 Task: Add an event with the title Second Performance Improvement Plan Progress Check, date ''2023/10/15'', time 9:15 AM to 11:15 AMand add a description: A project update meeting is a regular gathering where project stakeholders, team members, and relevant parties come together to discuss the progress, status, and key updates of a specific project. The meeting provides an opportunity to share information, address challenges, and ensure that the project stays on track towards its goals.Select event color  Grape . Add location for the event as: 987 Av. dos Aliados, Porto, Portugal, logged in from the account softage.9@softage.netand send the event invitation to softage.3@softage.net with CC to  softage.4@softage.net. Set a reminder for the event Weekly on Sunday
Action: Mouse moved to (47, 146)
Screenshot: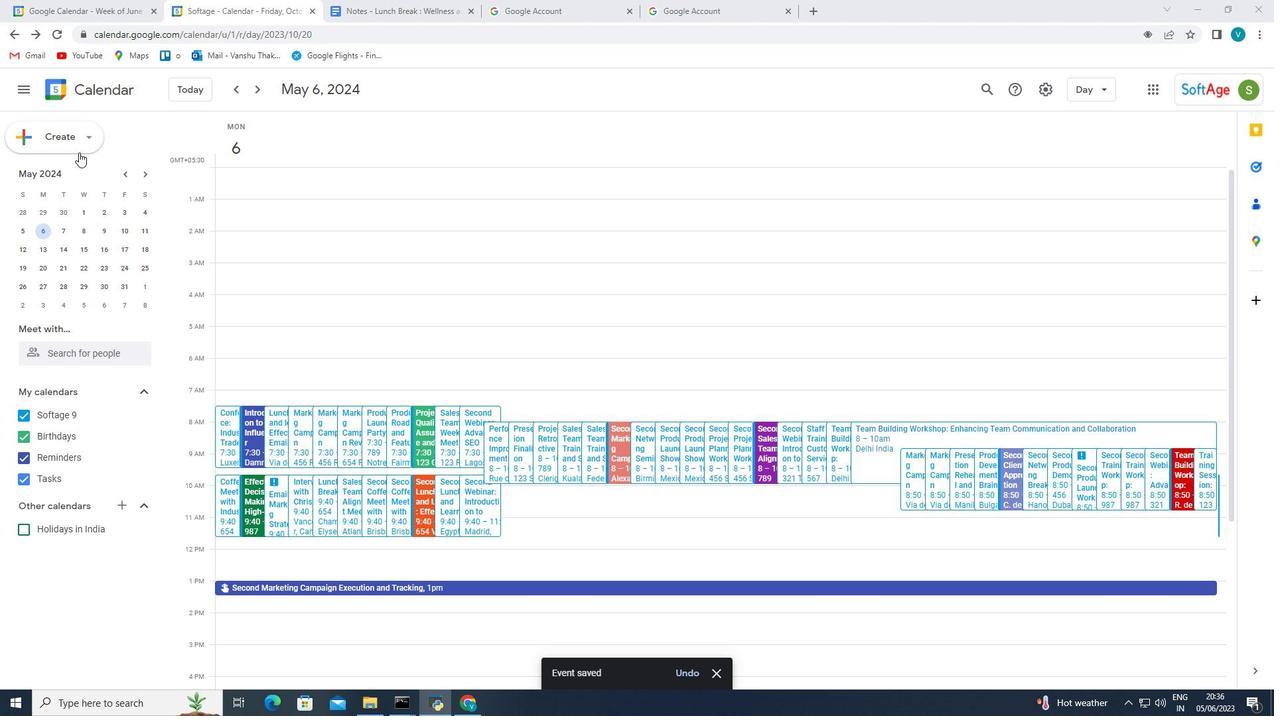 
Action: Mouse pressed left at (47, 146)
Screenshot: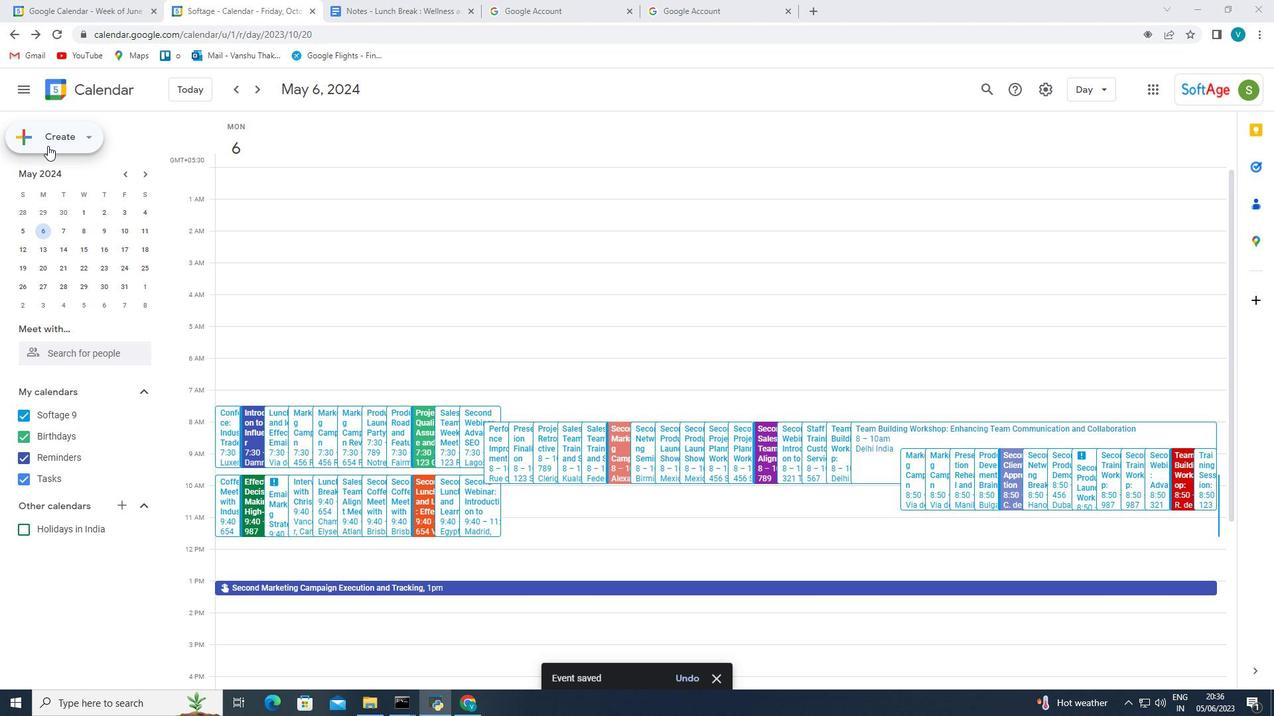 
Action: Mouse moved to (78, 173)
Screenshot: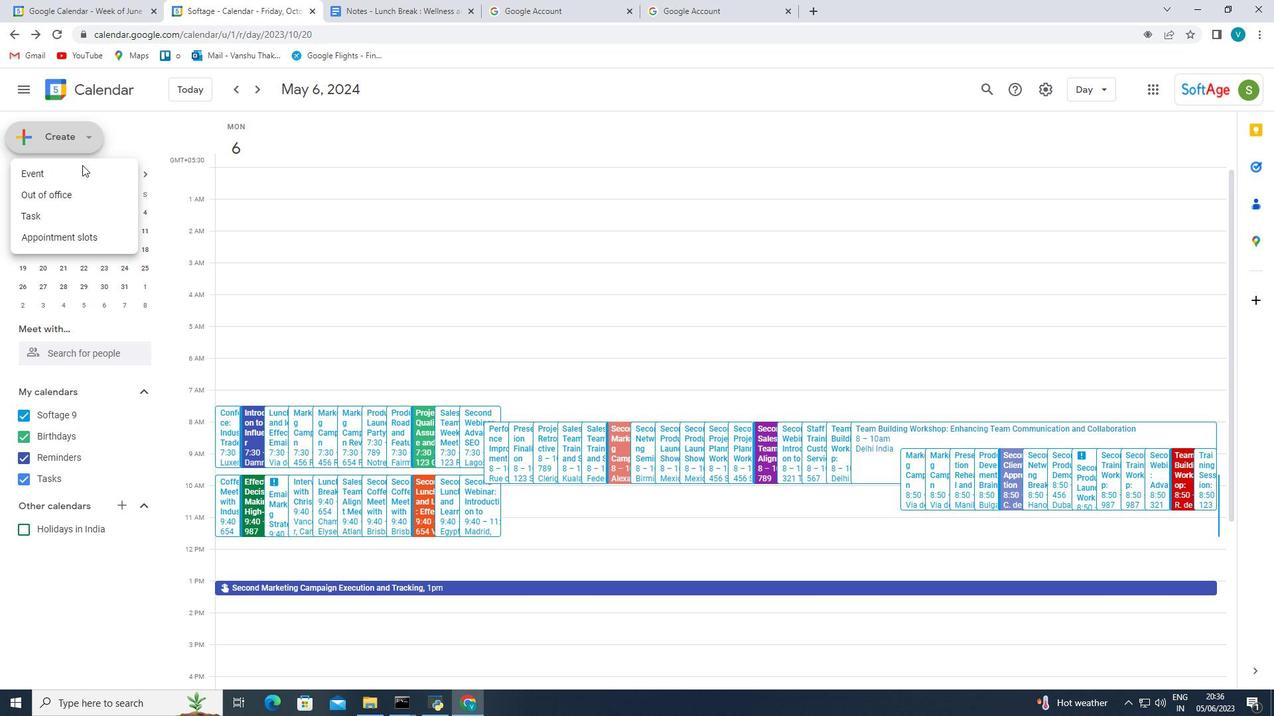 
Action: Mouse pressed left at (78, 173)
Screenshot: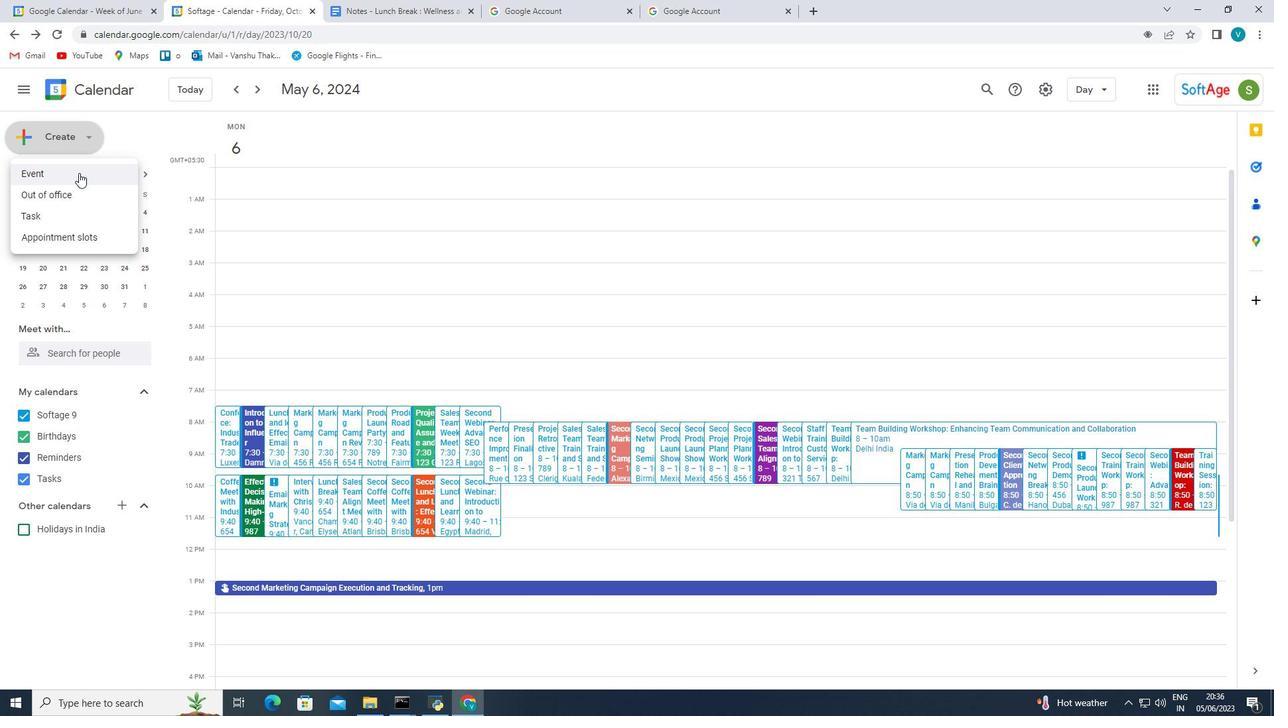 
Action: Mouse moved to (592, 364)
Screenshot: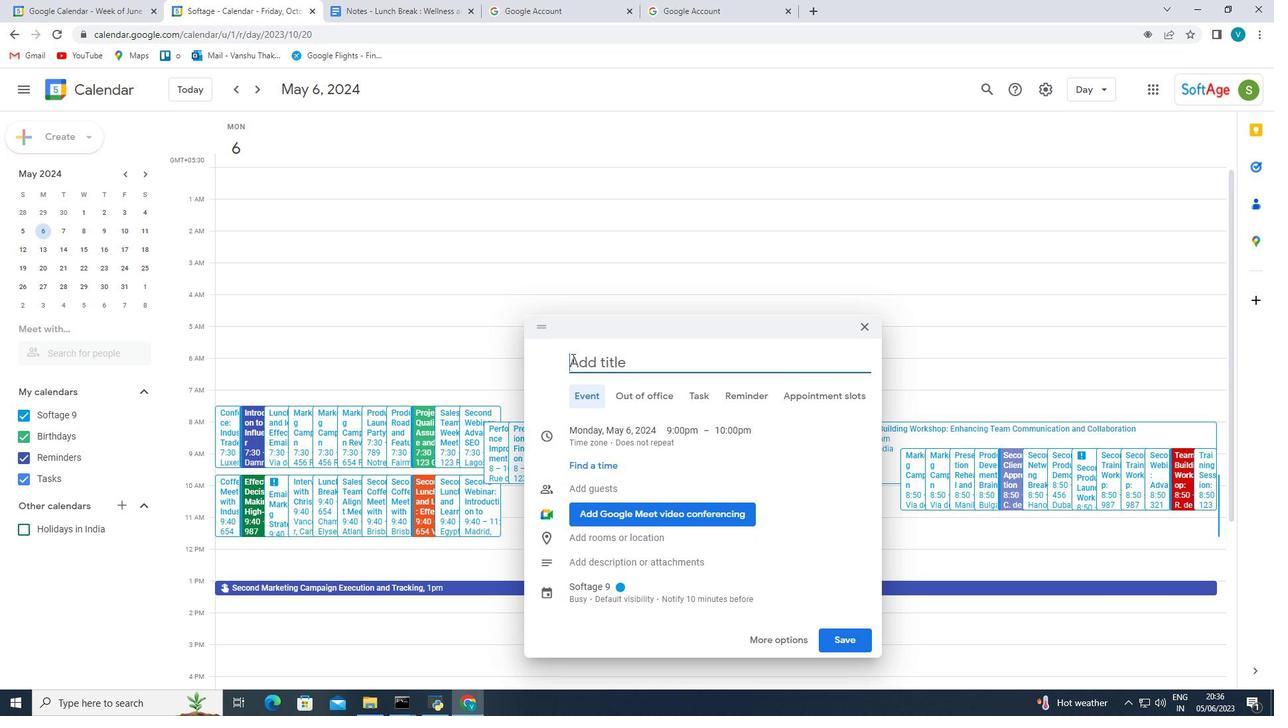 
Action: Mouse pressed left at (592, 364)
Screenshot: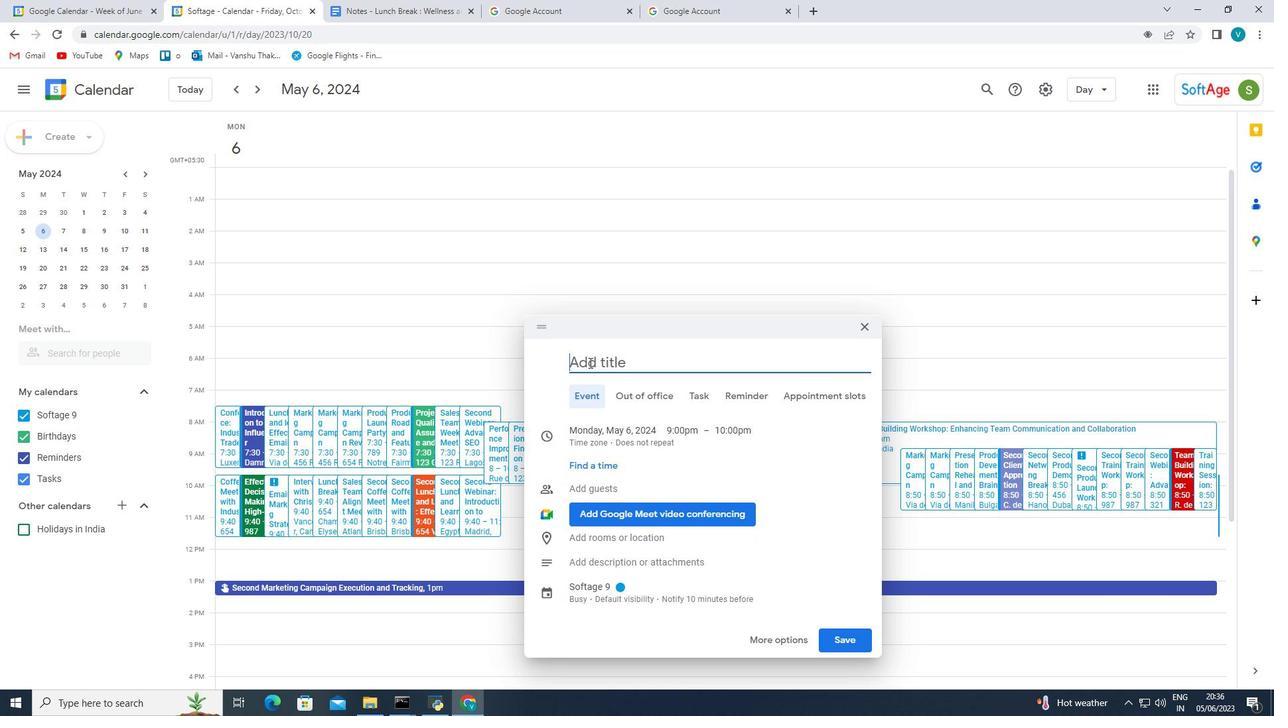 
Action: Key pressed <Key.shift_r>Second<Key.space>
Screenshot: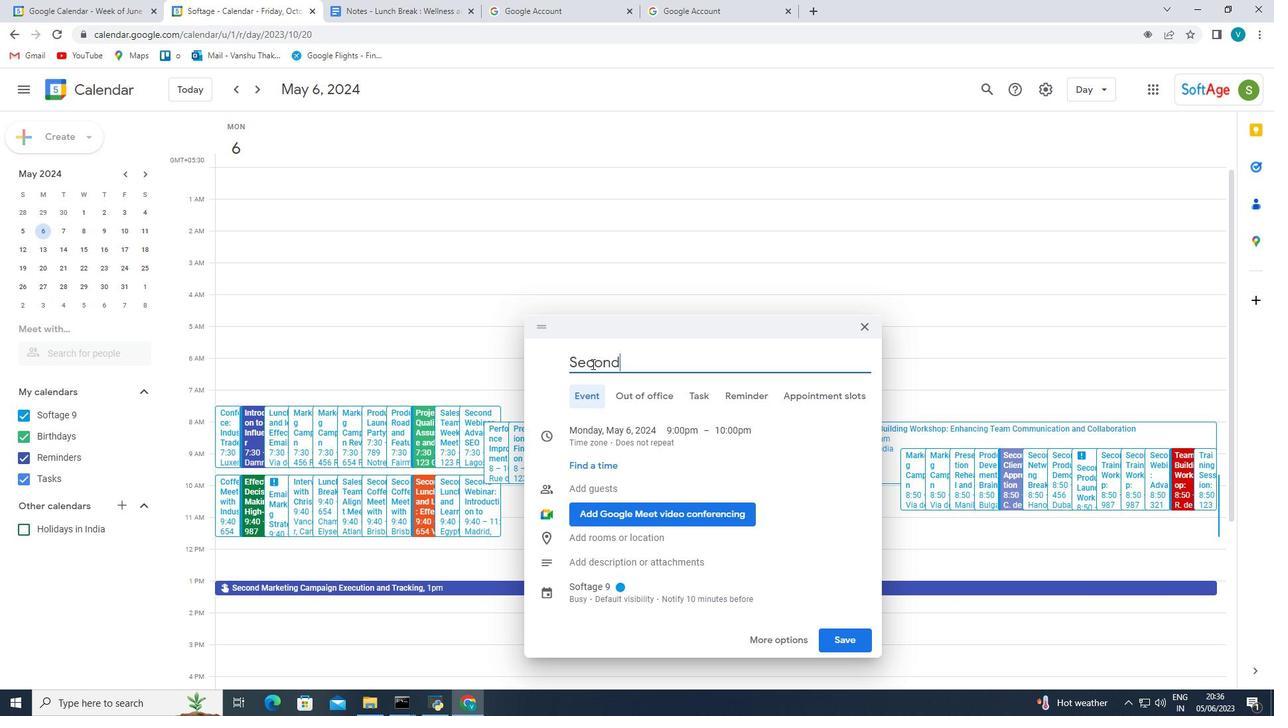 
Action: Mouse moved to (742, 425)
Screenshot: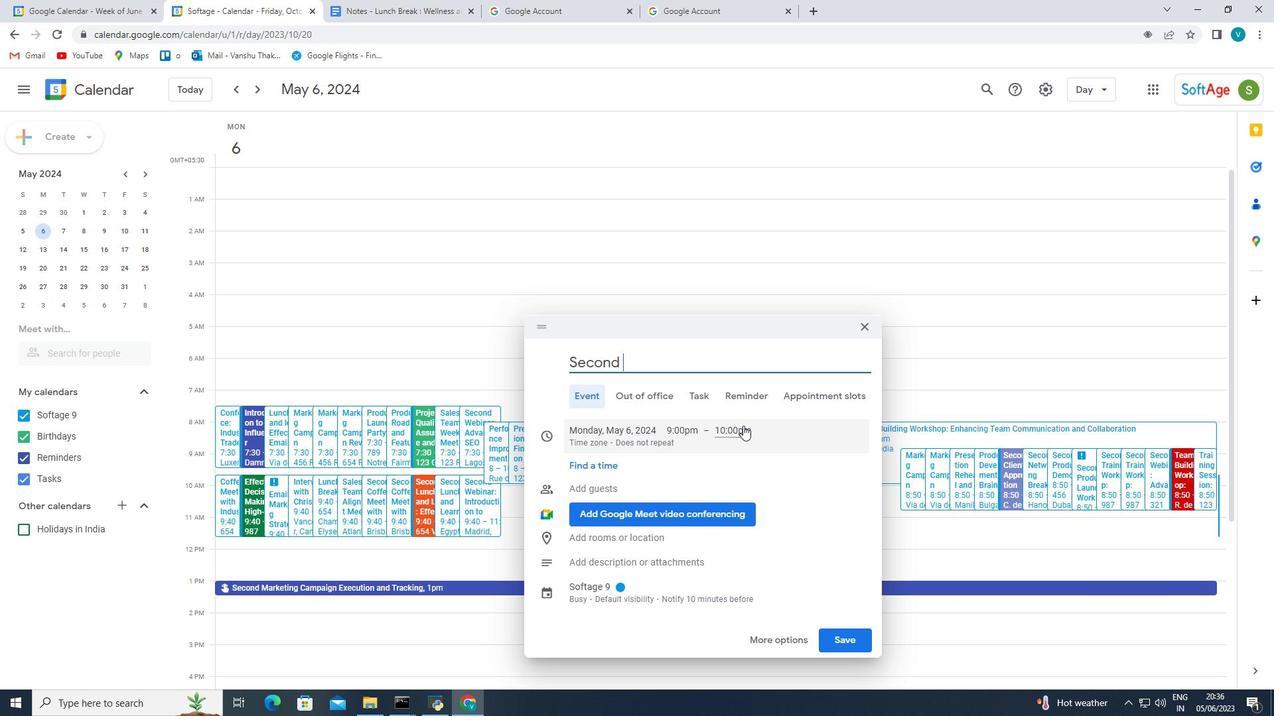 
Action: Key pressed <Key.shift_r><Key.shift_r><Key.shift_r>Perfomance<Key.space>
Screenshot: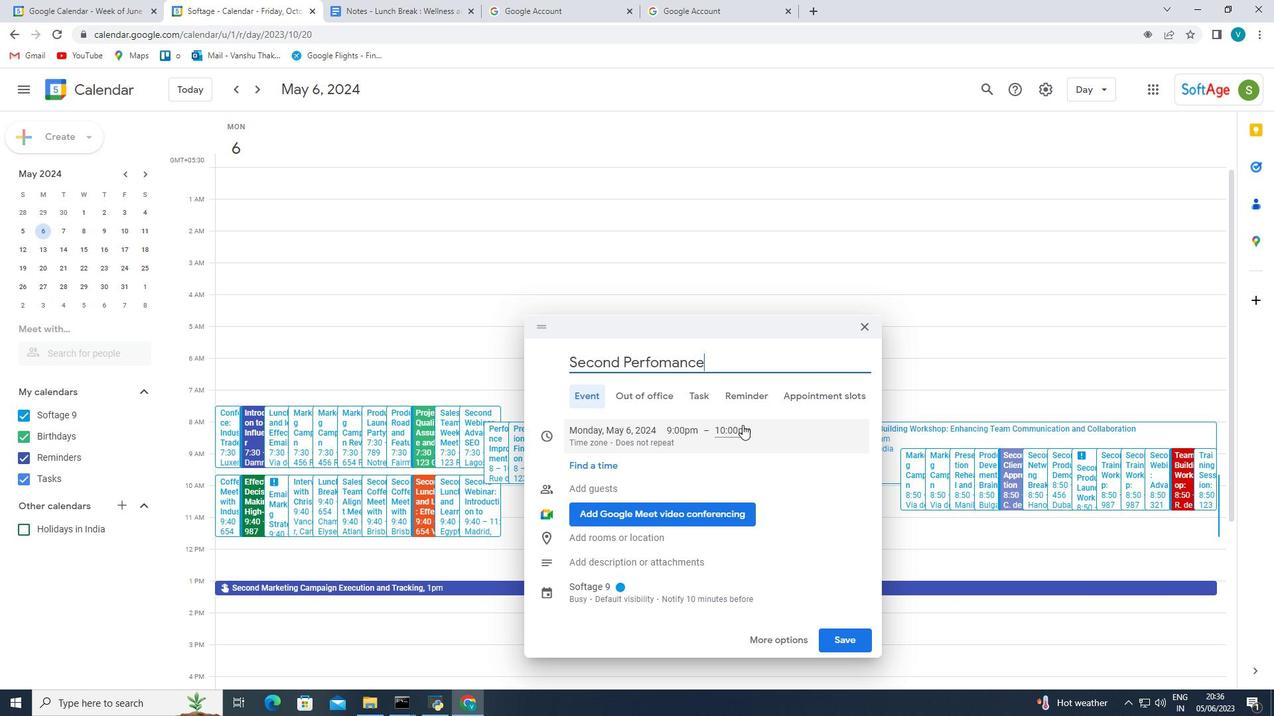 
Action: Mouse moved to (659, 362)
Screenshot: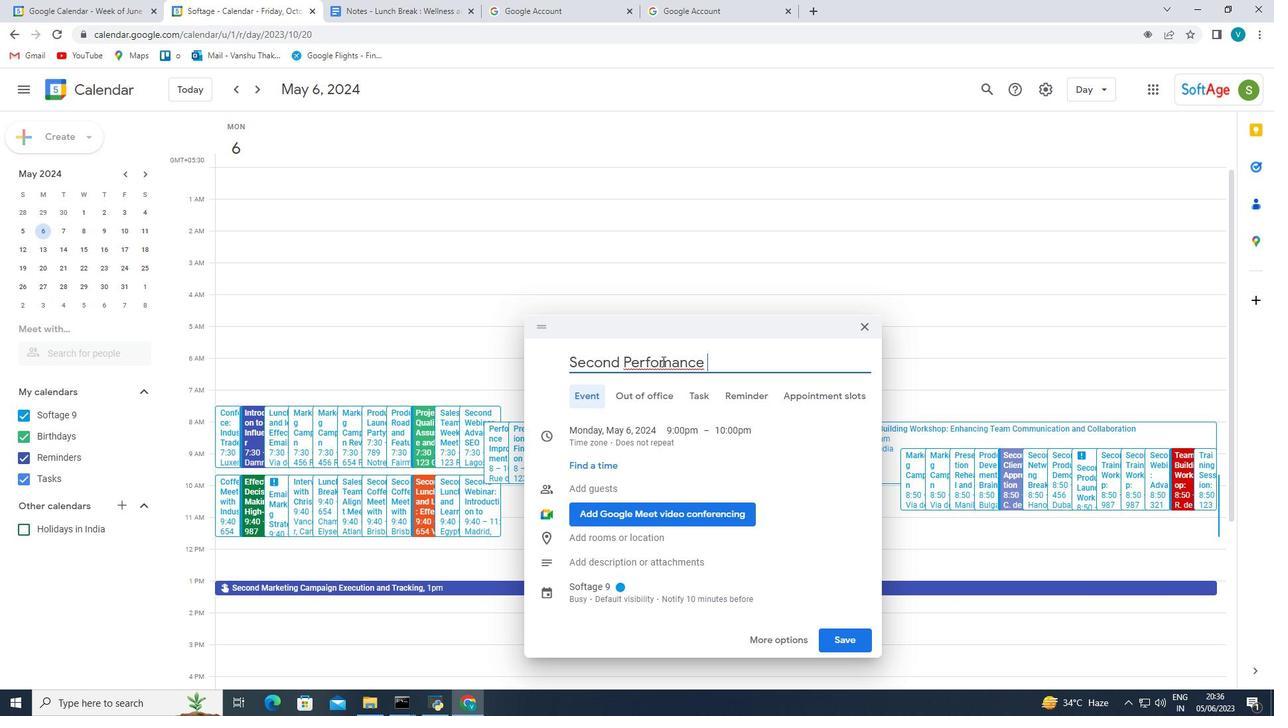 
Action: Mouse pressed left at (659, 362)
Screenshot: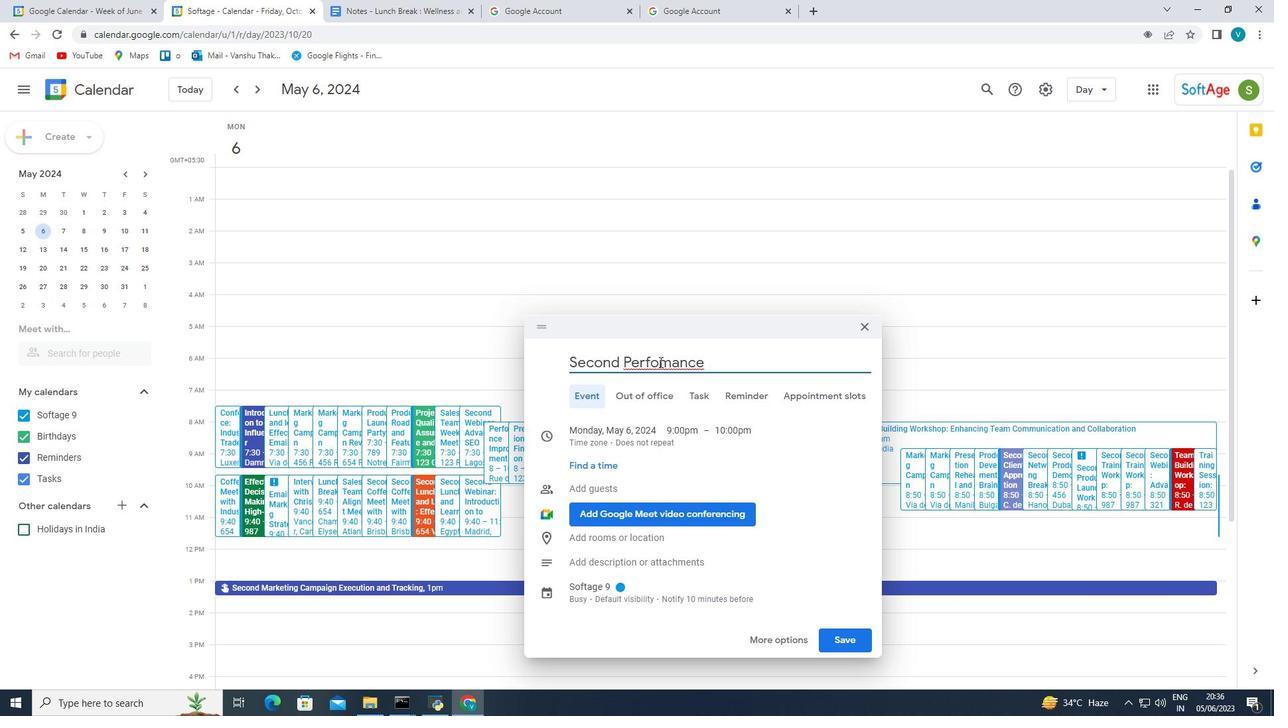 
Action: Mouse moved to (728, 400)
Screenshot: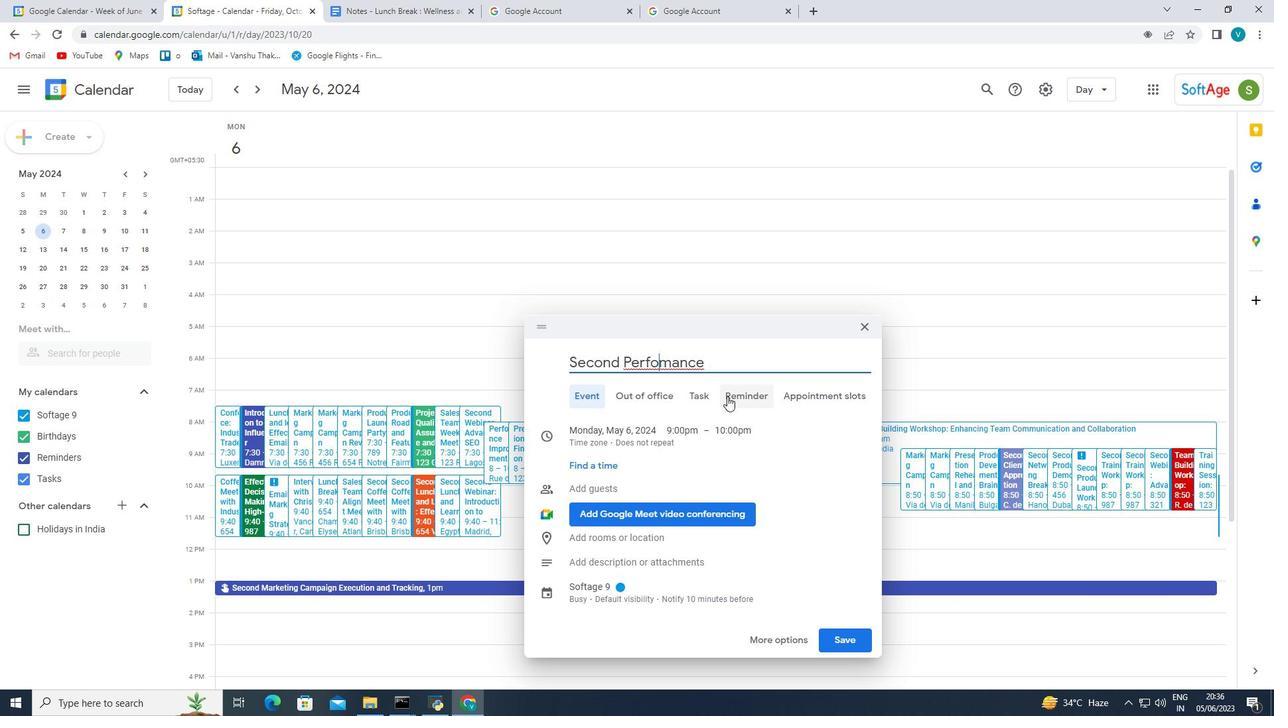 
Action: Key pressed r
Screenshot: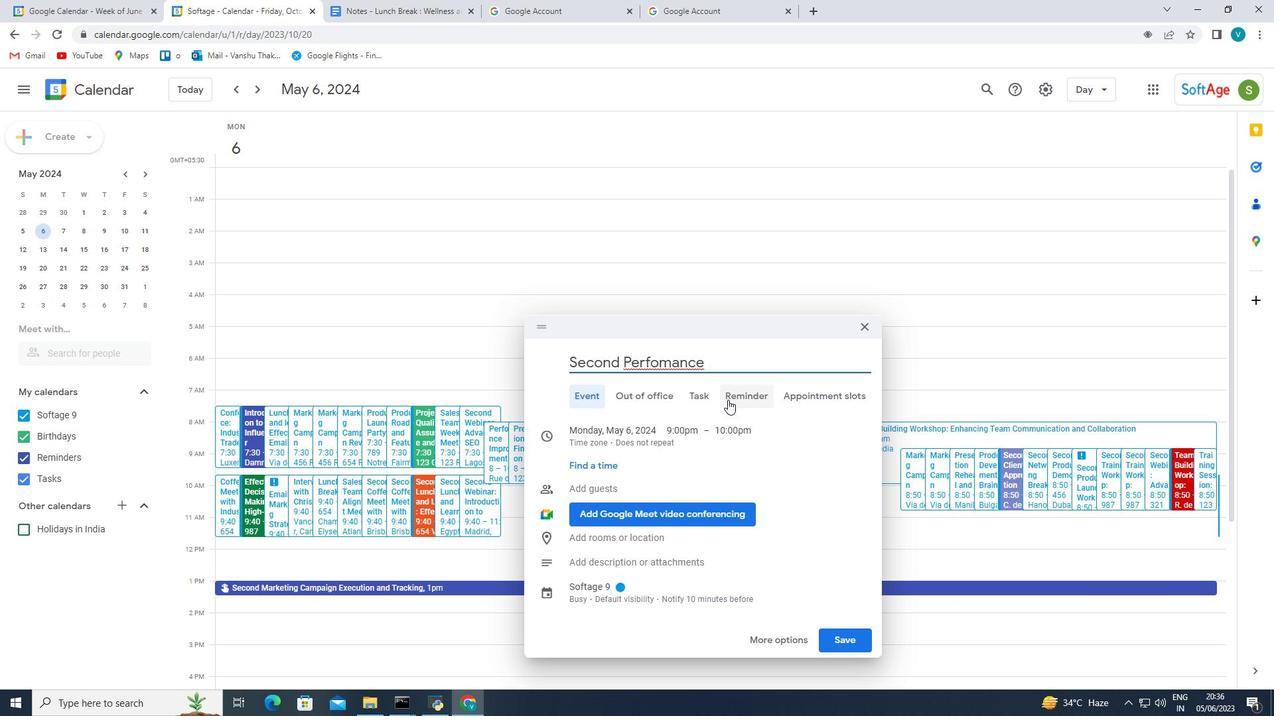 
Action: Mouse moved to (724, 368)
Screenshot: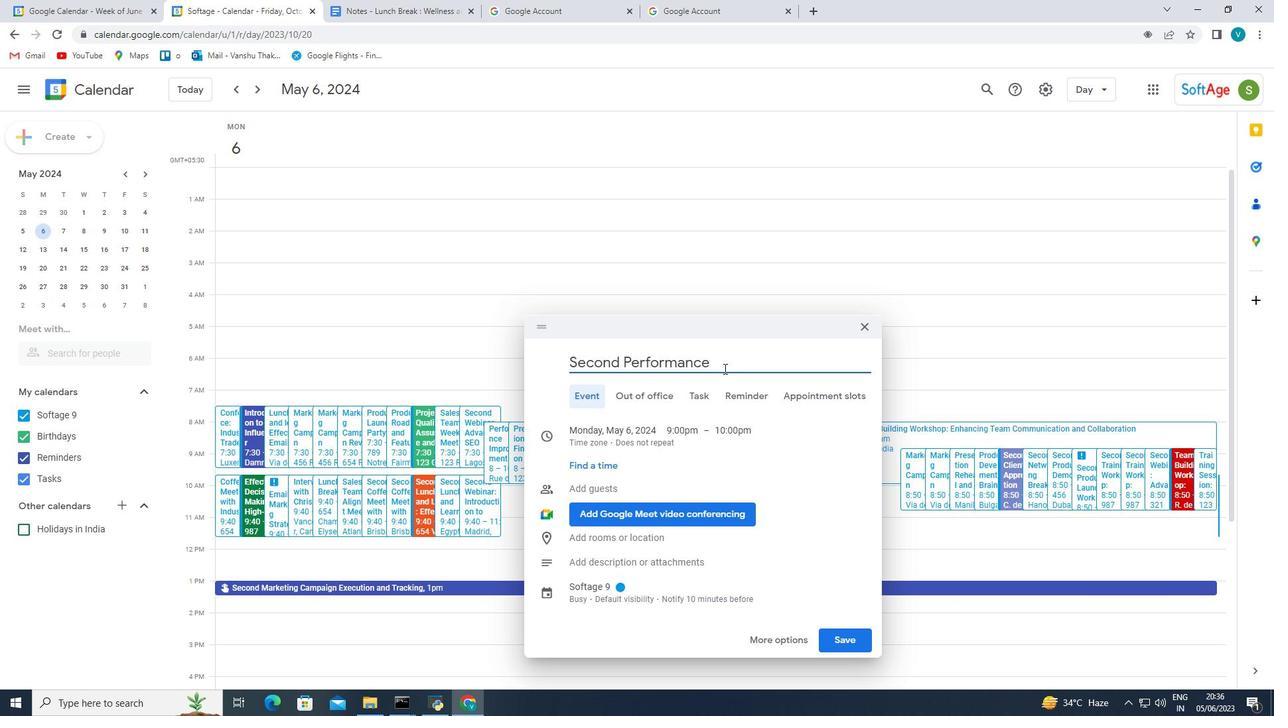 
Action: Mouse pressed left at (724, 368)
Screenshot: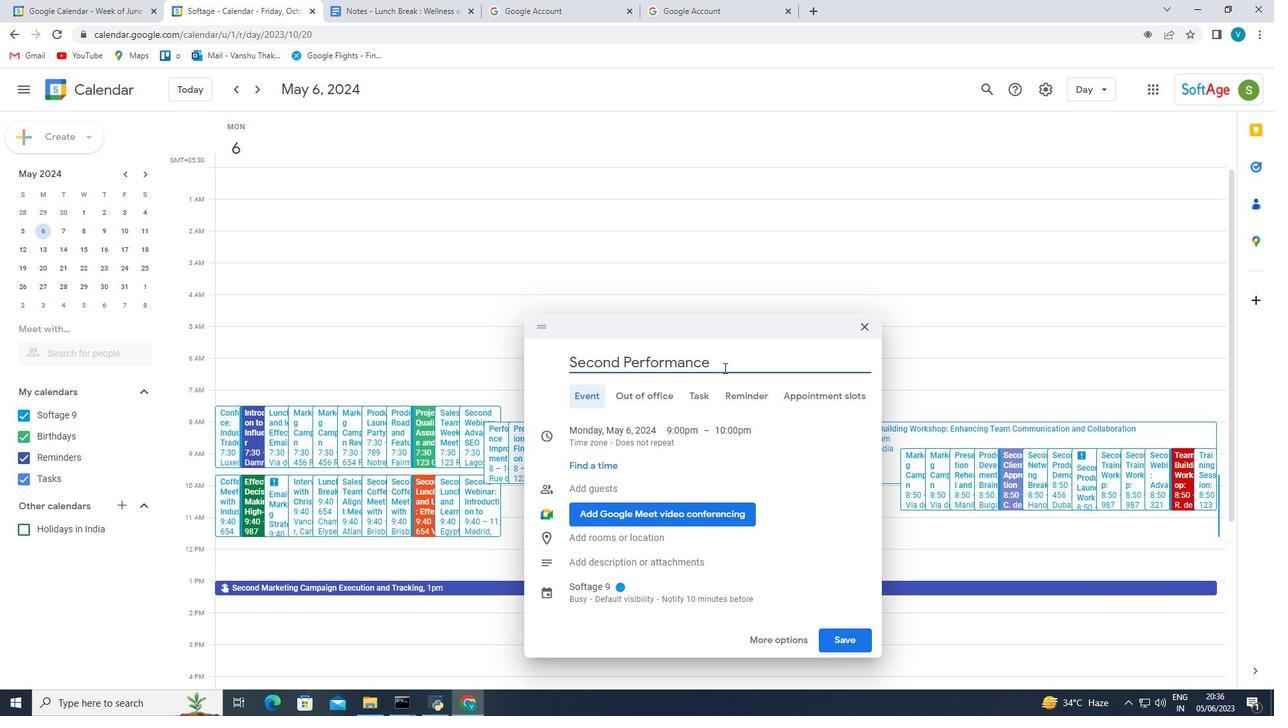 
Action: Key pressed <Key.shift_r><Key.shift_r>Improvement<Key.space><Key.shift_r>Plan<Key.space><Key.shift_r>Progress<Key.space><Key.shift_r>Check<Key.space>,
Screenshot: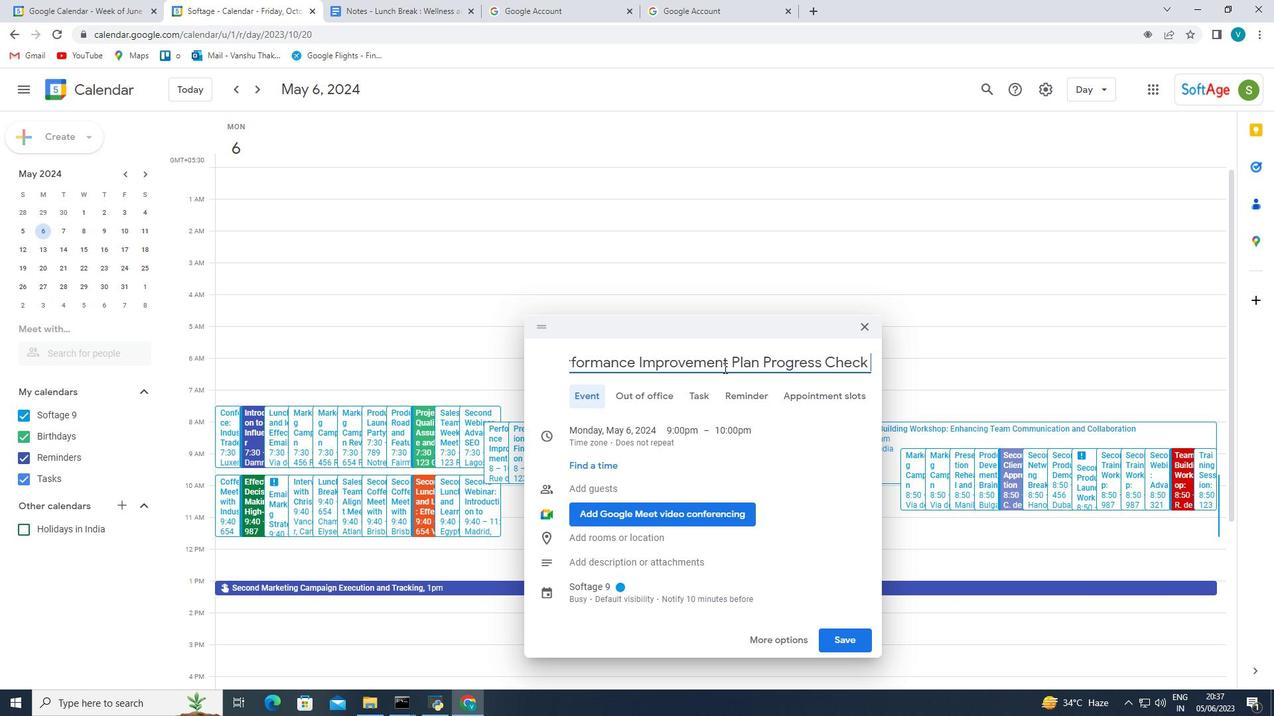 
Action: Mouse moved to (633, 428)
Screenshot: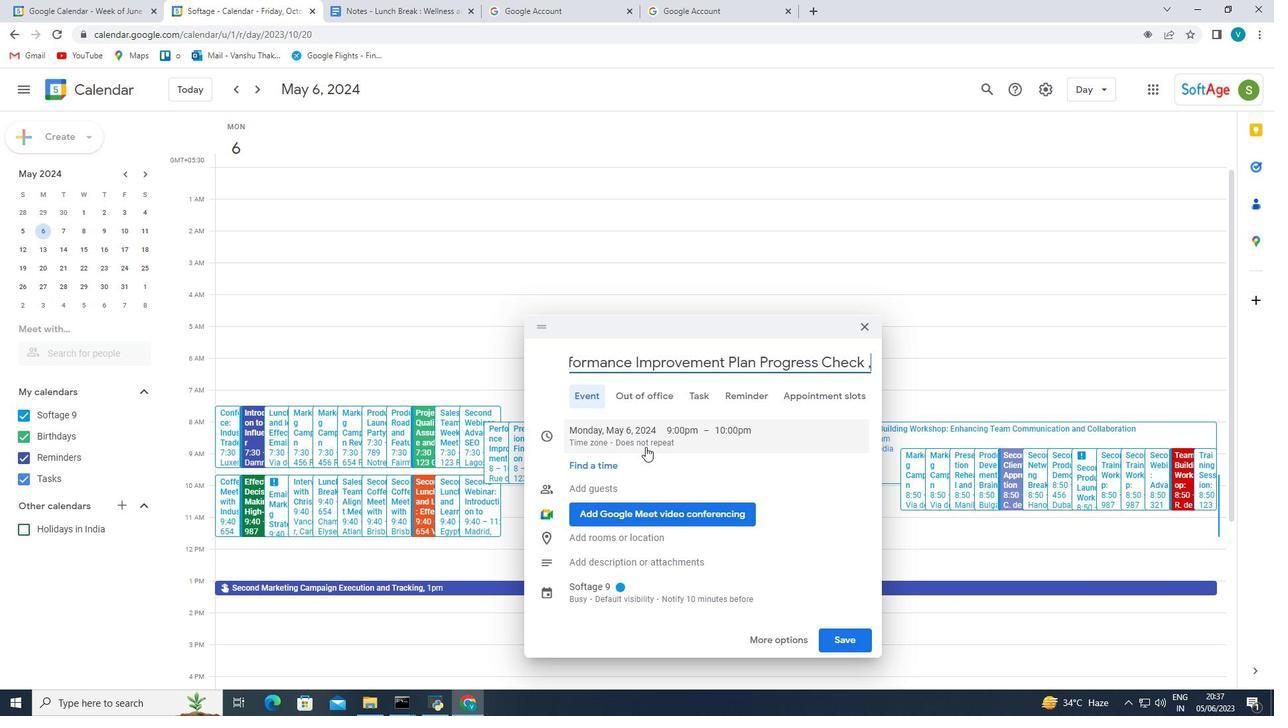 
Action: Mouse pressed left at (633, 428)
Screenshot: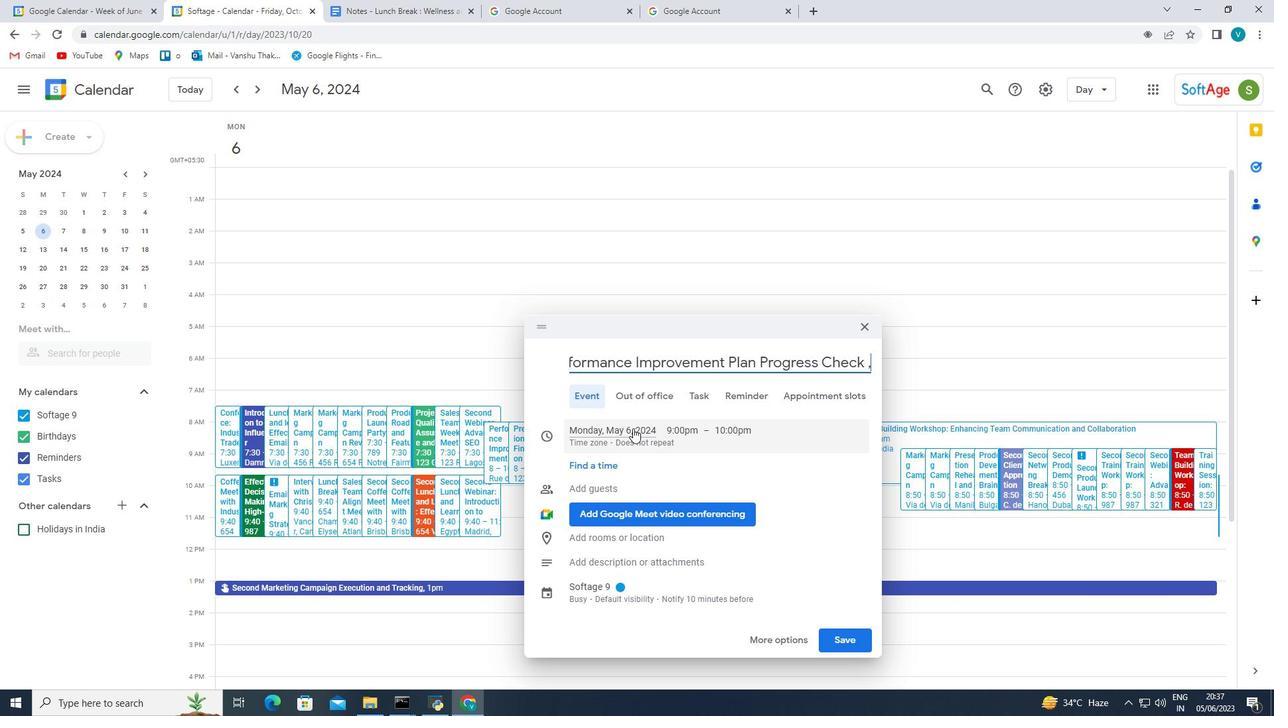 
Action: Mouse moved to (1274, 333)
Screenshot: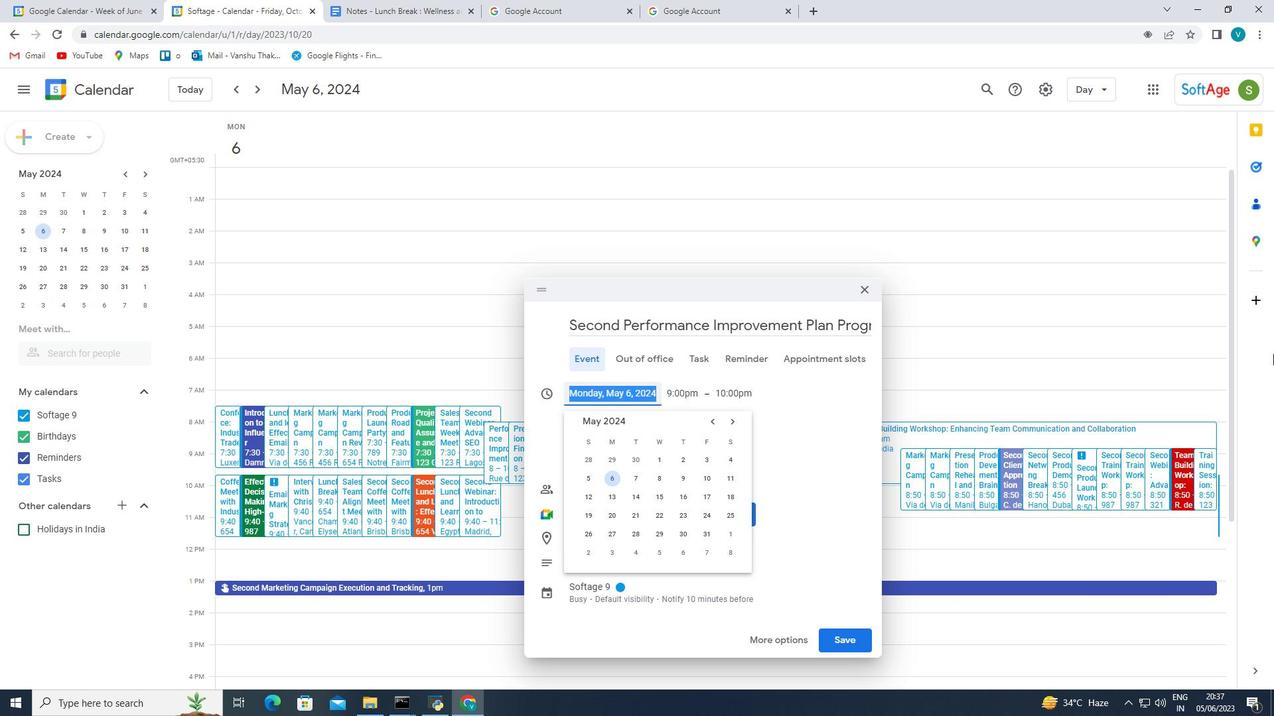 
Action: Key pressed 2023/10/15<Key.enter>
Screenshot: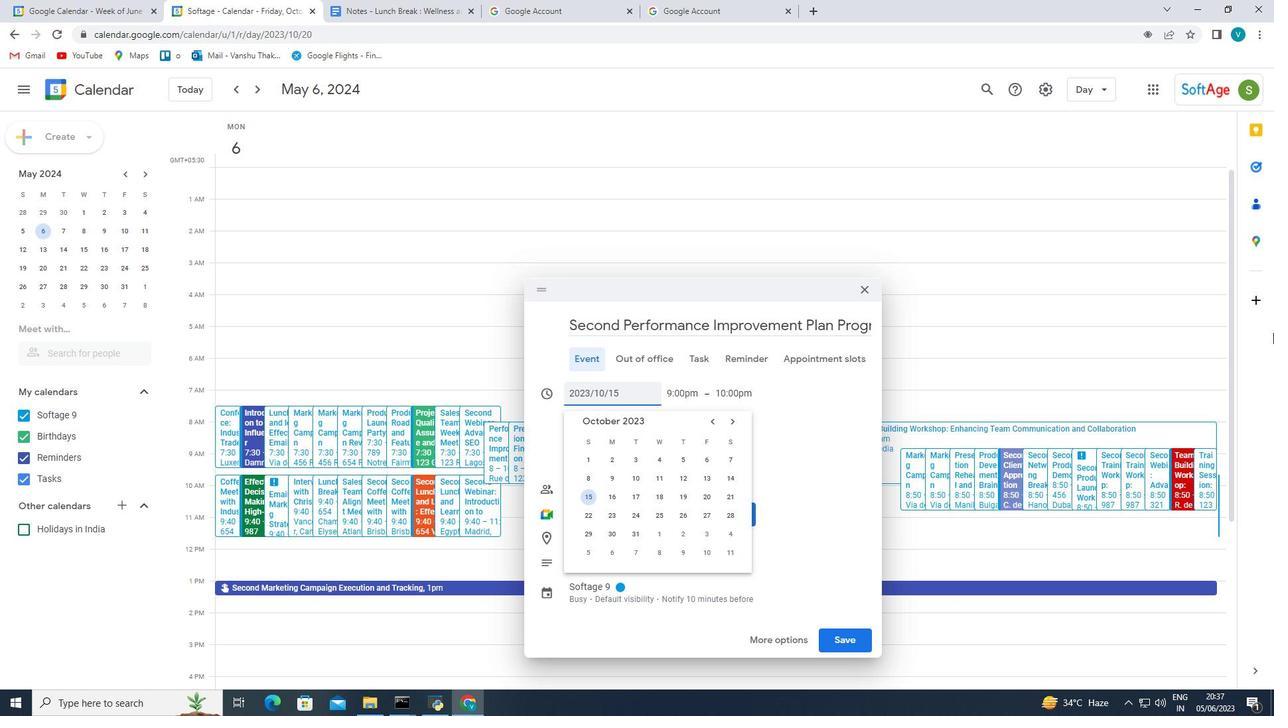 
Action: Mouse moved to (667, 369)
Screenshot: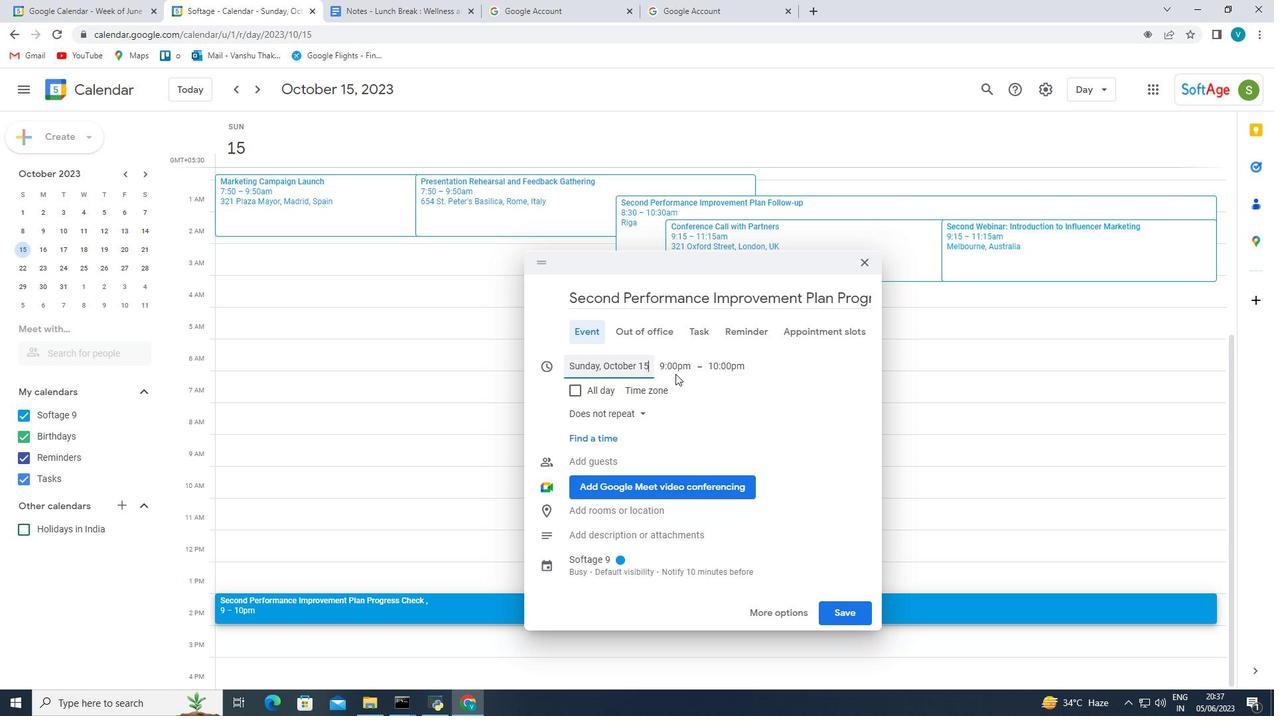 
Action: Mouse pressed left at (667, 369)
Screenshot: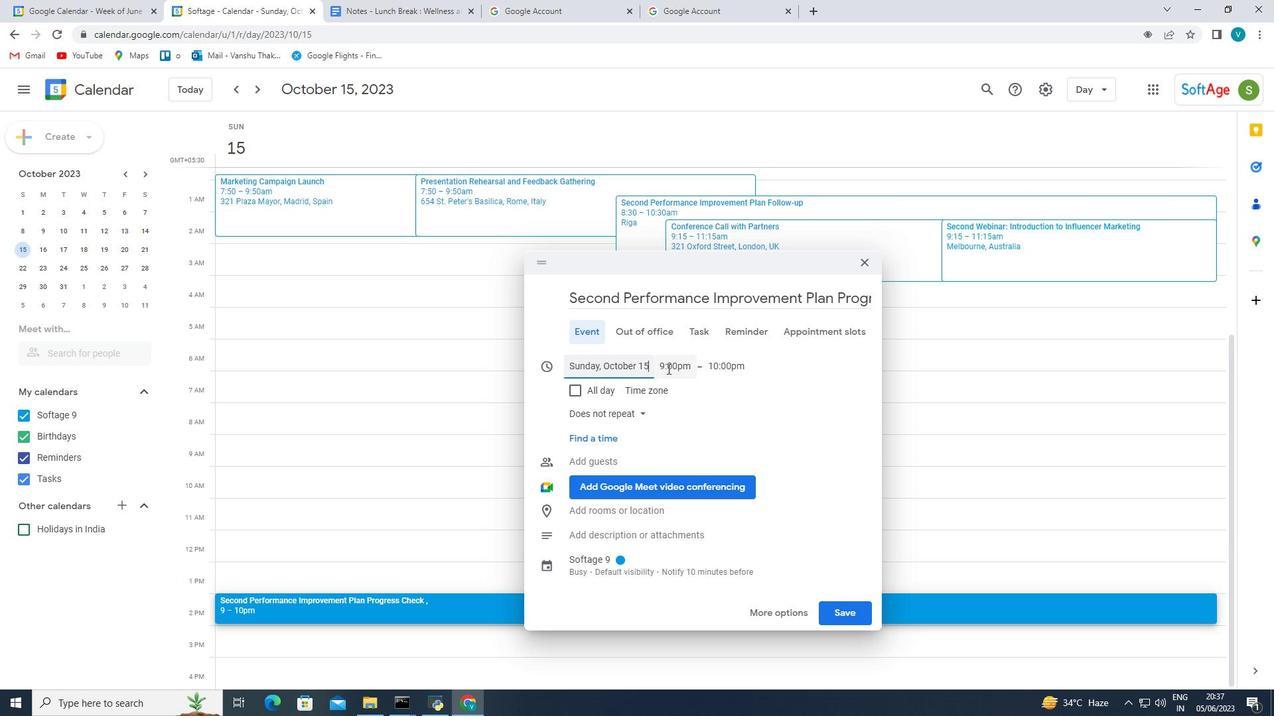 
Action: Mouse moved to (786, 401)
Screenshot: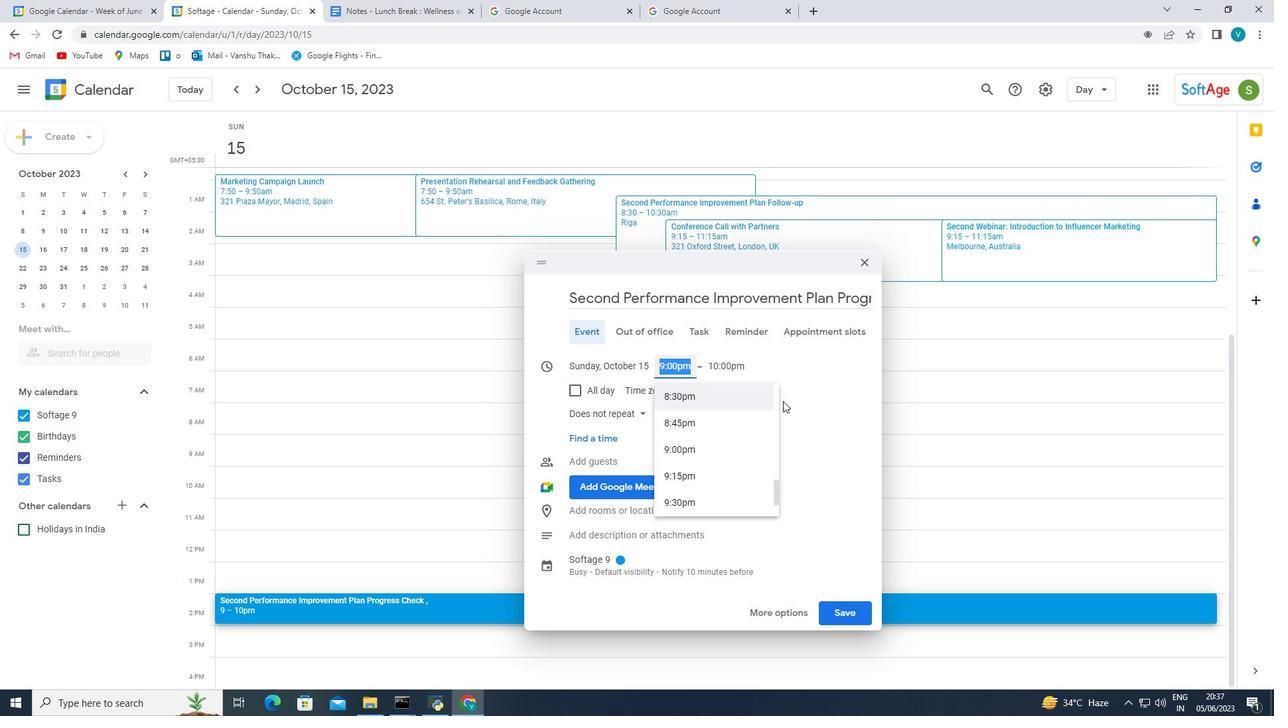 
Action: Key pressed 9<Key.shift_r>:15am<Key.enter>
Screenshot: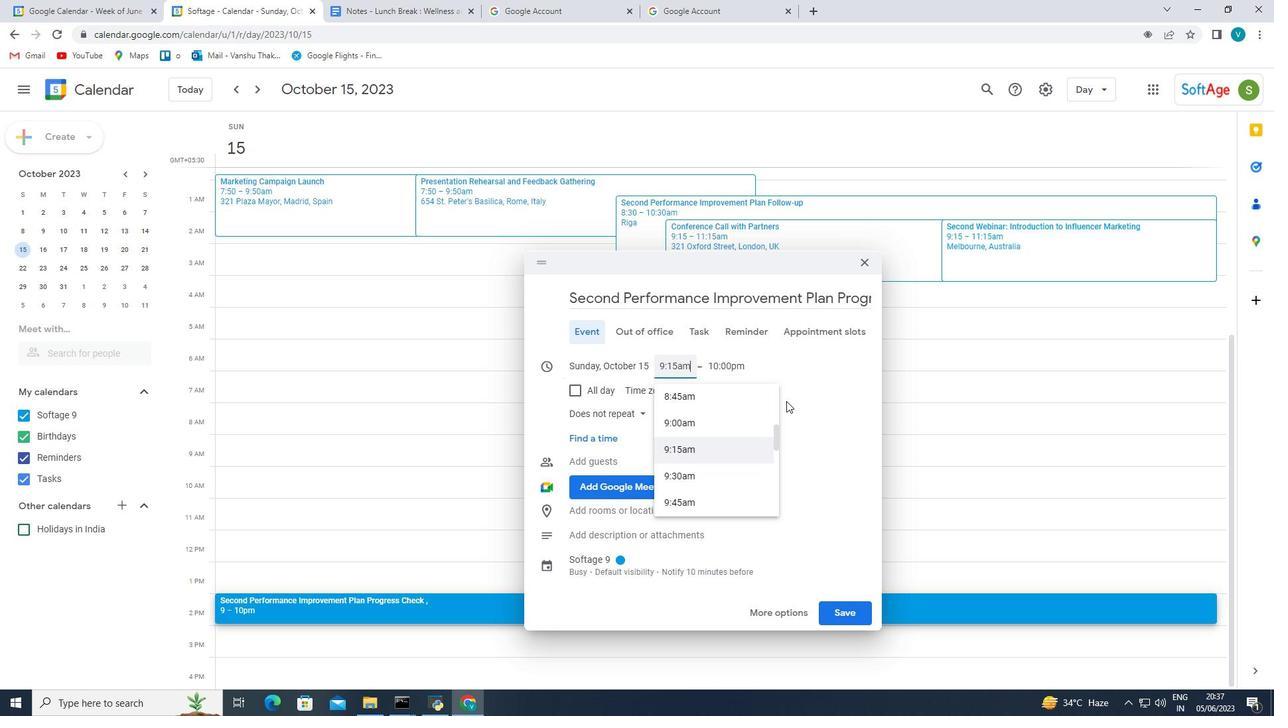 
Action: Mouse moved to (717, 316)
Screenshot: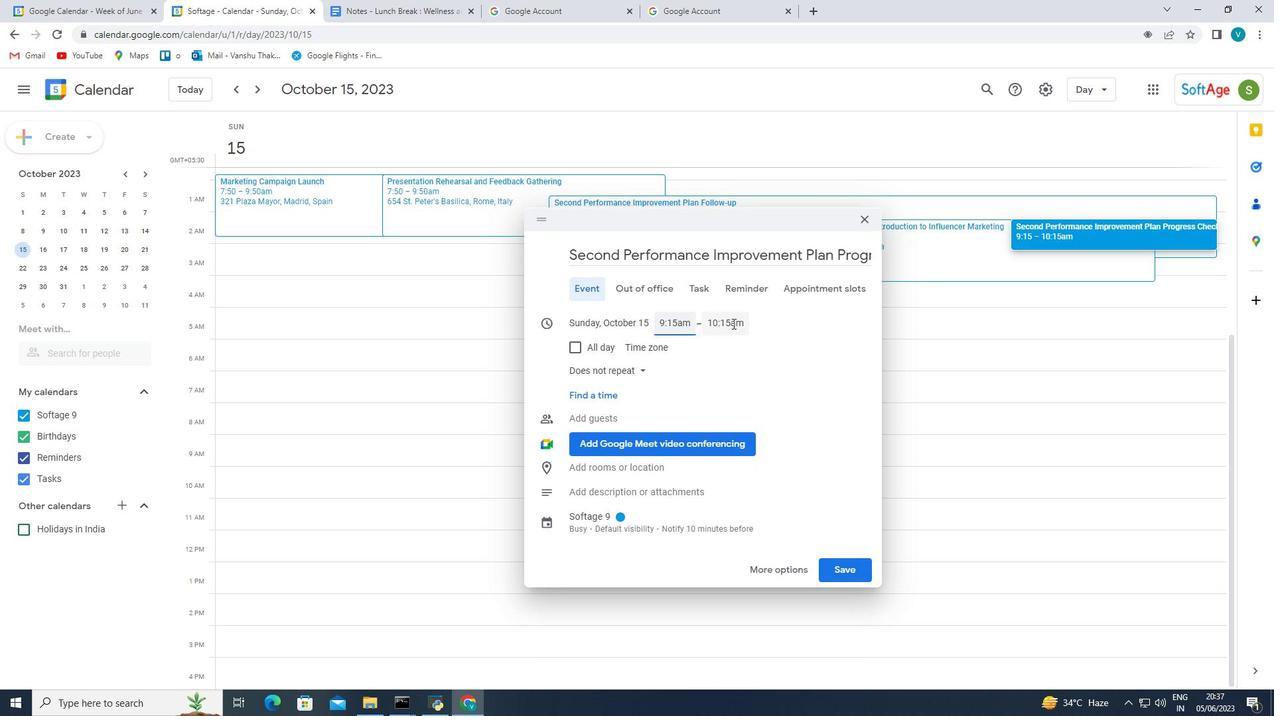 
Action: Mouse pressed left at (717, 316)
Screenshot: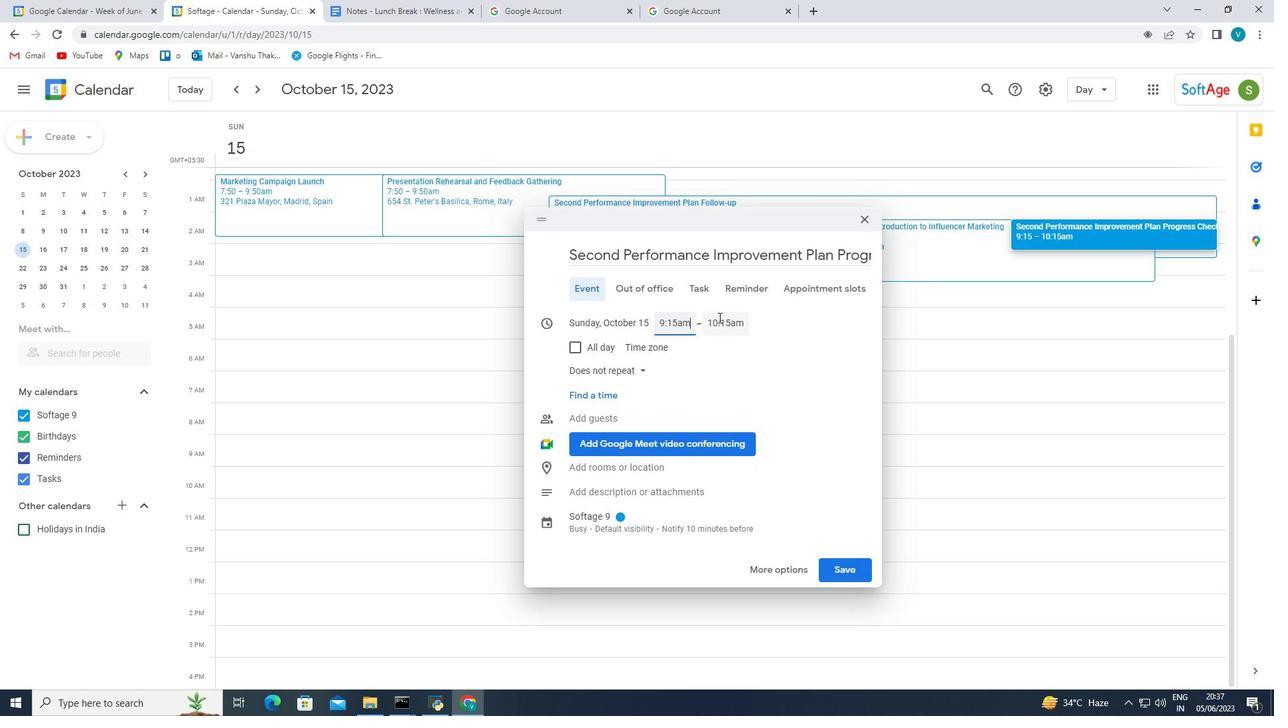 
Action: Mouse moved to (953, 459)
Screenshot: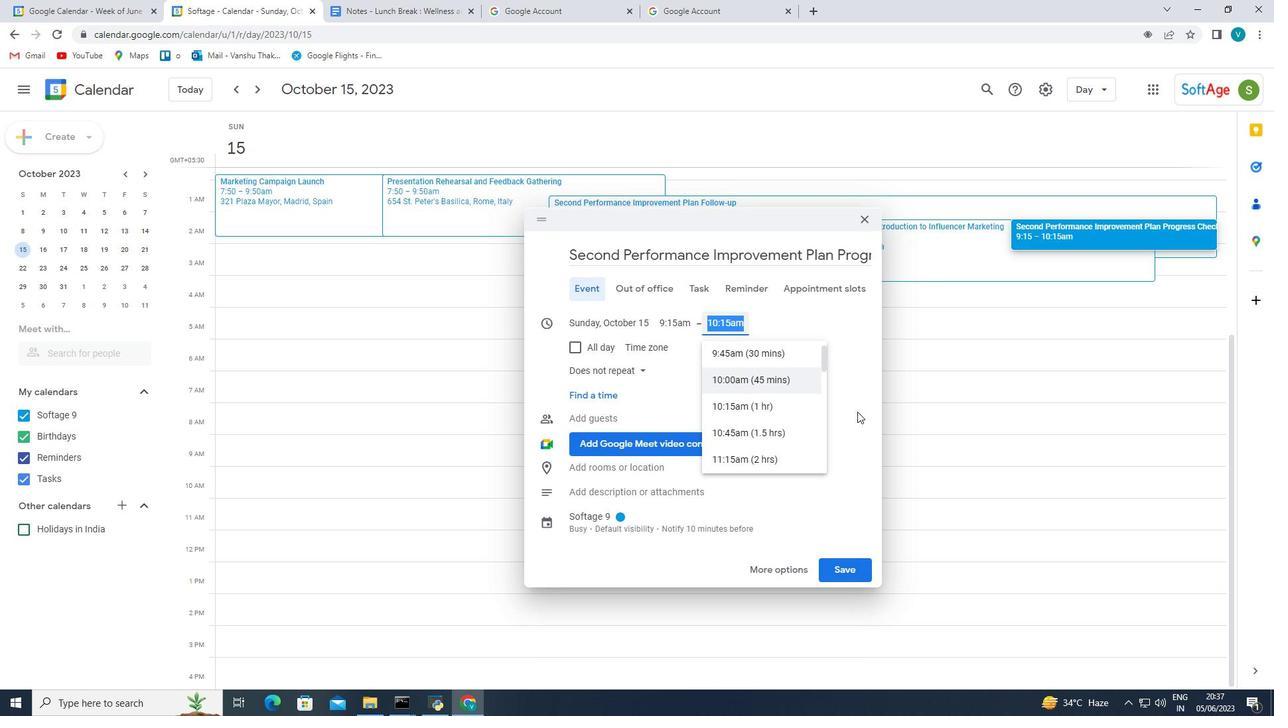 
Action: Key pressed 11<Key.shift_r><Key.shift_r>:15am<Key.enter>
Screenshot: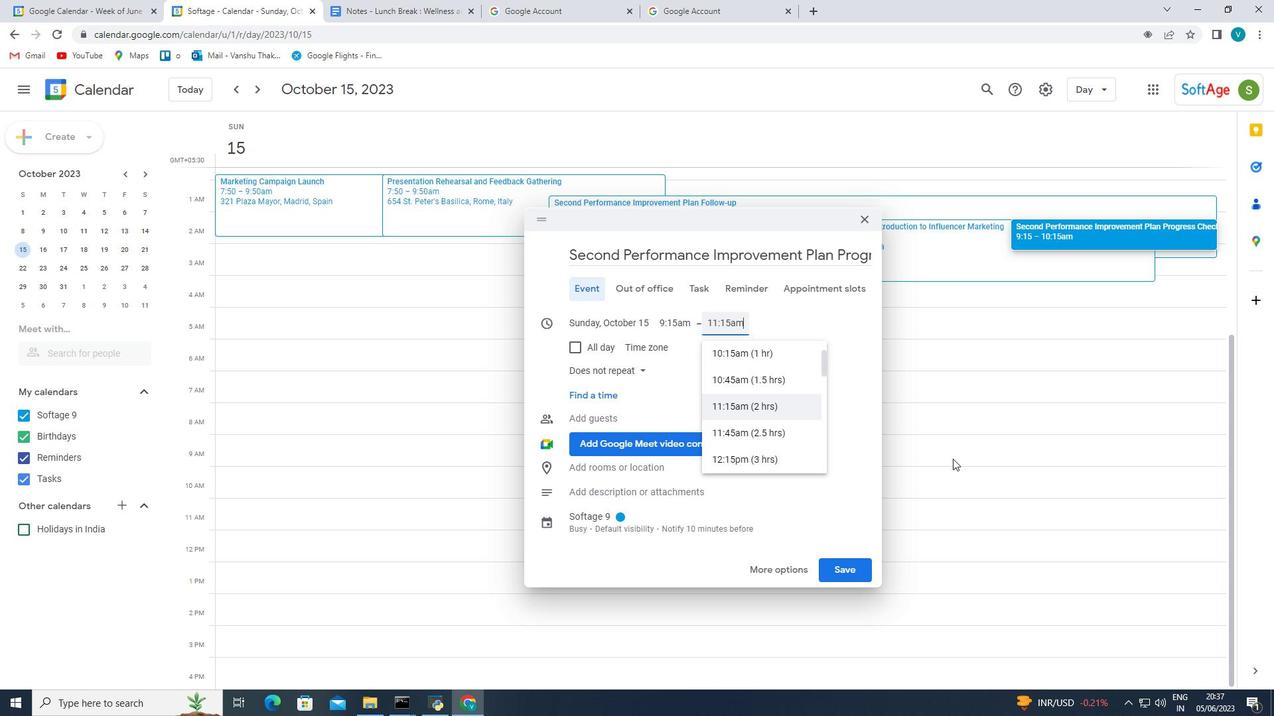 
Action: Mouse moved to (684, 397)
Screenshot: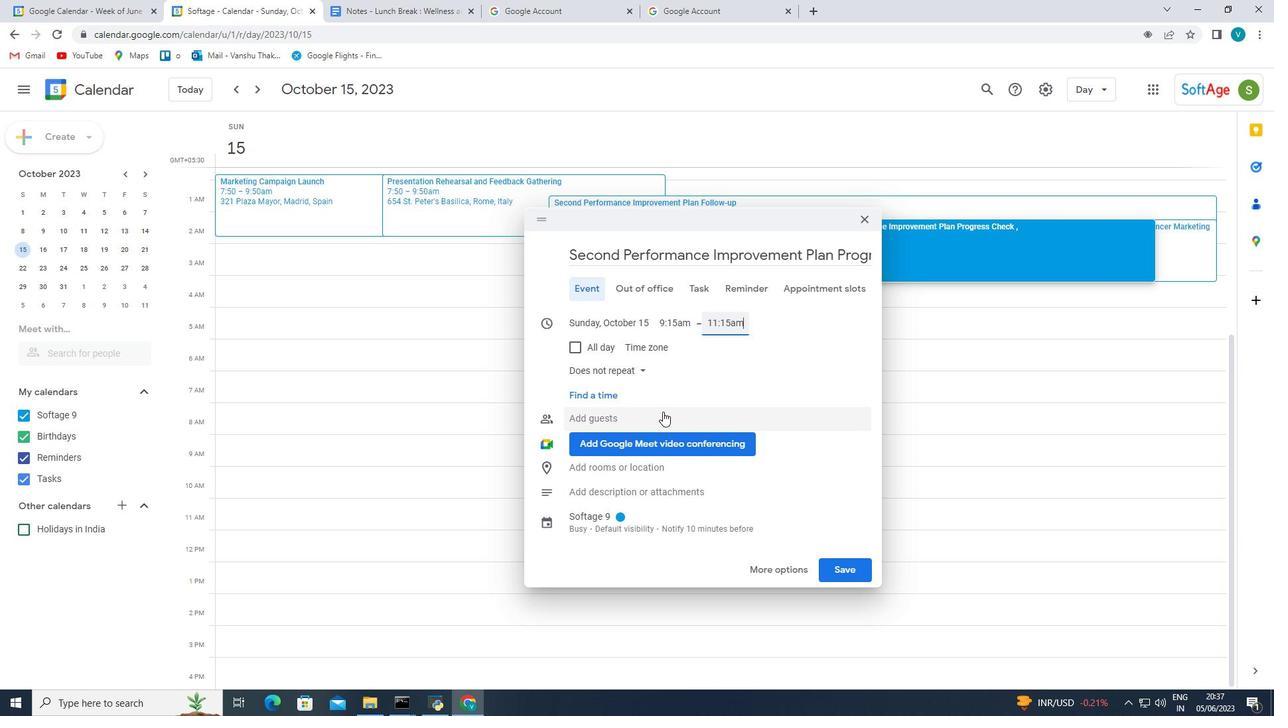 
Action: Mouse scrolled (684, 396) with delta (0, 0)
Screenshot: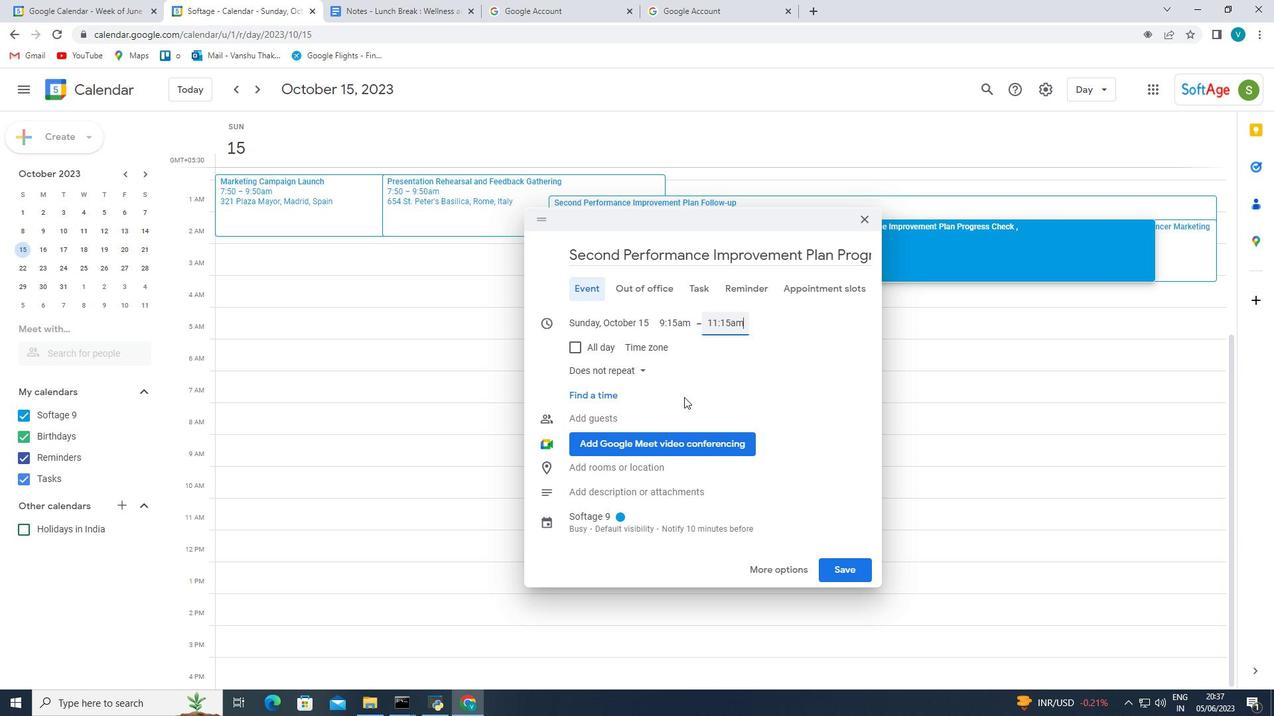 
Action: Mouse scrolled (684, 396) with delta (0, 0)
Screenshot: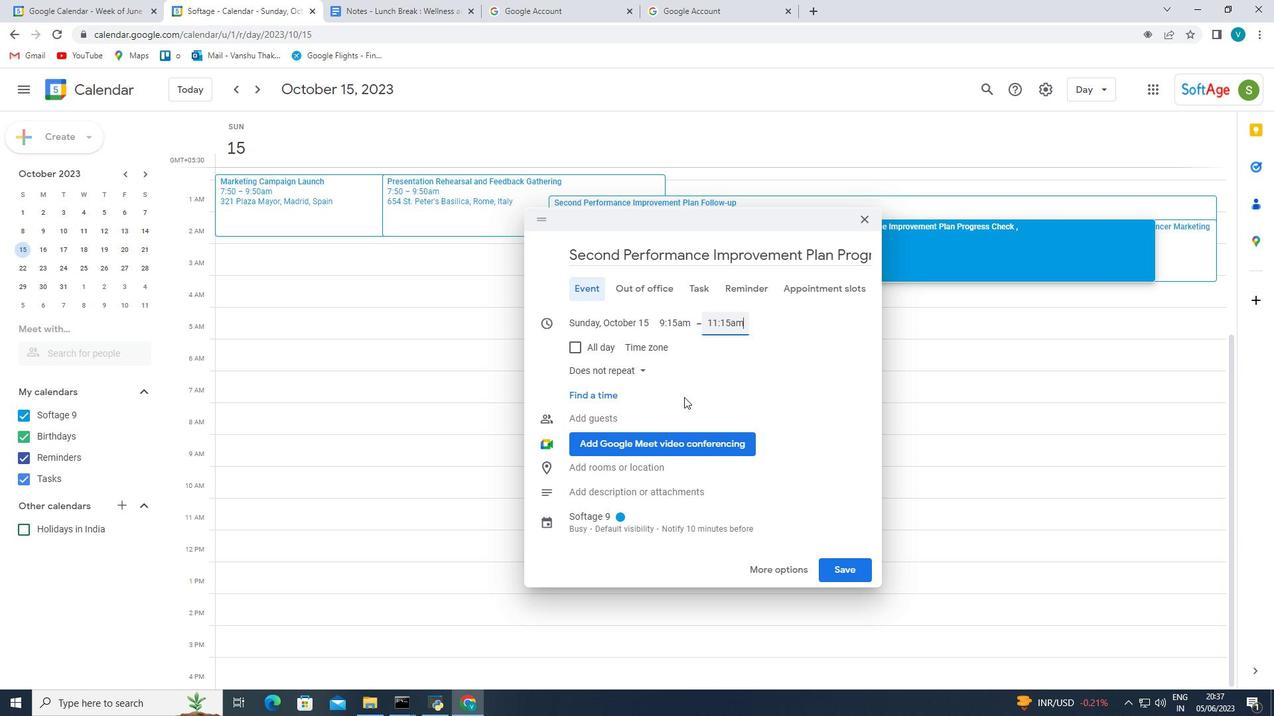 
Action: Mouse moved to (684, 398)
Screenshot: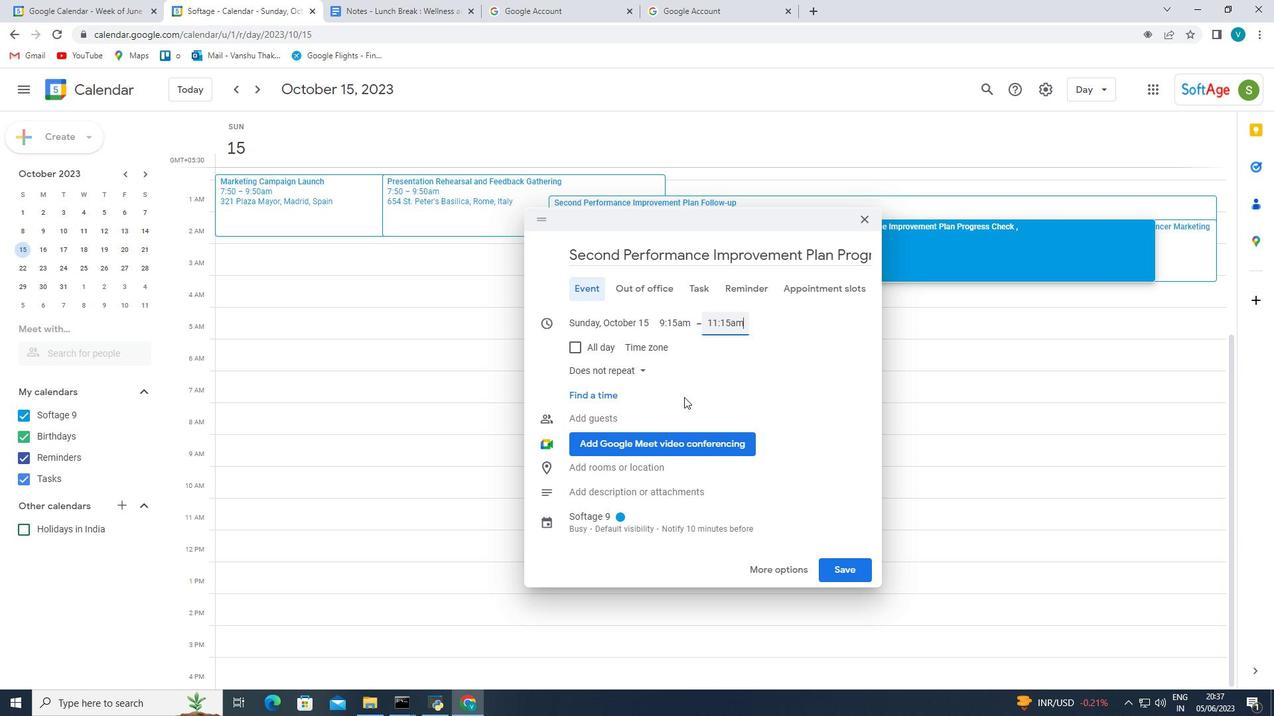 
Action: Mouse scrolled (684, 397) with delta (0, 0)
Screenshot: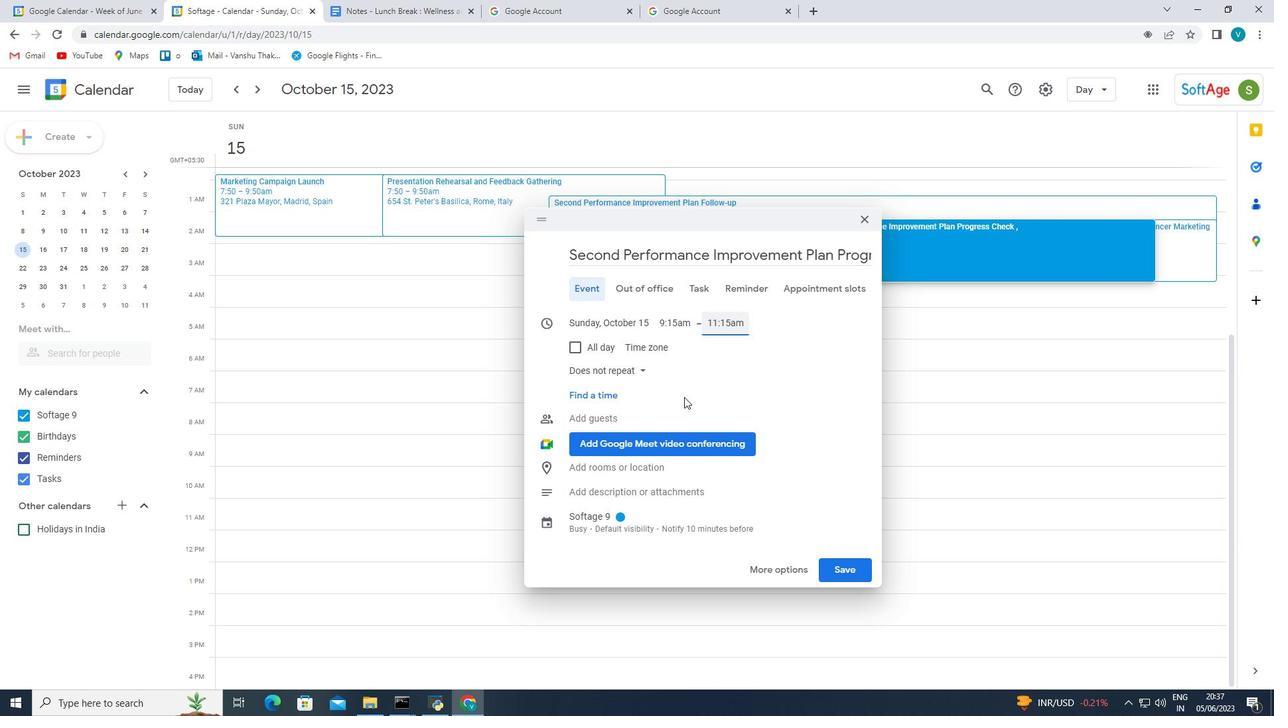 
Action: Mouse moved to (620, 392)
Screenshot: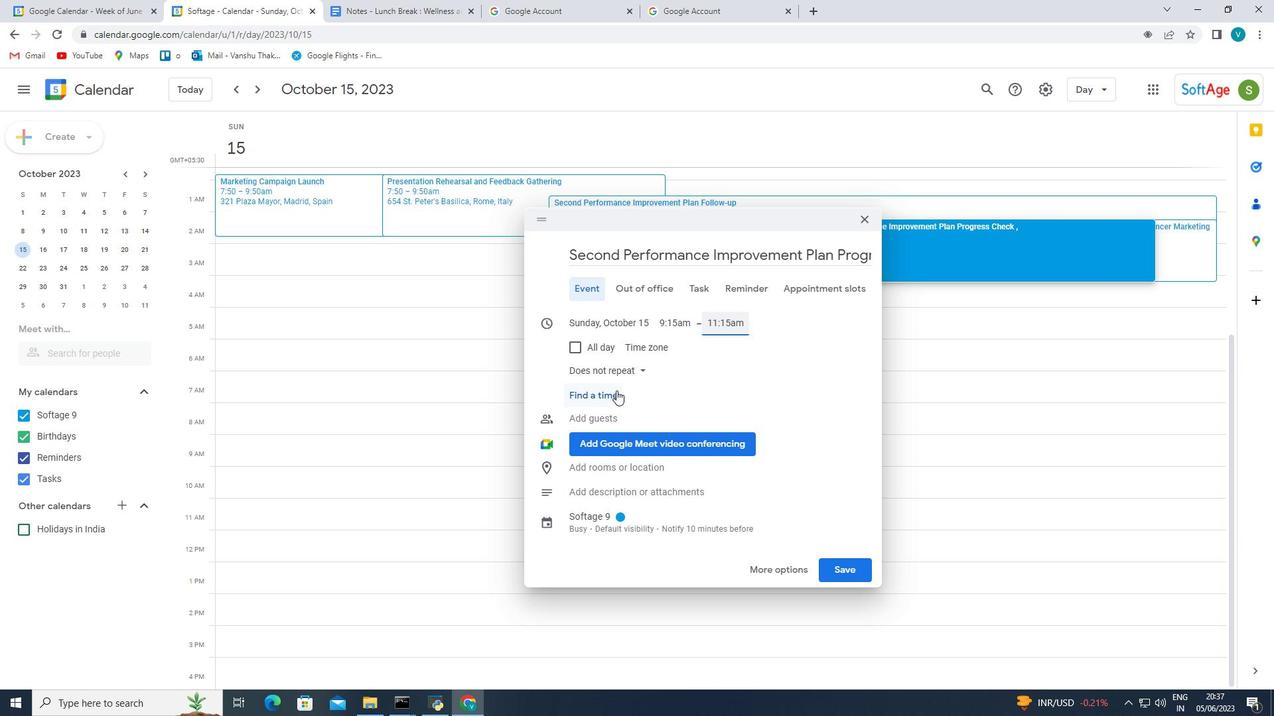 
Action: Mouse scrolled (620, 391) with delta (0, 0)
Screenshot: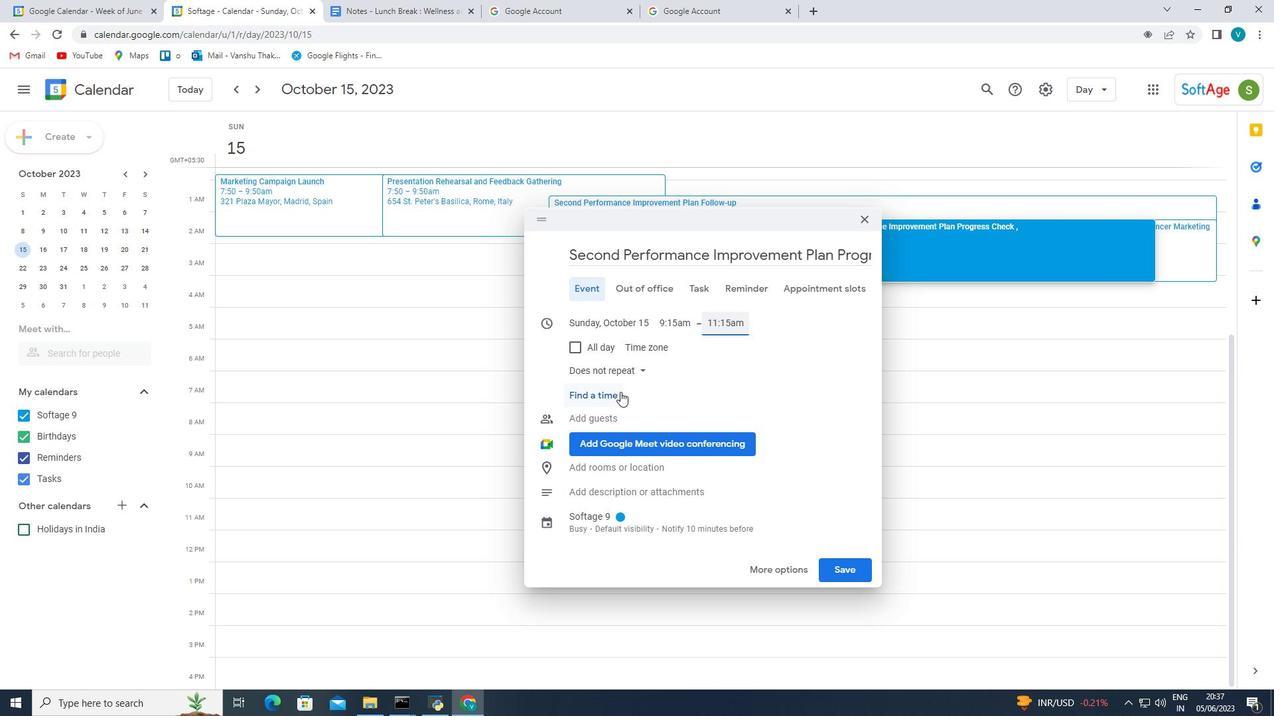 
Action: Mouse moved to (621, 392)
Screenshot: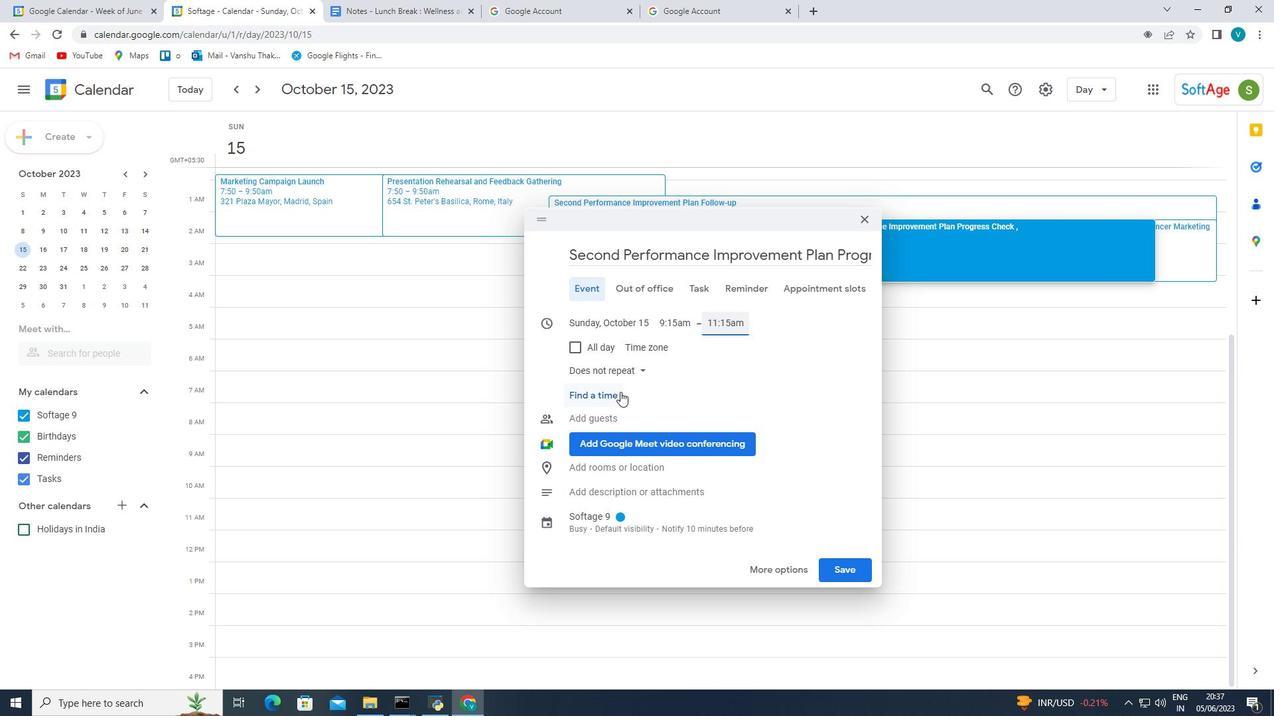 
Action: Mouse scrolled (621, 391) with delta (0, 0)
Screenshot: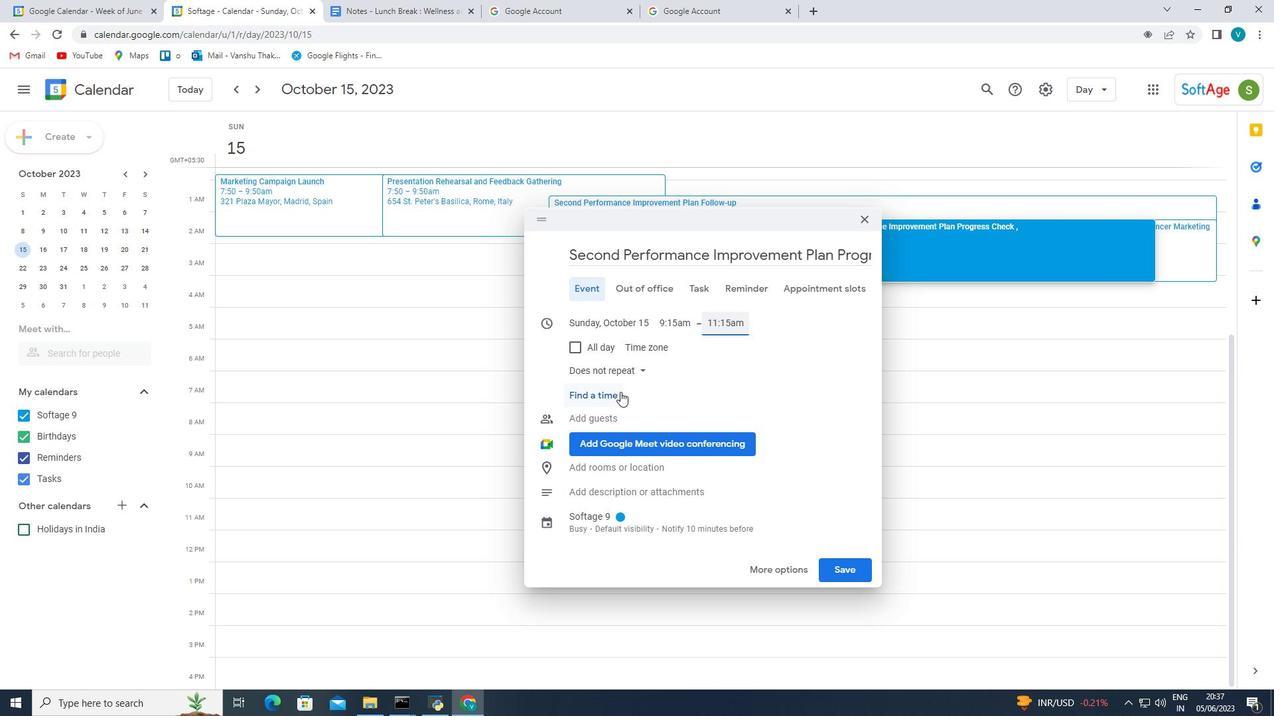 
Action: Mouse moved to (621, 392)
Screenshot: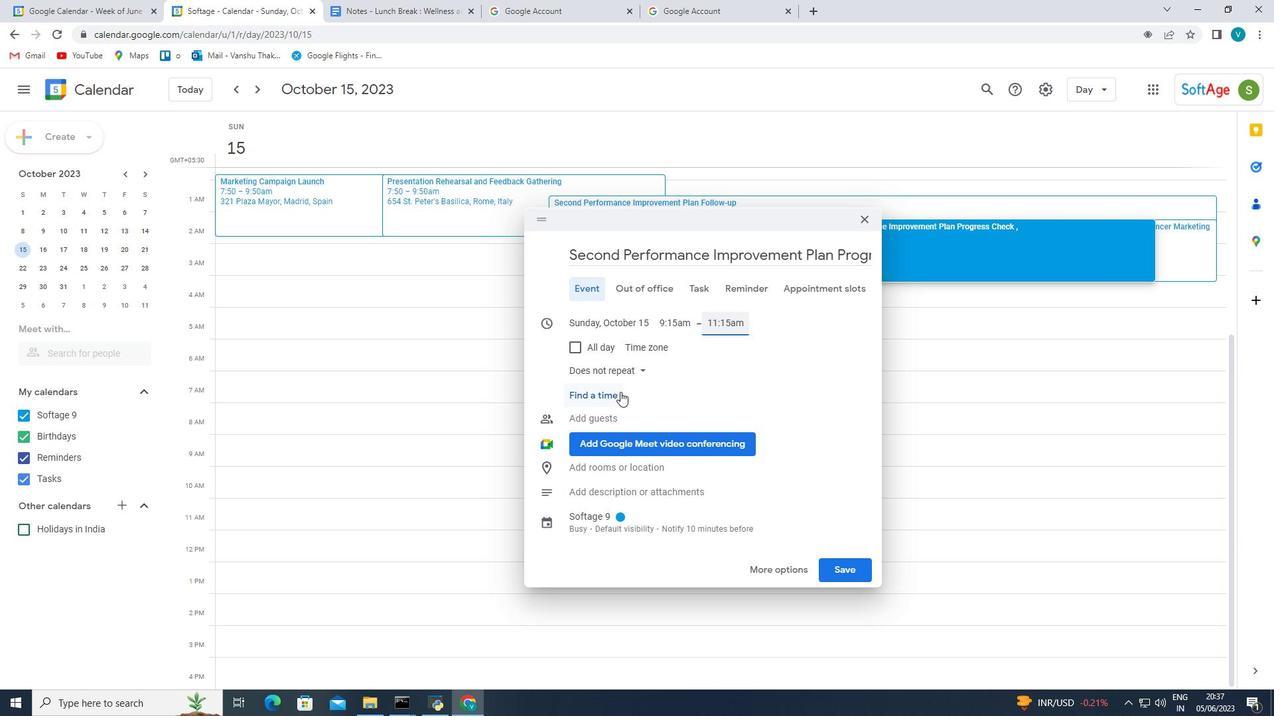 
Action: Mouse scrolled (621, 392) with delta (0, 0)
Screenshot: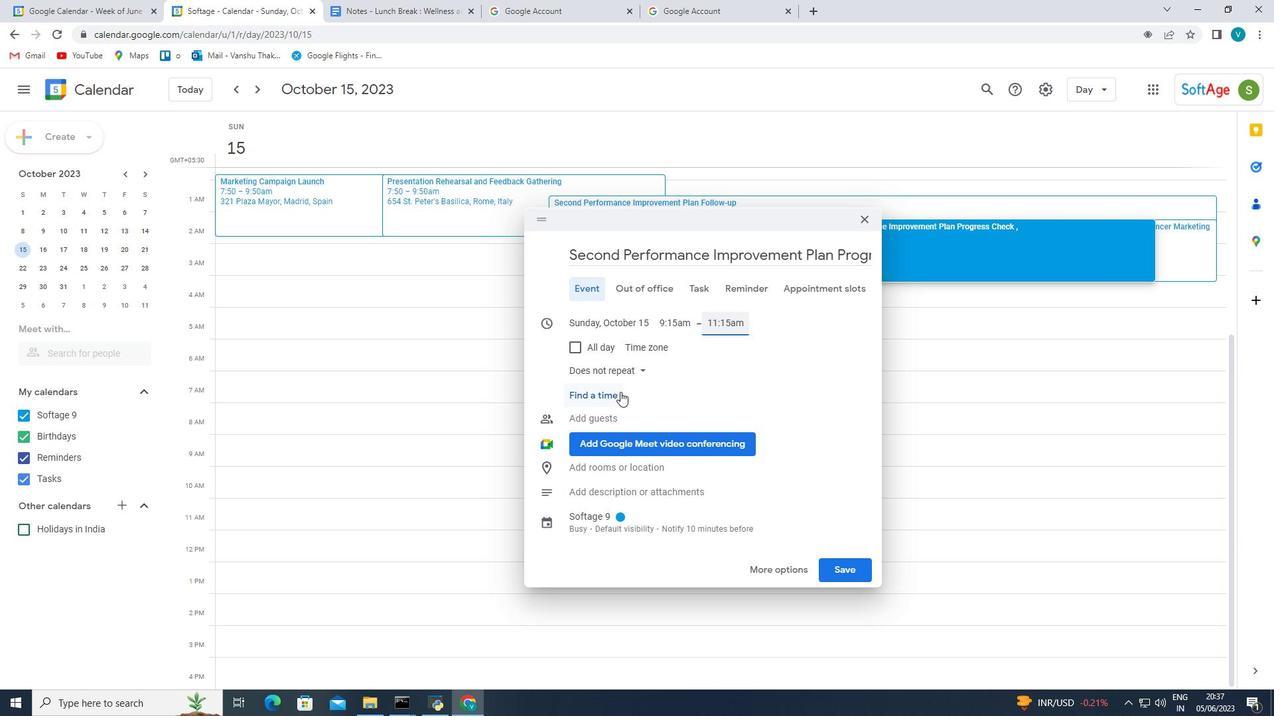 
Action: Mouse moved to (613, 487)
Screenshot: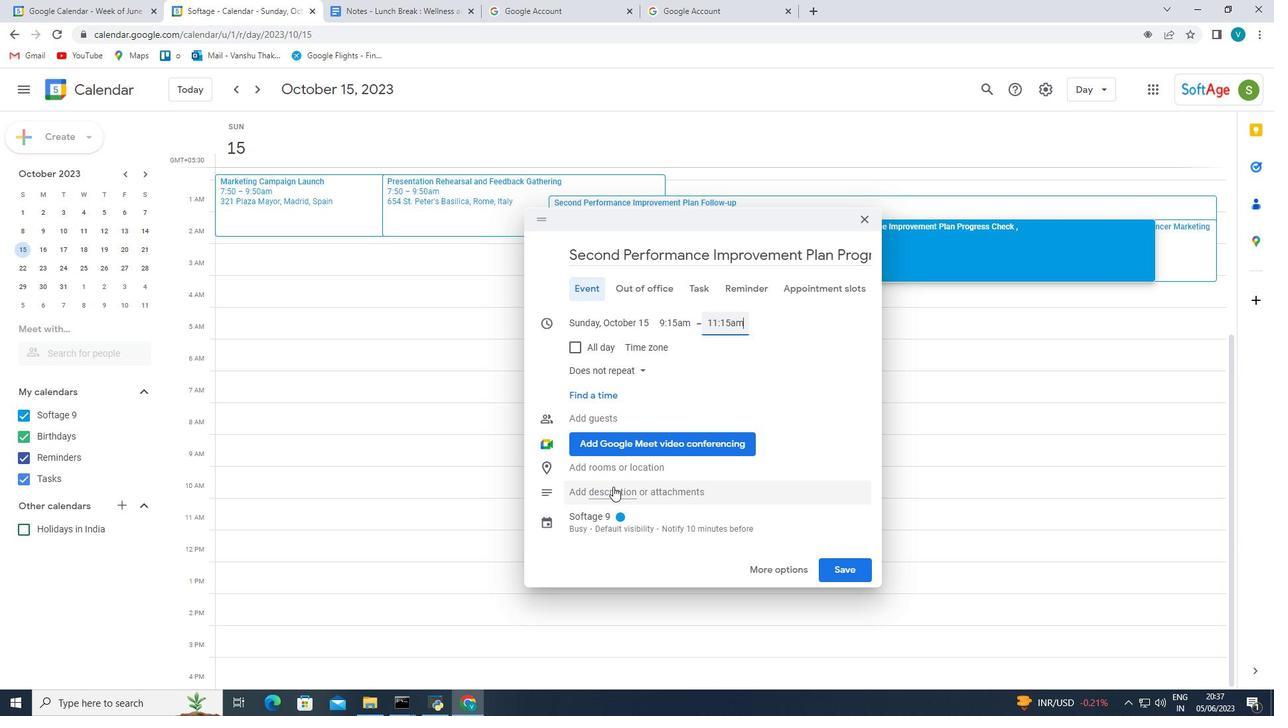 
Action: Mouse pressed left at (613, 487)
Screenshot: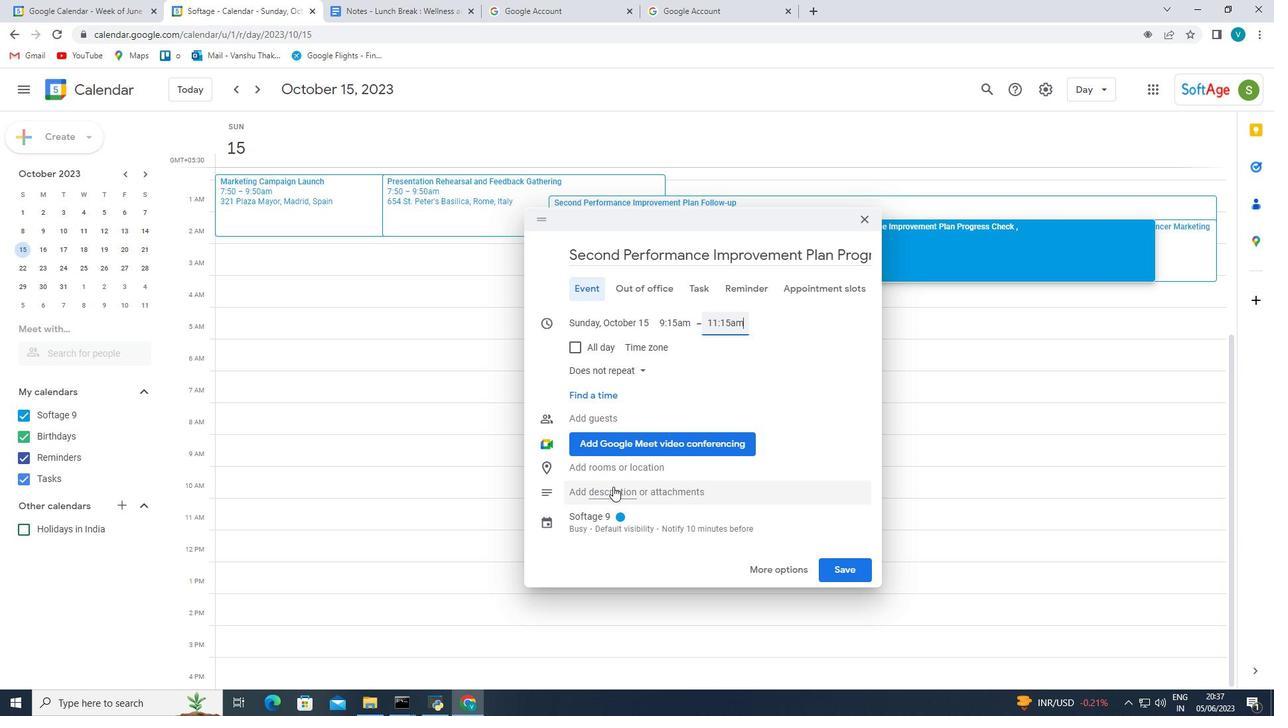 
Action: Mouse moved to (586, 504)
Screenshot: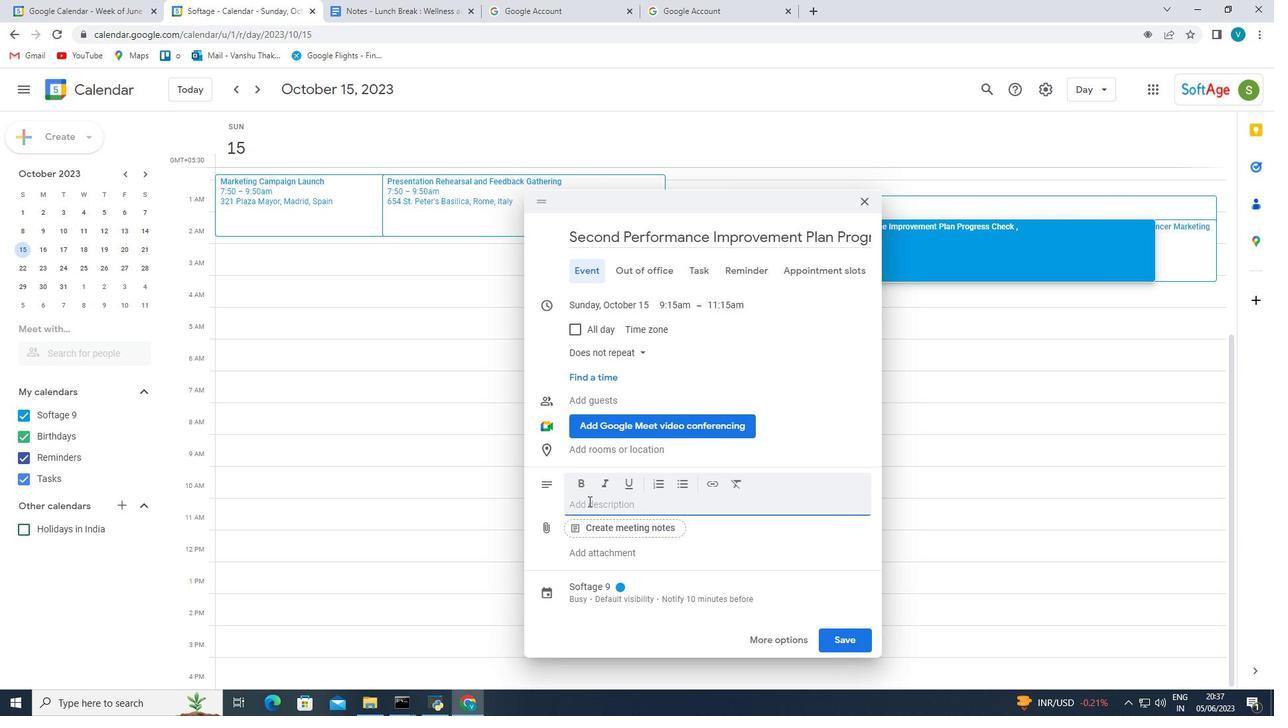 
Action: Mouse pressed left at (586, 504)
Screenshot: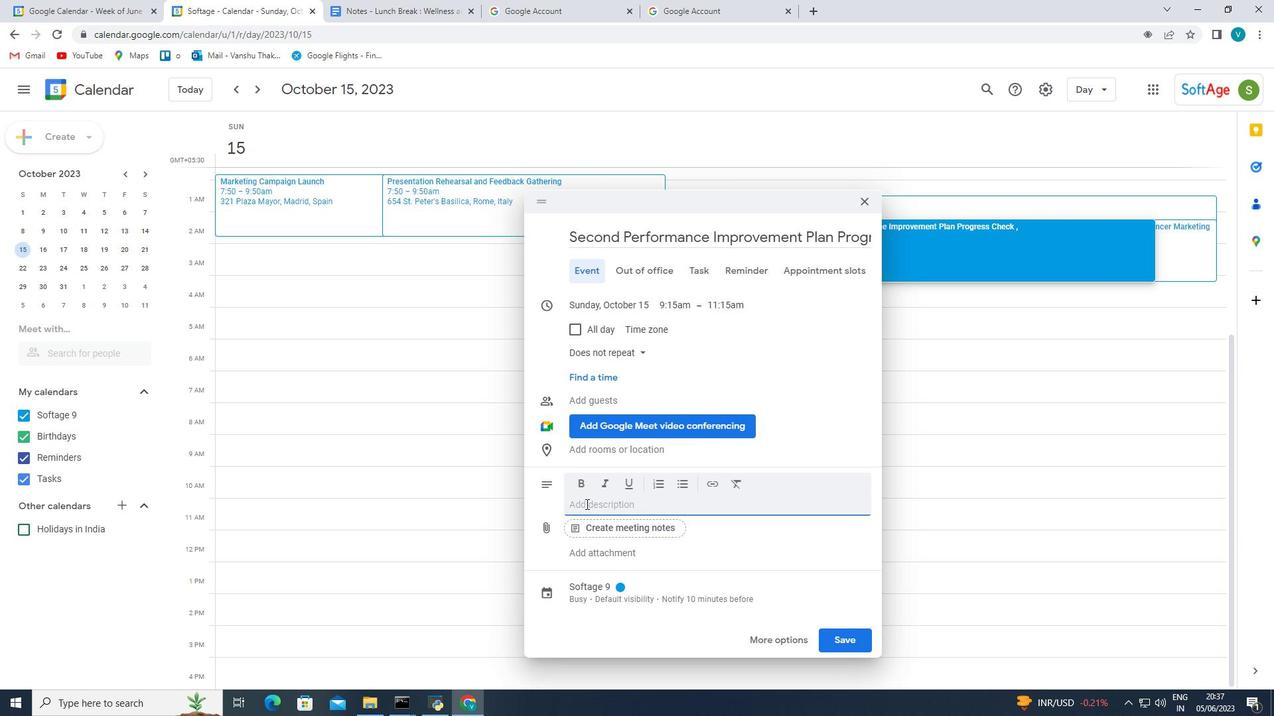 
Action: Mouse moved to (667, 463)
Screenshot: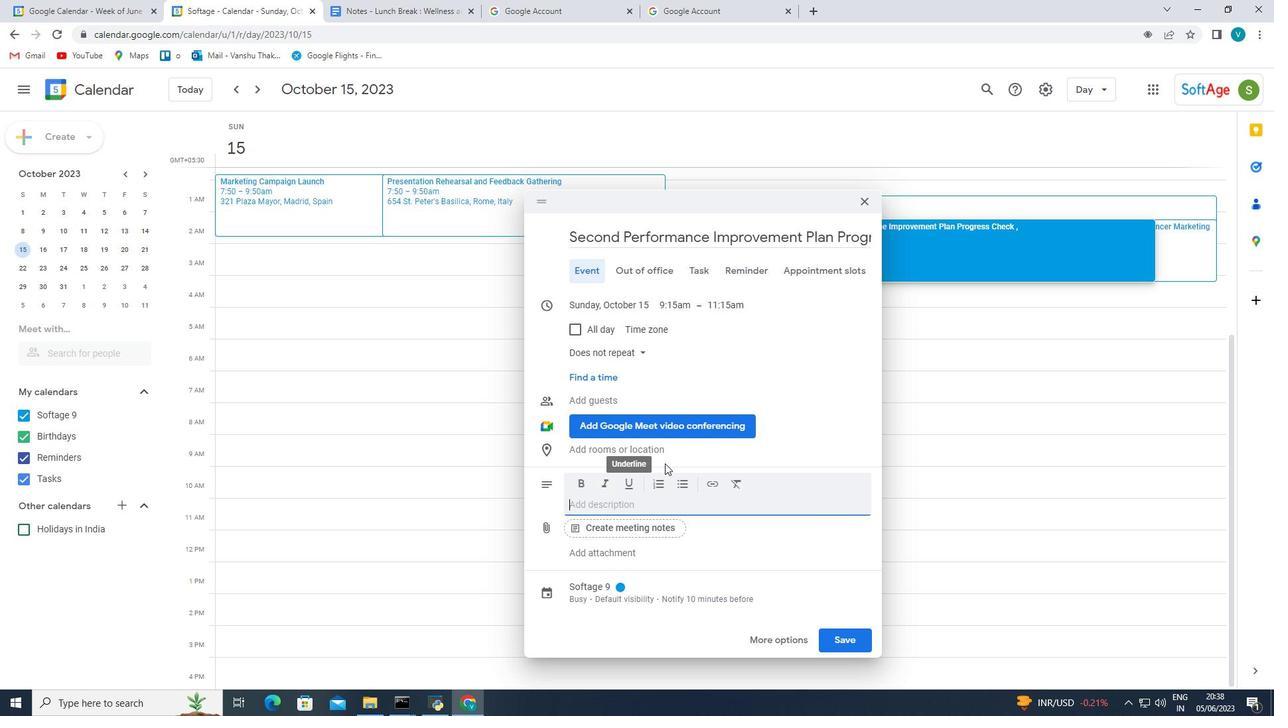 
Action: Key pressed <Key.shift_r><Key.shift_r><Key.shift_r>A<Key.space>project<Key.space>uo<Key.backspace>pdate<Key.space>meeting<Key.space>is<Key.space>a<Key.space>regular<Key.space>gathering<Key.space>whee<Key.backspace>re<Key.space>project<Key.space>stakeholders,<Key.space>team<Key.space>memberd<Key.backspace>s<Key.space>,and<Key.space>relevant<Key.space>parties<Key.space>come<Key.space>together<Key.space>to<Key.space>discuss<Key.space>the<Key.space>progress<Key.space>,status<Key.space><Key.space>and<Key.space>key<Key.space>updates<Key.space>of<Key.space>a<Key.space>specific<Key.space>project<Key.space>.<Key.shift_r><Key.shift_r><Key.shift_r><Key.shift_r><Key.shift_r>The<Key.space>meeting<Key.space>provide<Key.space><Key.backspace>s<Key.space>an<Key.space>opportunity<Key.alt_l><Key.space>
Screenshot: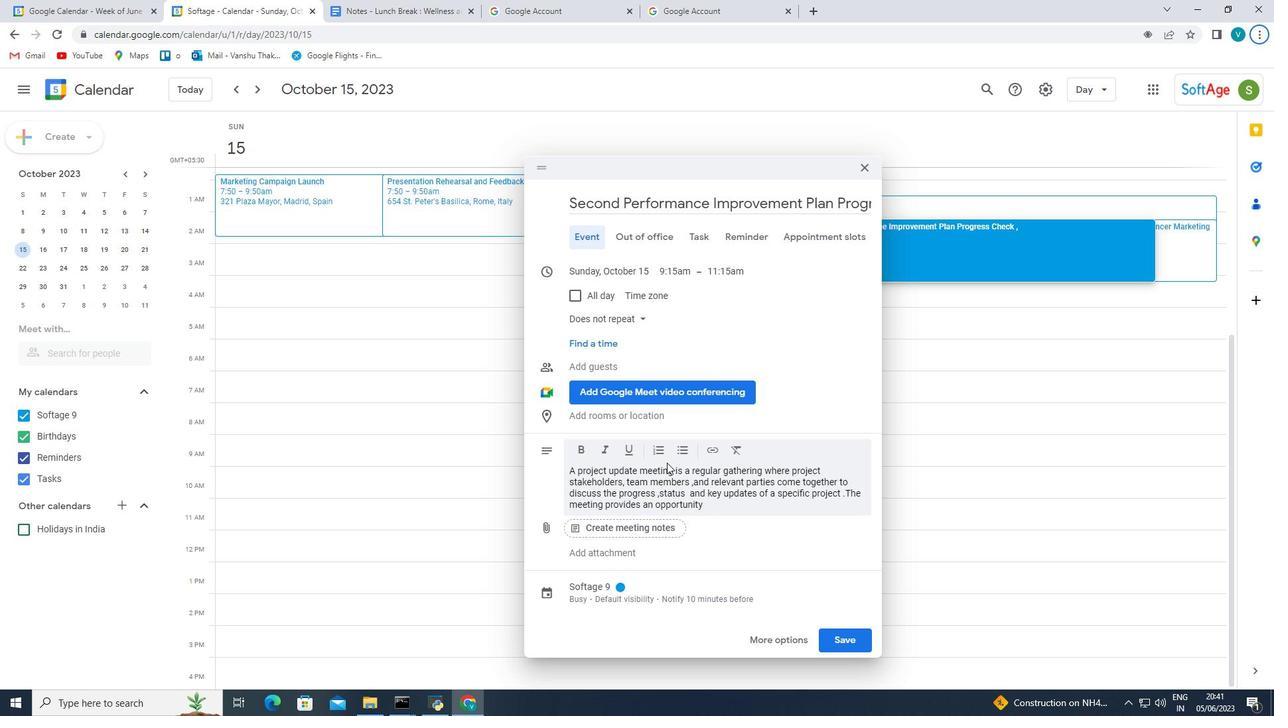 
Action: Mouse moved to (706, 504)
Screenshot: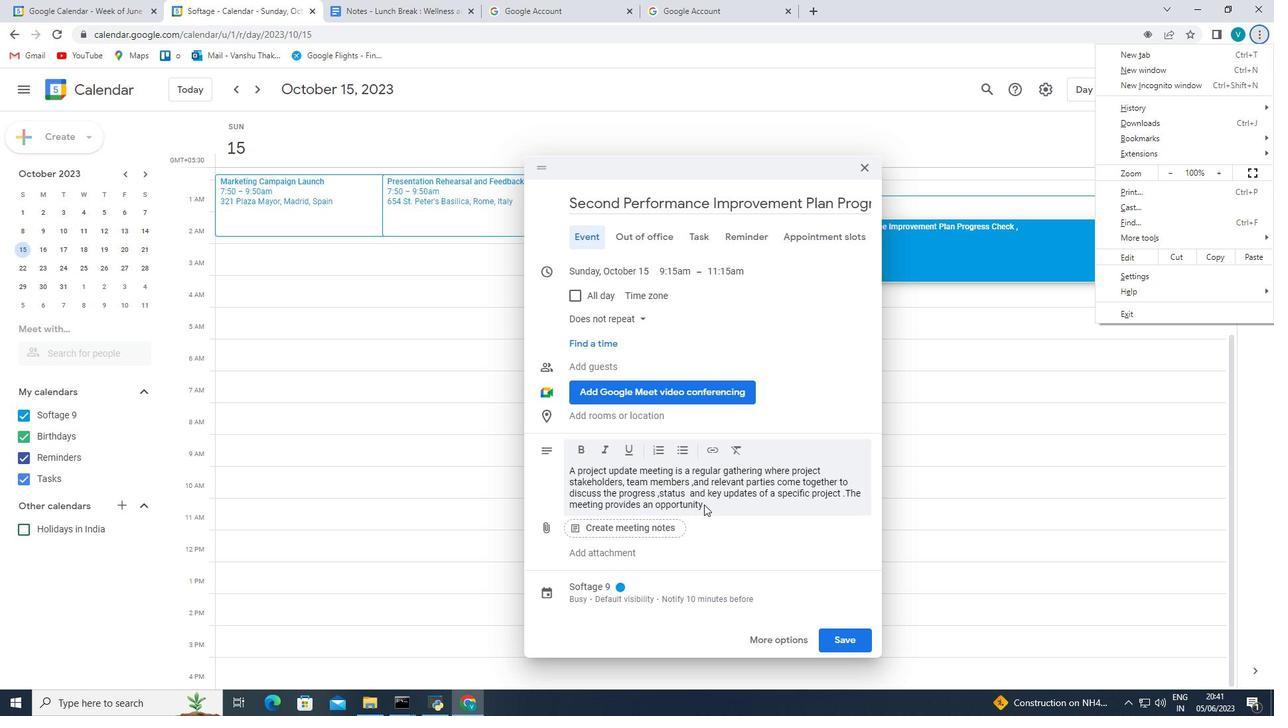 
Action: Mouse pressed left at (706, 504)
Screenshot: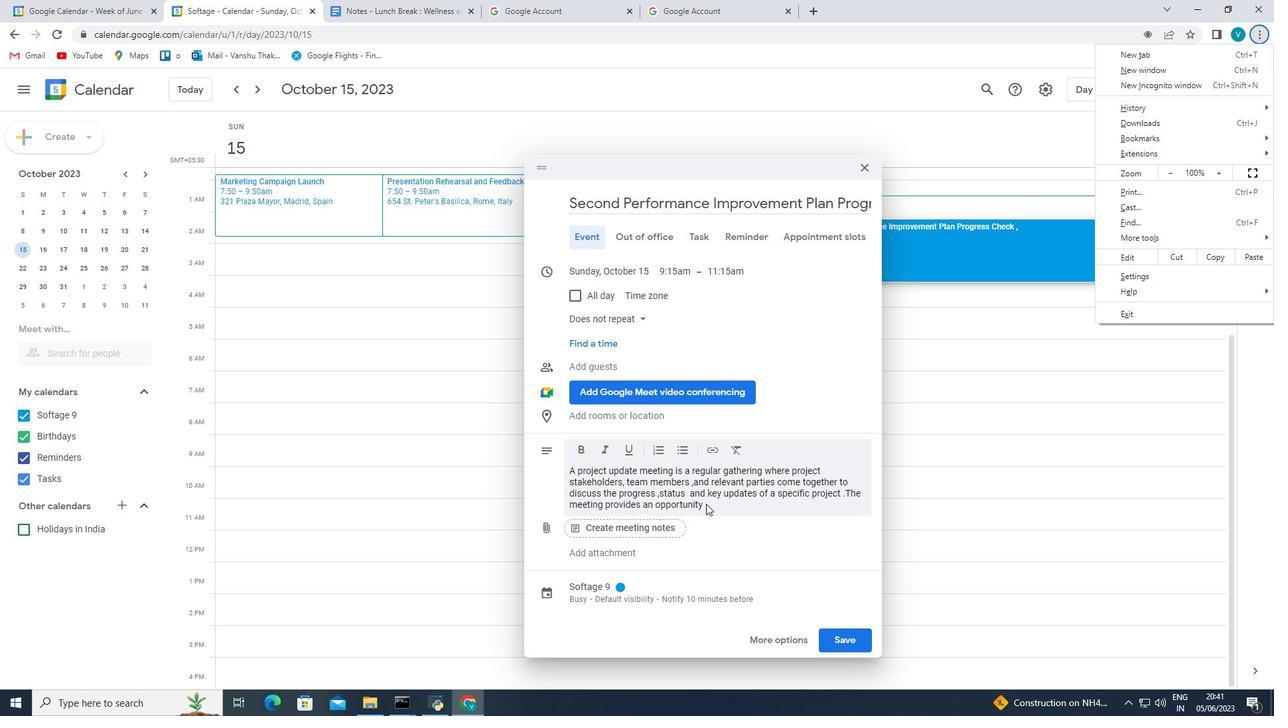 
Action: Mouse moved to (842, 538)
Screenshot: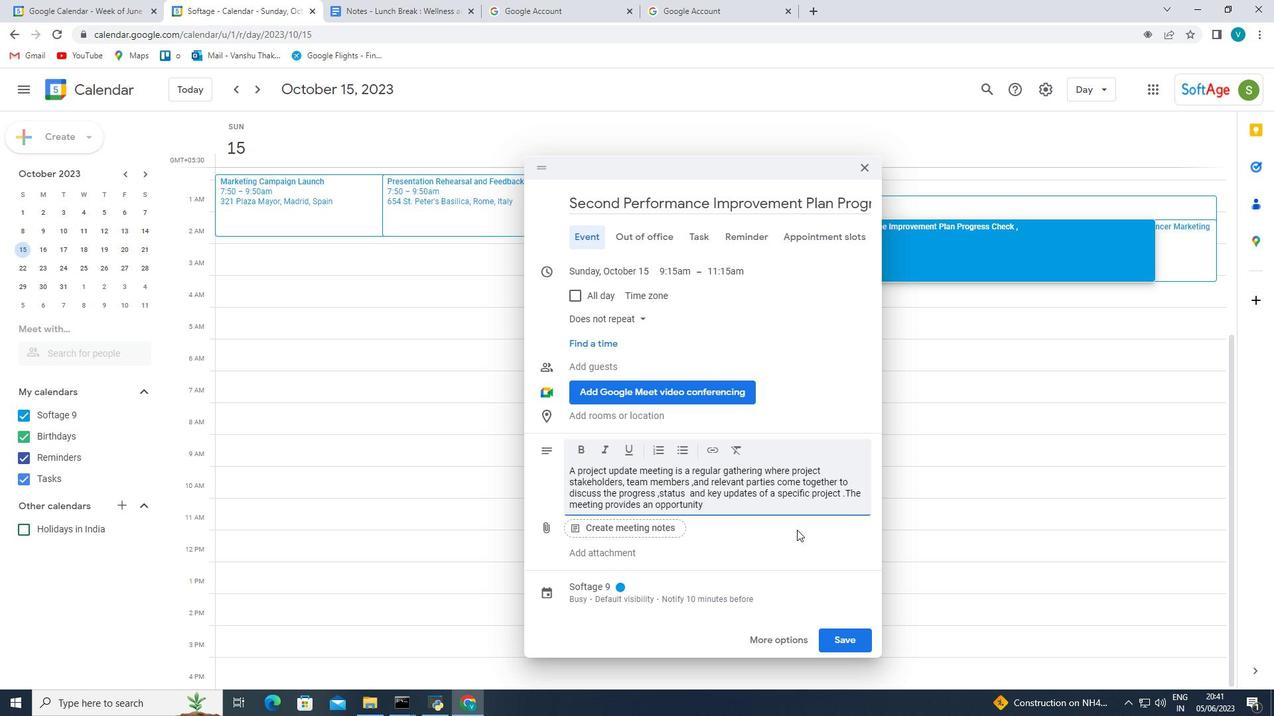 
Action: Key pressed <Key.space>to<Key.space>sj=<Key.backspace><Key.backspace>hare<Key.space>information<Key.space>.
Screenshot: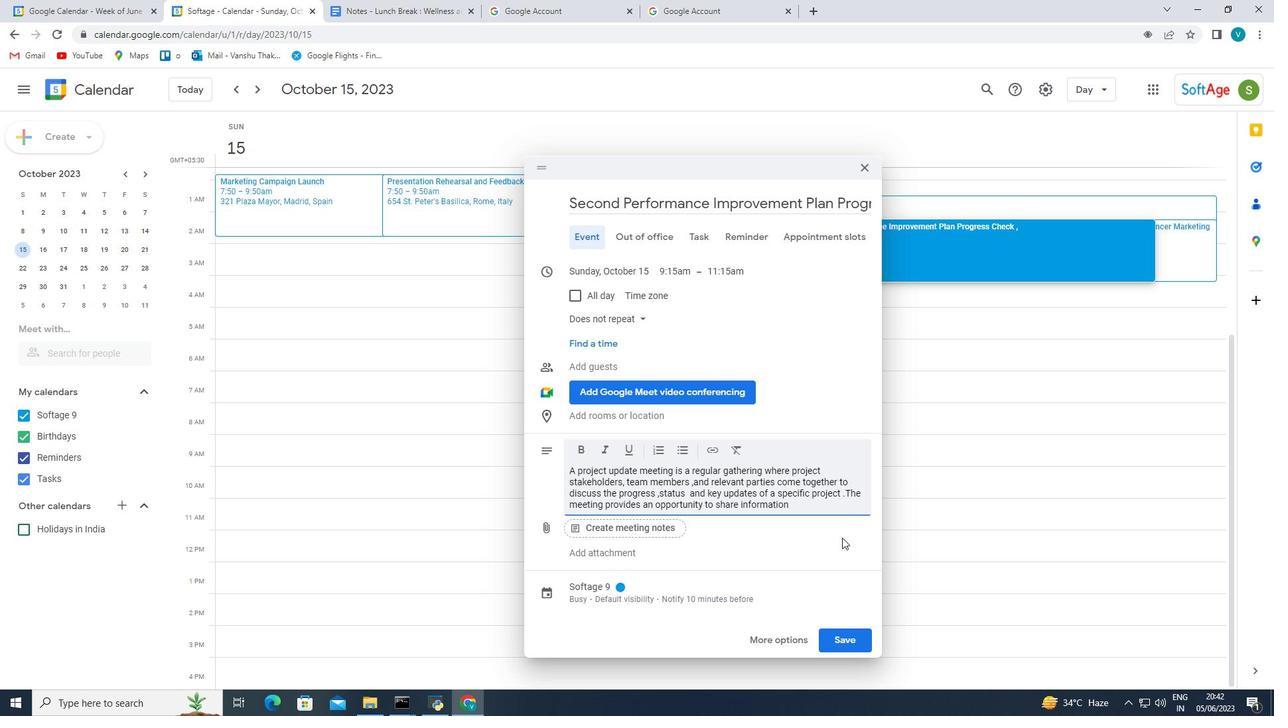
Action: Mouse moved to (804, 448)
Screenshot: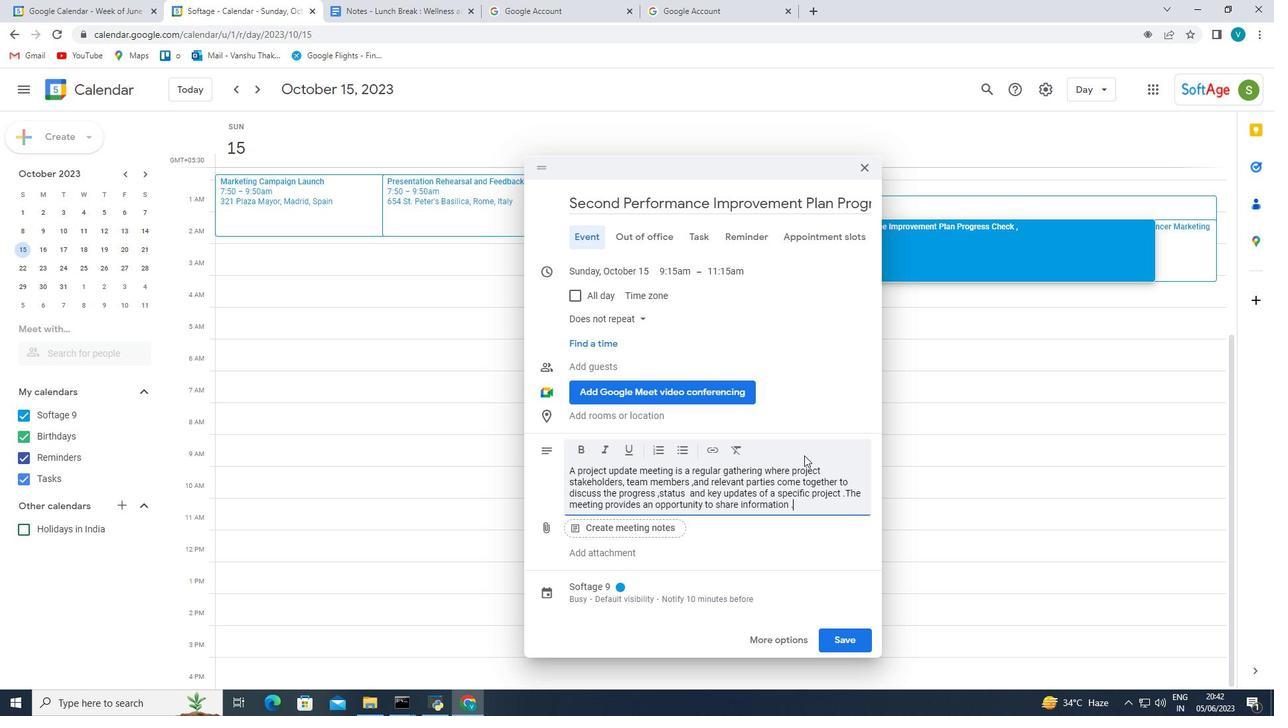 
Action: Key pressed <Key.backspace>,address<Key.space>challenges<Key.space>,and<Key.space>ensure<Key.space>that<Key.space>the<Key.space>projet<Key.backspace>ct<Key.space>stays<Key.space>on<Key.space>track<Key.space>towards<Key.space>its<Key.space>goals<Key.space>.
Screenshot: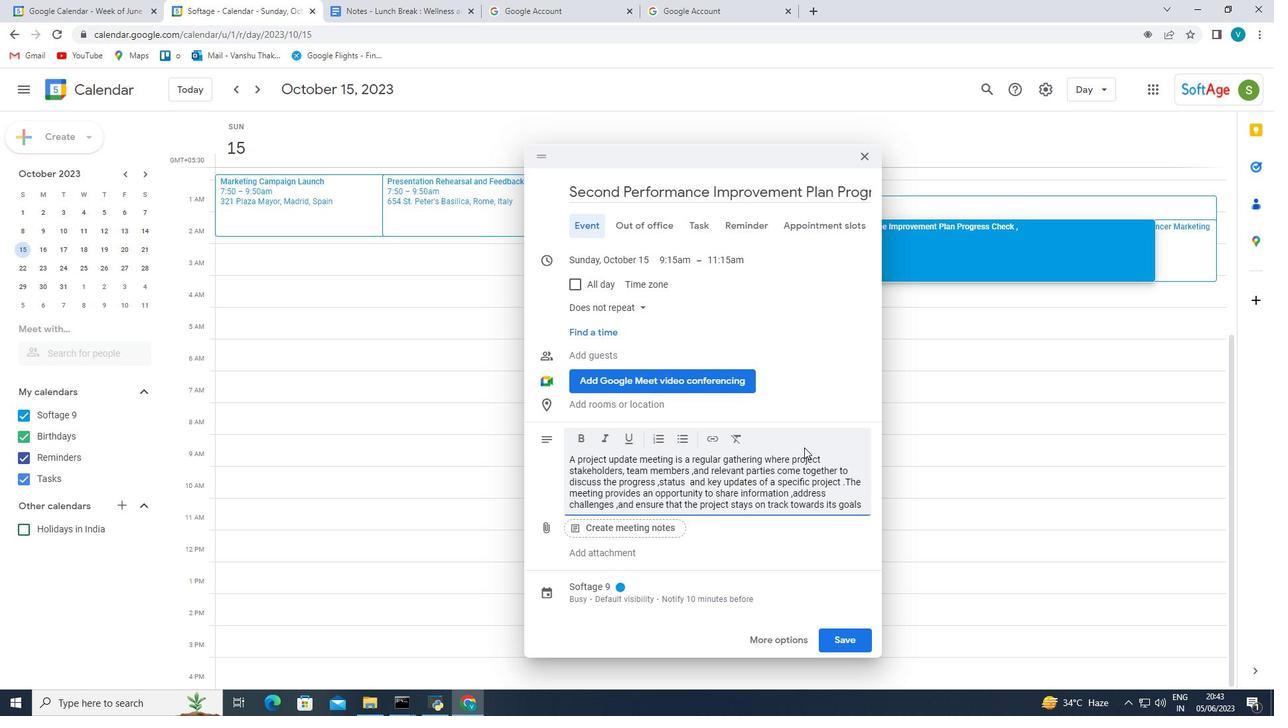 
Action: Mouse moved to (683, 453)
Screenshot: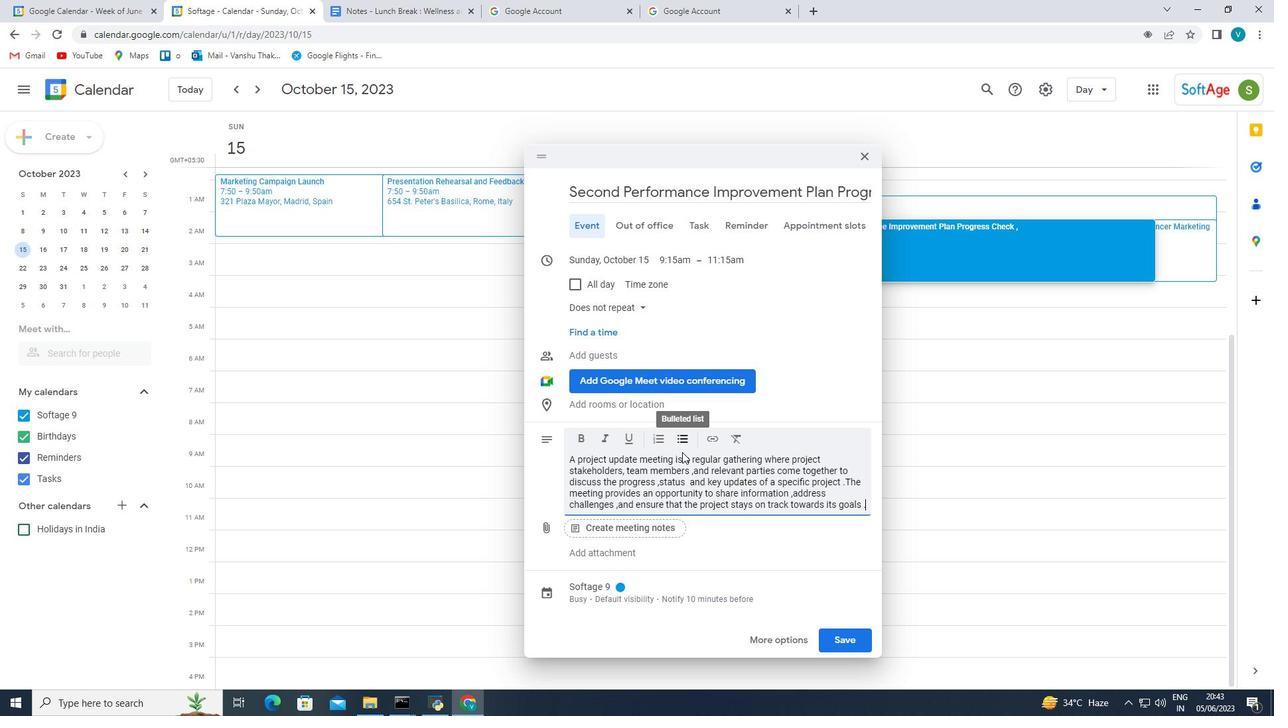
Action: Mouse scrolled (683, 452) with delta (0, 0)
Screenshot: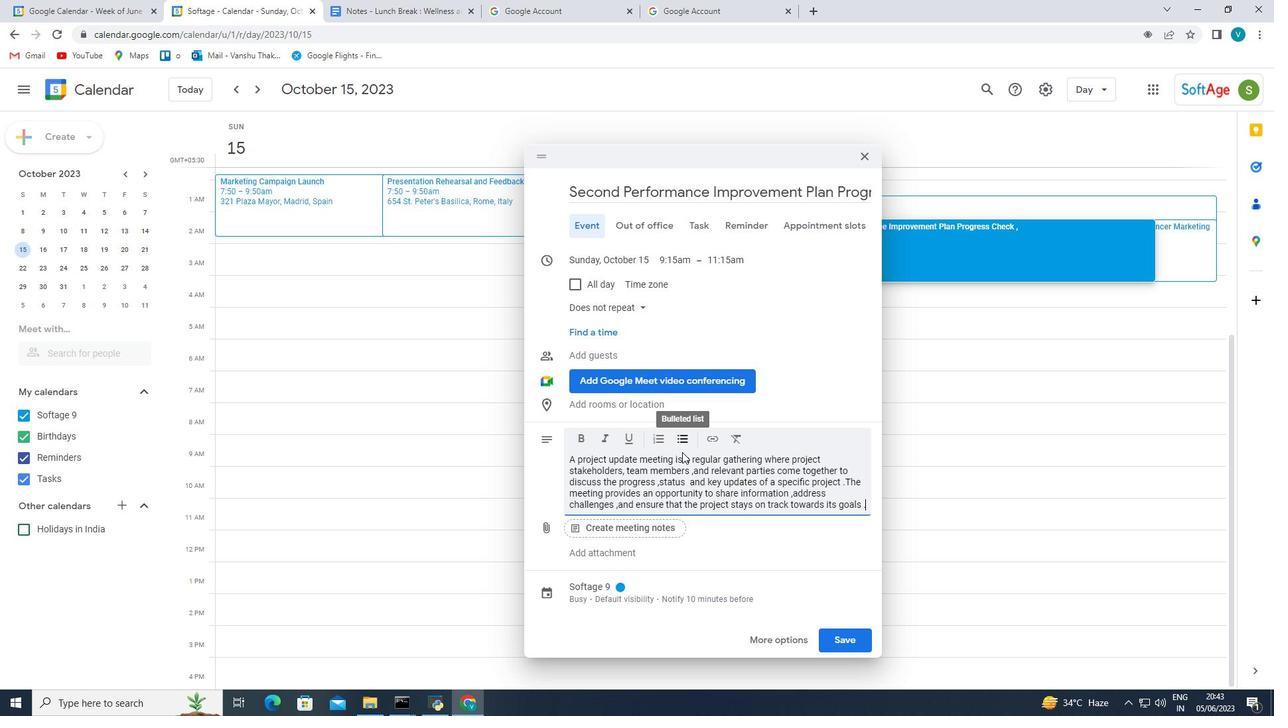 
Action: Mouse scrolled (683, 452) with delta (0, 0)
Screenshot: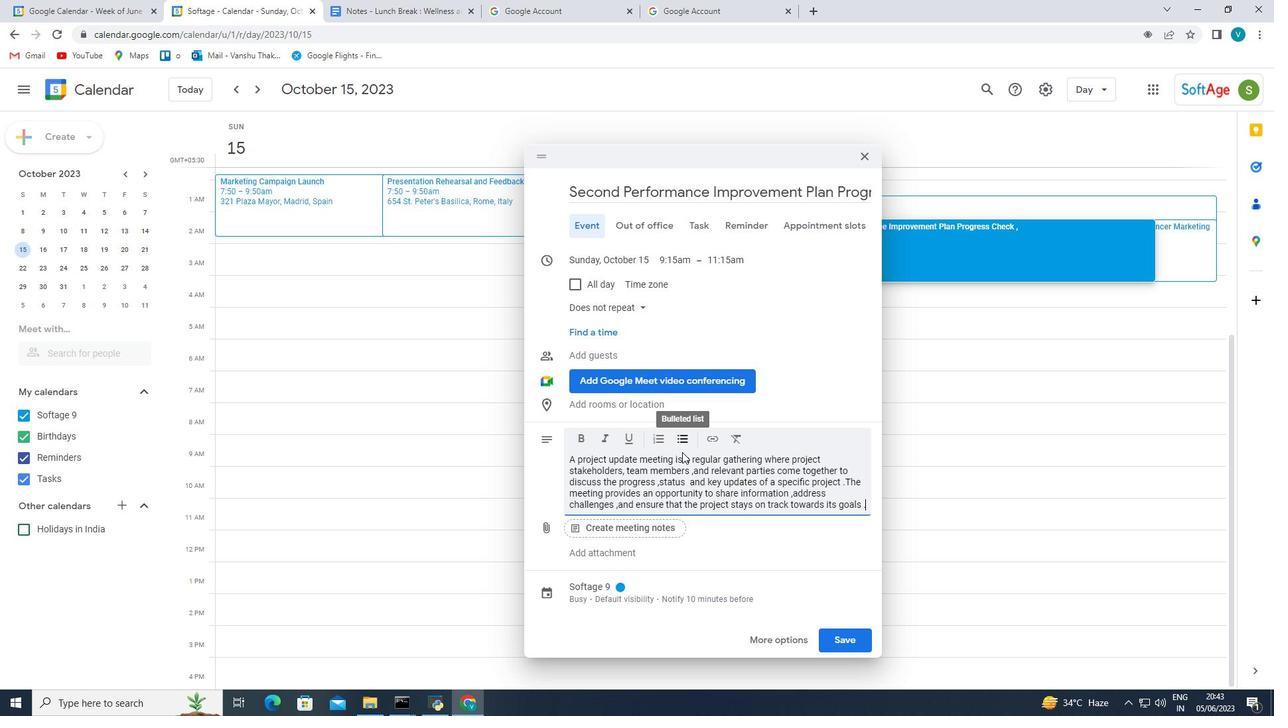 
Action: Mouse scrolled (683, 452) with delta (0, 0)
Screenshot: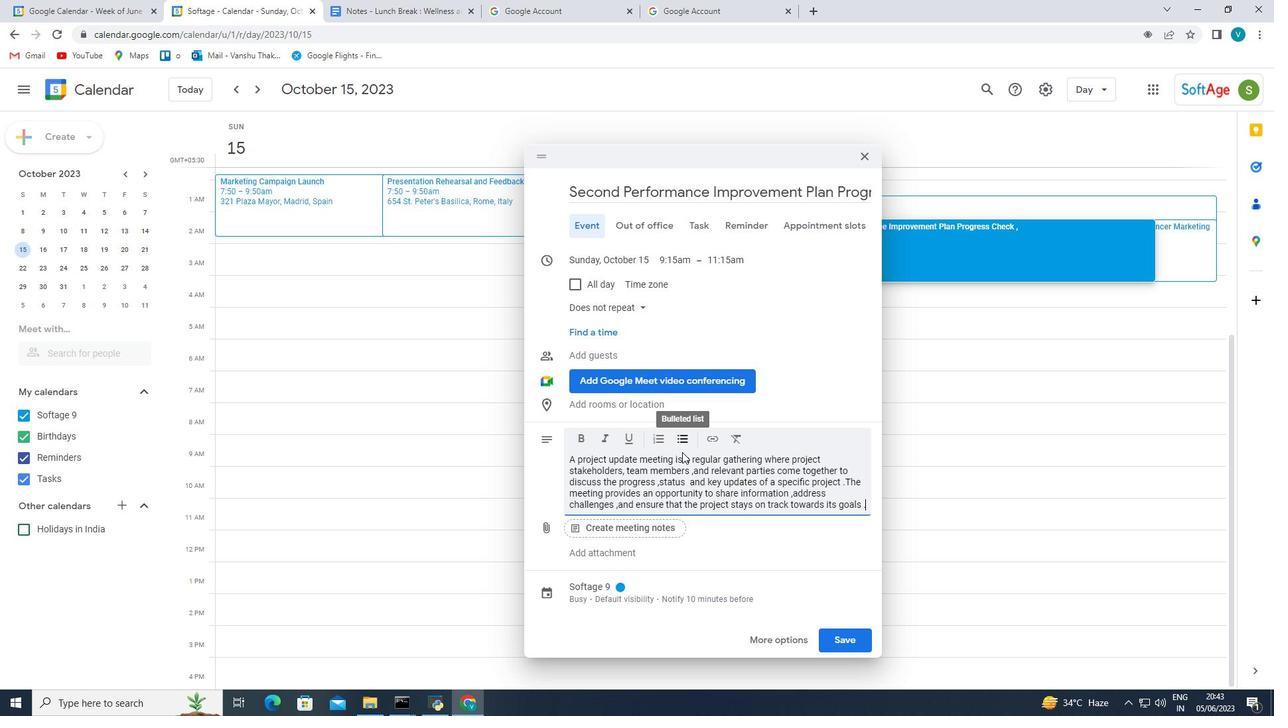 
Action: Mouse scrolled (683, 452) with delta (0, 0)
Screenshot: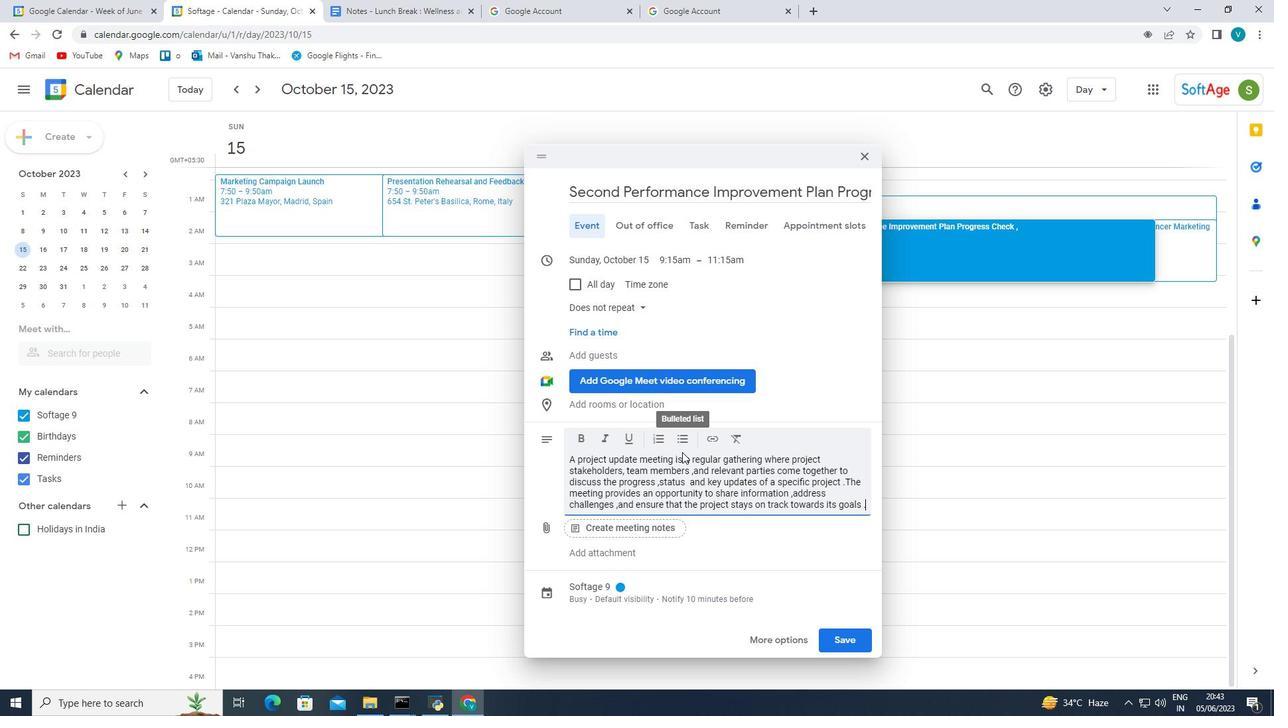 
Action: Mouse moved to (617, 586)
Screenshot: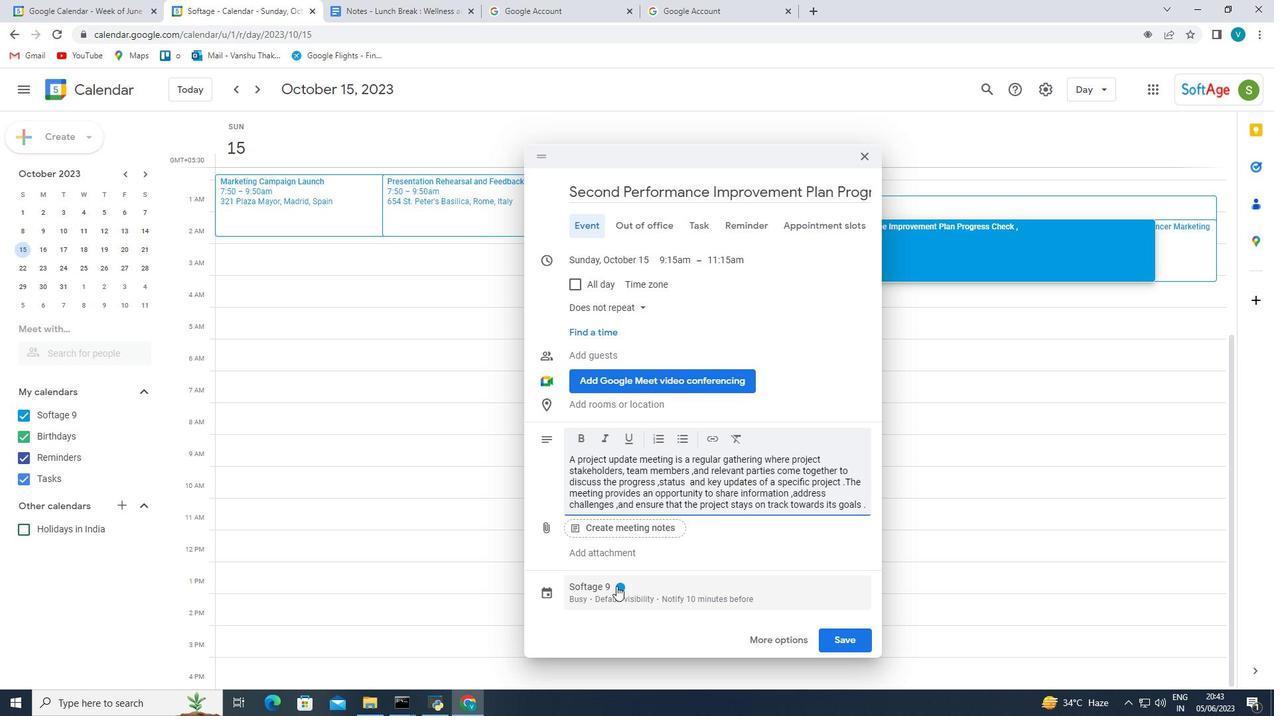
Action: Mouse pressed left at (617, 586)
Screenshot: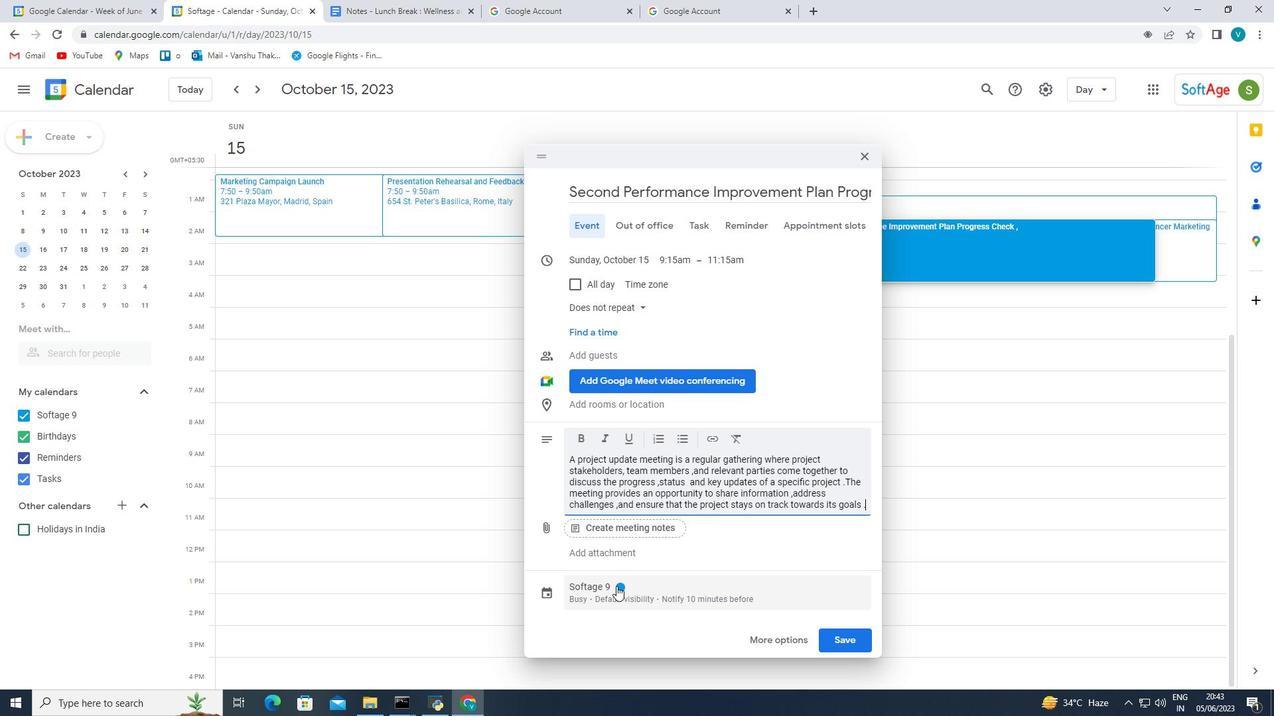 
Action: Mouse moved to (649, 497)
Screenshot: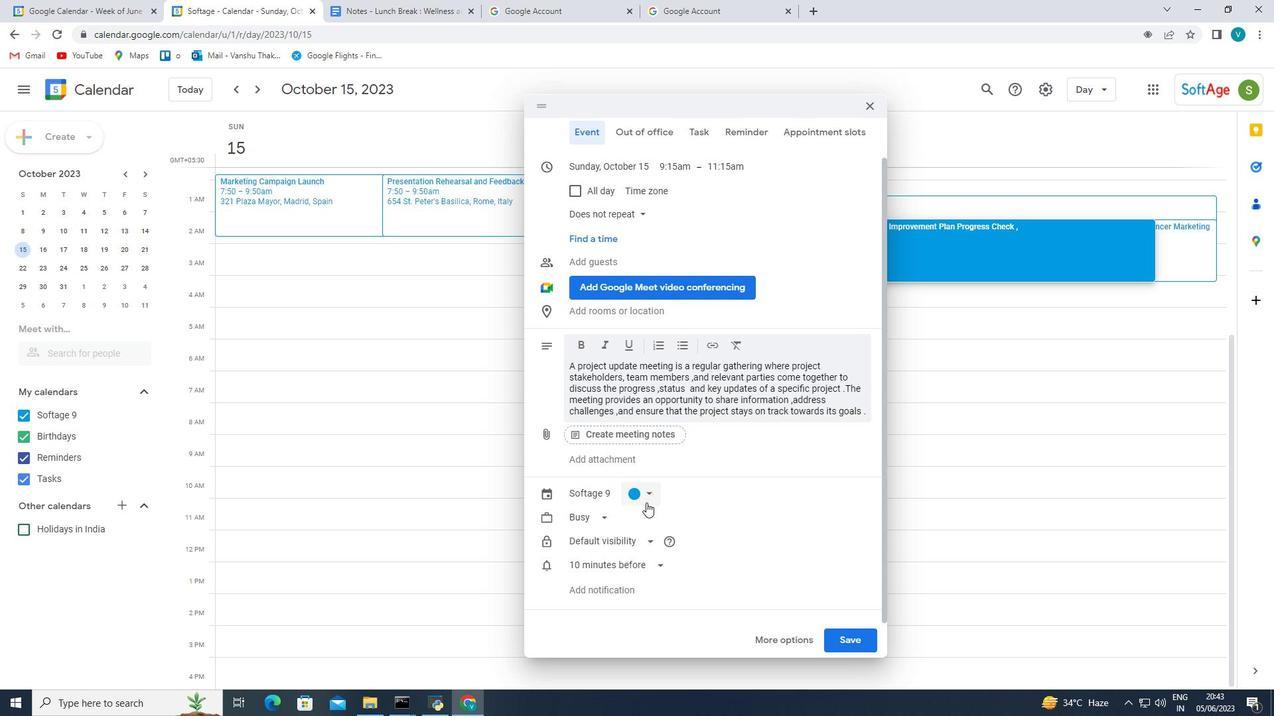 
Action: Mouse pressed left at (649, 497)
Screenshot: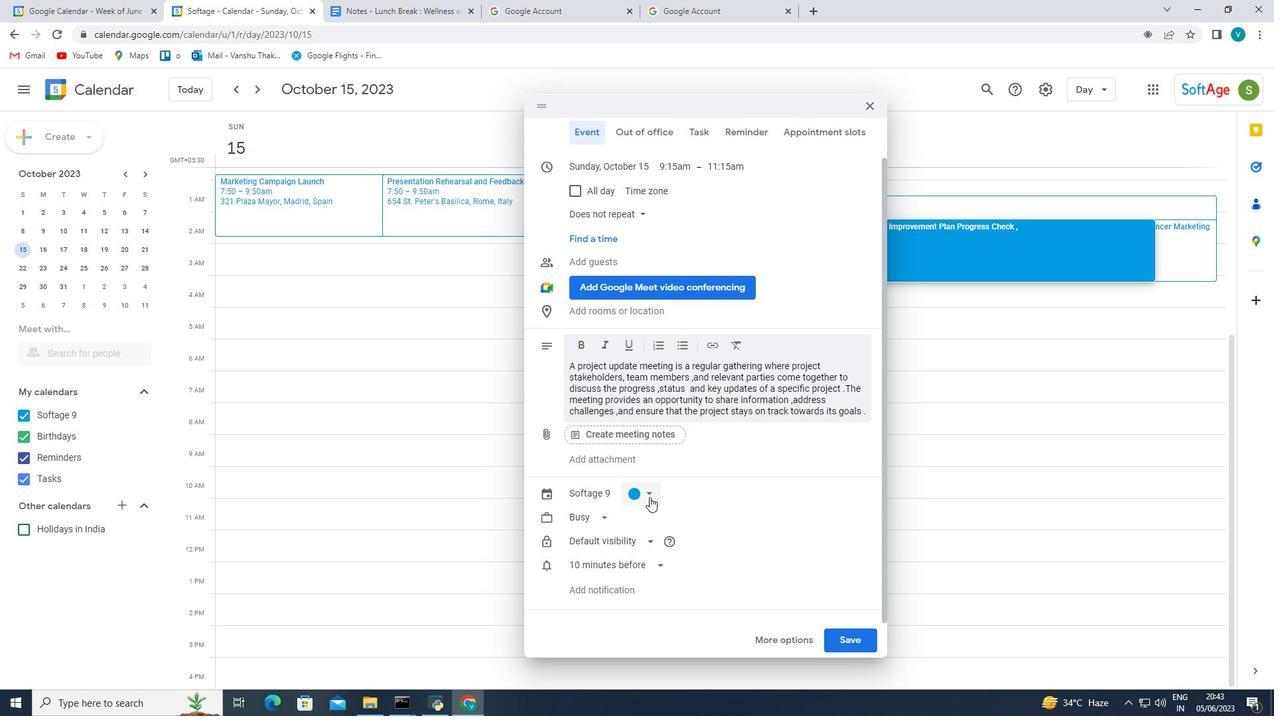 
Action: Mouse moved to (647, 559)
Screenshot: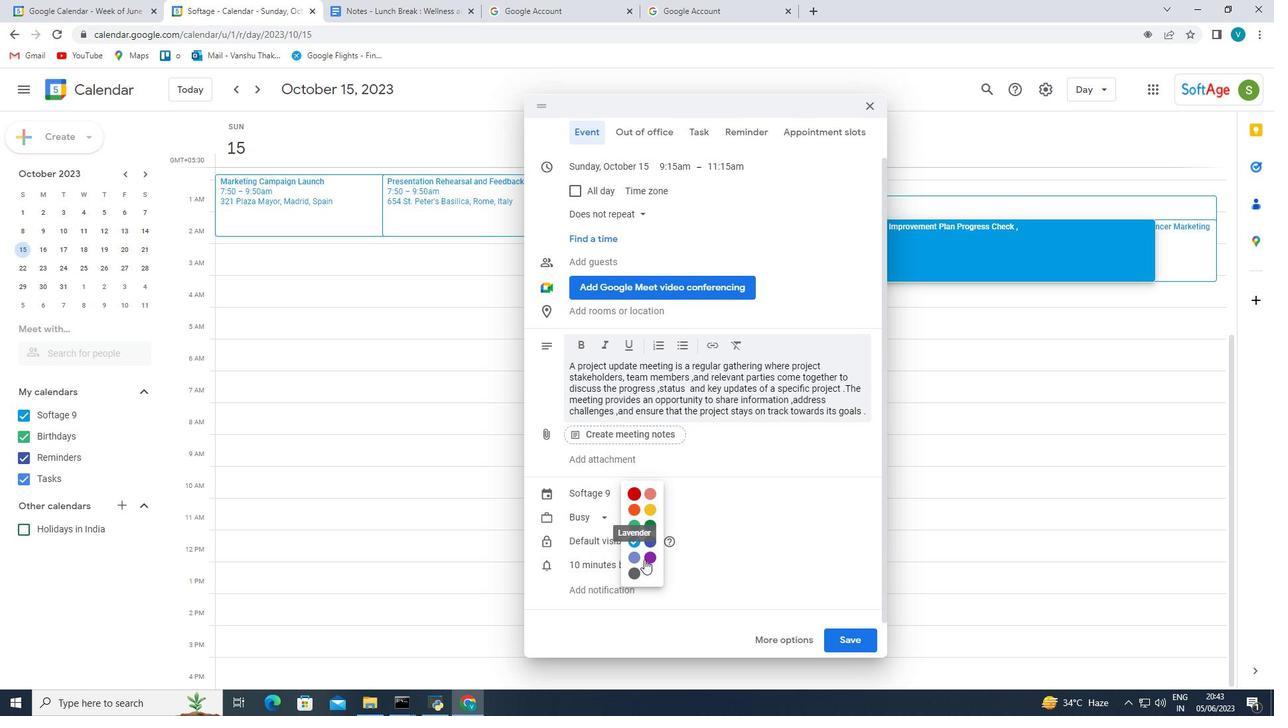 
Action: Mouse pressed left at (647, 559)
Screenshot: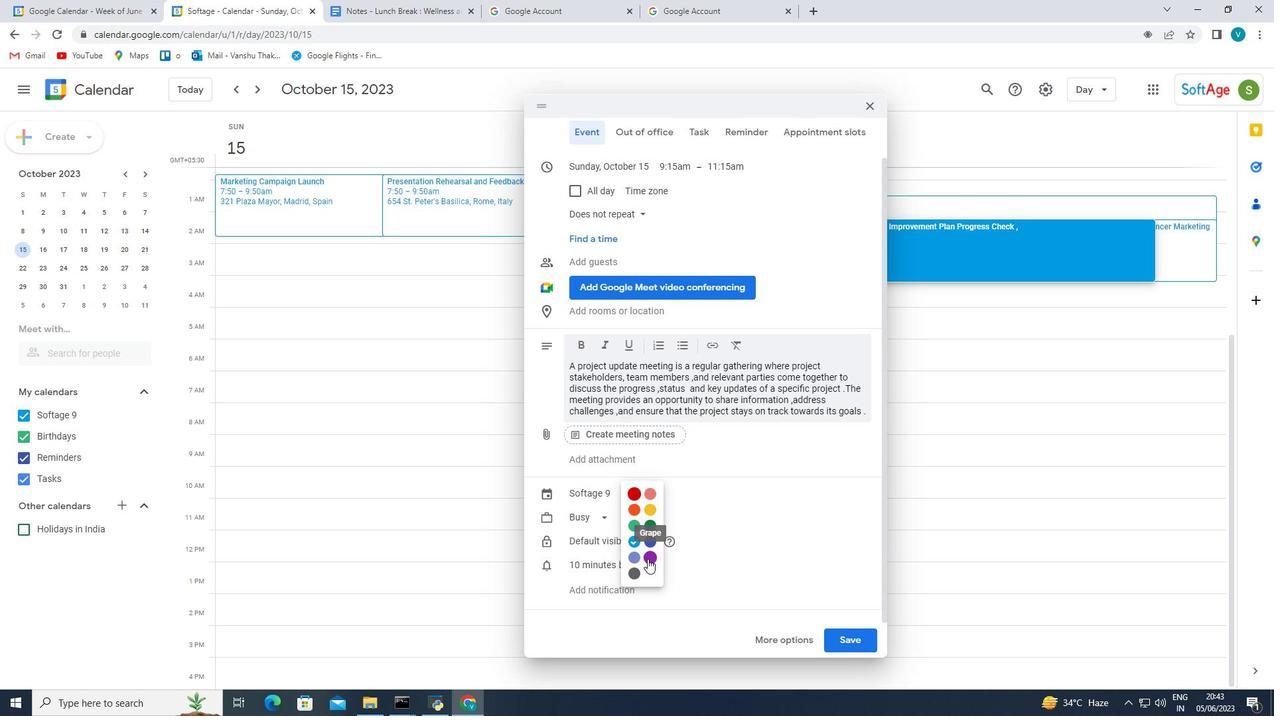
Action: Mouse moved to (648, 558)
Screenshot: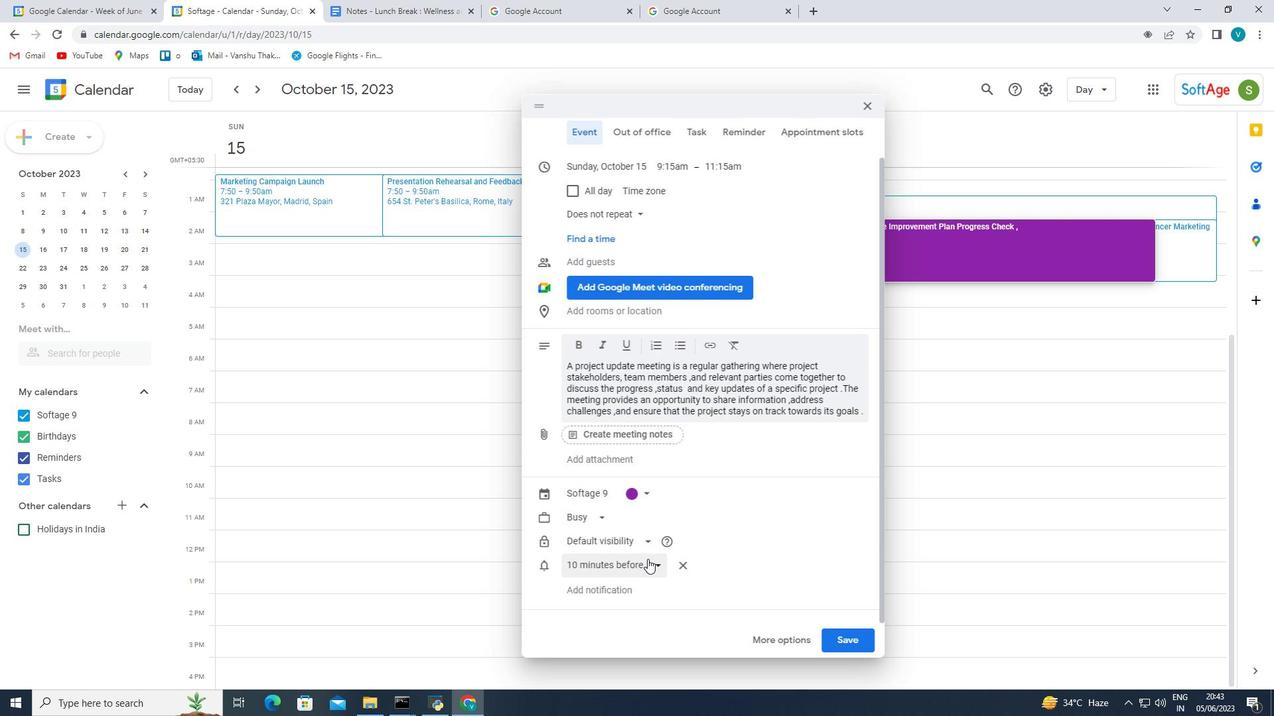 
Action: Mouse scrolled (648, 559) with delta (0, 0)
Screenshot: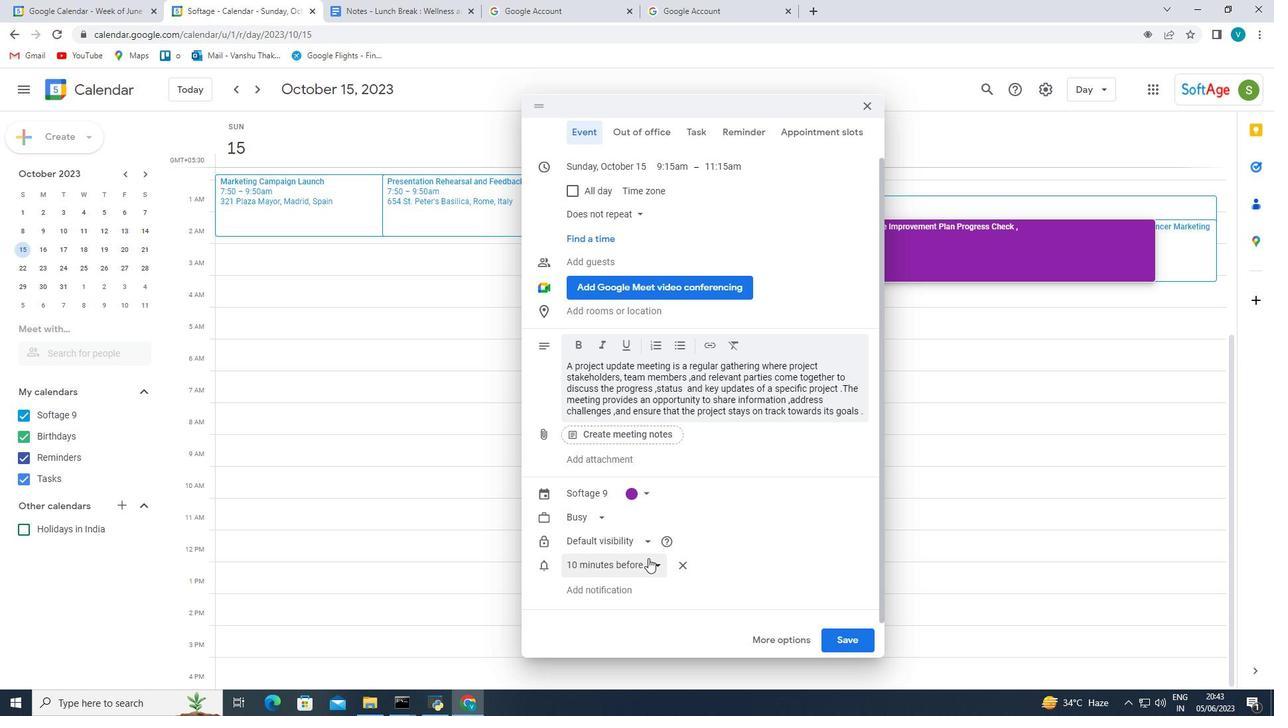 
Action: Mouse scrolled (648, 559) with delta (0, 0)
Screenshot: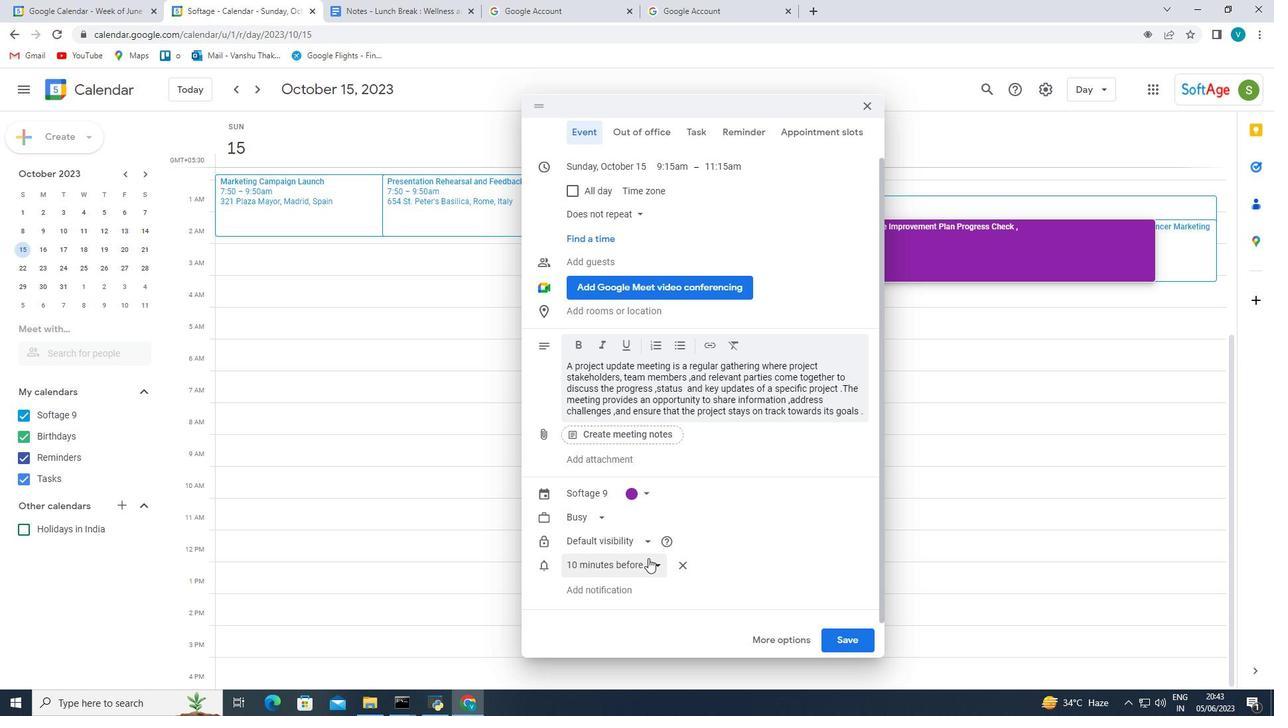 
Action: Mouse scrolled (648, 559) with delta (0, 0)
Screenshot: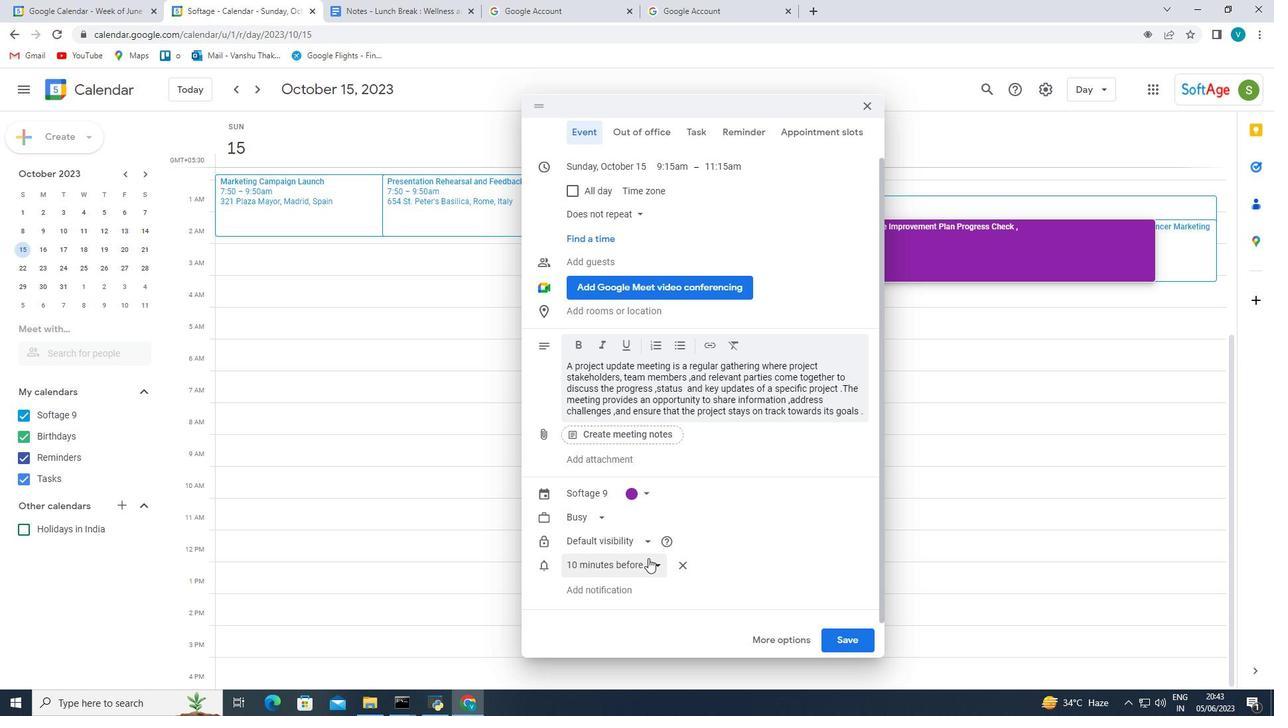
Action: Mouse scrolled (648, 559) with delta (0, 0)
Screenshot: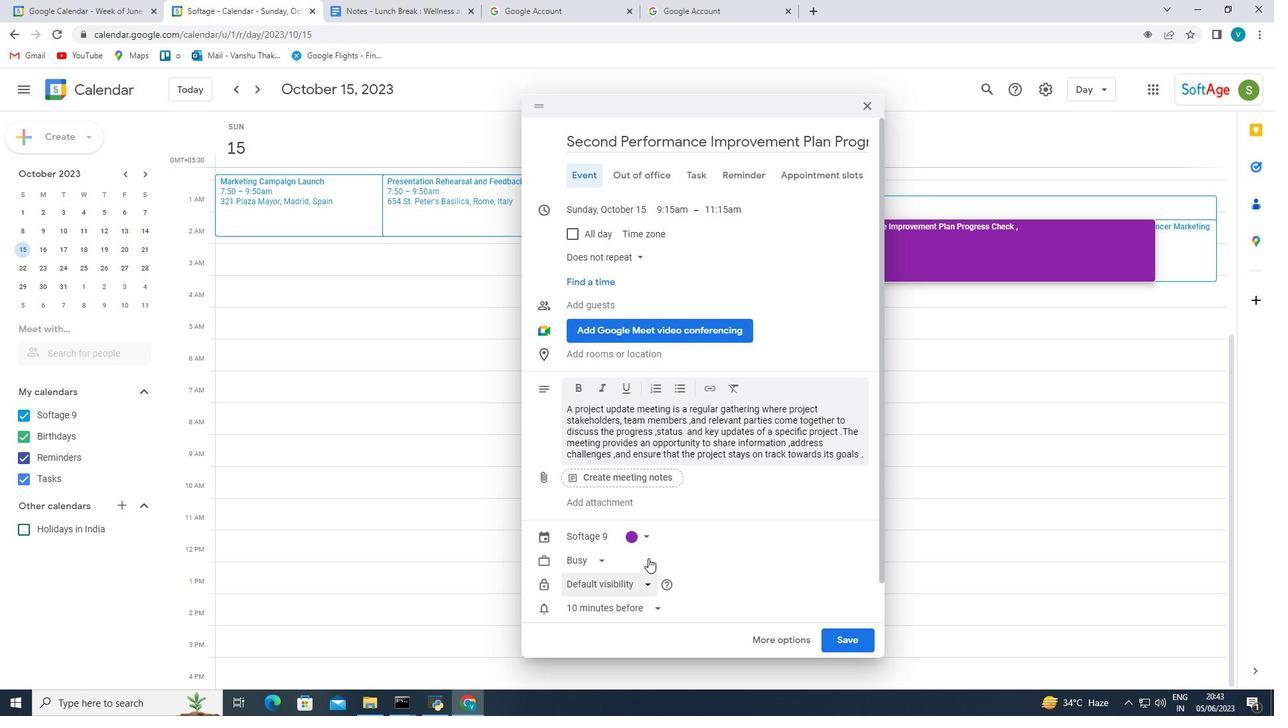 
Action: Mouse scrolled (648, 559) with delta (0, 0)
Screenshot: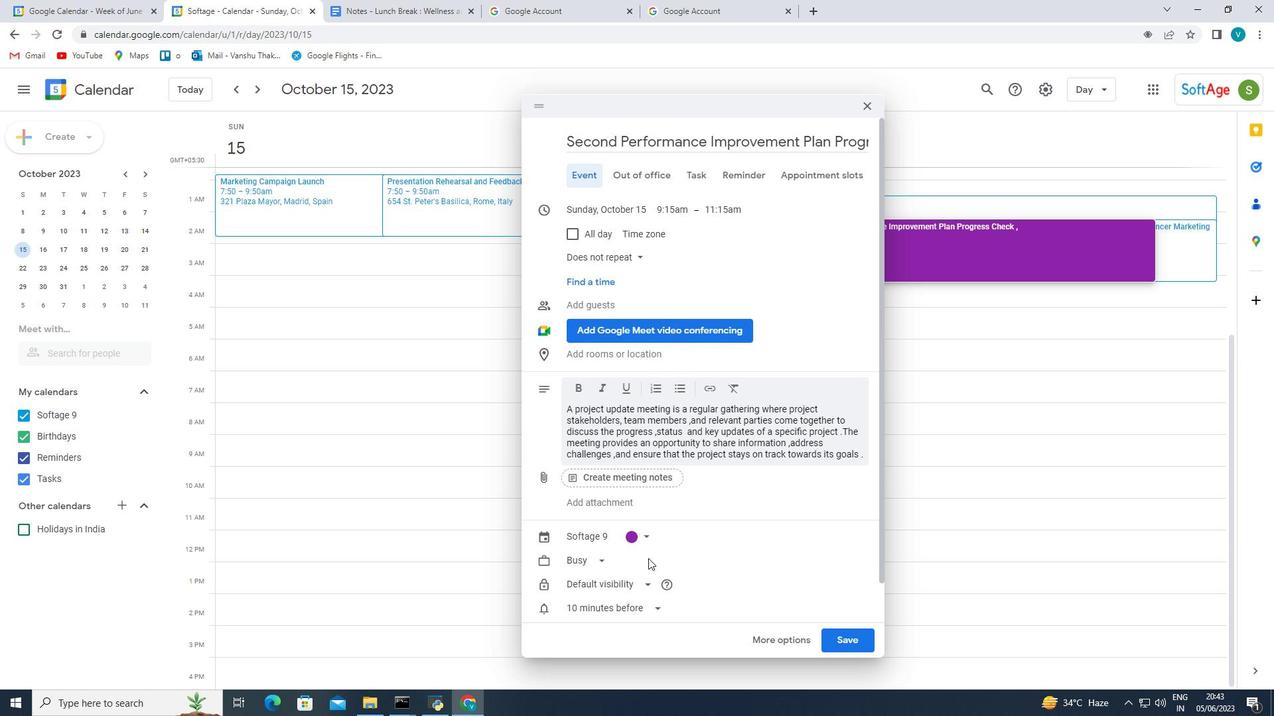 
Action: Mouse scrolled (648, 559) with delta (0, 0)
Screenshot: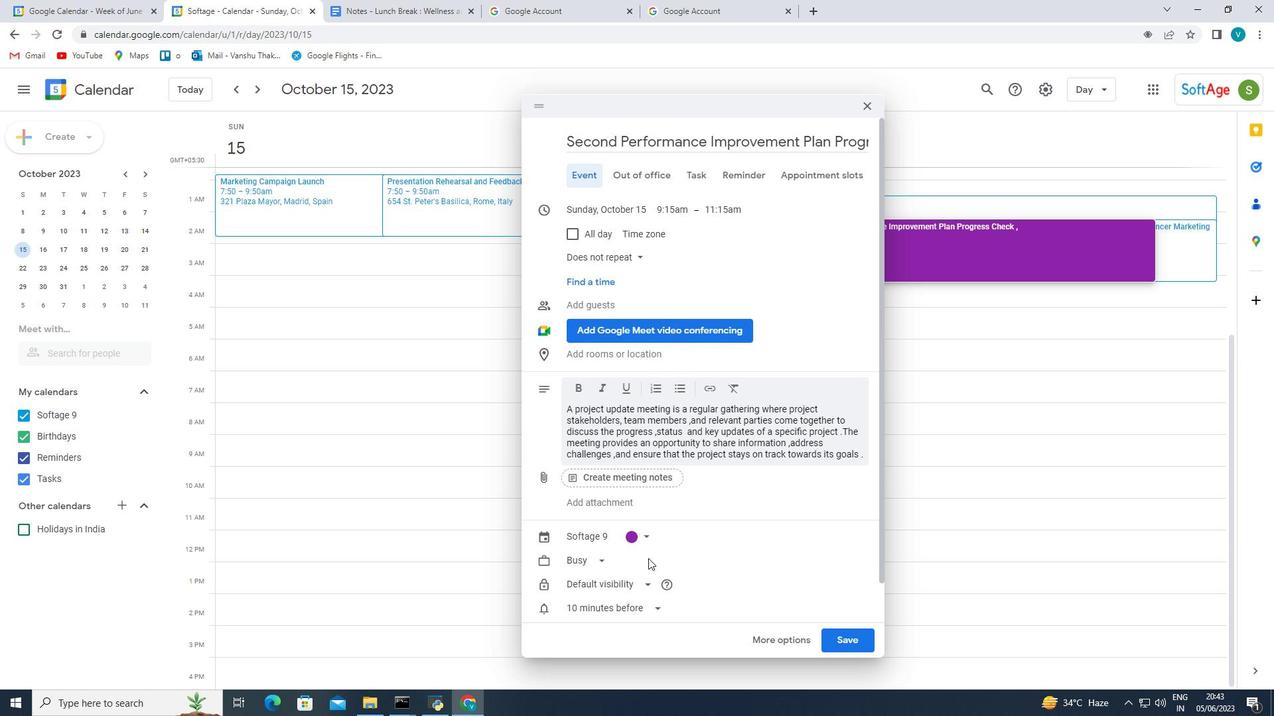 
Action: Mouse scrolled (648, 559) with delta (0, 0)
Screenshot: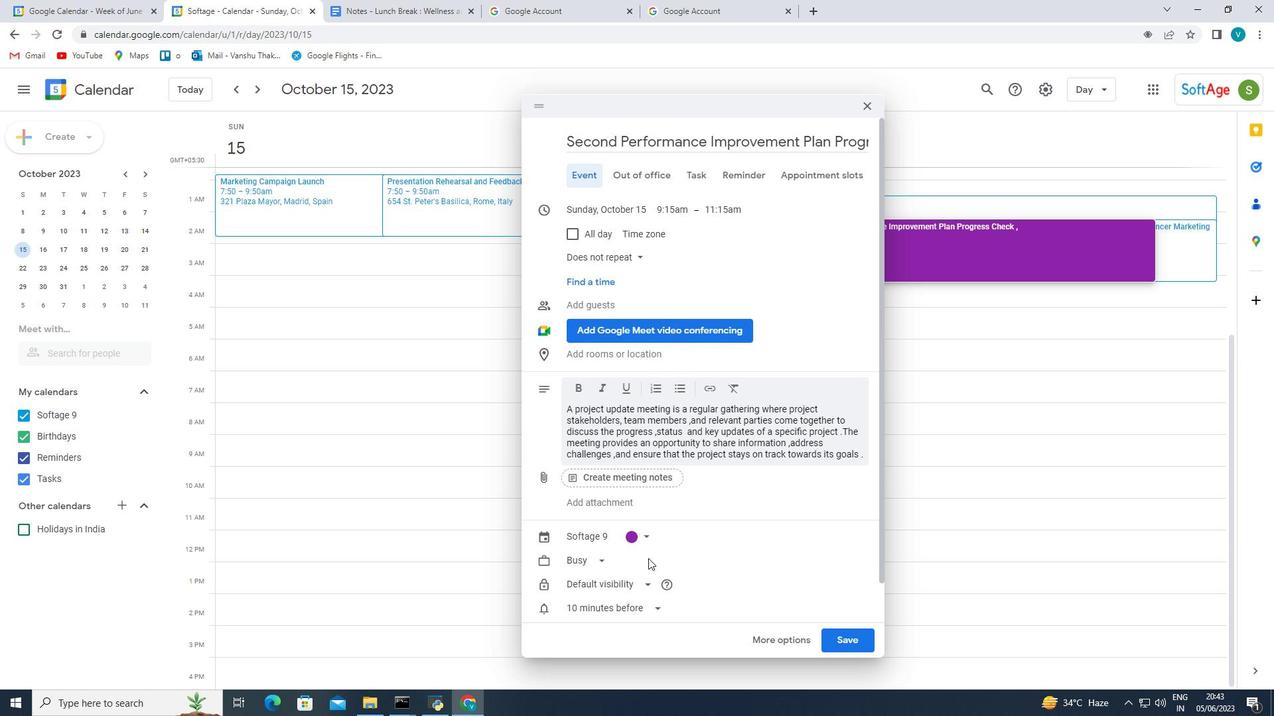 
Action: Mouse moved to (640, 578)
Screenshot: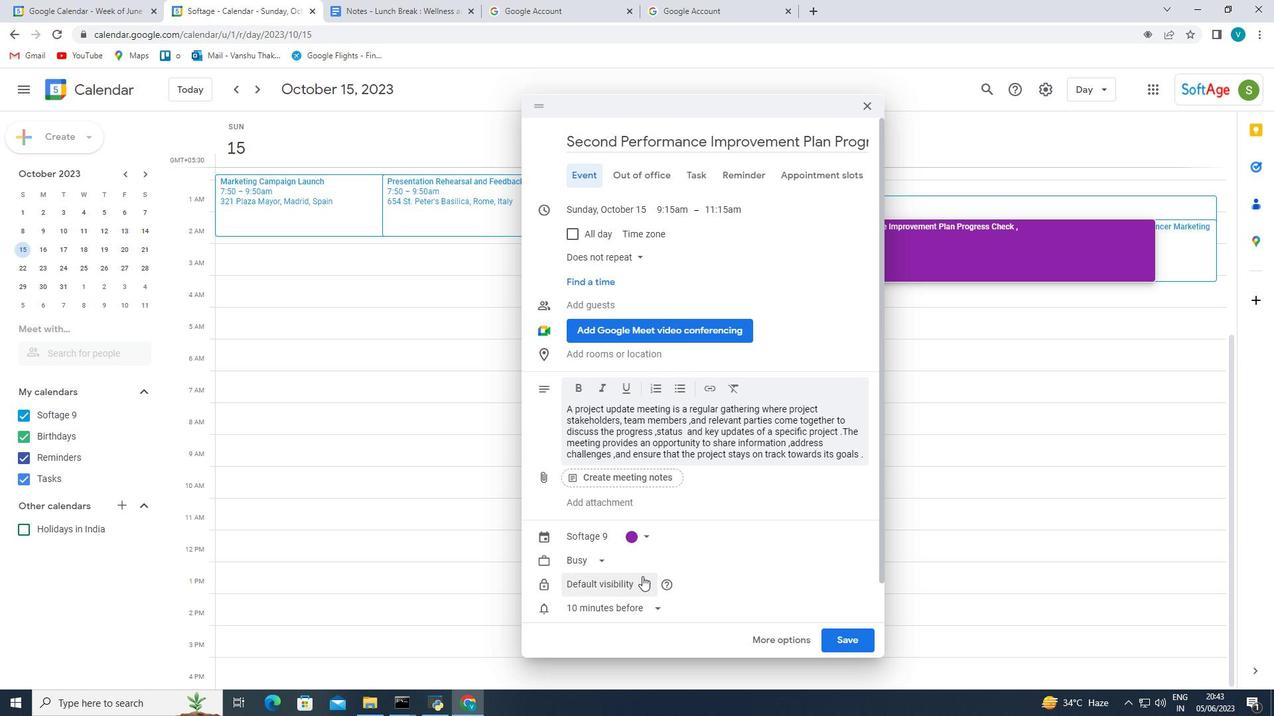
Action: Mouse scrolled (640, 578) with delta (0, 0)
Screenshot: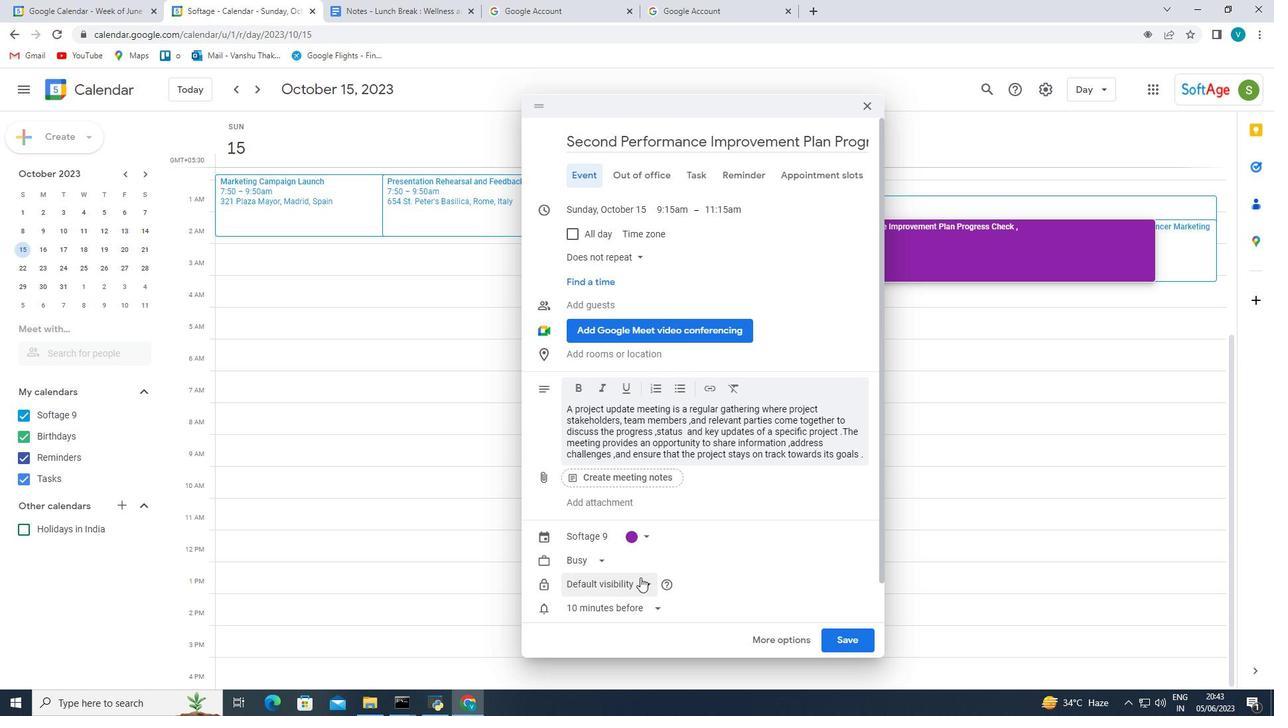 
Action: Mouse scrolled (640, 578) with delta (0, 0)
Screenshot: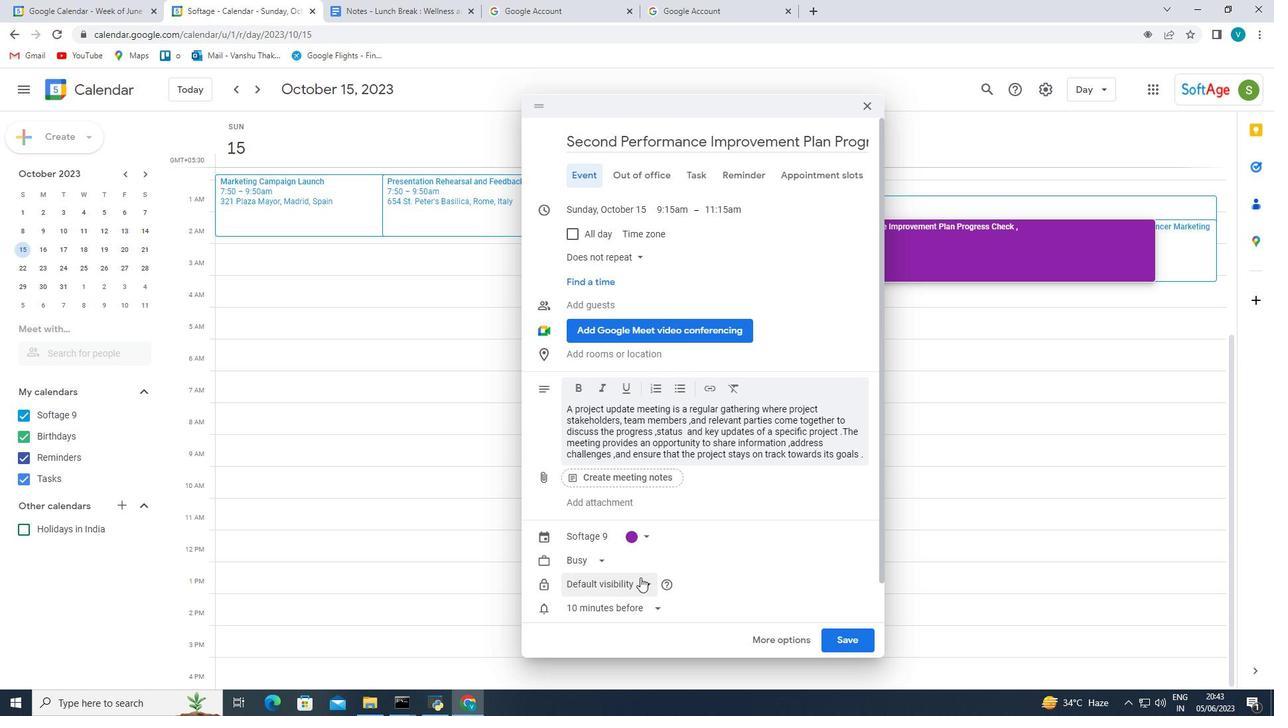 
Action: Mouse scrolled (640, 578) with delta (0, 0)
Screenshot: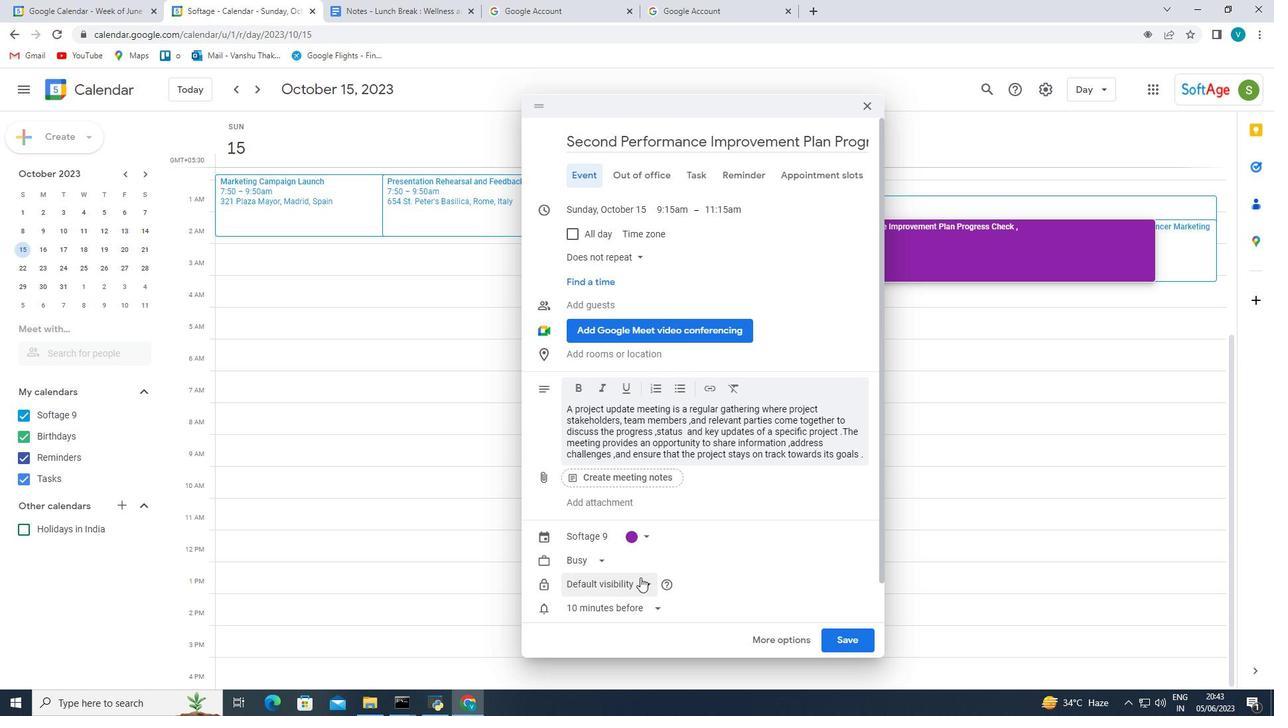 
Action: Mouse moved to (675, 430)
Screenshot: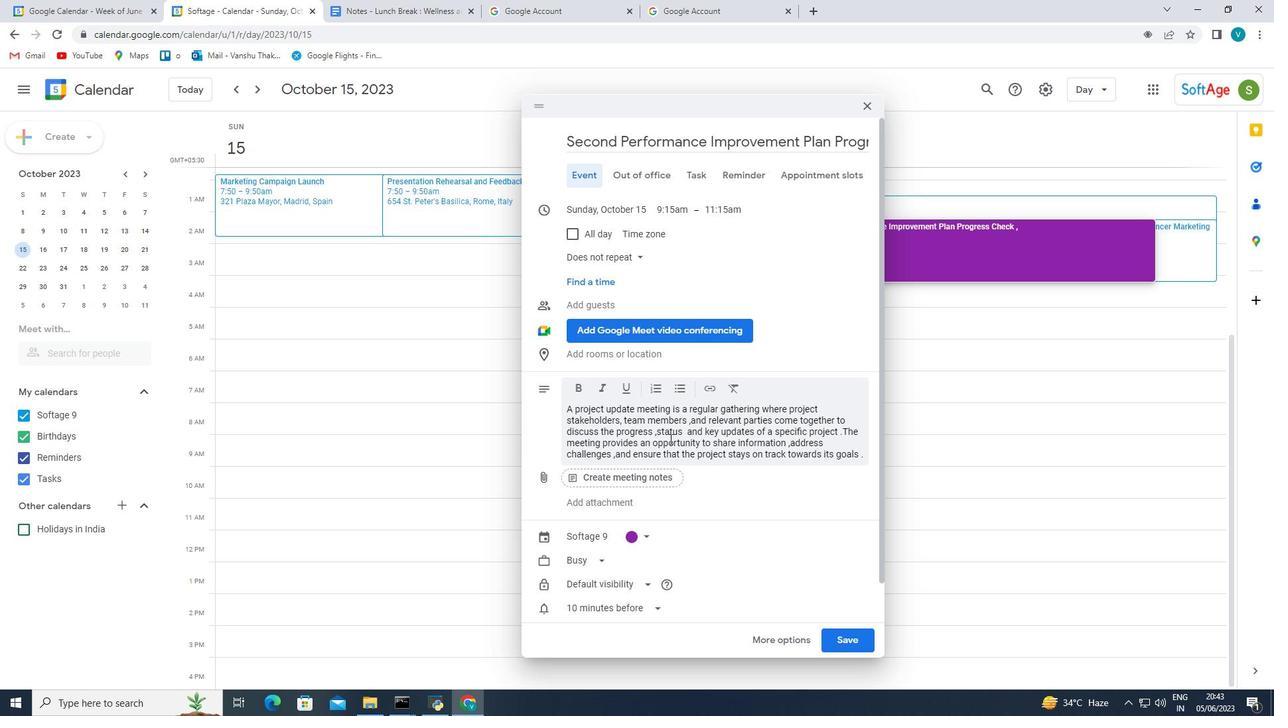 
Action: Mouse scrolled (673, 434) with delta (0, 0)
Screenshot: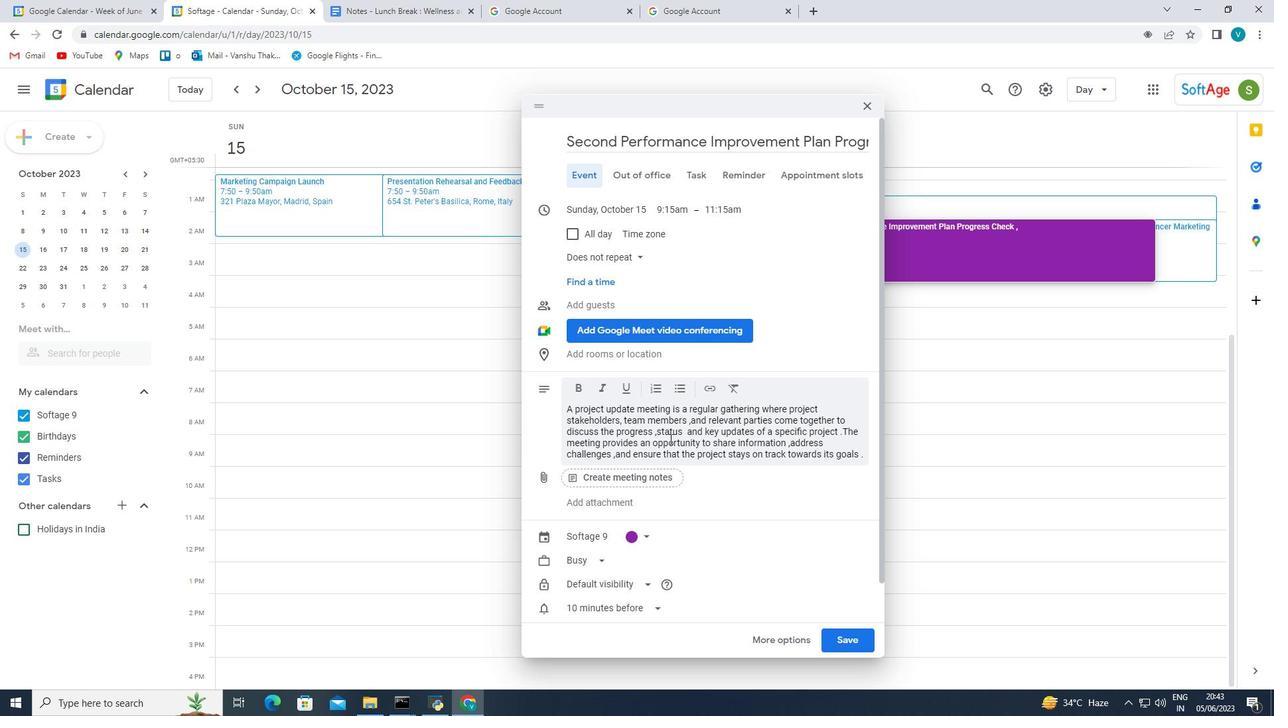 
Action: Mouse scrolled (675, 431) with delta (0, 0)
Screenshot: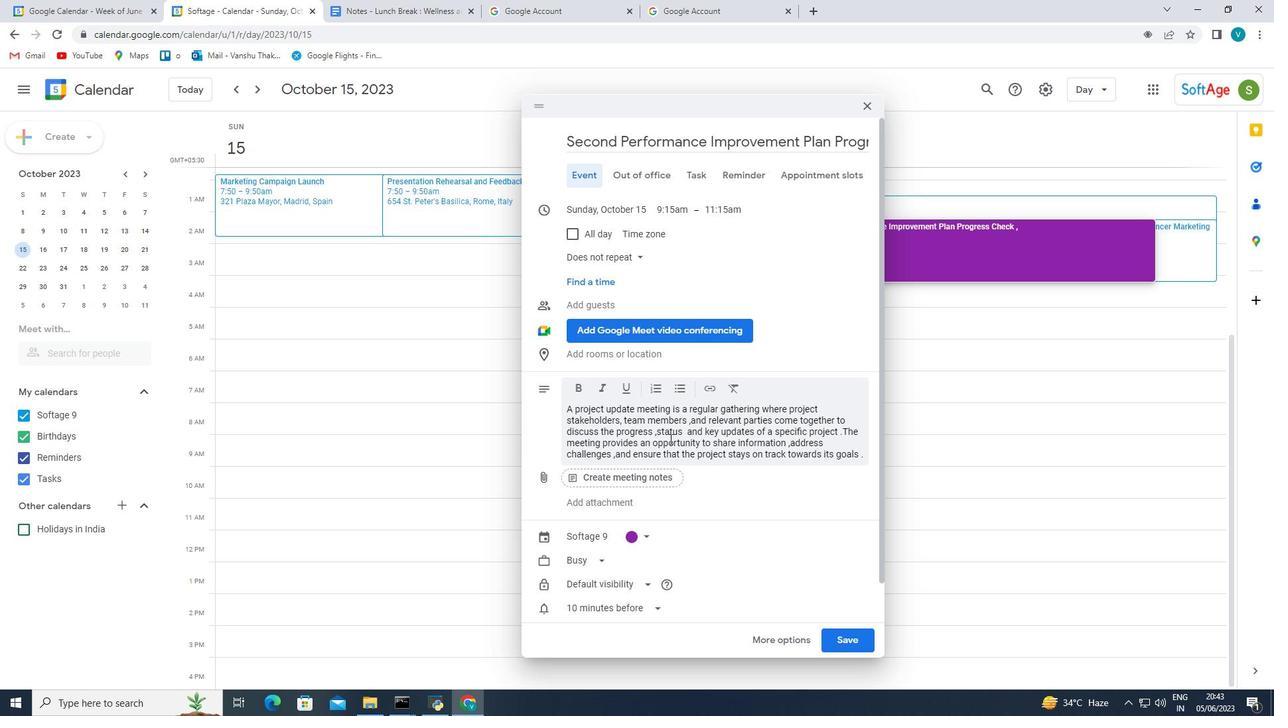 
Action: Mouse scrolled (675, 431) with delta (0, 0)
Screenshot: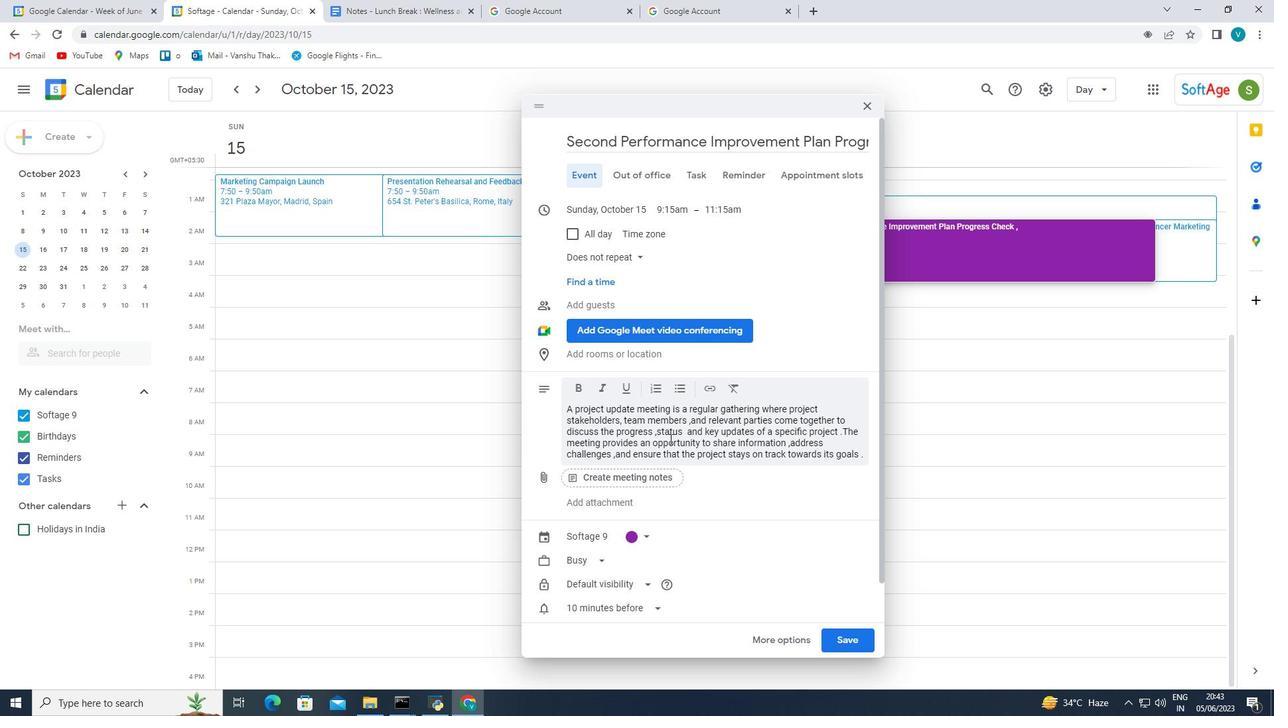 
Action: Mouse scrolled (675, 431) with delta (0, 0)
Screenshot: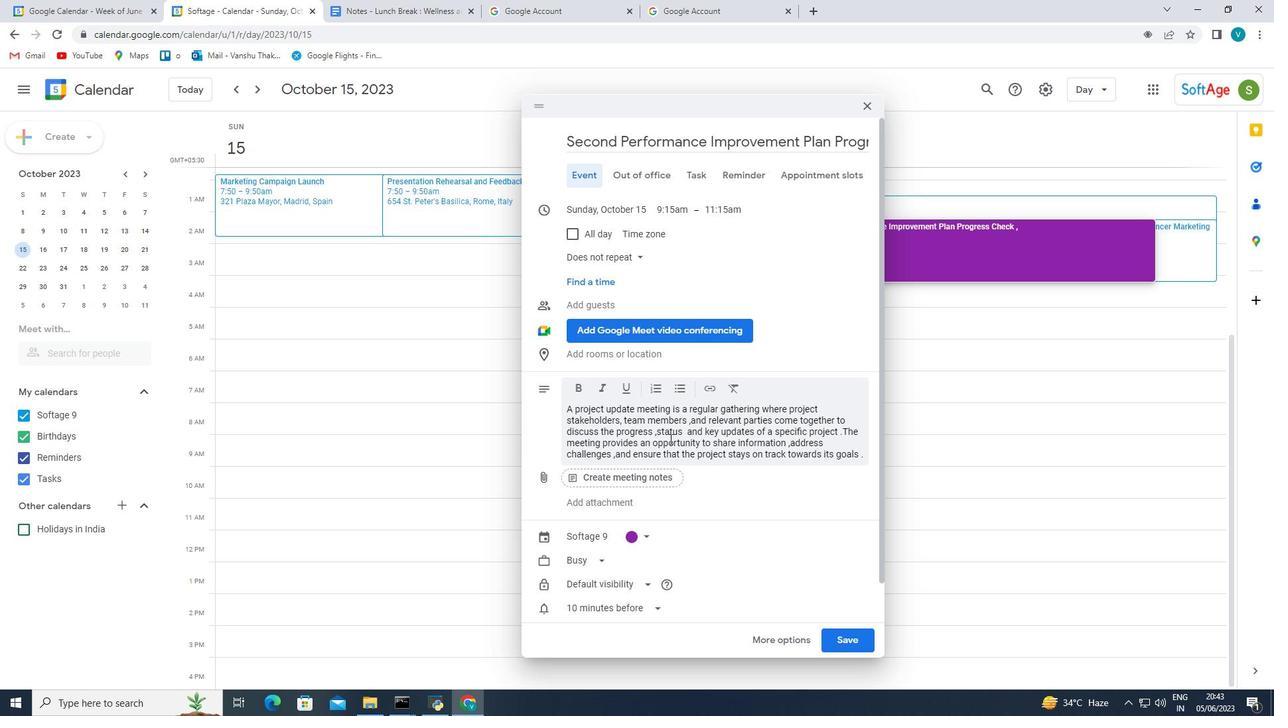 
Action: Mouse moved to (638, 357)
Screenshot: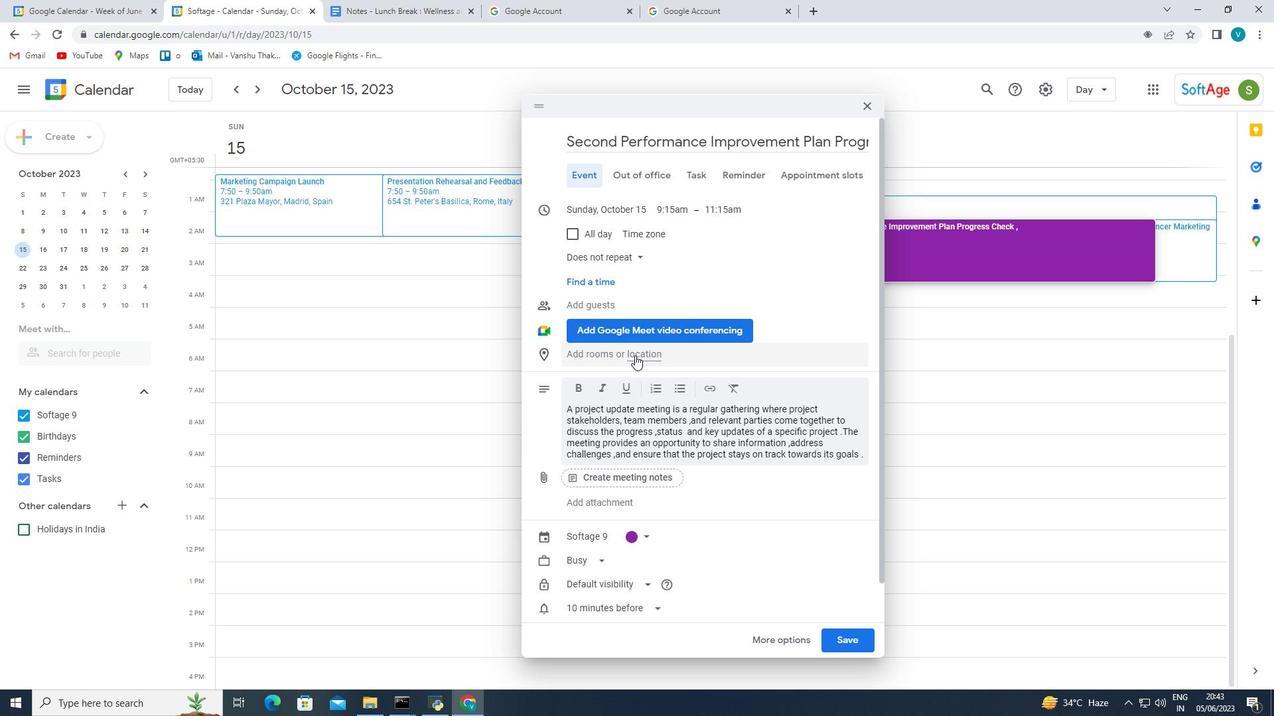 
Action: Mouse pressed left at (638, 357)
Screenshot: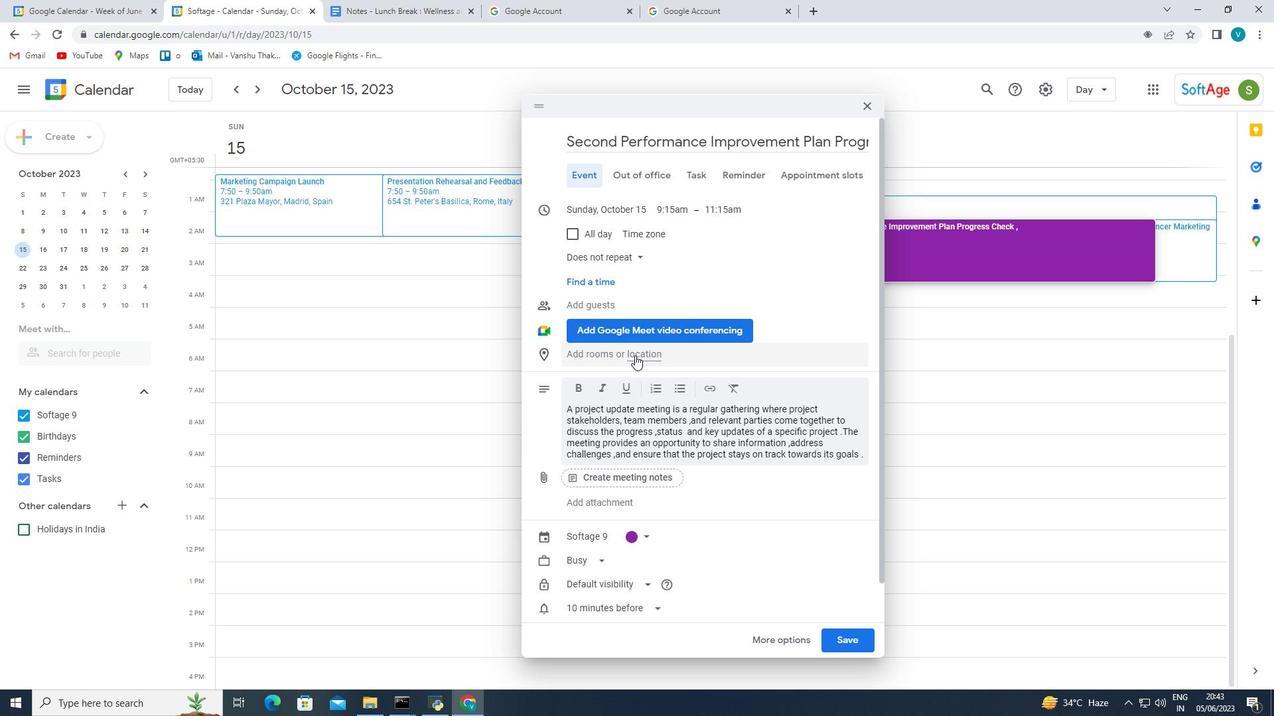 
Action: Mouse moved to (598, 384)
Screenshot: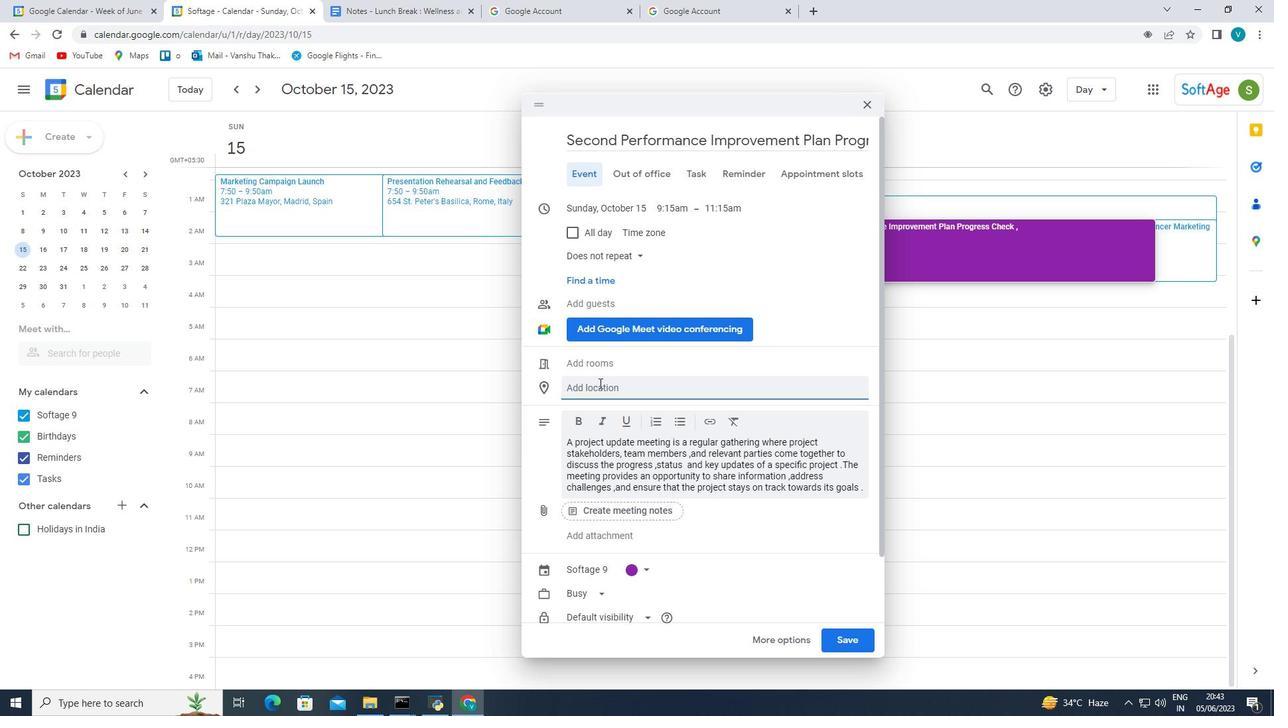 
Action: Mouse pressed left at (598, 384)
Screenshot: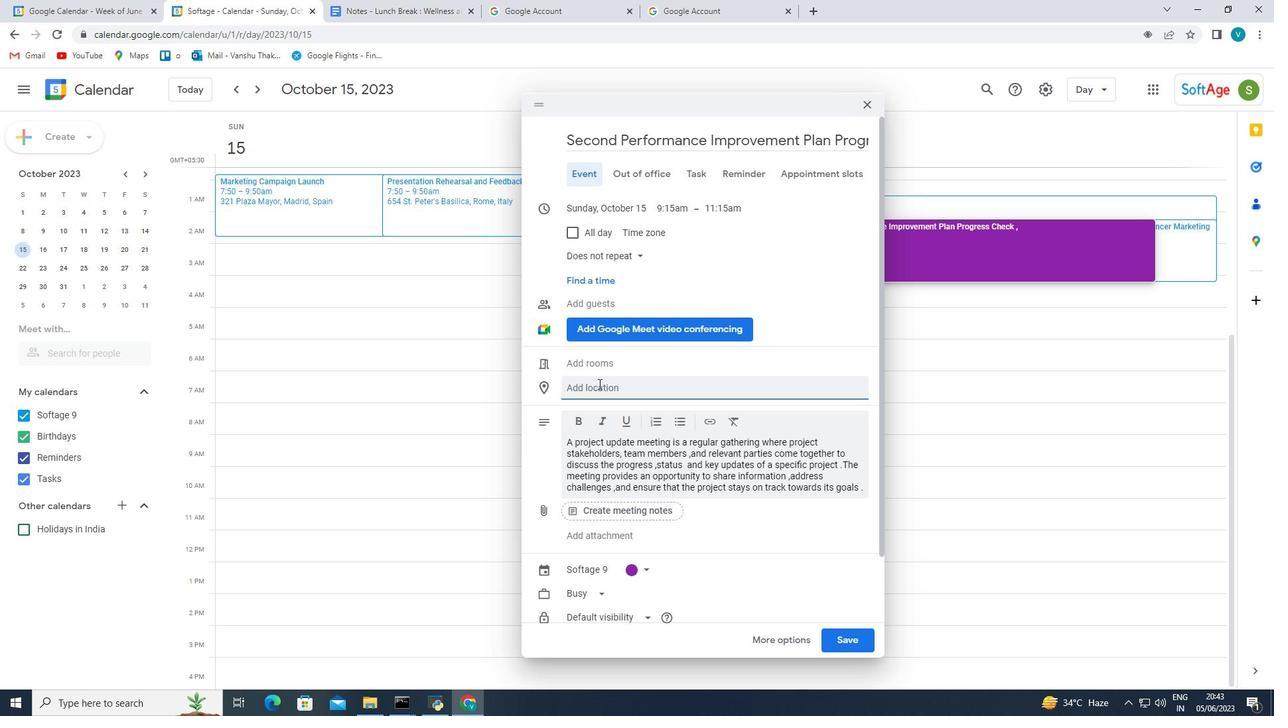 
Action: Mouse moved to (800, 427)
Screenshot: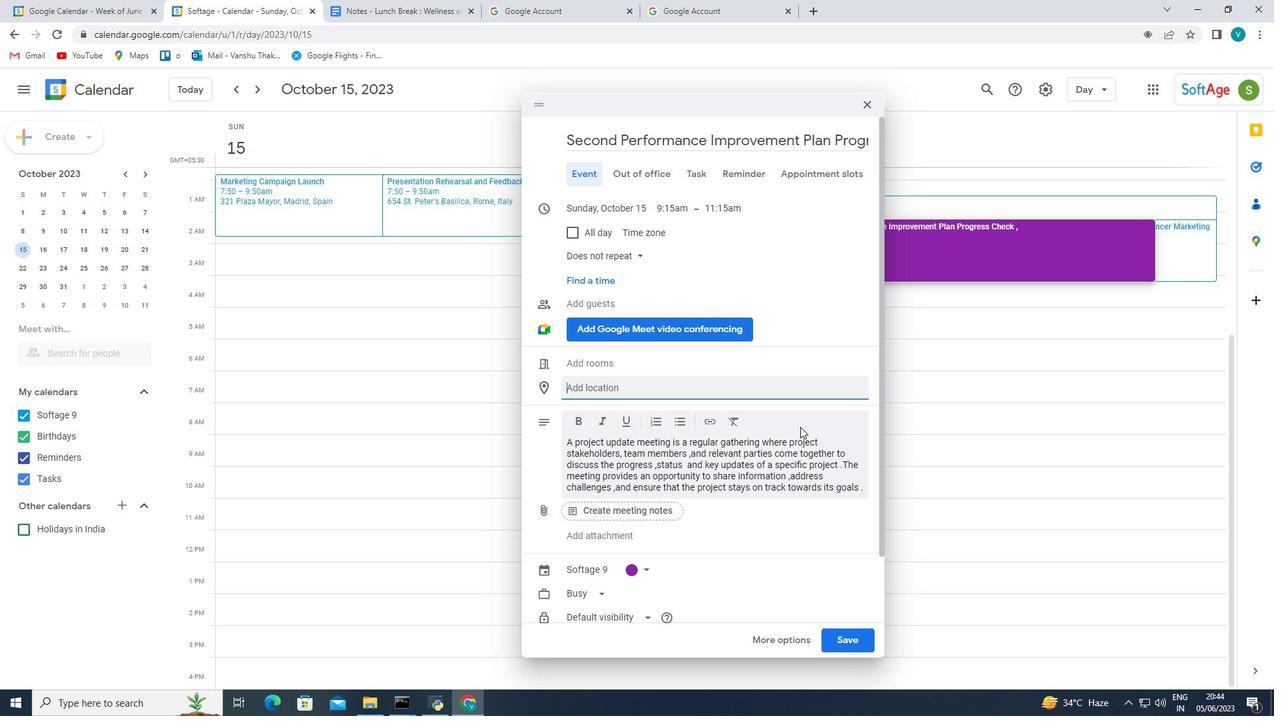 
Action: Key pressed 987<Key.space><Key.shift_r>Av.<Key.space>doc<Key.space><Key.shift_r><Key.shift_r><Key.shift_r><Key.shift_r>Aliads<Key.backspace>os<Key.space>,<Key.shift_r><Key.shift_r><Key.shift_r><Key.shift_r><Key.shift_r>Porto<Key.space>,<Key.shift_r>Pot<Key.backspace>rtugal<Key.space><Key.enter>
Screenshot: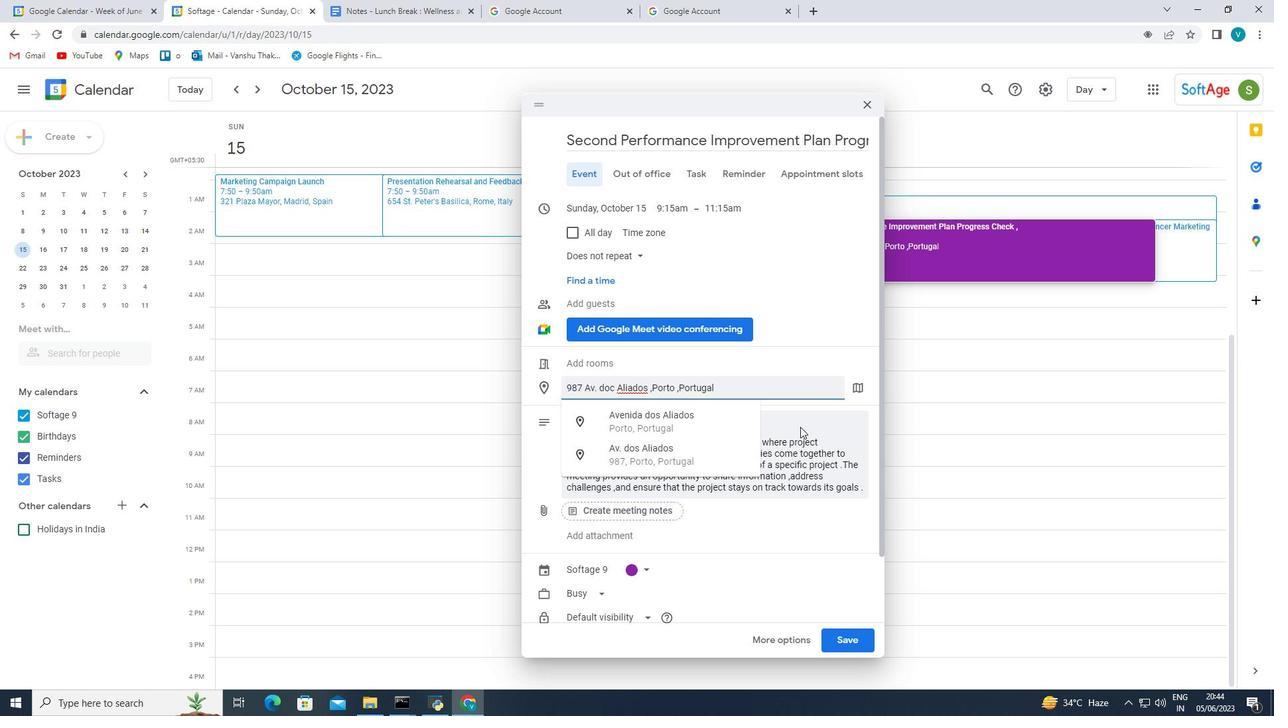 
Action: Mouse moved to (645, 392)
Screenshot: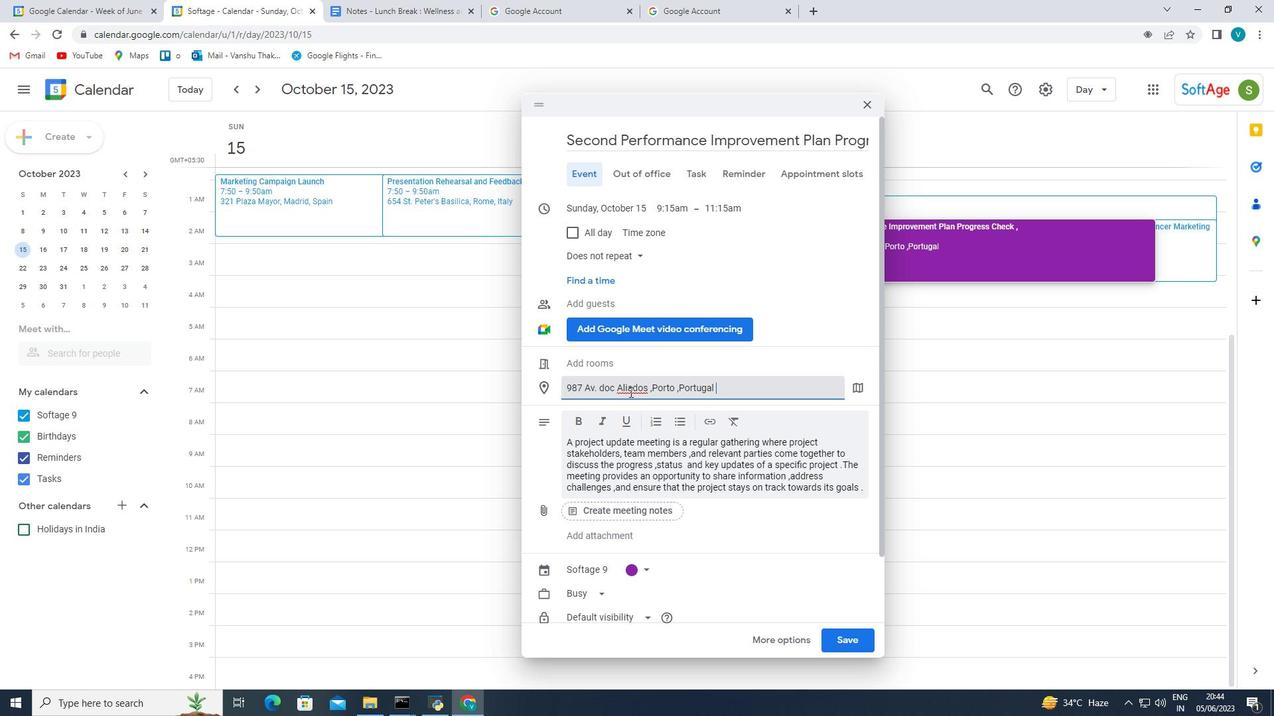 
Action: Mouse pressed right at (645, 392)
Screenshot: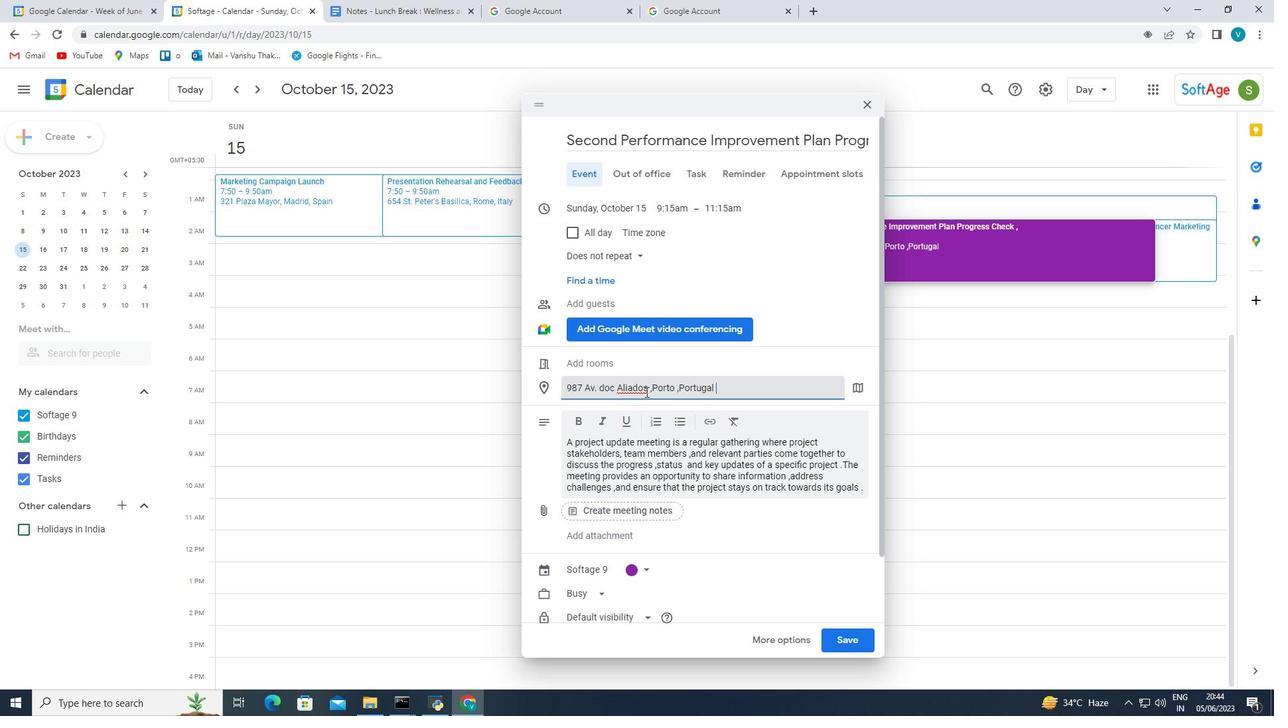 
Action: Mouse moved to (778, 360)
Screenshot: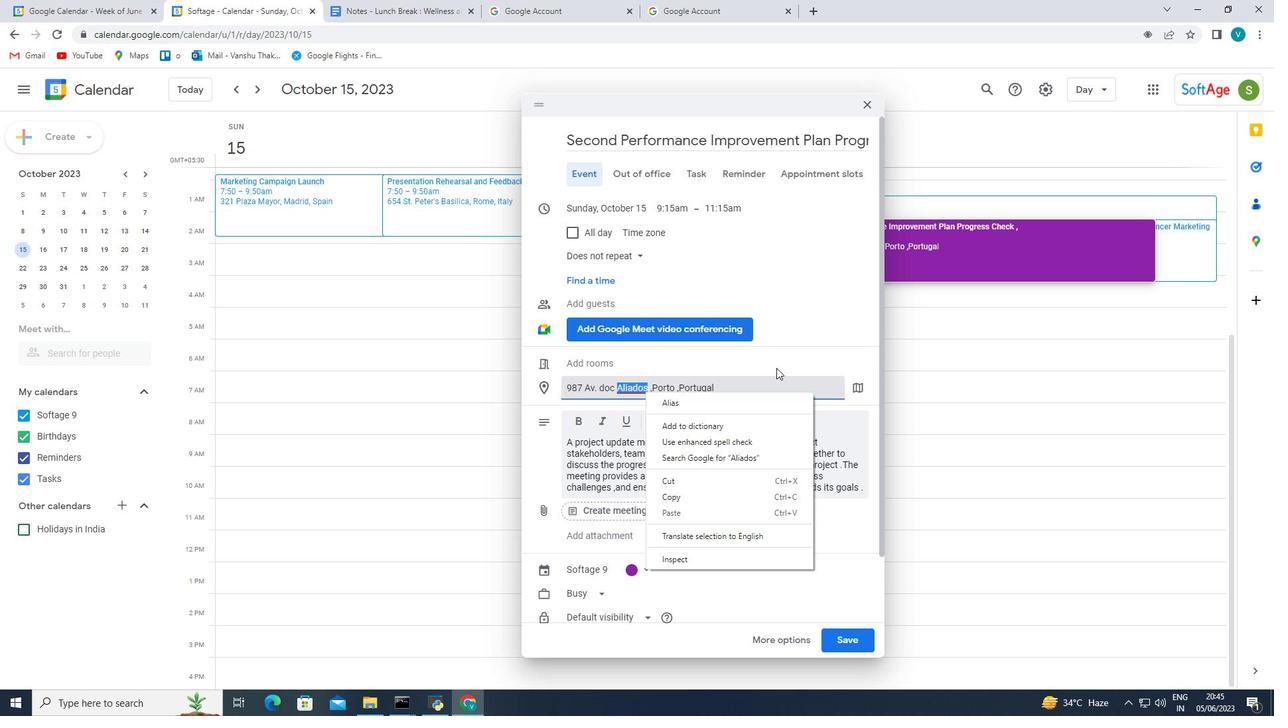 
Action: Mouse pressed left at (778, 360)
Screenshot: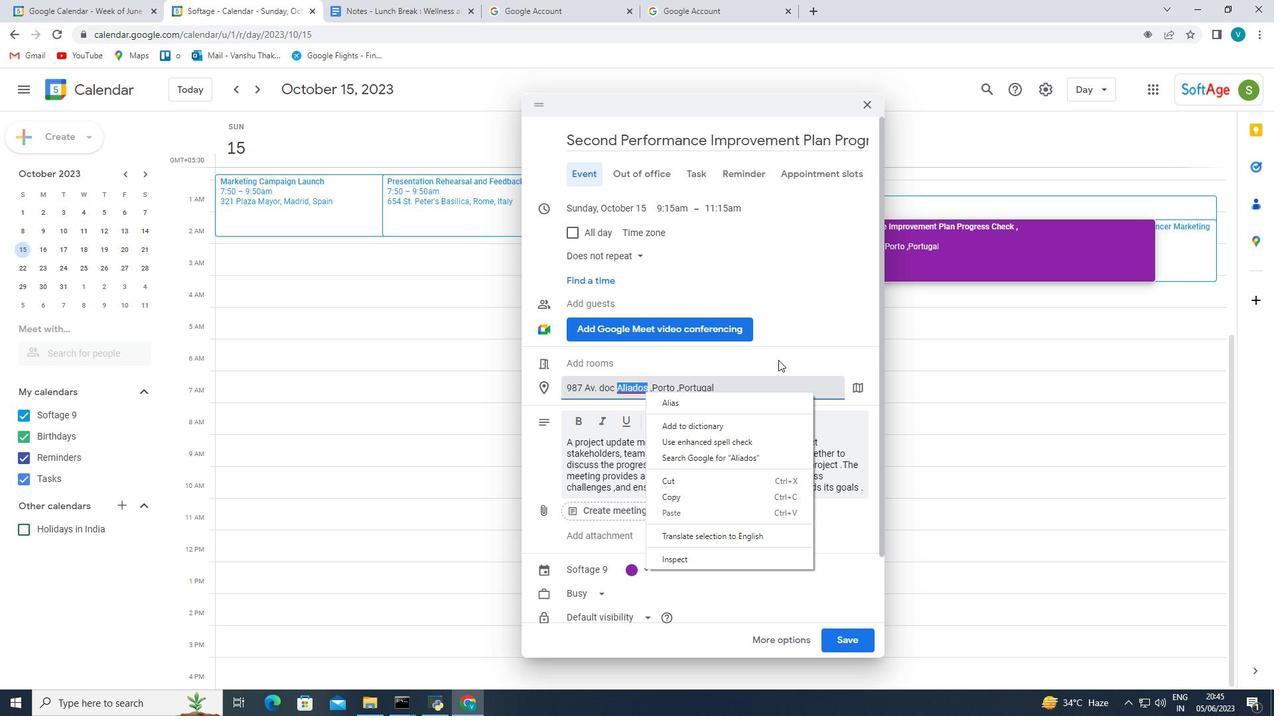 
Action: Mouse moved to (544, 110)
Screenshot: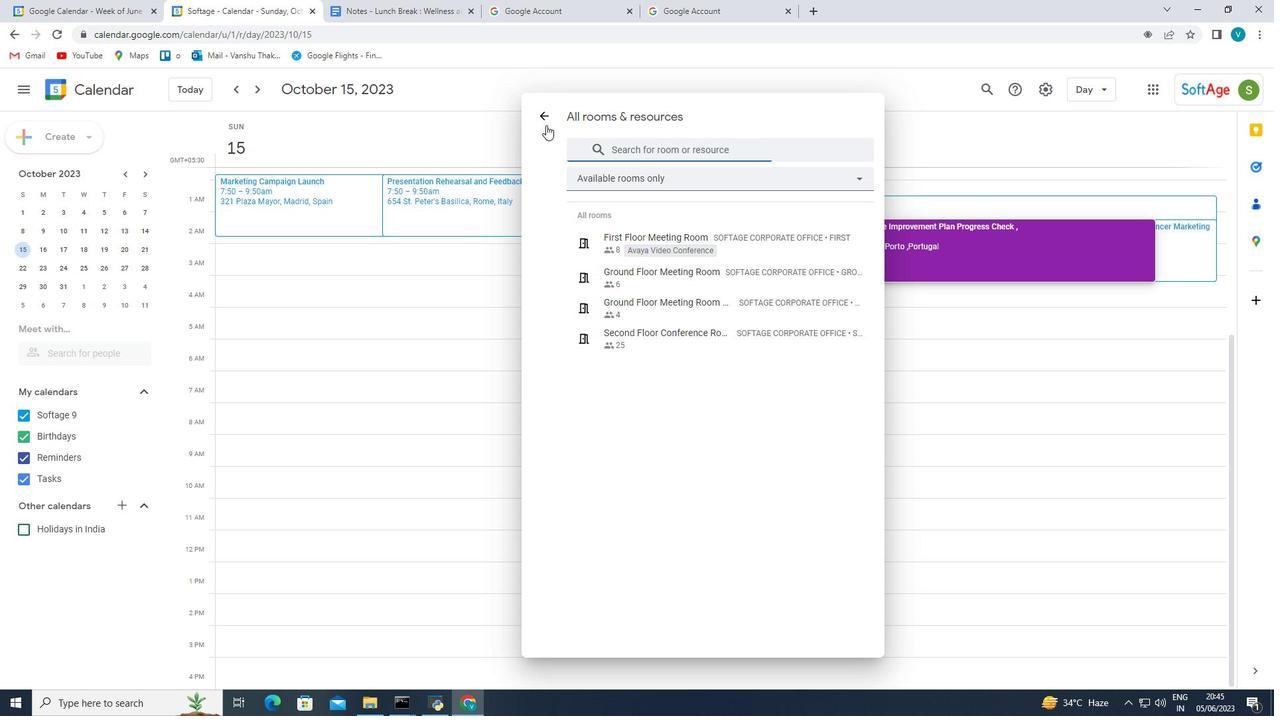 
Action: Mouse pressed left at (544, 110)
Screenshot: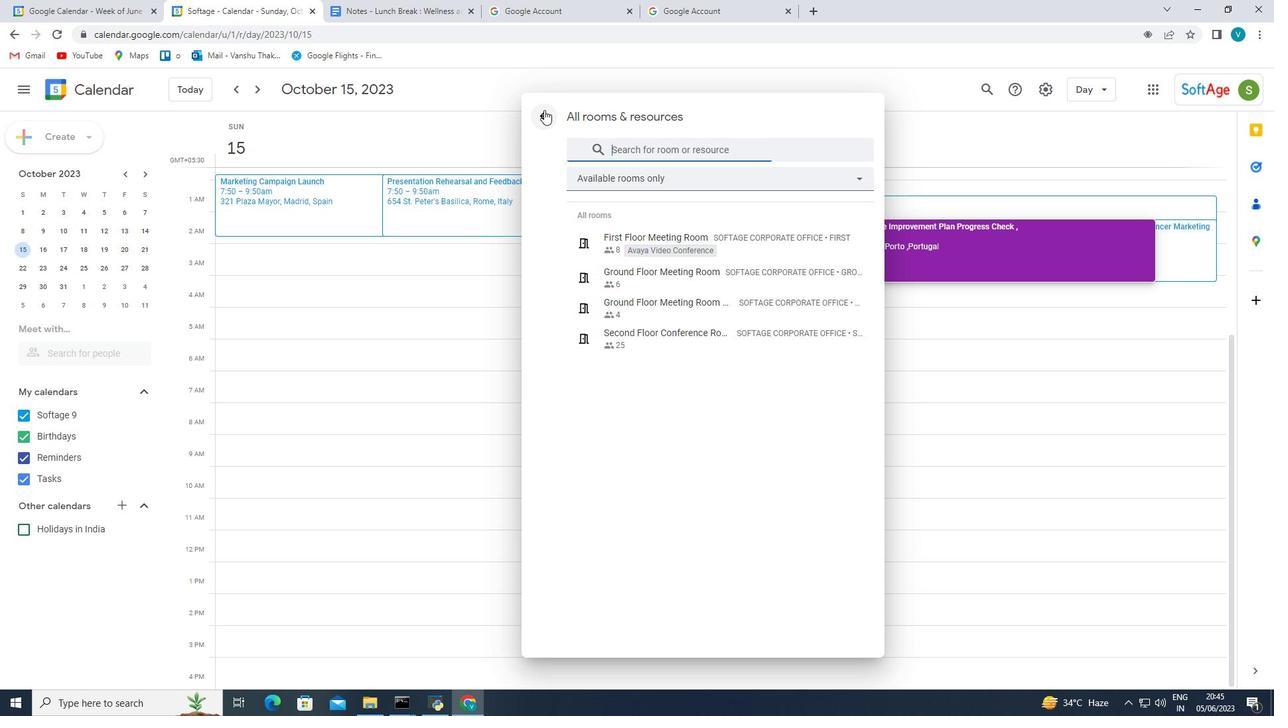 
Action: Mouse moved to (644, 401)
Screenshot: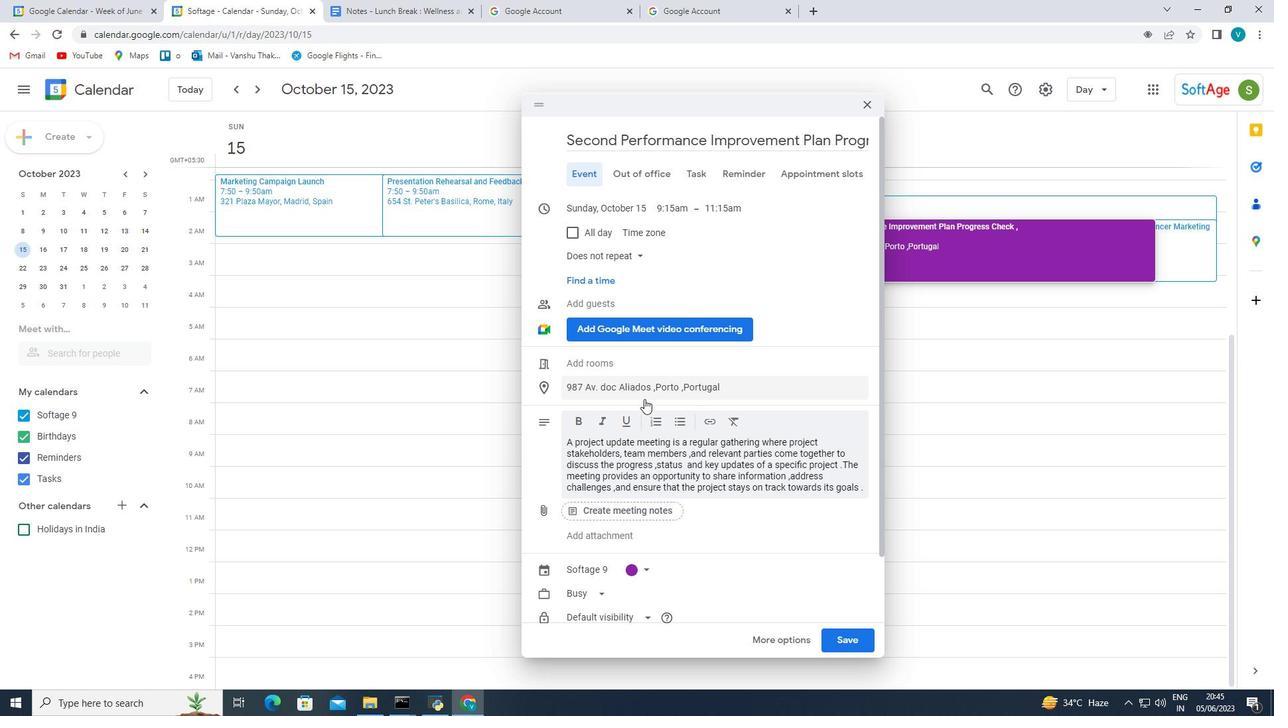 
Action: Mouse scrolled (644, 402) with delta (0, 0)
Screenshot: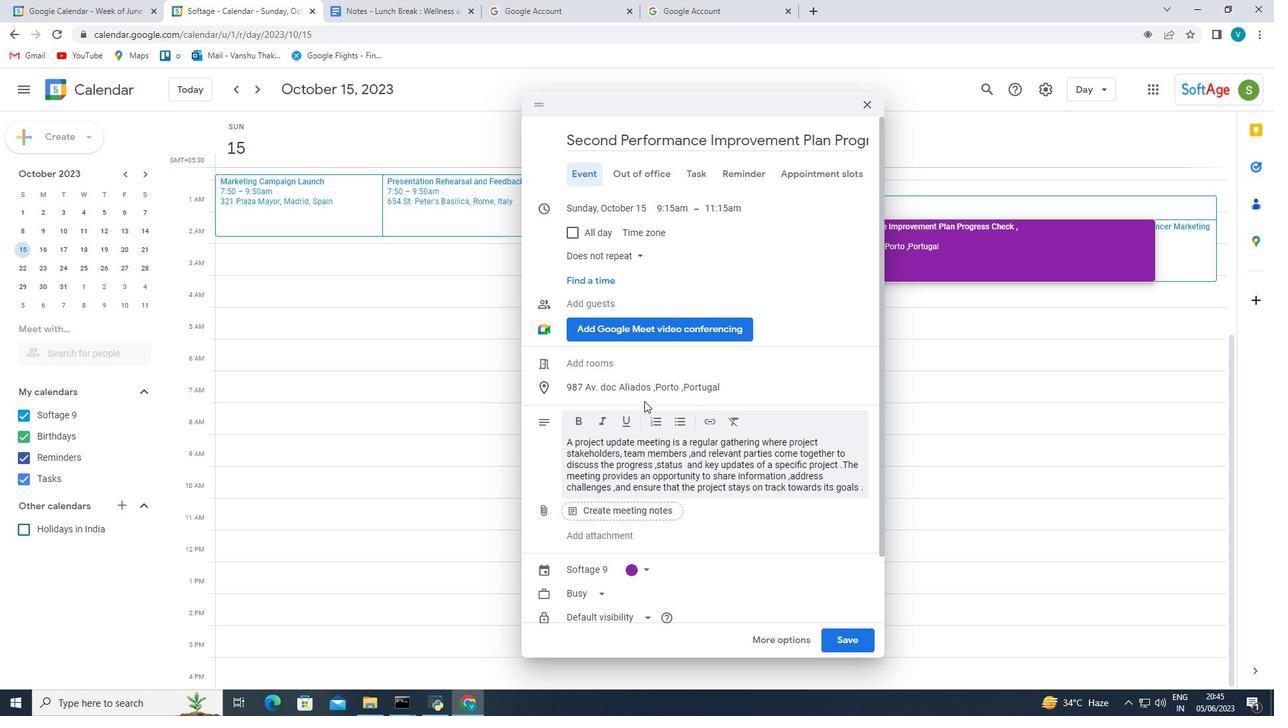 
Action: Mouse scrolled (644, 402) with delta (0, 0)
Screenshot: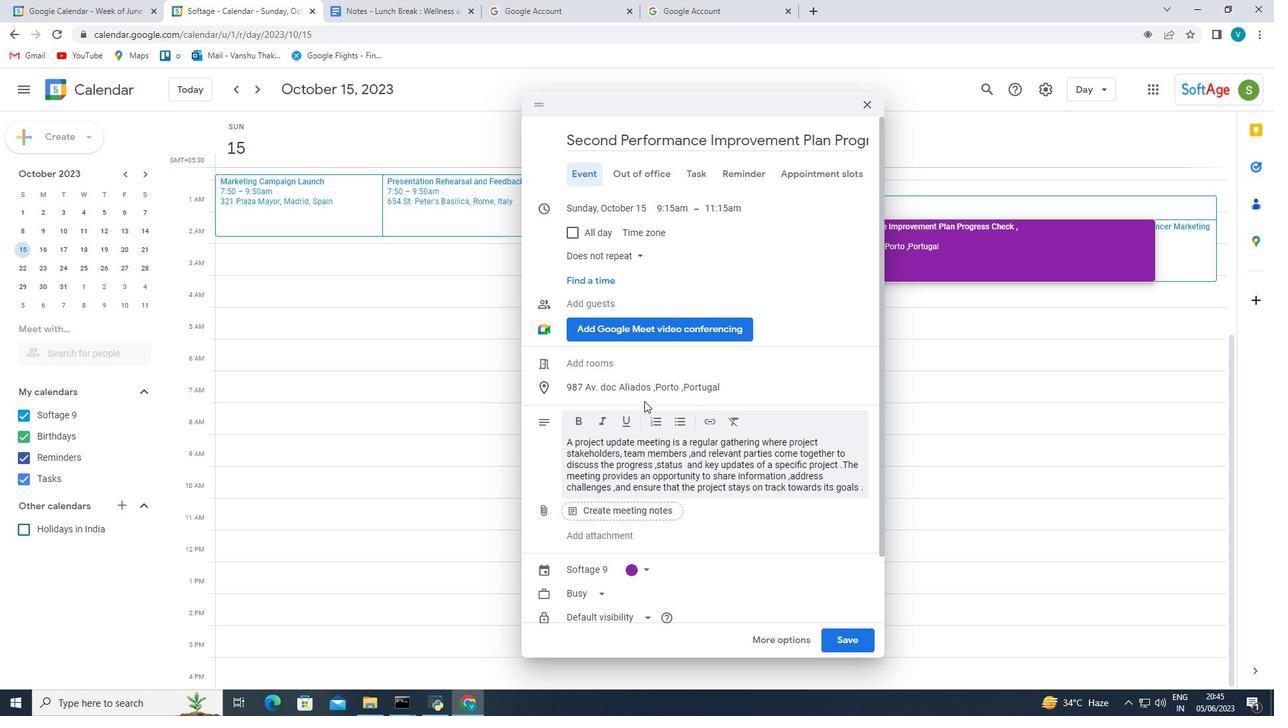 
Action: Mouse moved to (611, 296)
Screenshot: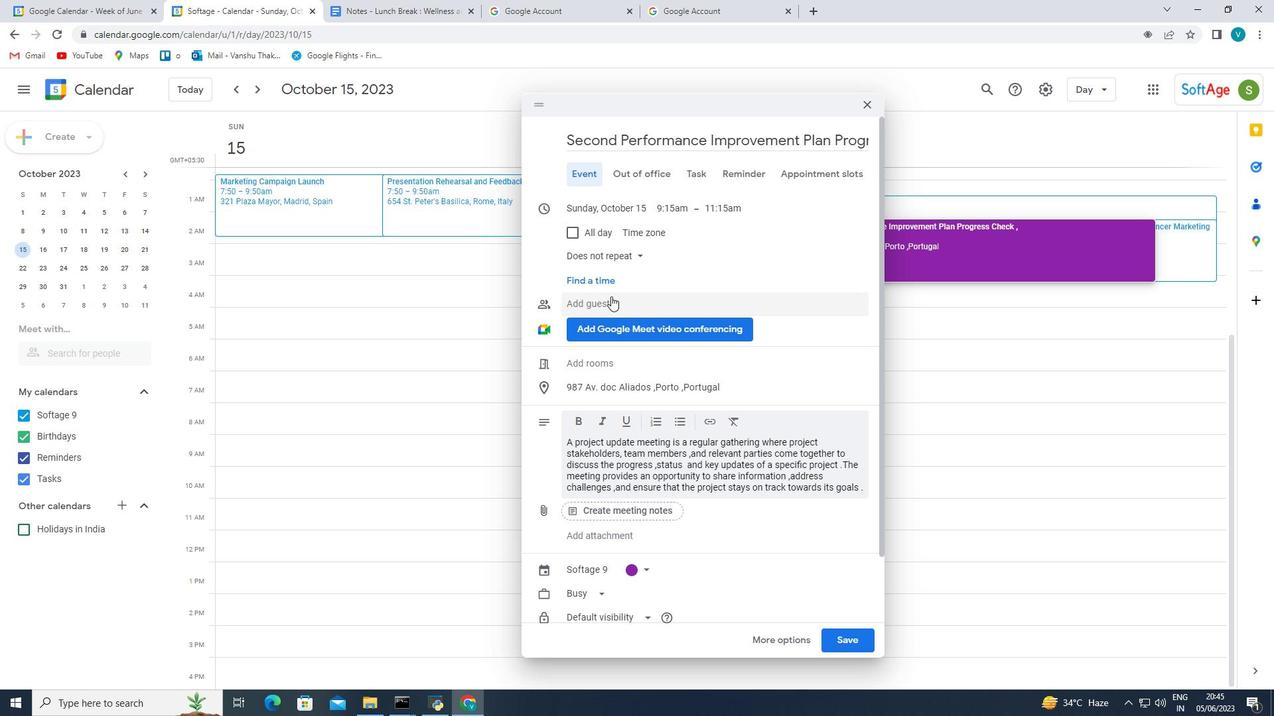 
Action: Mouse pressed left at (611, 296)
Screenshot: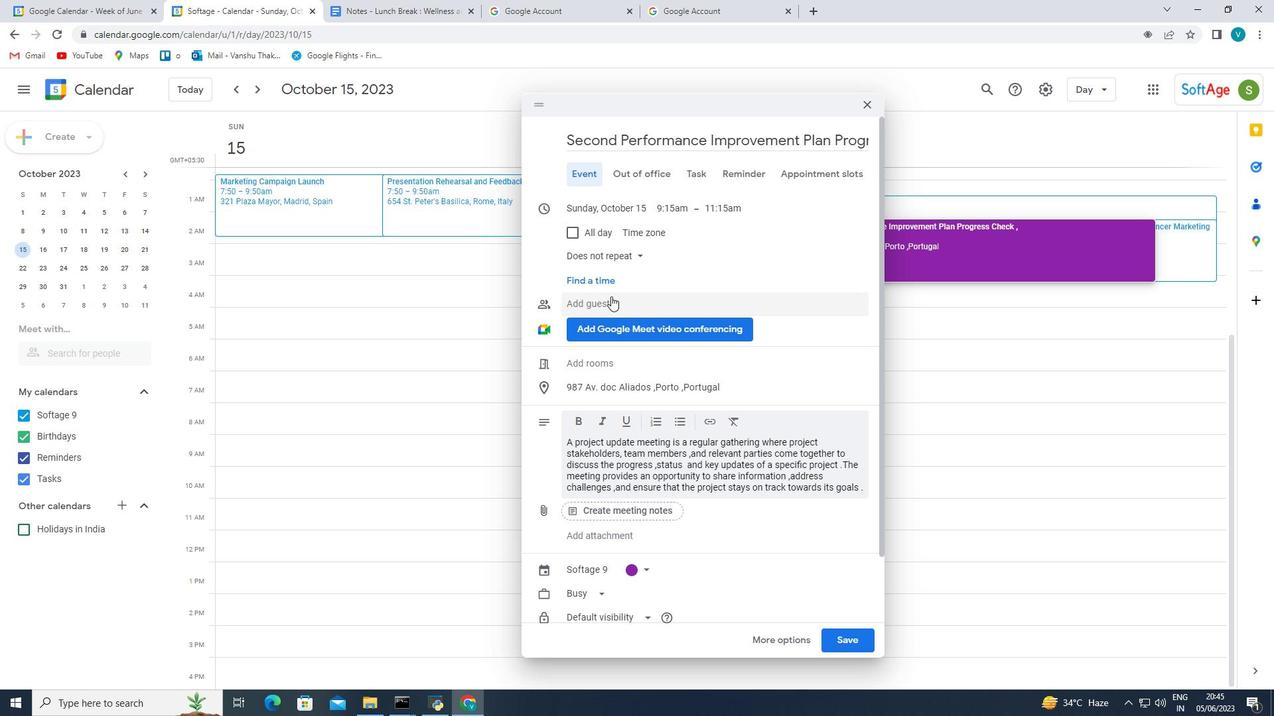 
Action: Mouse moved to (759, 316)
Screenshot: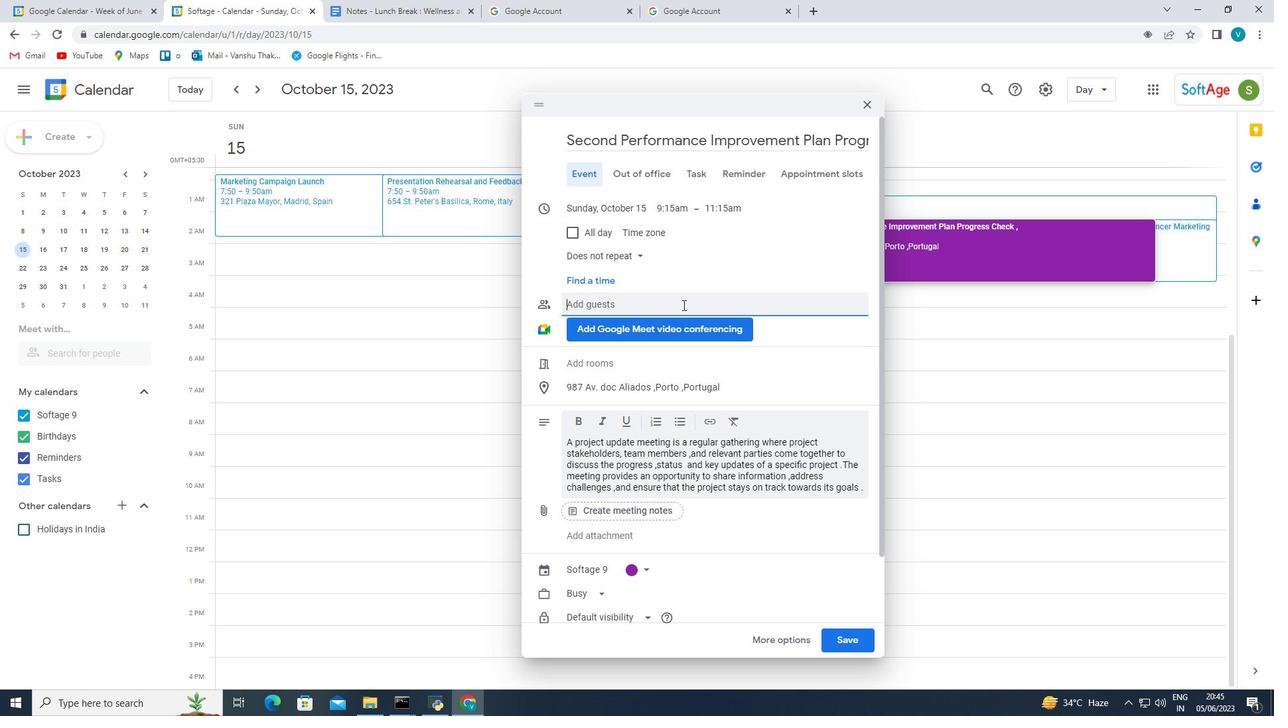 
Action: Key pressed softage.3
Screenshot: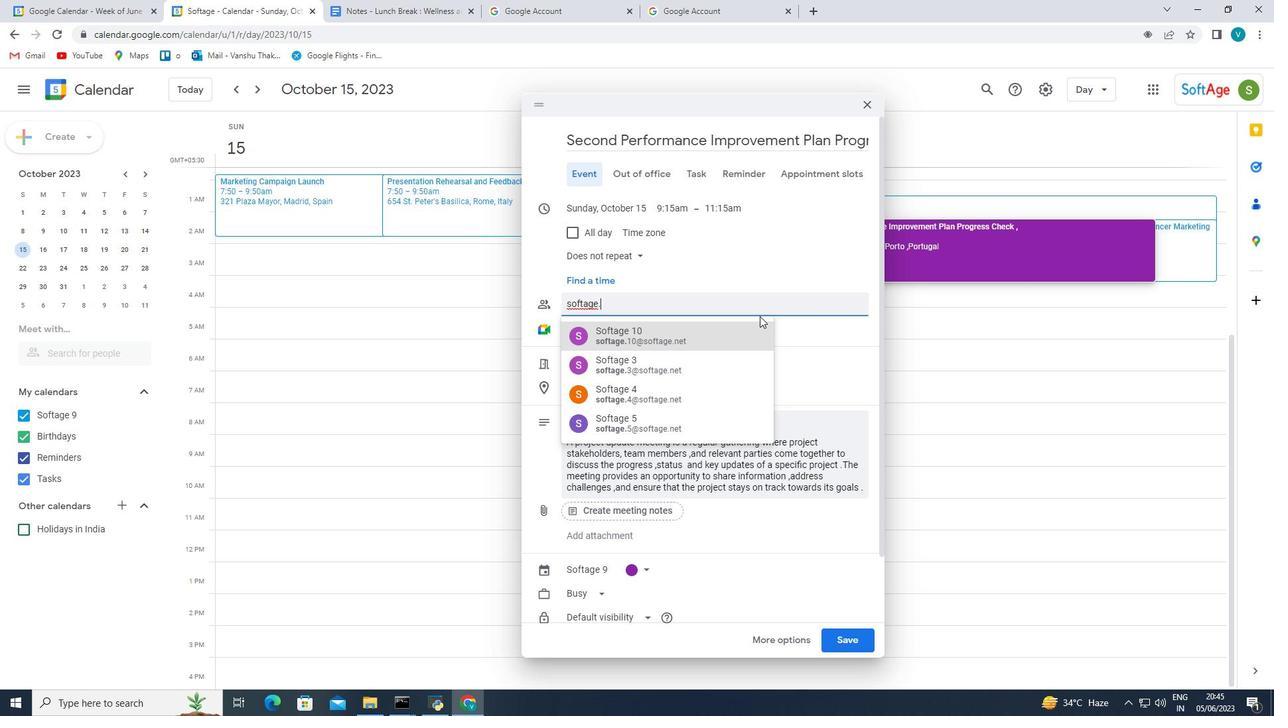 
Action: Mouse moved to (744, 347)
Screenshot: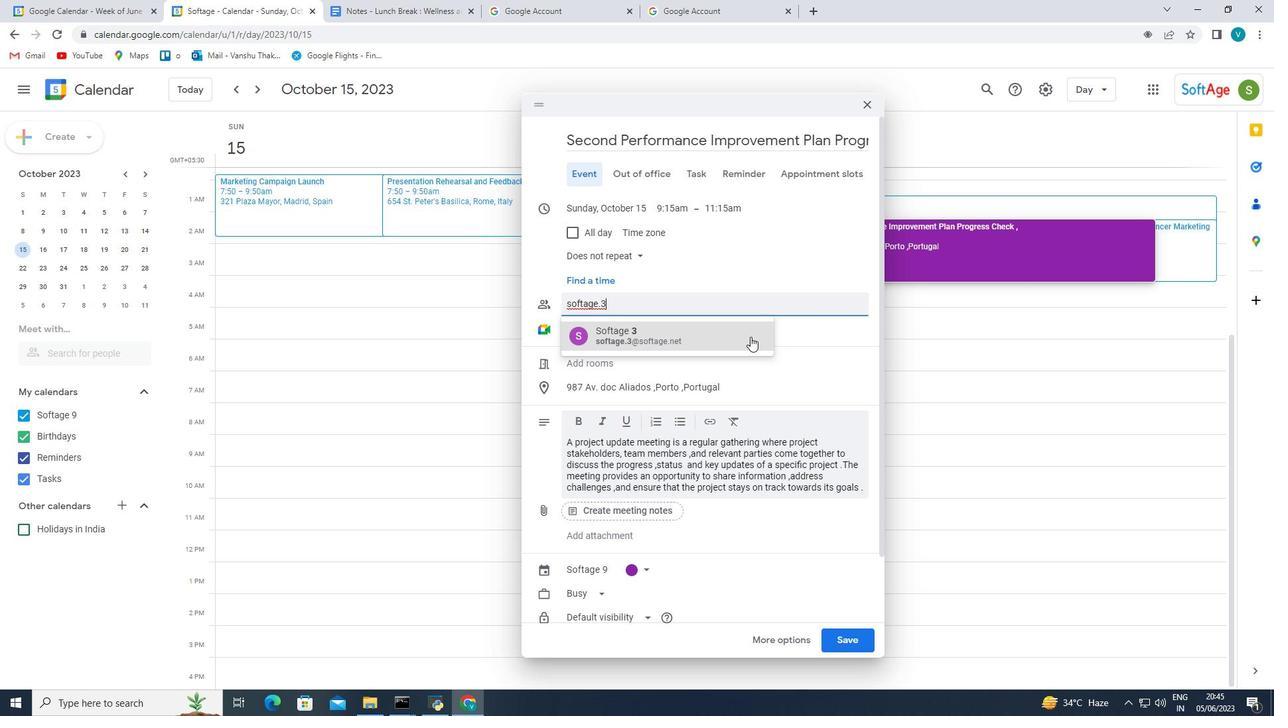 
Action: Mouse pressed left at (744, 347)
Screenshot: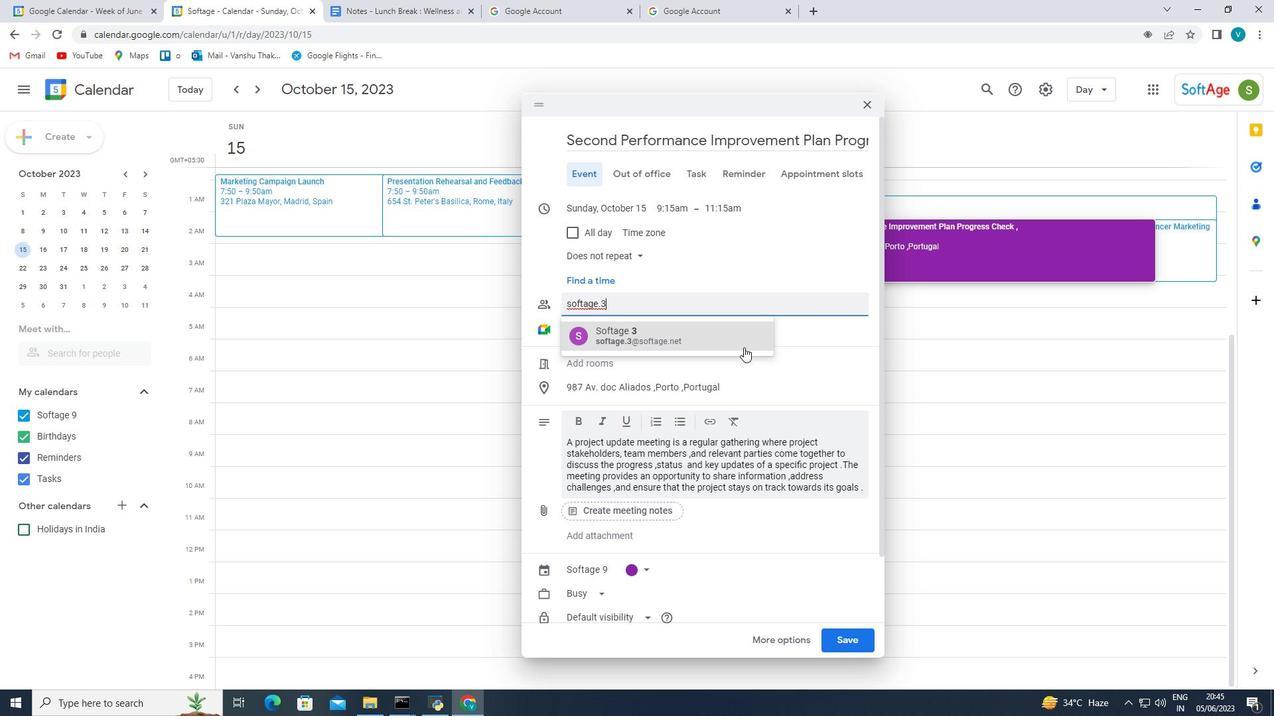 
Action: Mouse moved to (647, 324)
Screenshot: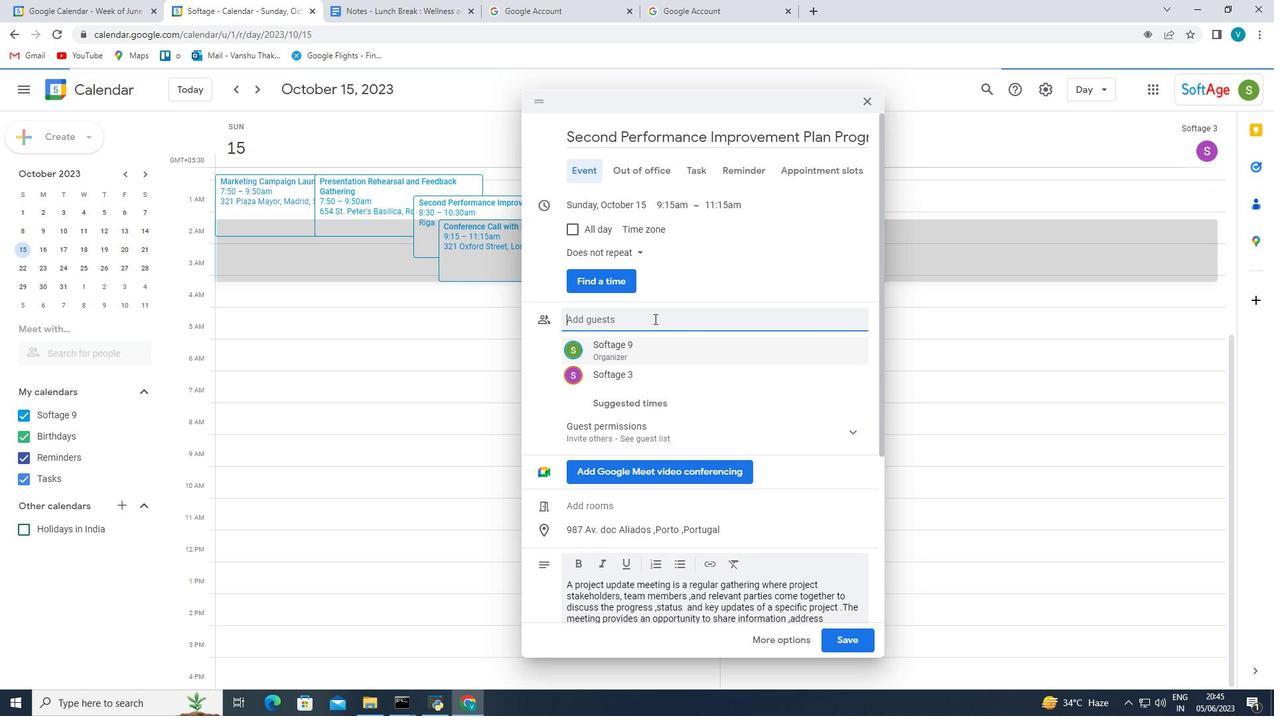 
Action: Mouse pressed left at (647, 324)
Screenshot: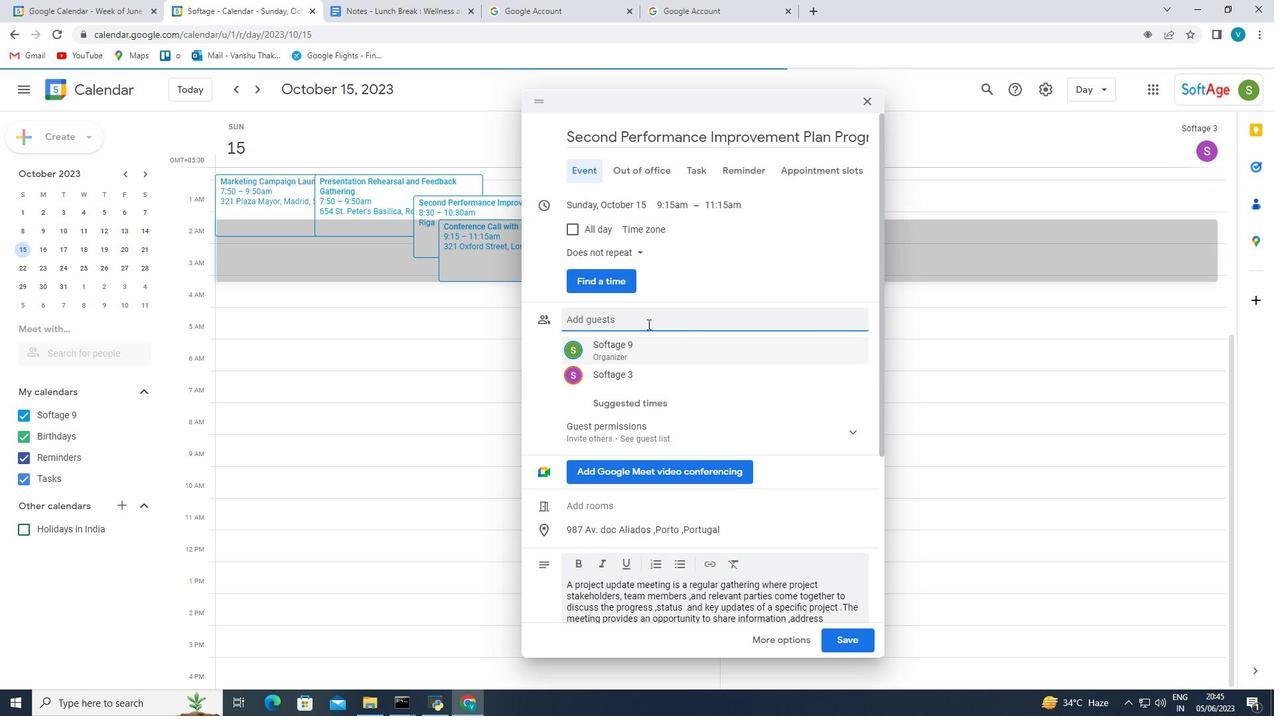 
Action: Key pressed softage.4
Screenshot: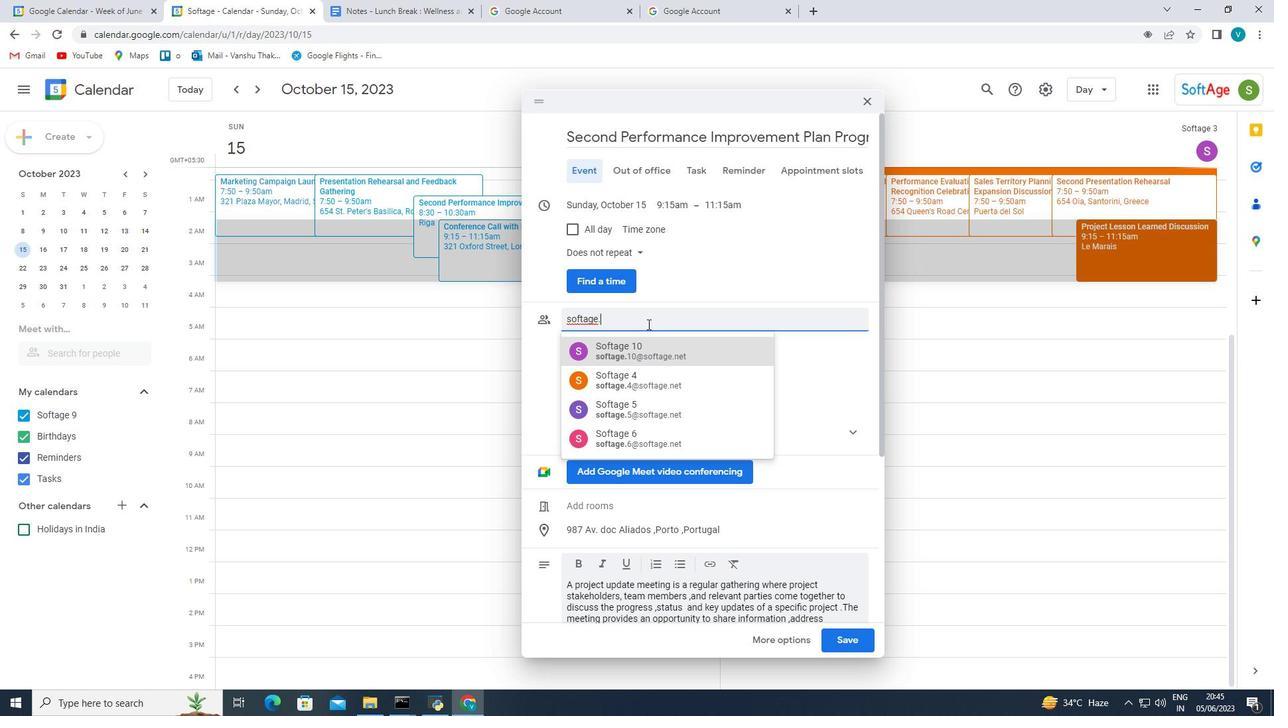 
Action: Mouse moved to (641, 351)
Screenshot: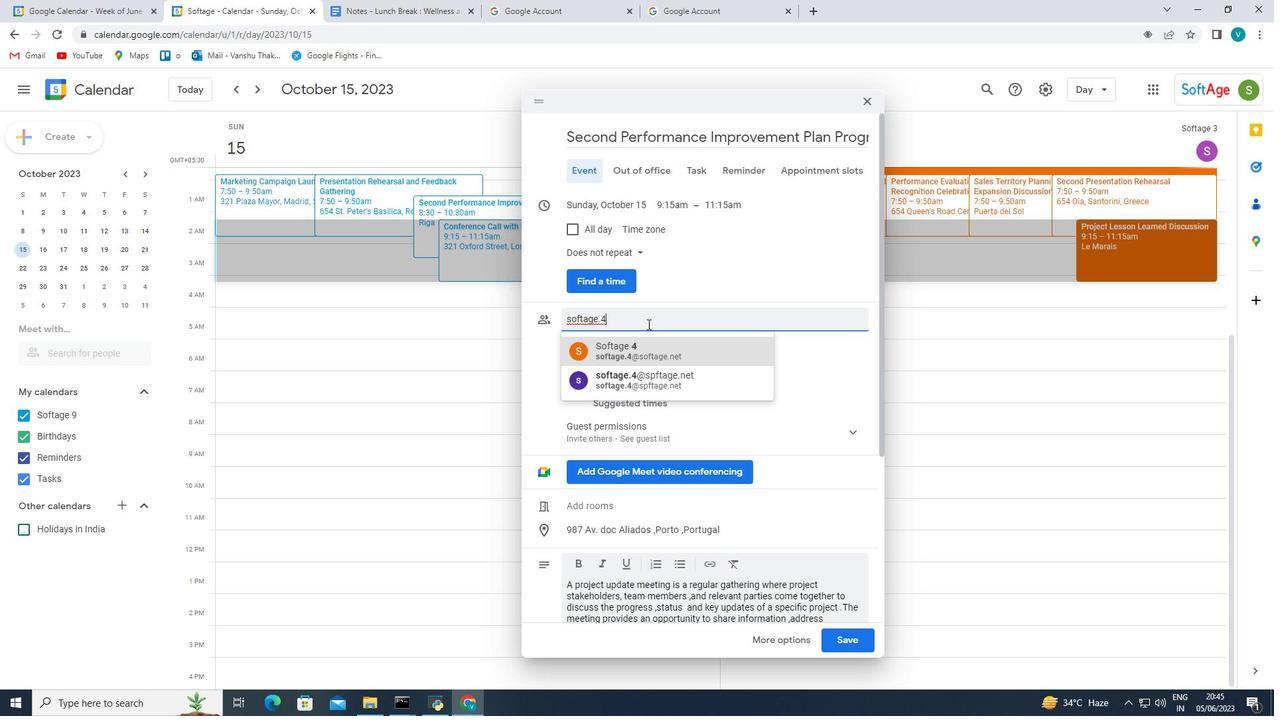 
Action: Mouse pressed left at (641, 351)
Screenshot: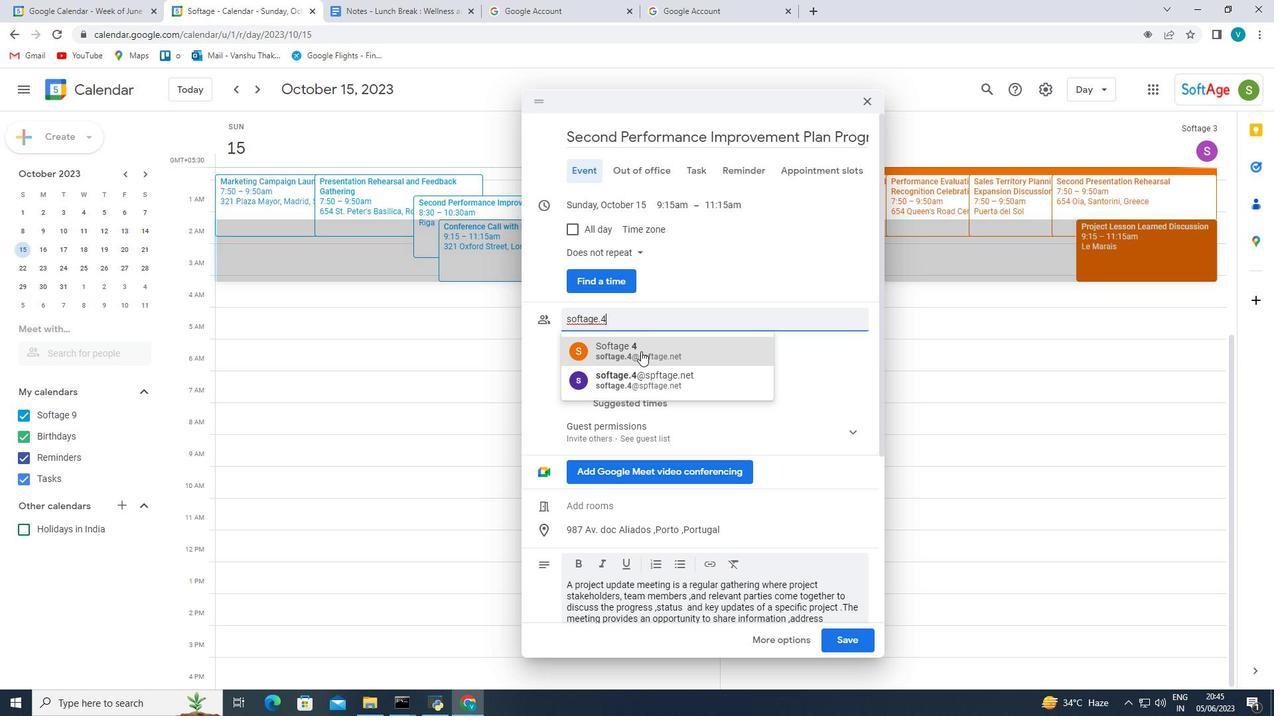 
Action: Mouse moved to (685, 335)
Screenshot: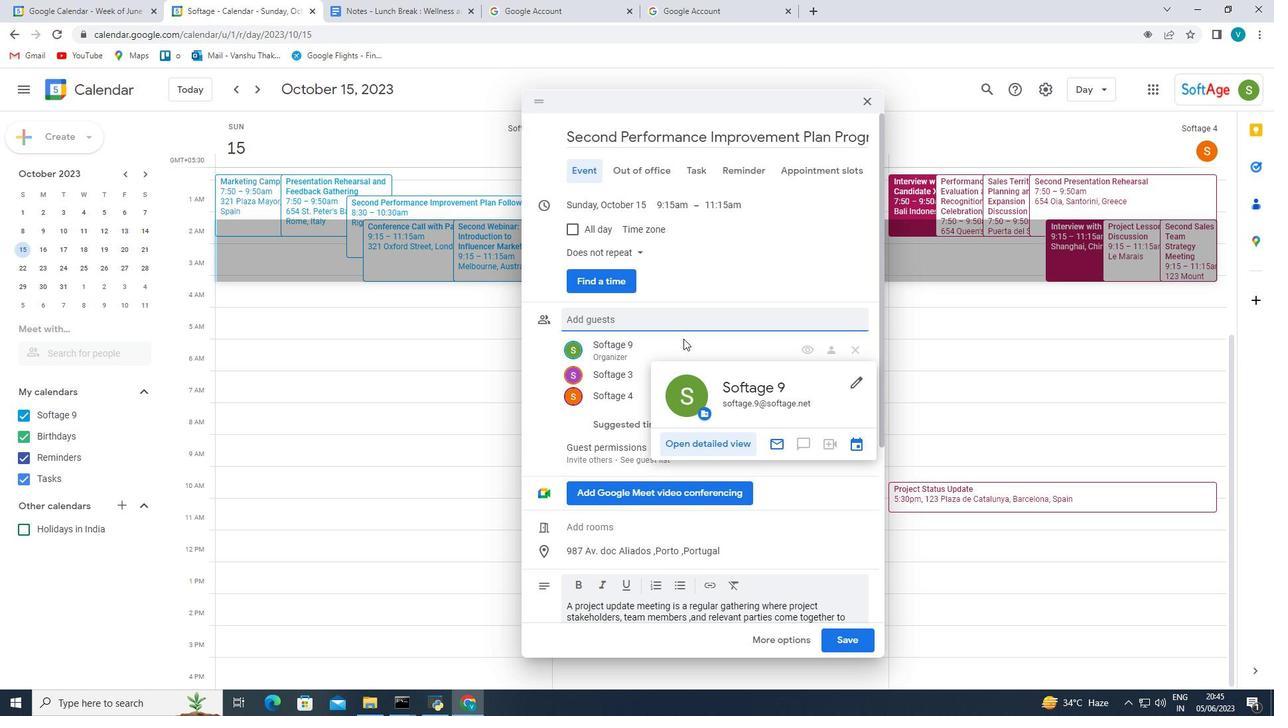 
Action: Mouse scrolled (685, 335) with delta (0, 0)
Screenshot: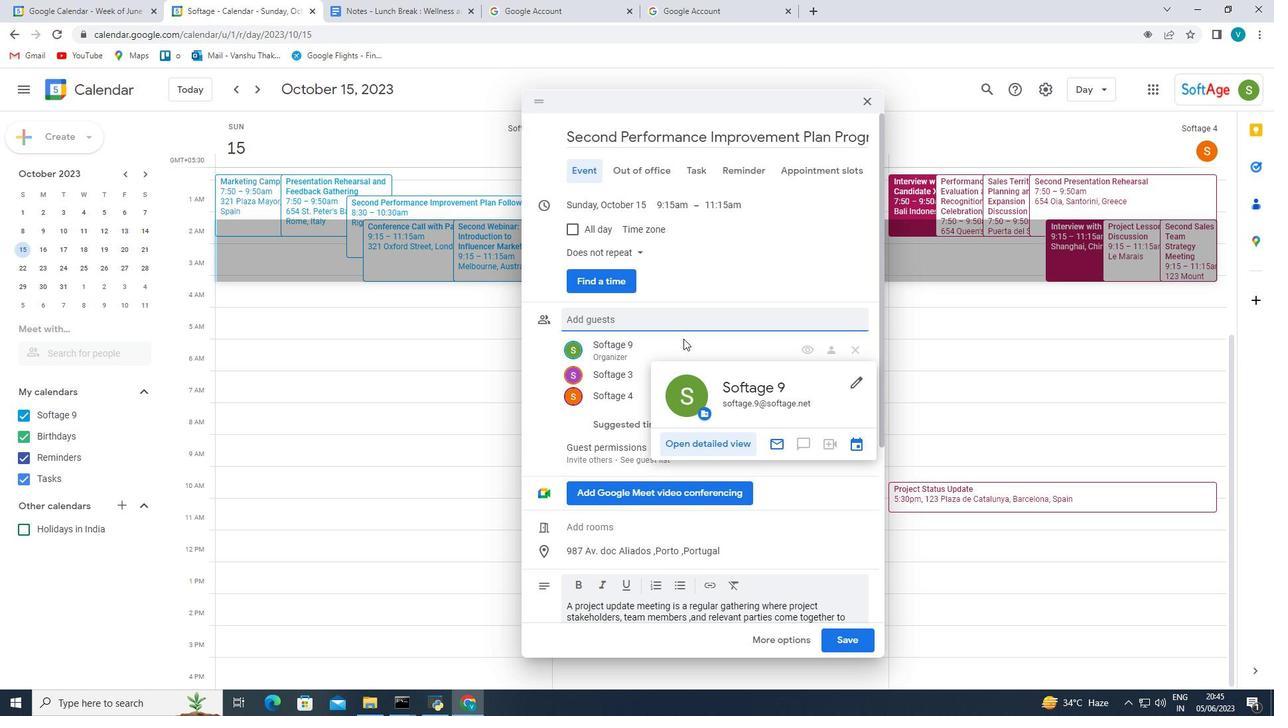 
Action: Mouse moved to (686, 331)
Screenshot: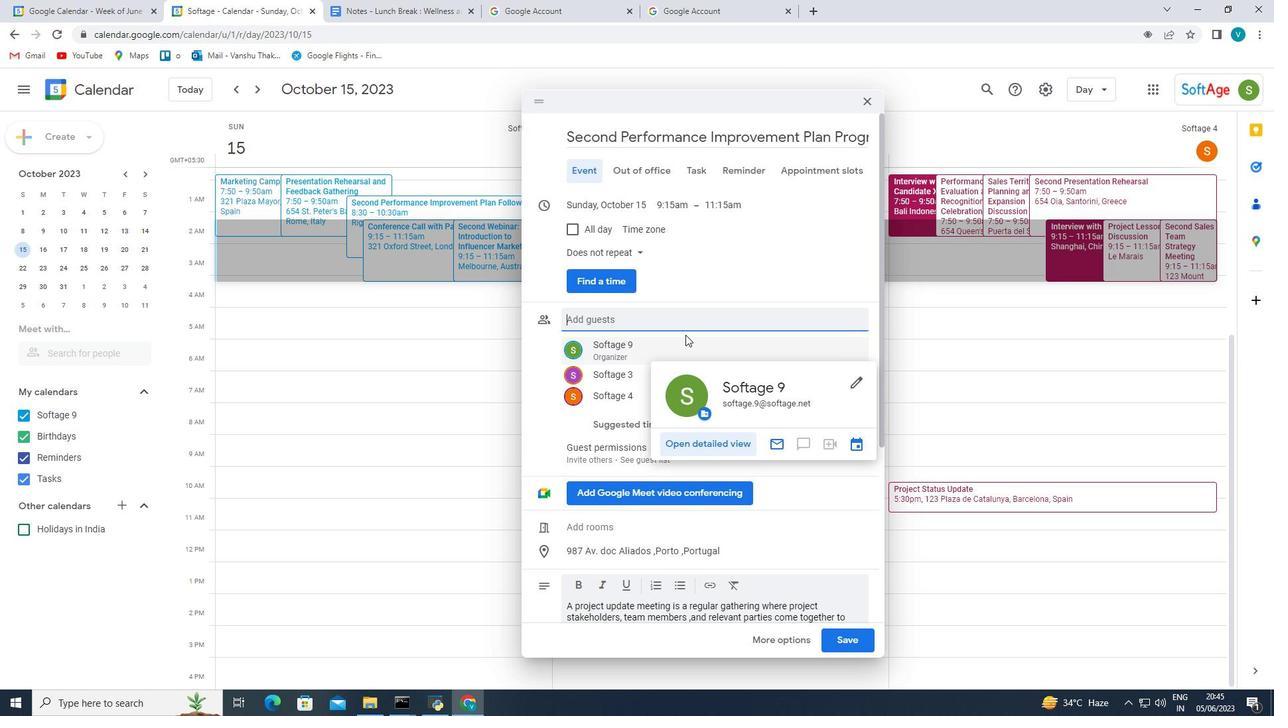 
Action: Mouse scrolled (686, 331) with delta (0, 0)
Screenshot: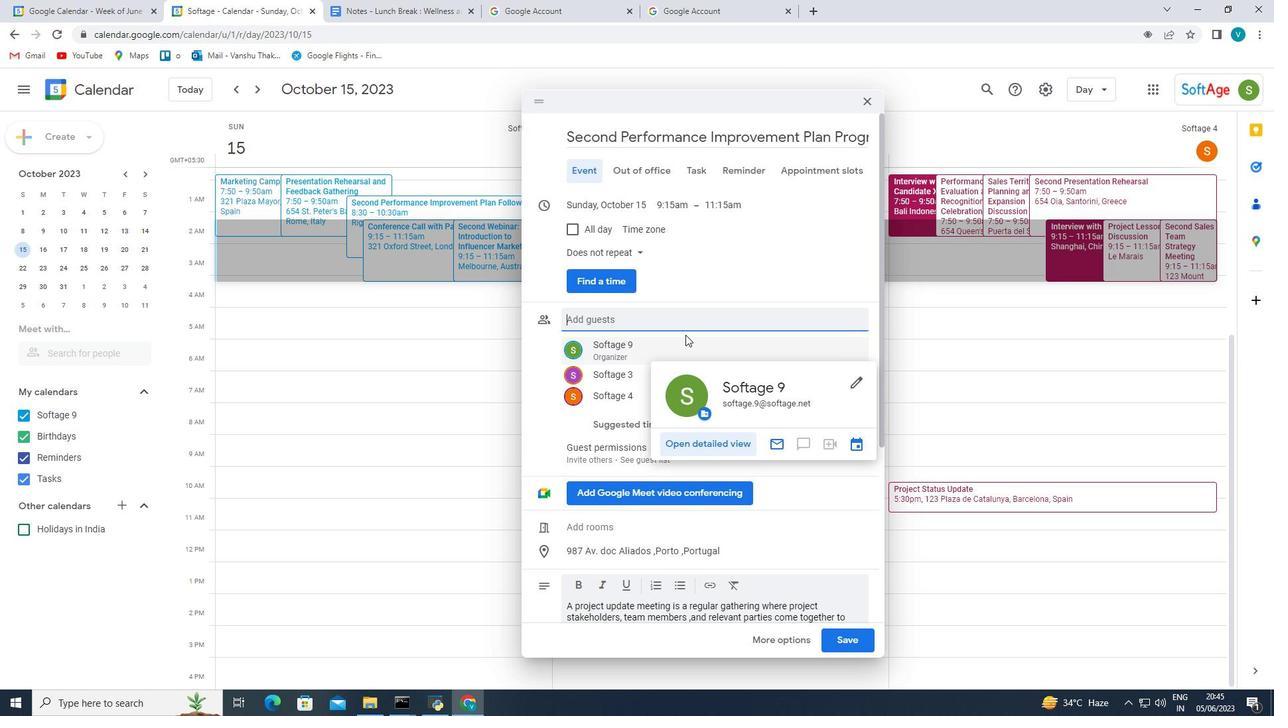 
Action: Mouse moved to (635, 248)
Screenshot: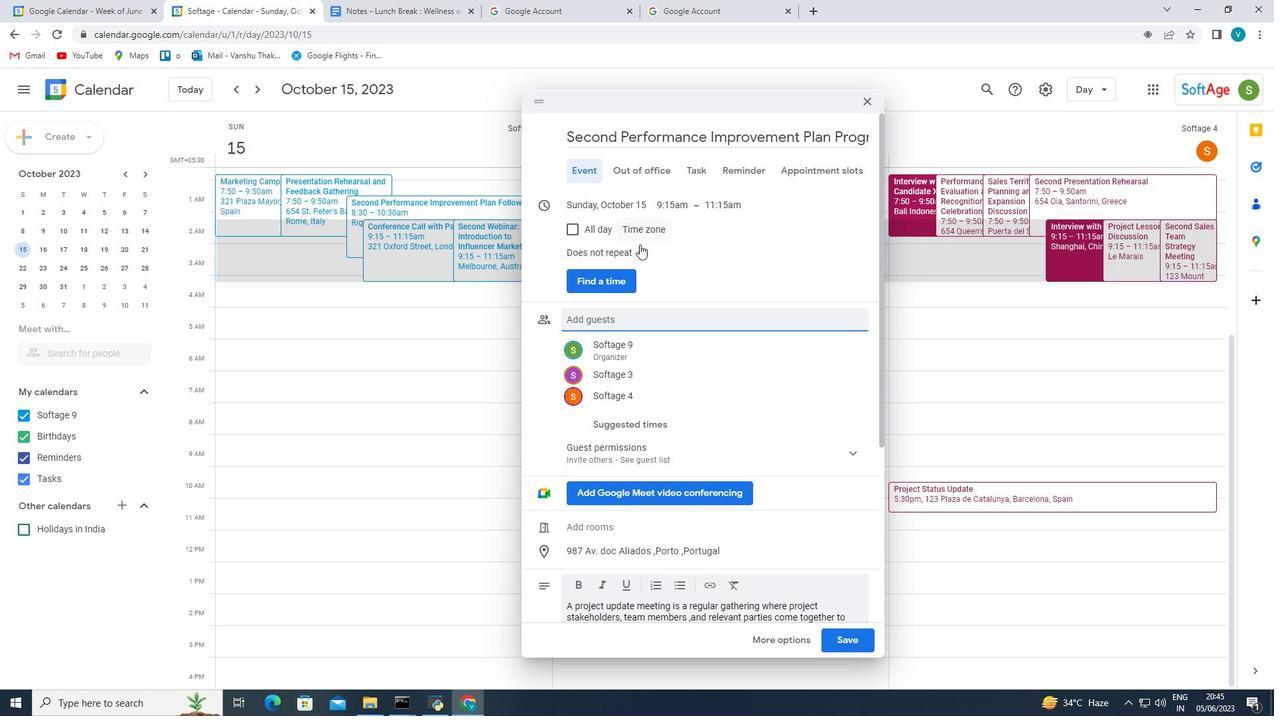
Action: Mouse pressed left at (635, 248)
Screenshot: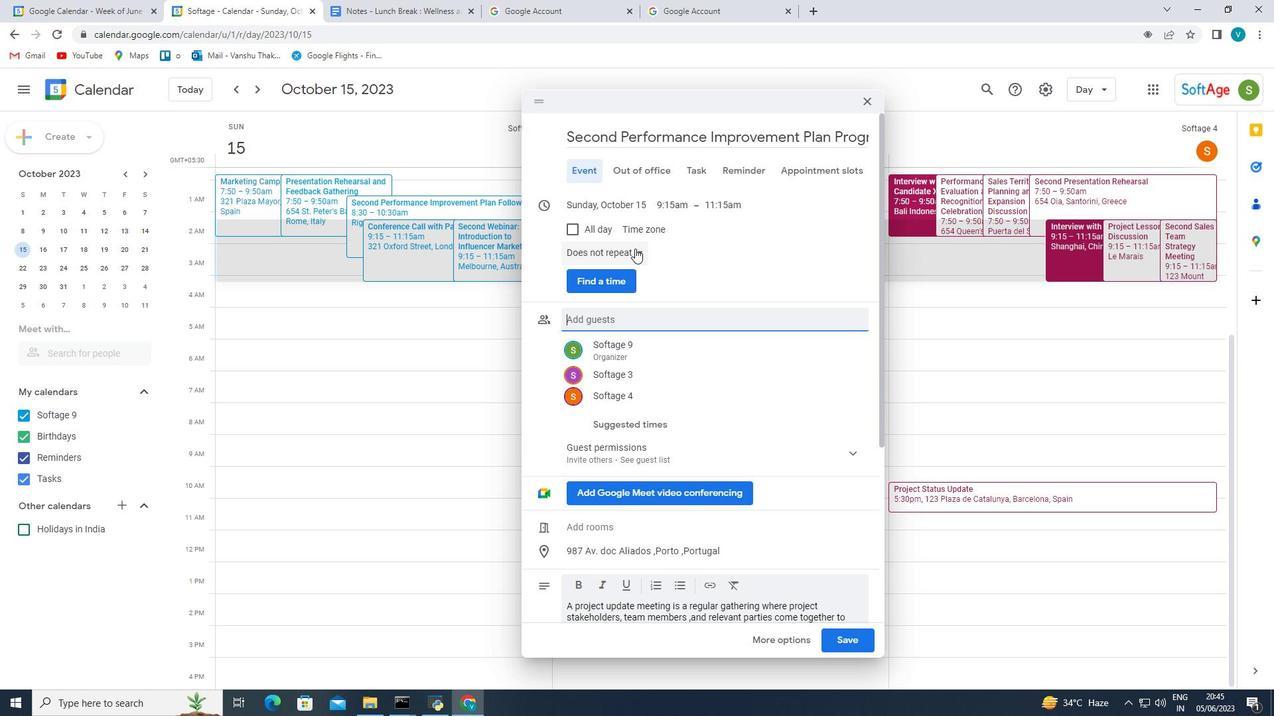 
Action: Mouse moved to (631, 300)
Screenshot: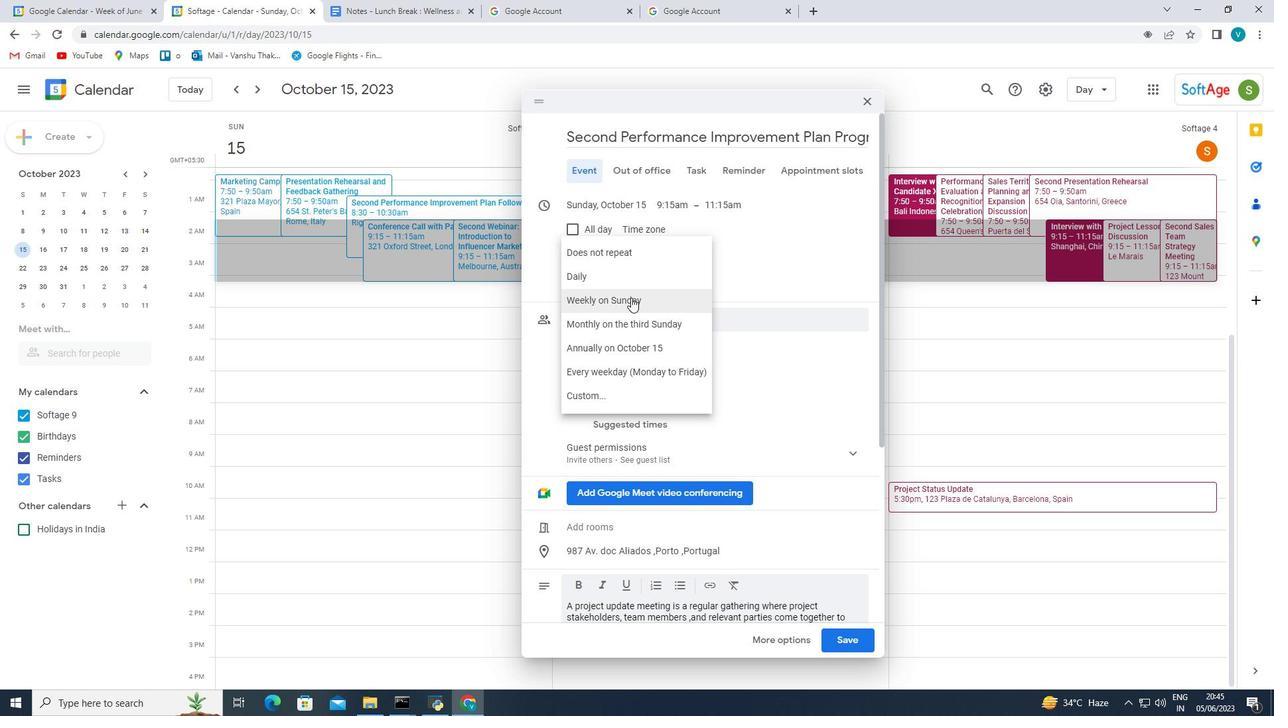 
Action: Mouse pressed left at (631, 300)
Screenshot: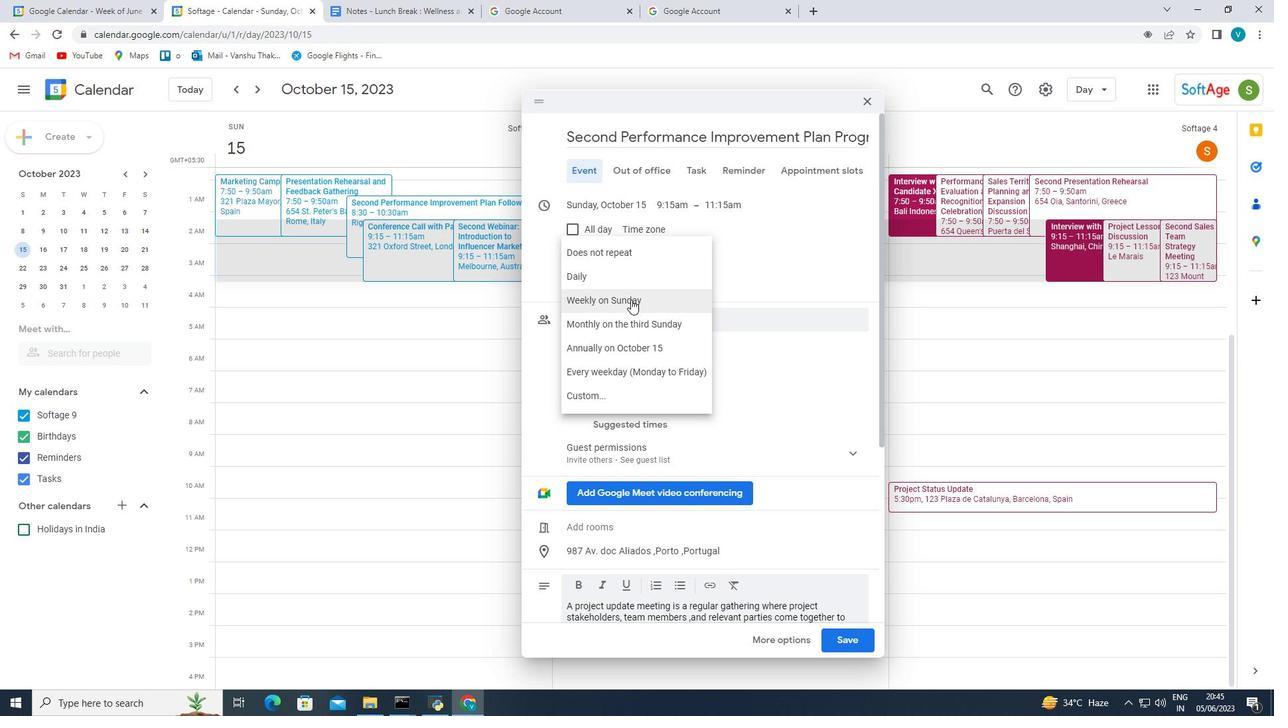 
Action: Mouse moved to (759, 473)
Screenshot: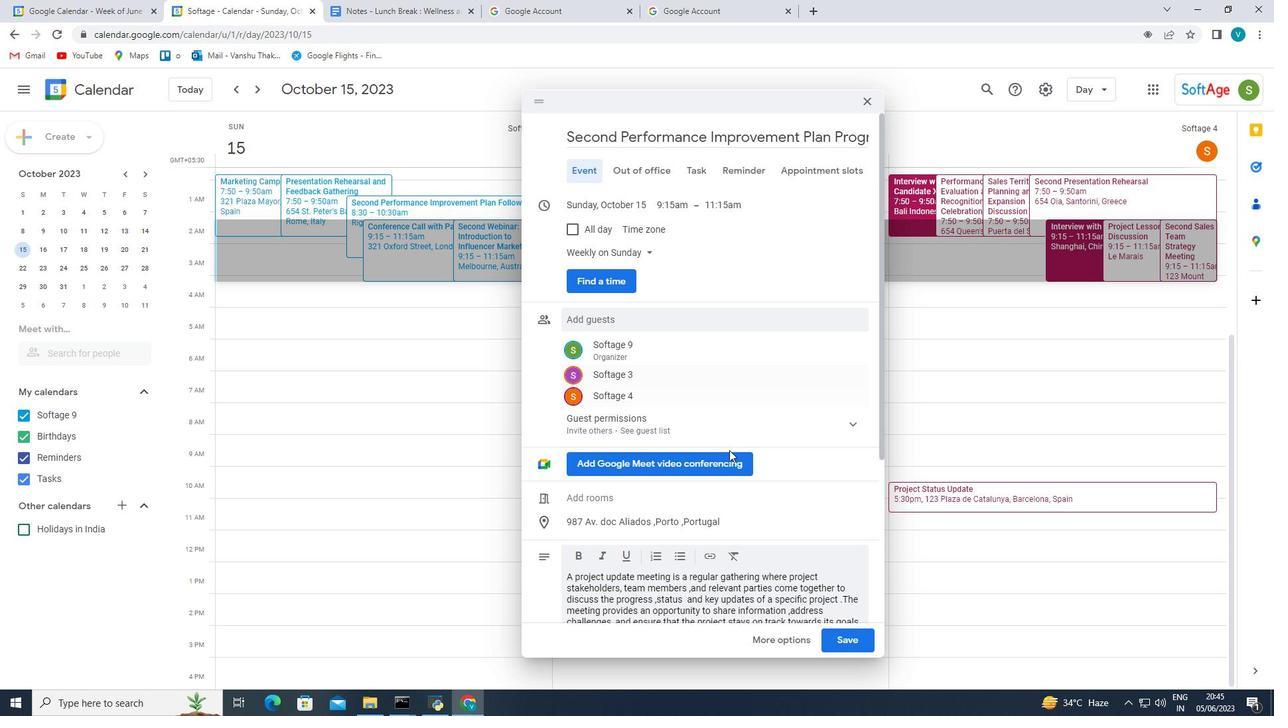 
Action: Mouse scrolled (759, 474) with delta (0, 0)
Screenshot: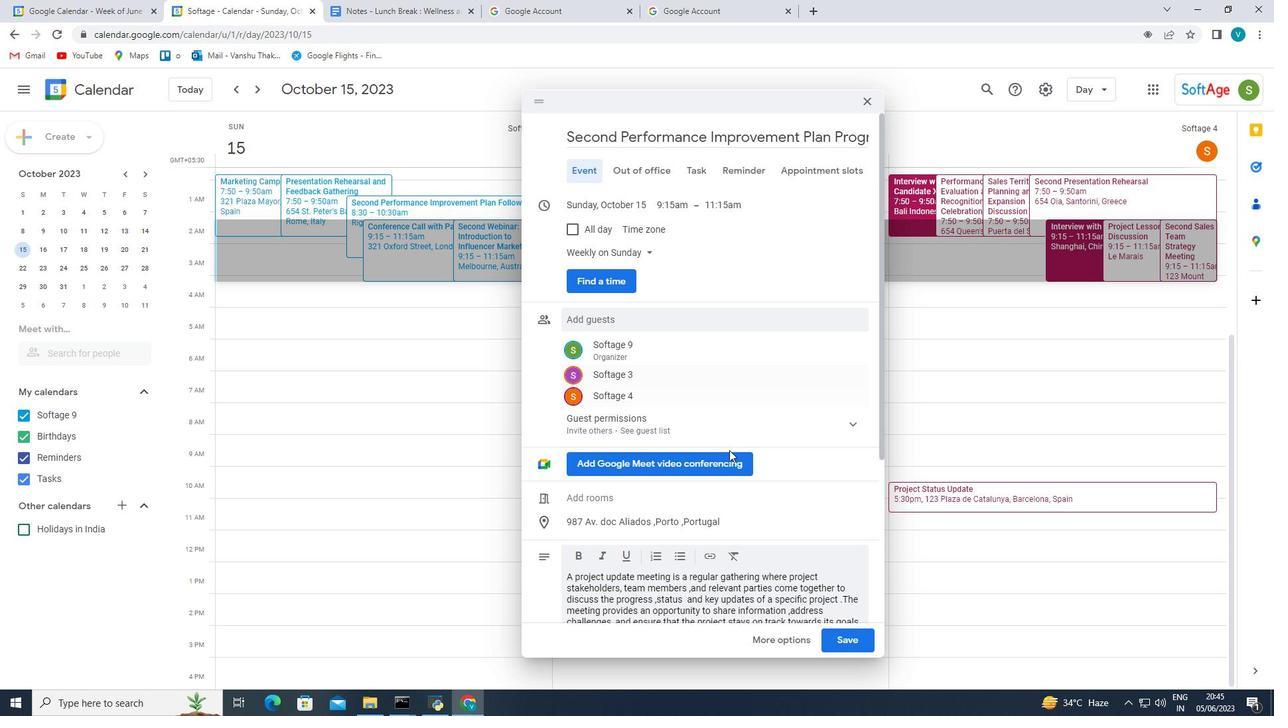 
Action: Mouse moved to (759, 474)
Screenshot: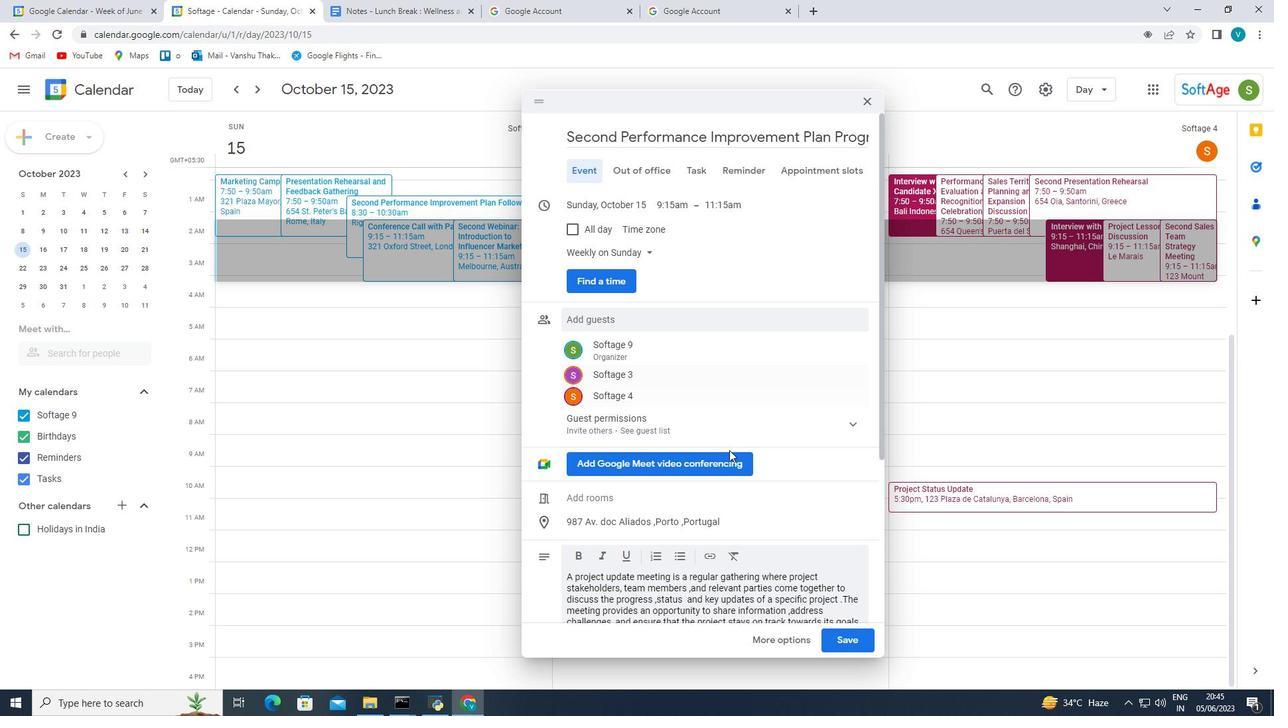 
Action: Mouse scrolled (759, 475) with delta (0, 0)
Screenshot: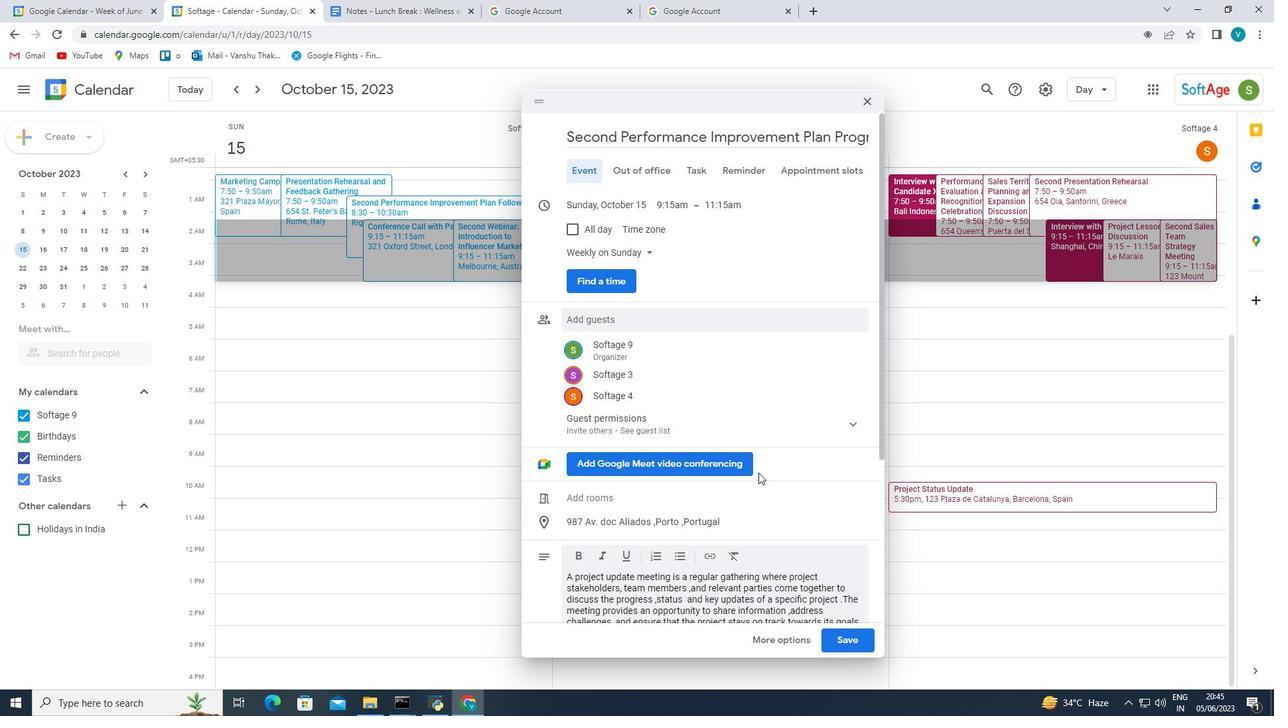 
Action: Mouse scrolled (759, 475) with delta (0, 0)
Screenshot: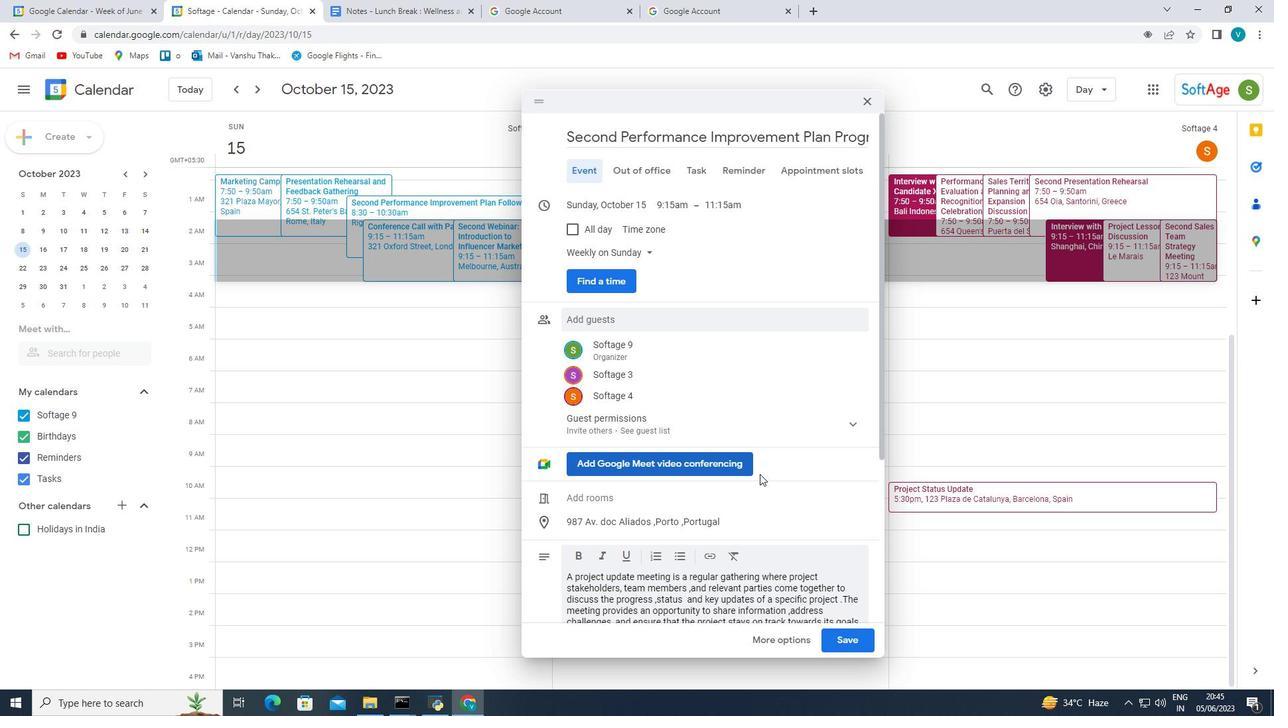 
Action: Mouse scrolled (759, 473) with delta (0, 0)
Screenshot: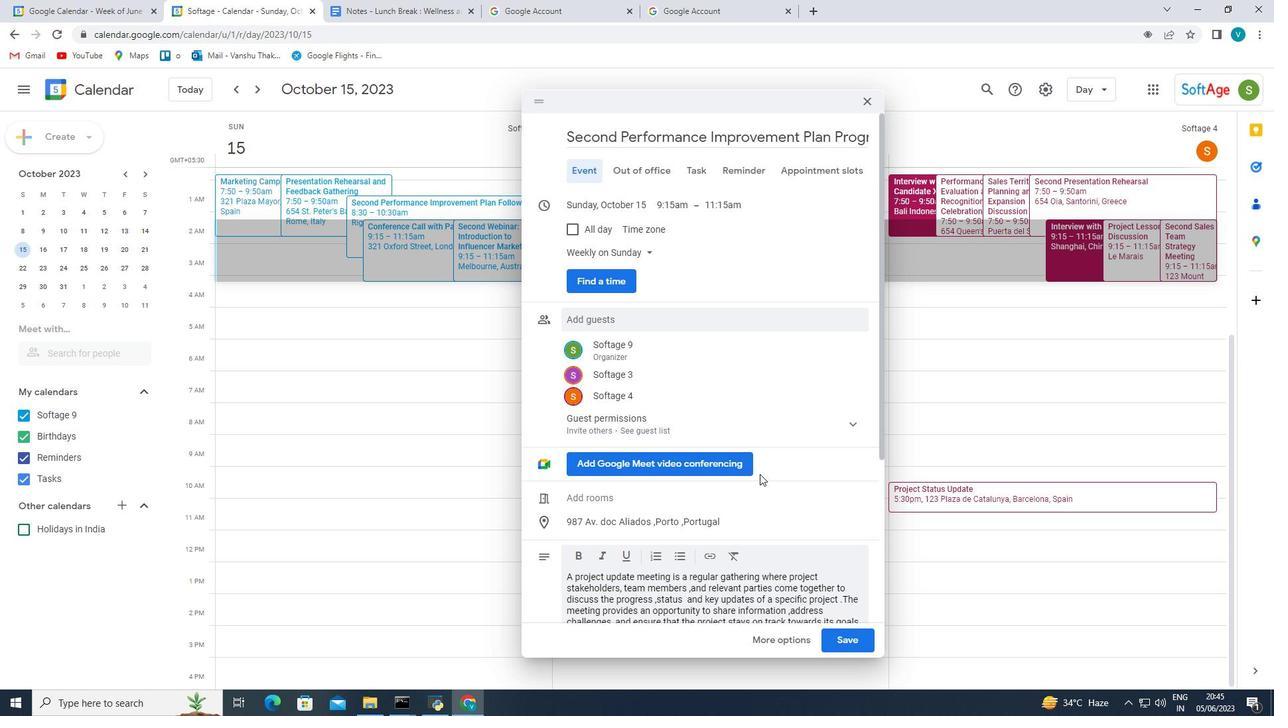 
Action: Mouse scrolled (759, 473) with delta (0, 0)
Screenshot: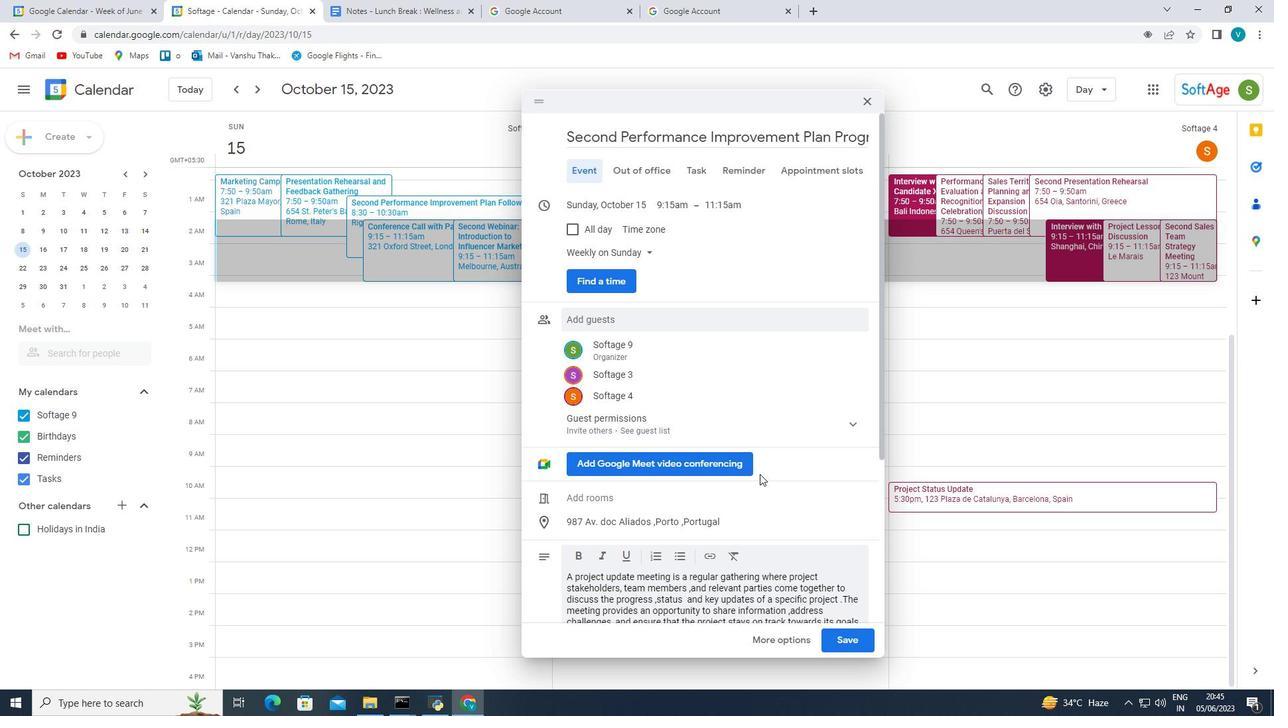 
Action: Mouse scrolled (759, 473) with delta (0, 0)
Screenshot: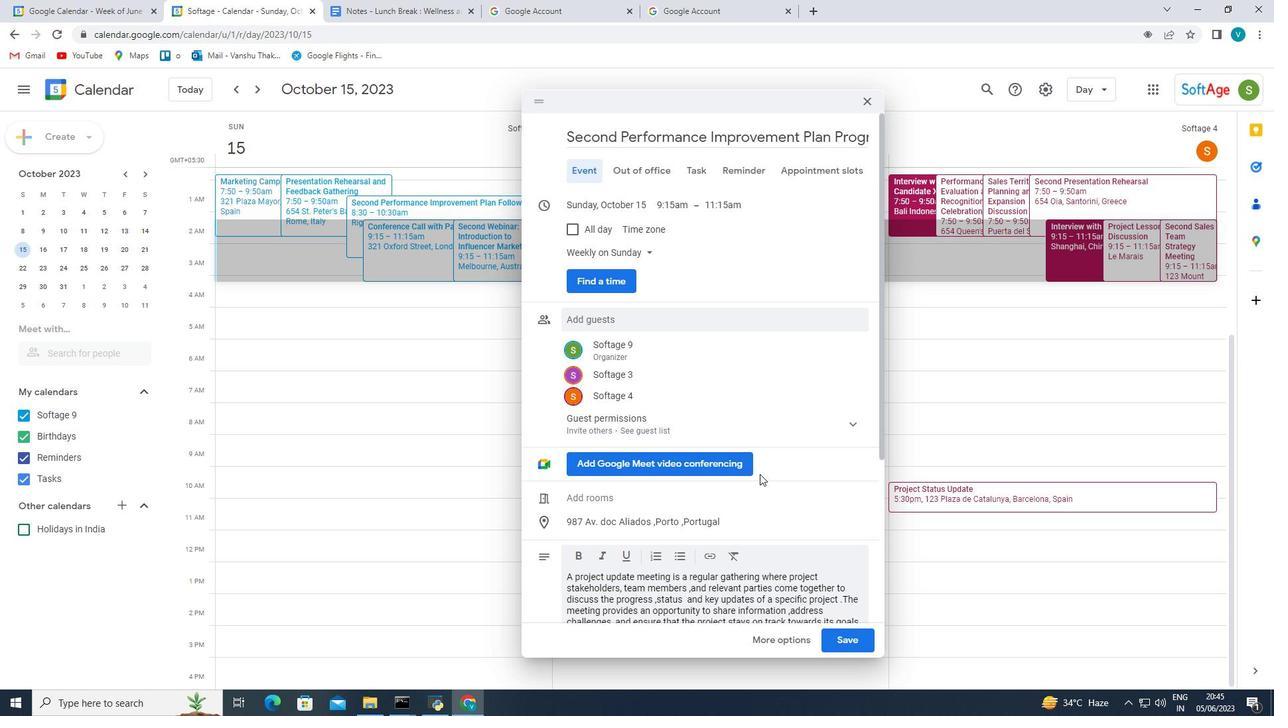 
Action: Mouse scrolled (759, 473) with delta (0, 0)
Screenshot: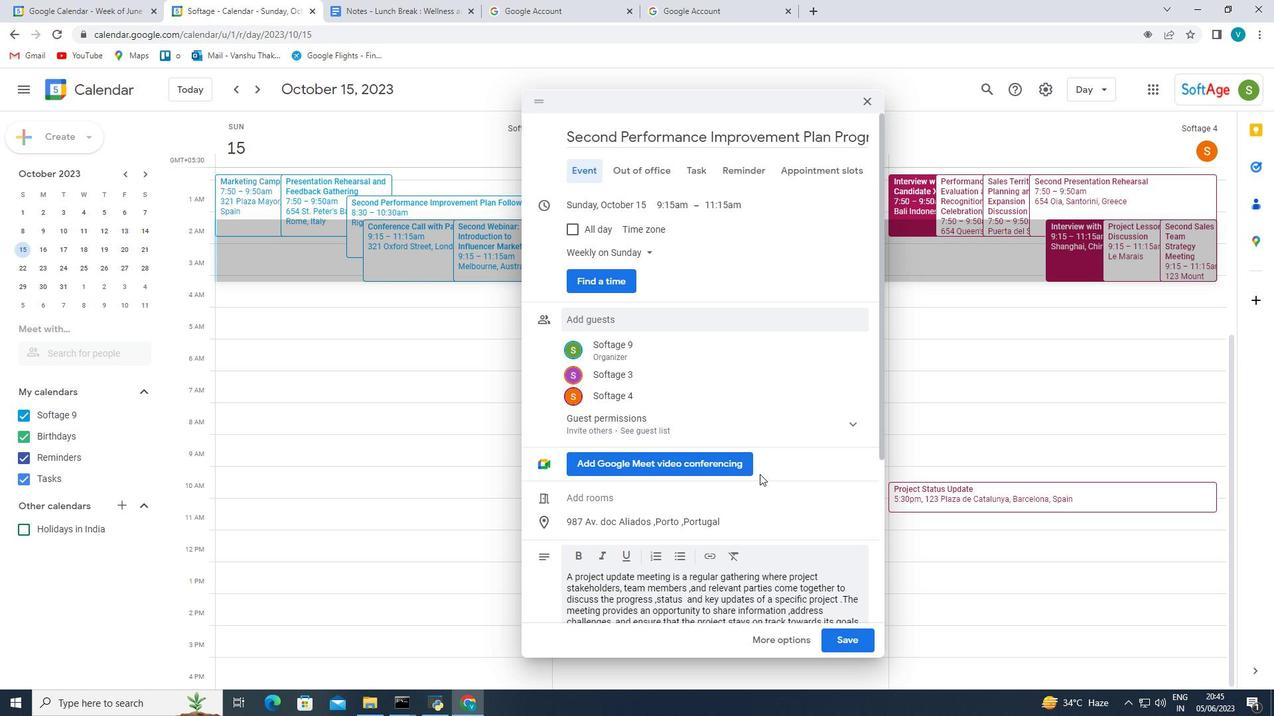 
Action: Mouse moved to (763, 508)
Screenshot: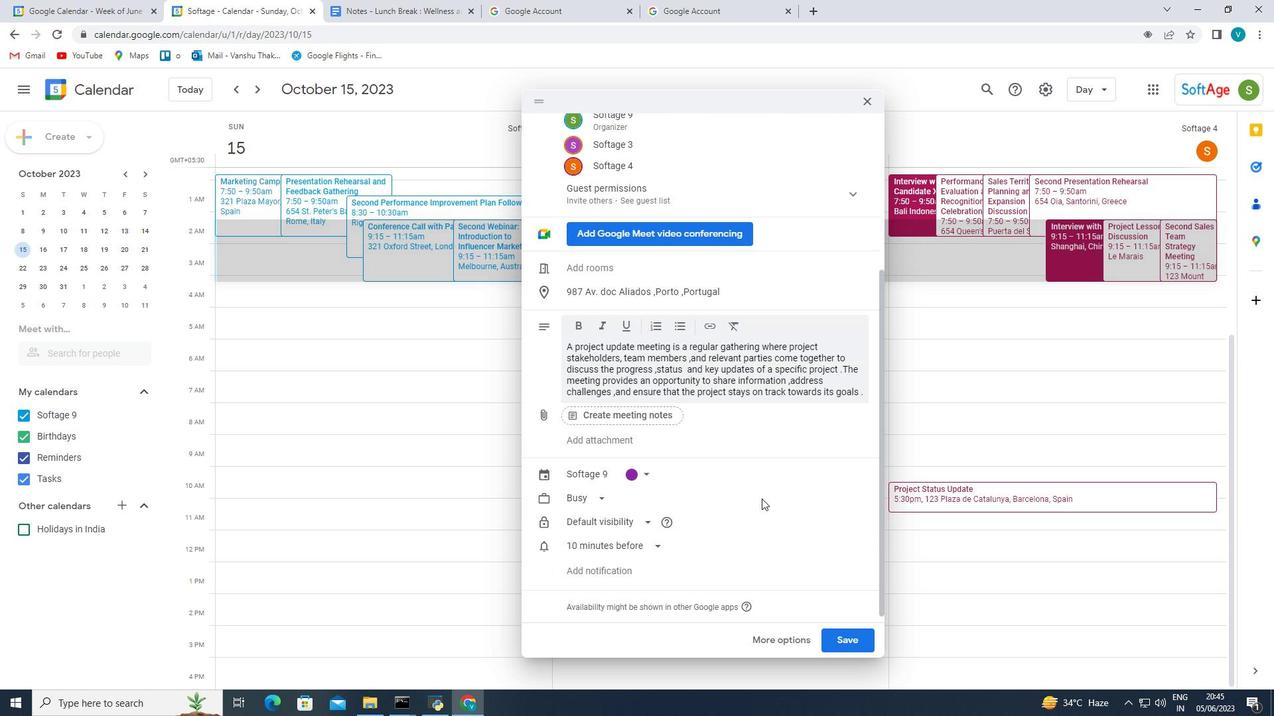 
Action: Mouse scrolled (763, 507) with delta (0, 0)
Screenshot: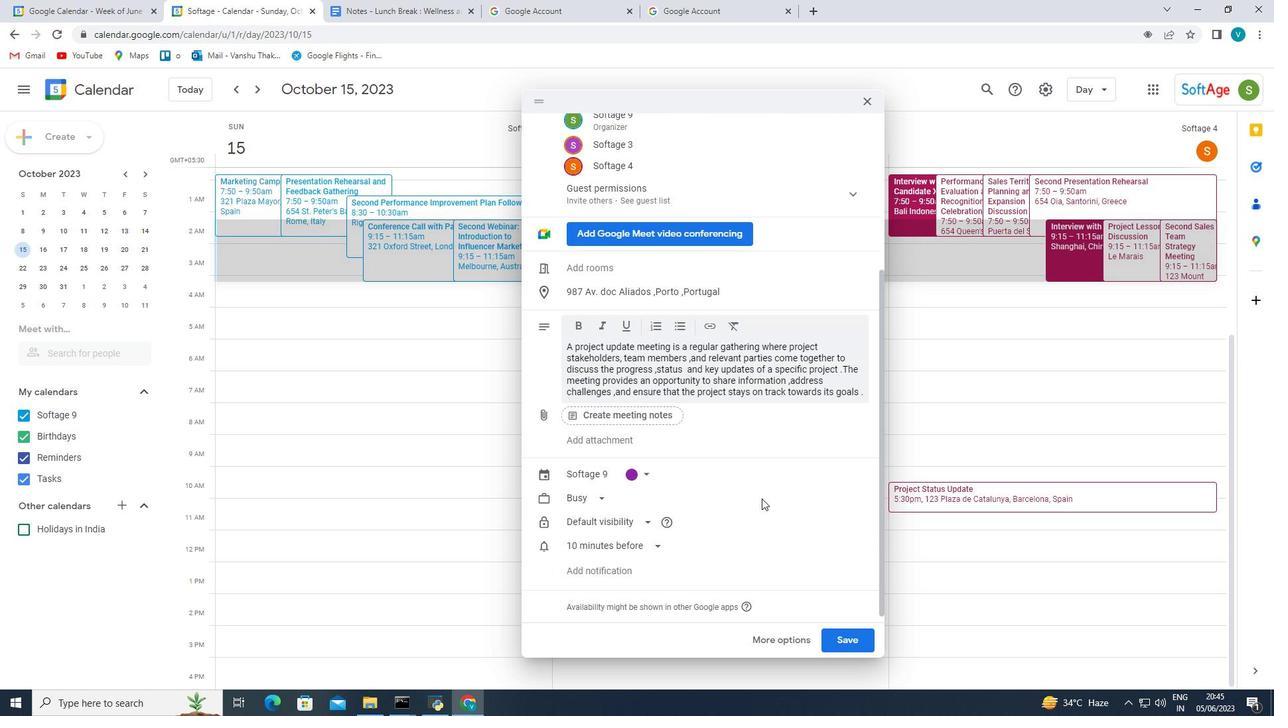 
Action: Mouse scrolled (763, 507) with delta (0, 0)
Screenshot: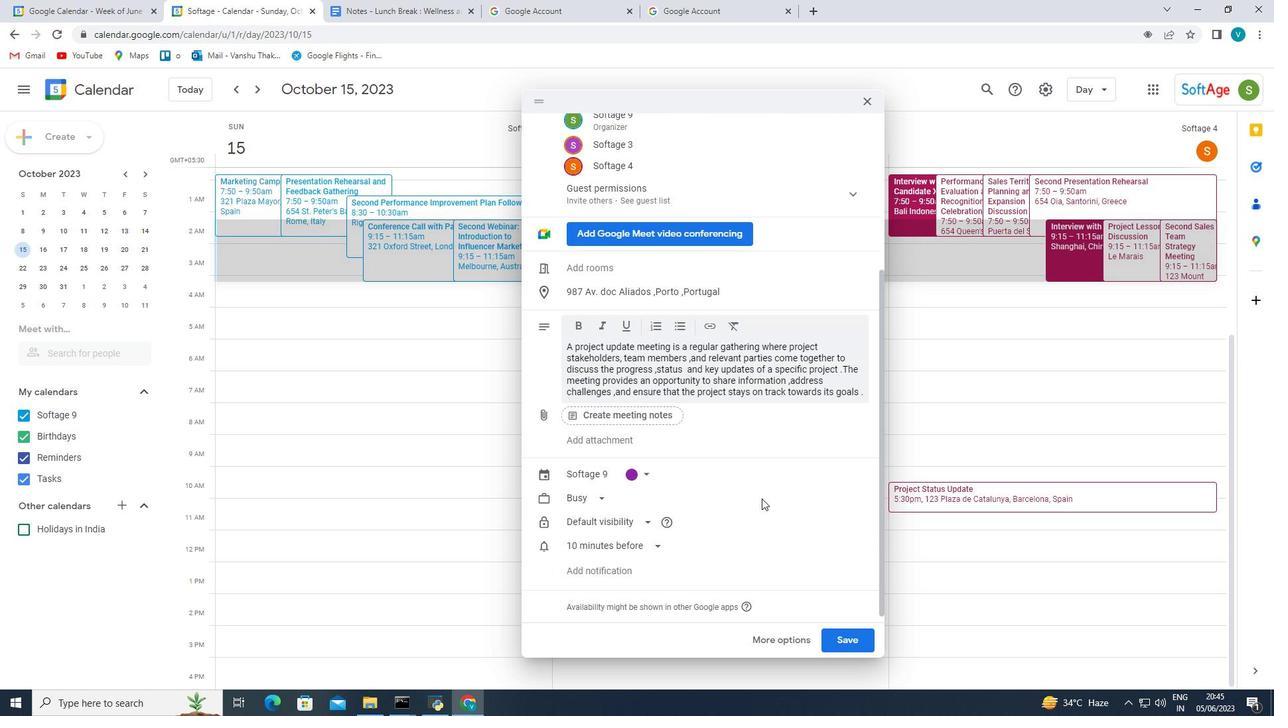 
Action: Mouse scrolled (763, 507) with delta (0, 0)
Screenshot: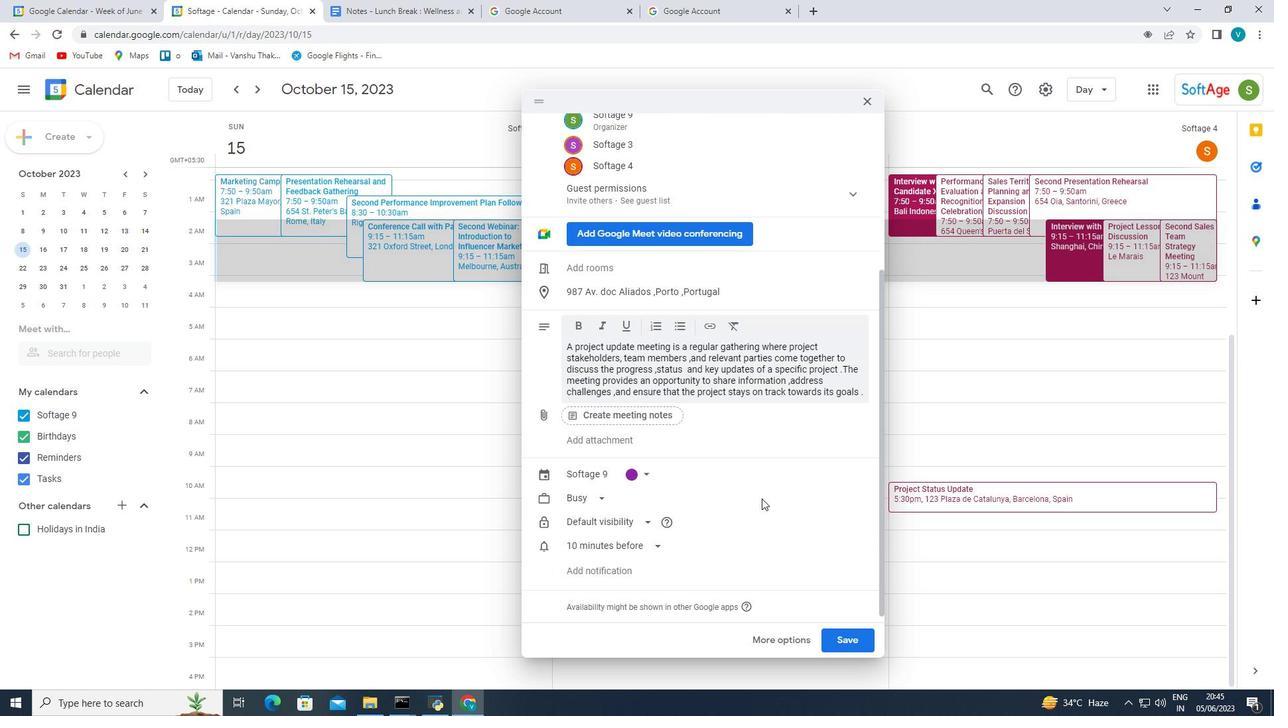 
Action: Mouse scrolled (763, 507) with delta (0, 0)
Screenshot: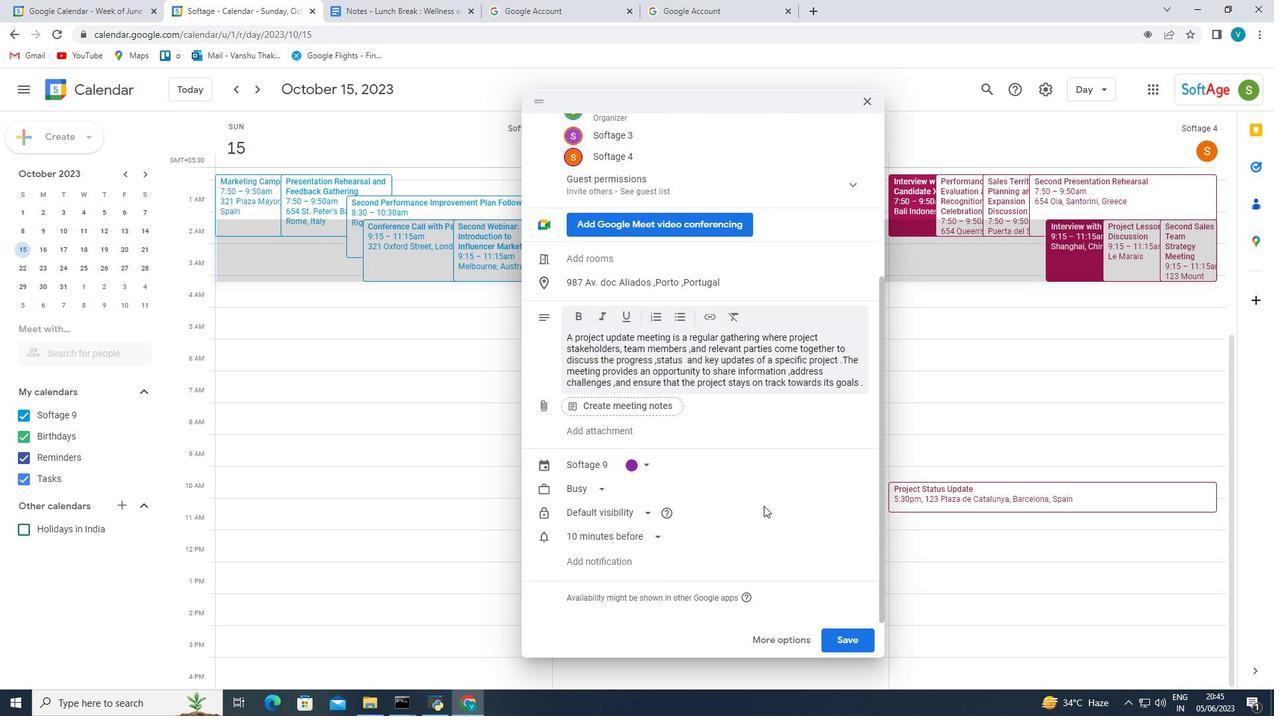 
Action: Mouse scrolled (763, 507) with delta (0, 0)
Screenshot: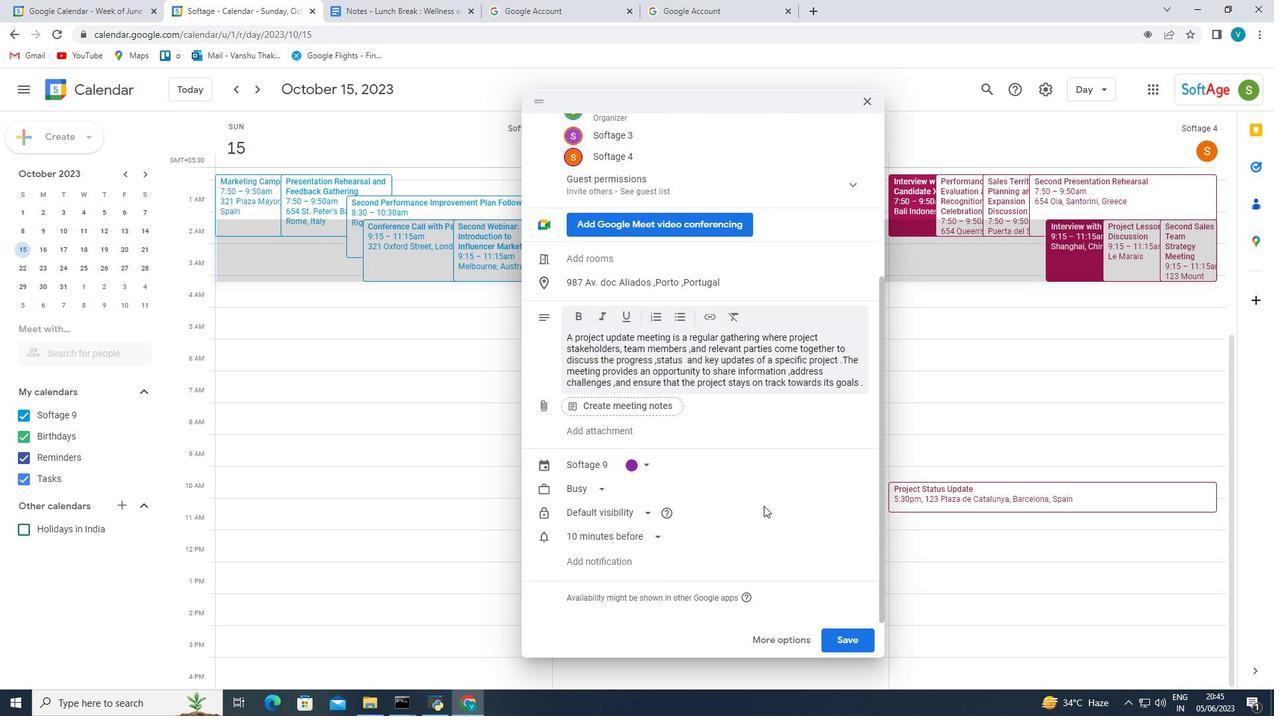 
Action: Mouse scrolled (763, 507) with delta (0, 0)
Screenshot: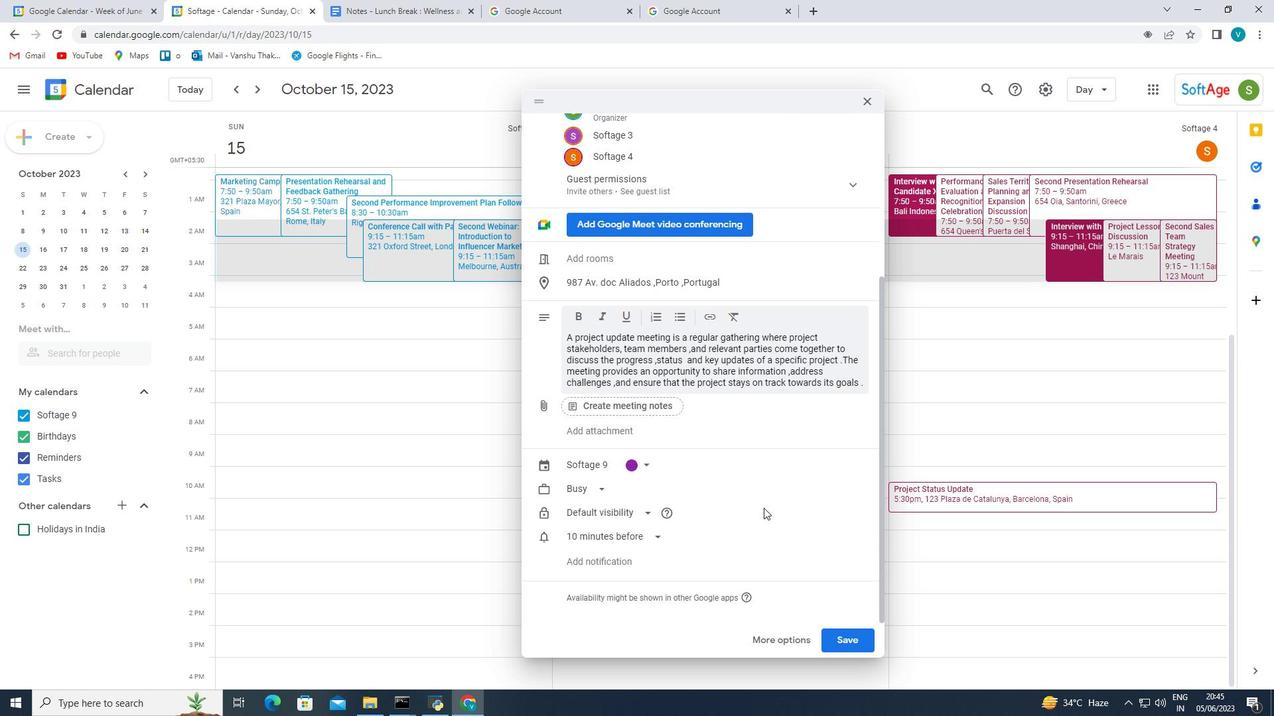 
Action: Mouse scrolled (763, 507) with delta (0, 0)
Screenshot: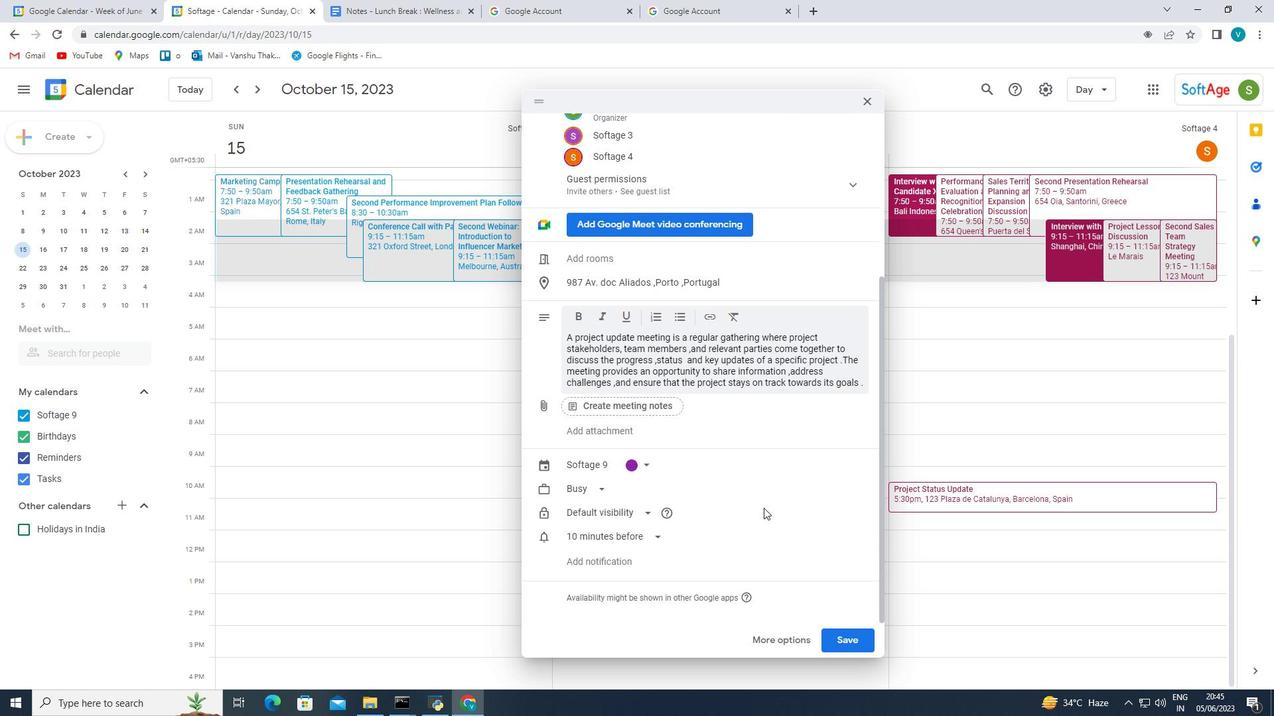 
Action: Mouse scrolled (763, 507) with delta (0, 0)
Screenshot: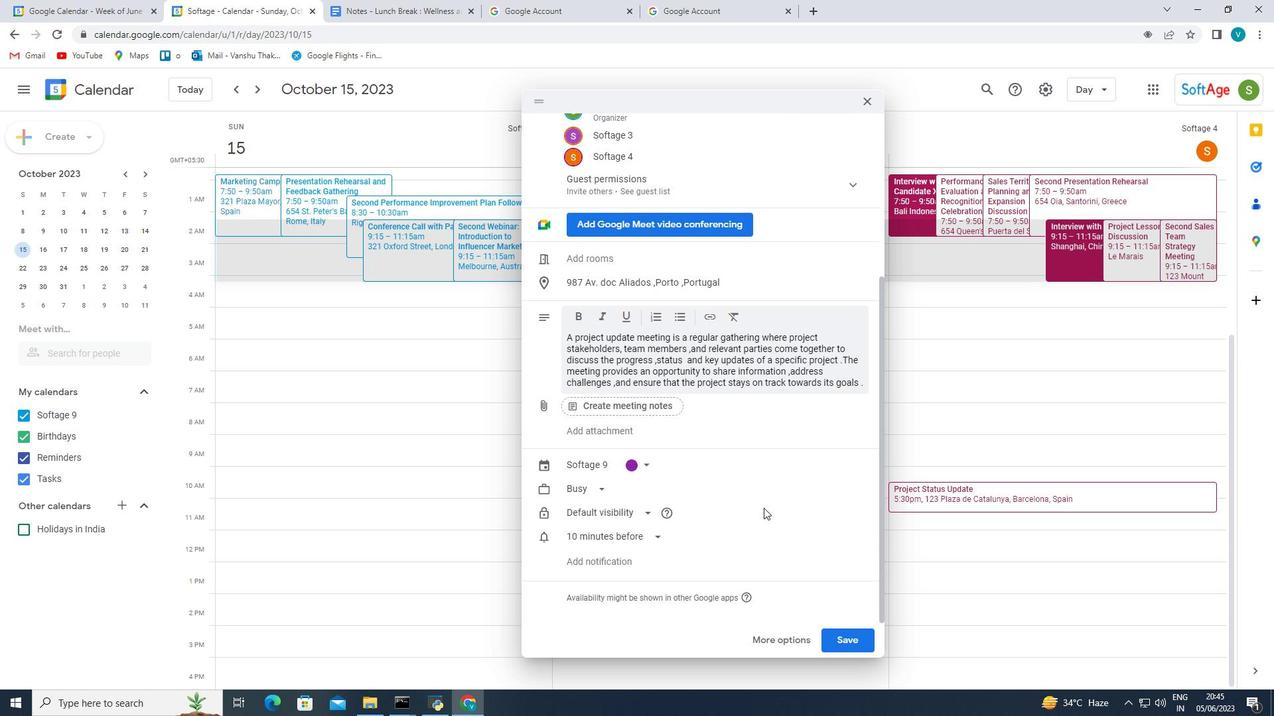 
Action: Mouse moved to (764, 508)
Screenshot: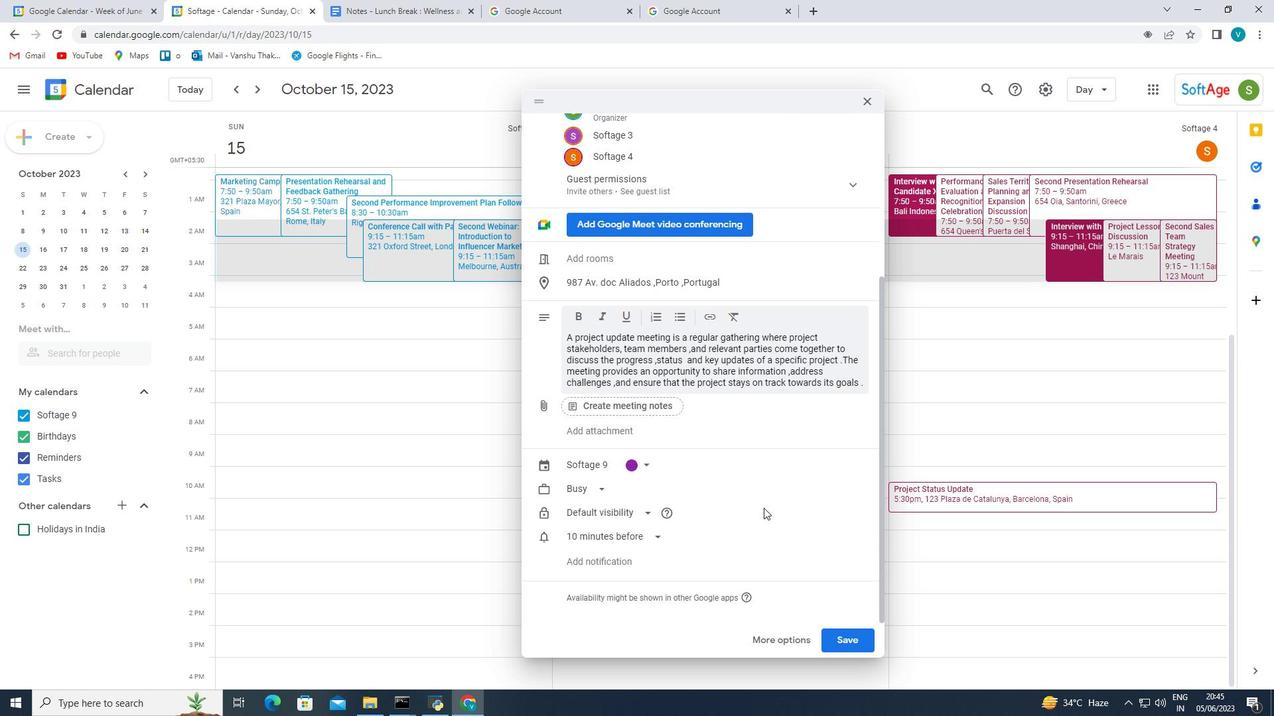 
Action: Mouse scrolled (764, 507) with delta (0, 0)
Screenshot: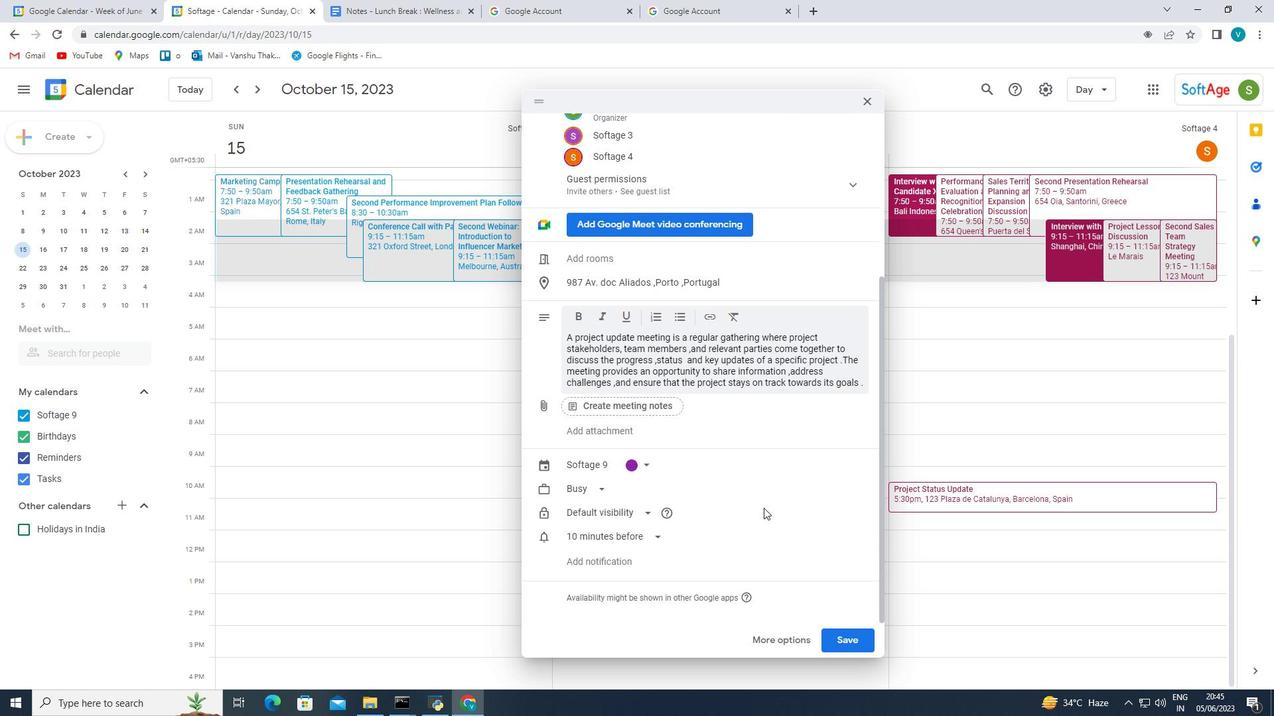 
Action: Mouse scrolled (764, 509) with delta (0, 0)
Screenshot: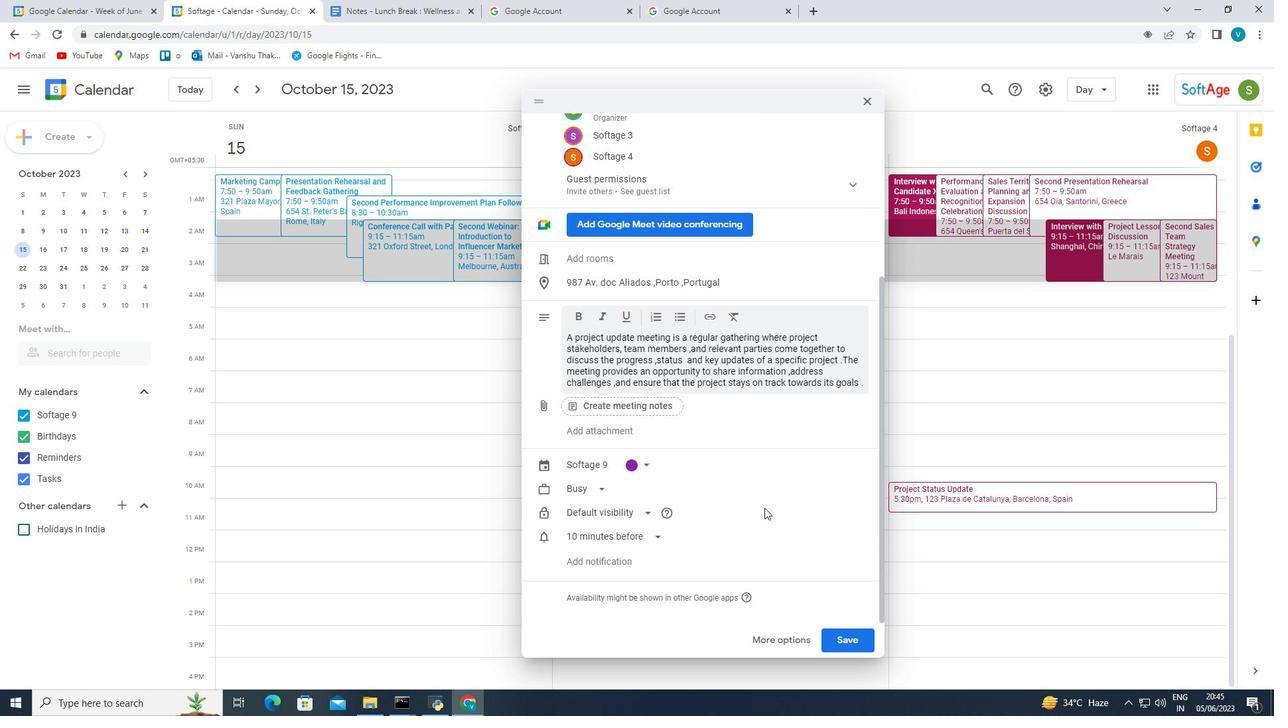 
Action: Mouse scrolled (764, 509) with delta (0, 0)
Screenshot: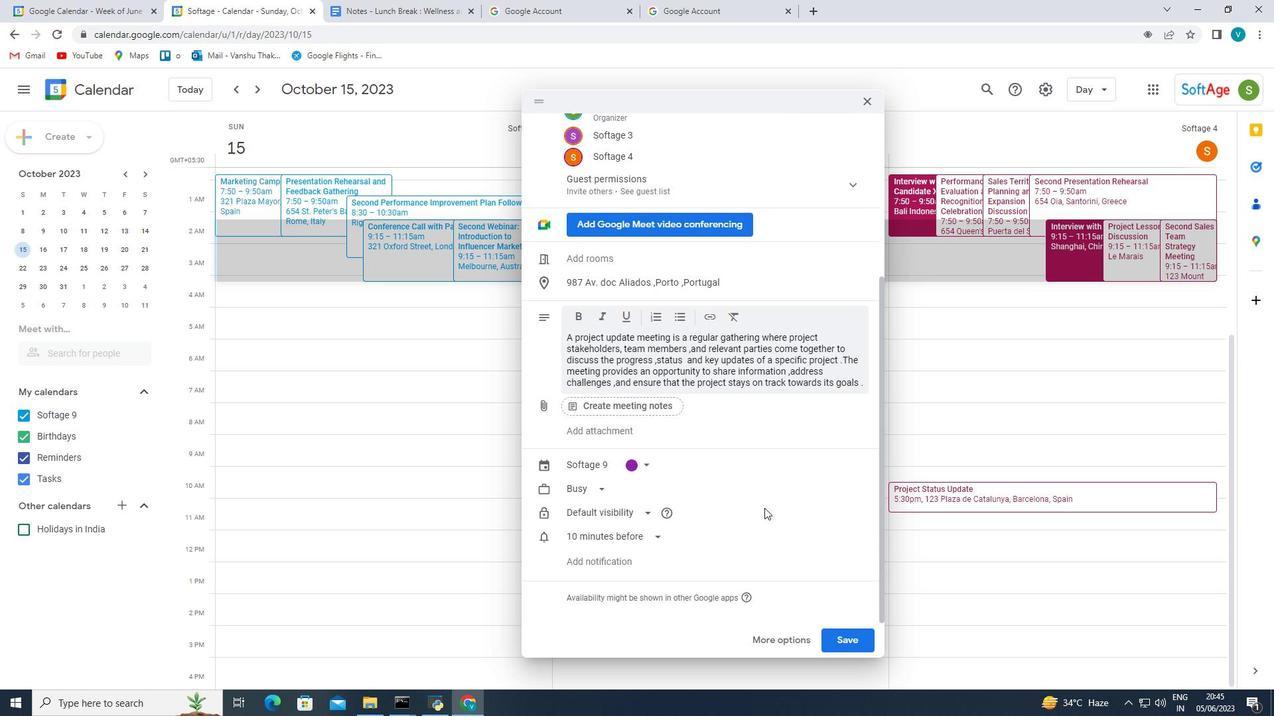 
Action: Mouse scrolled (764, 509) with delta (0, 0)
Screenshot: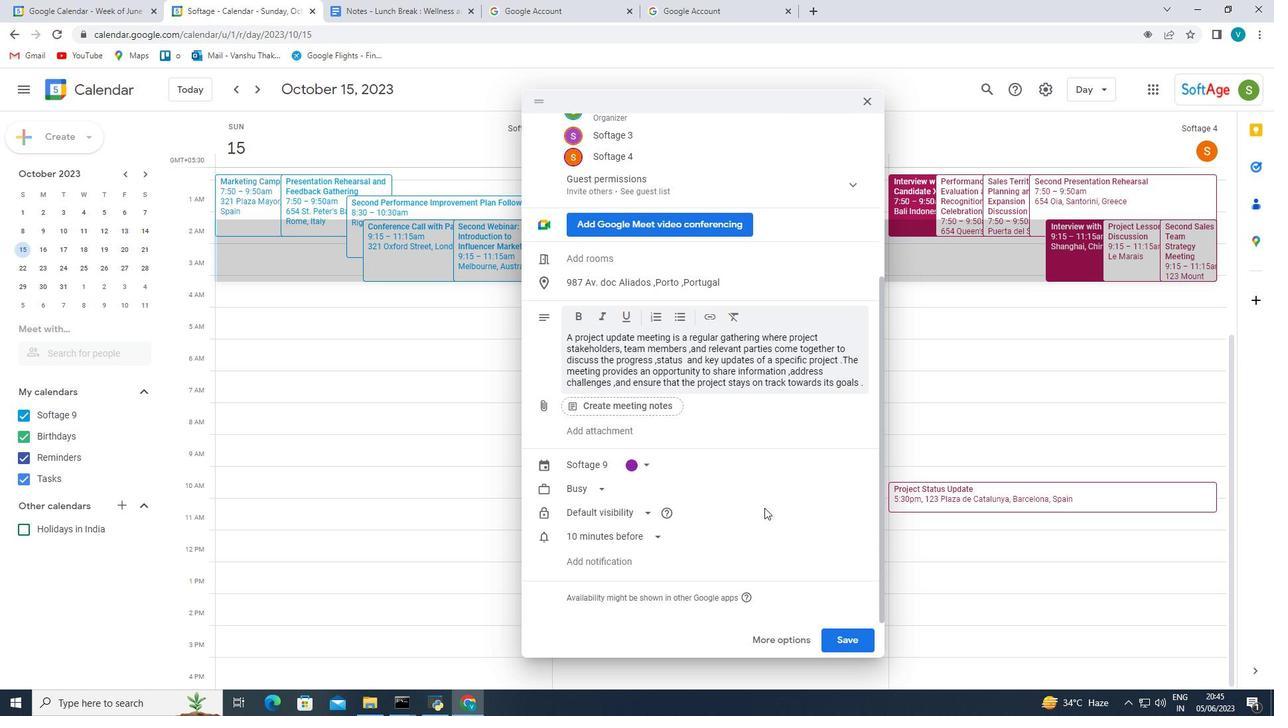 
Action: Mouse scrolled (764, 509) with delta (0, 0)
Screenshot: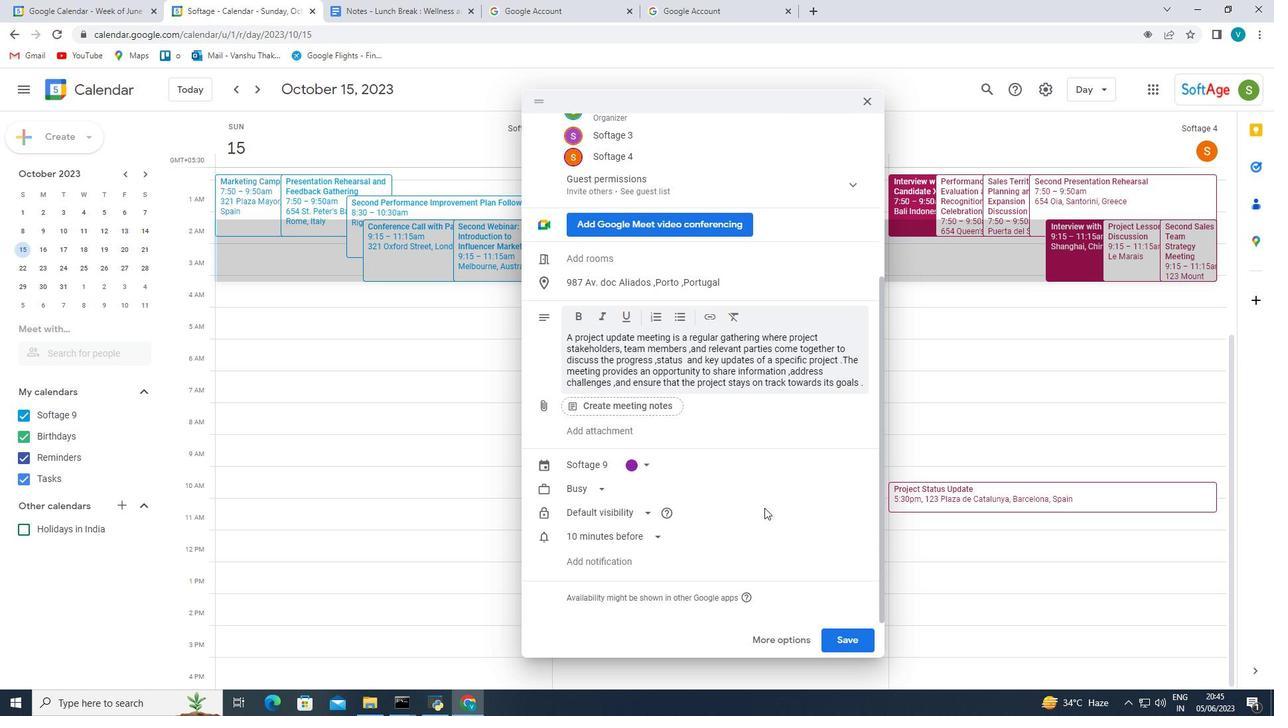 
Action: Mouse scrolled (764, 509) with delta (0, 0)
Screenshot: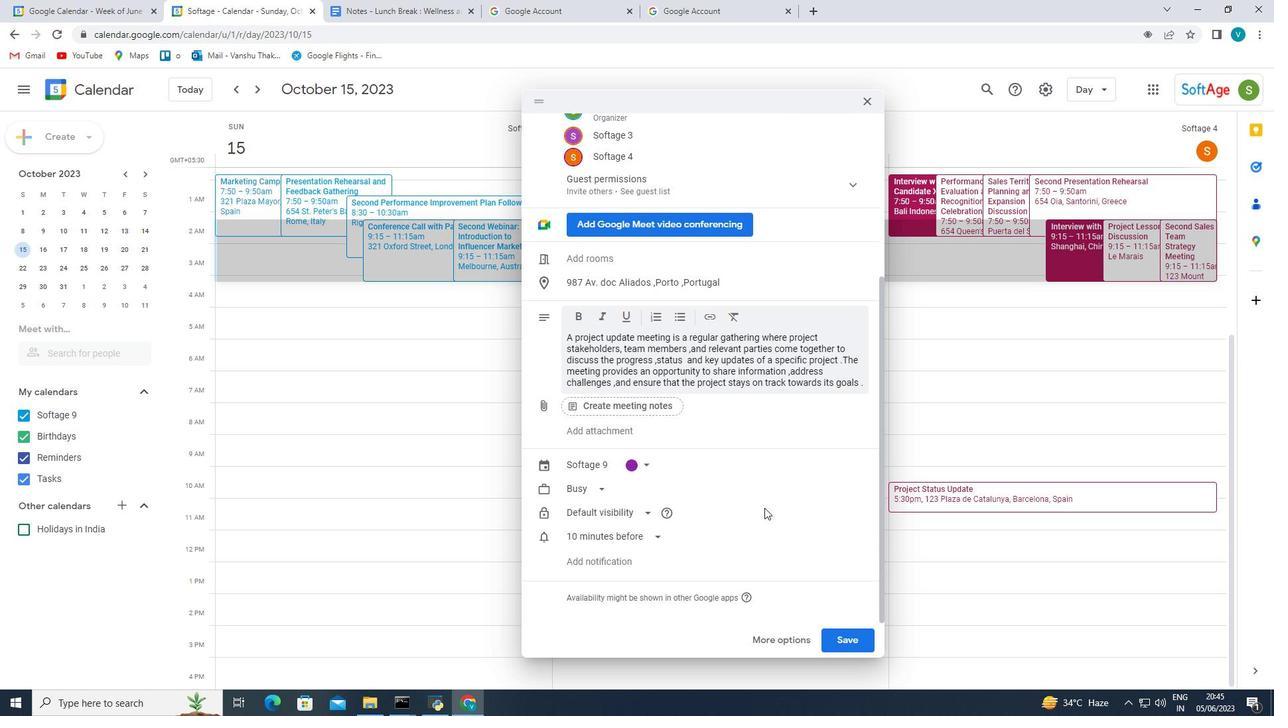 
Action: Mouse scrolled (764, 507) with delta (0, 0)
Screenshot: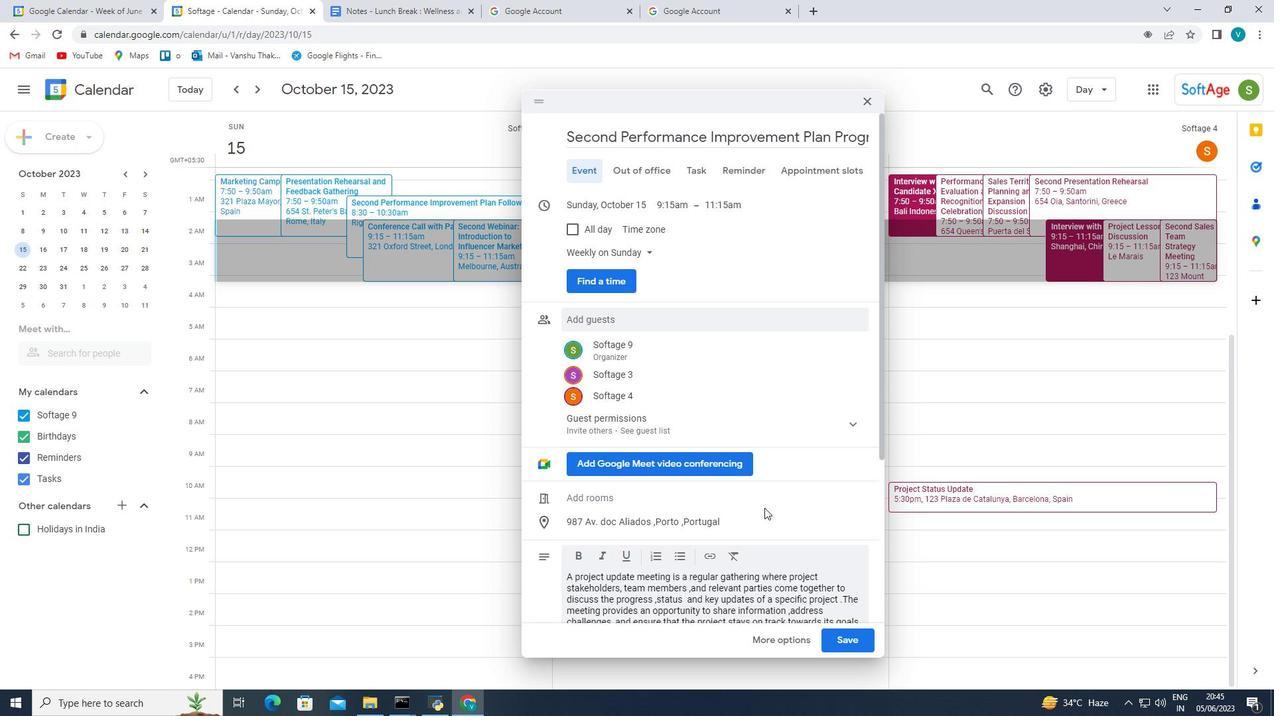 
Action: Mouse scrolled (764, 507) with delta (0, 0)
Screenshot: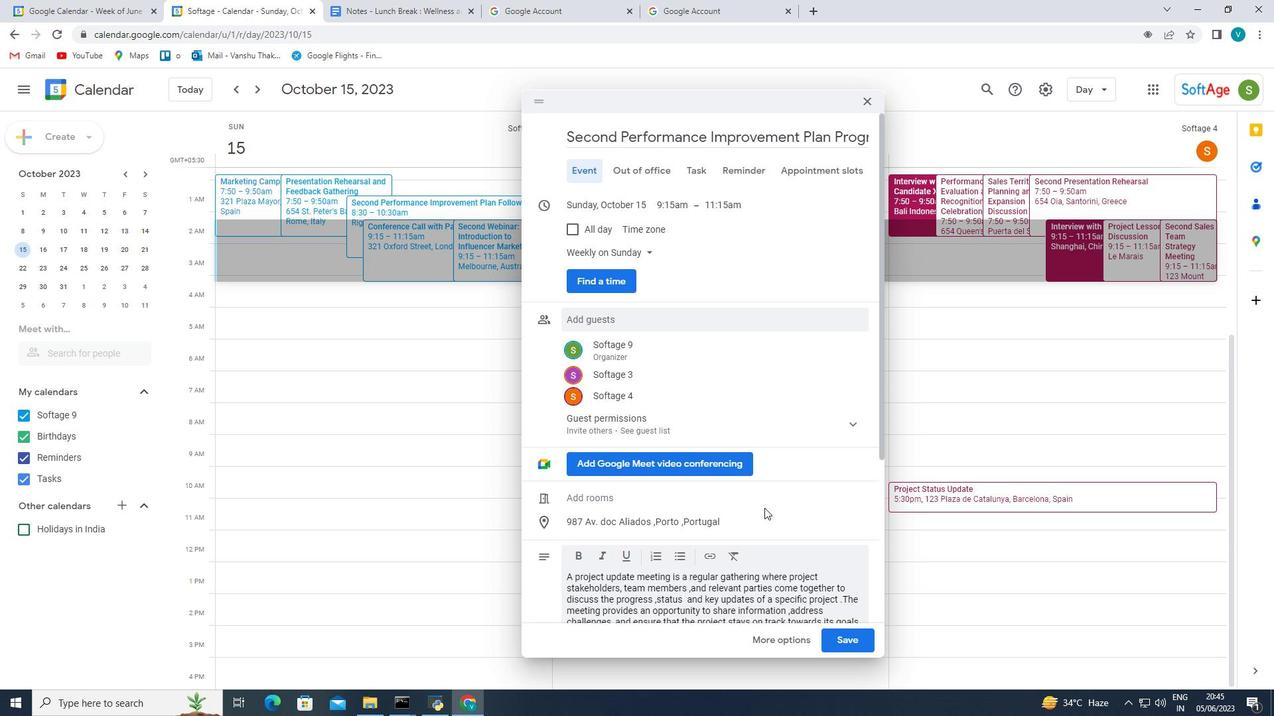 
Action: Mouse scrolled (764, 507) with delta (0, 0)
Screenshot: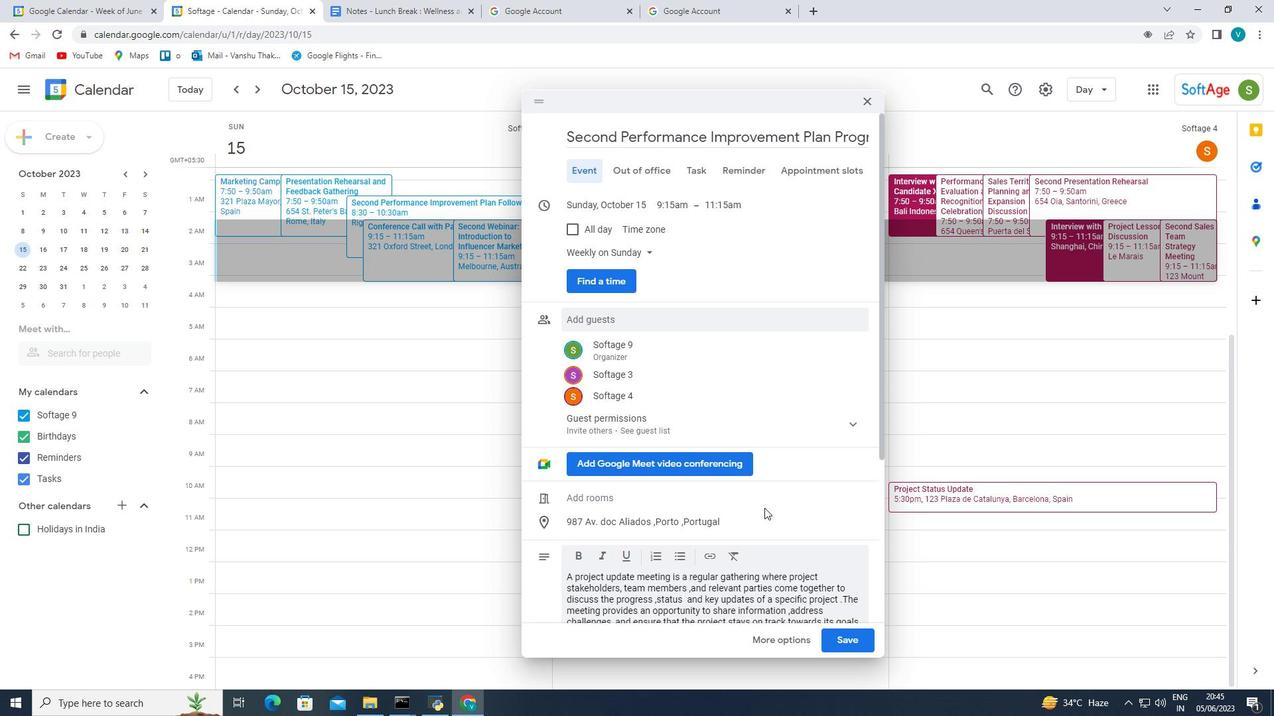 
Action: Mouse scrolled (764, 507) with delta (0, 0)
Screenshot: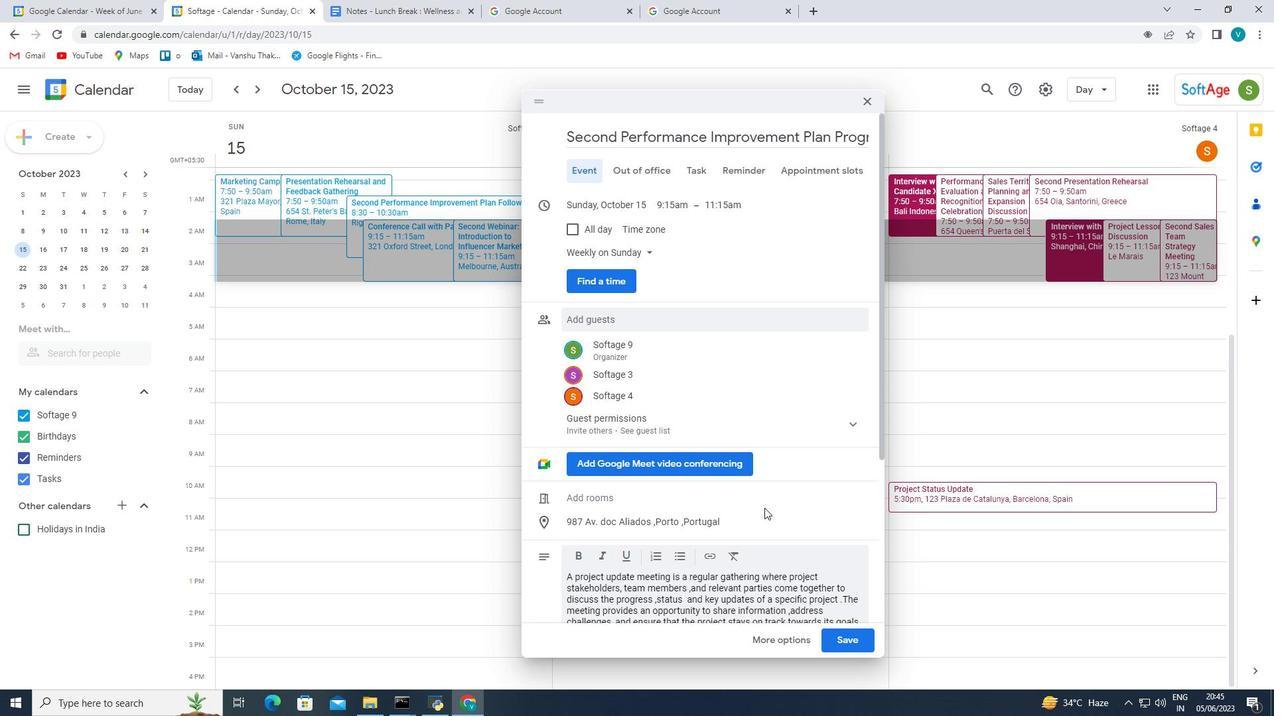 
Action: Mouse scrolled (764, 507) with delta (0, 0)
Screenshot: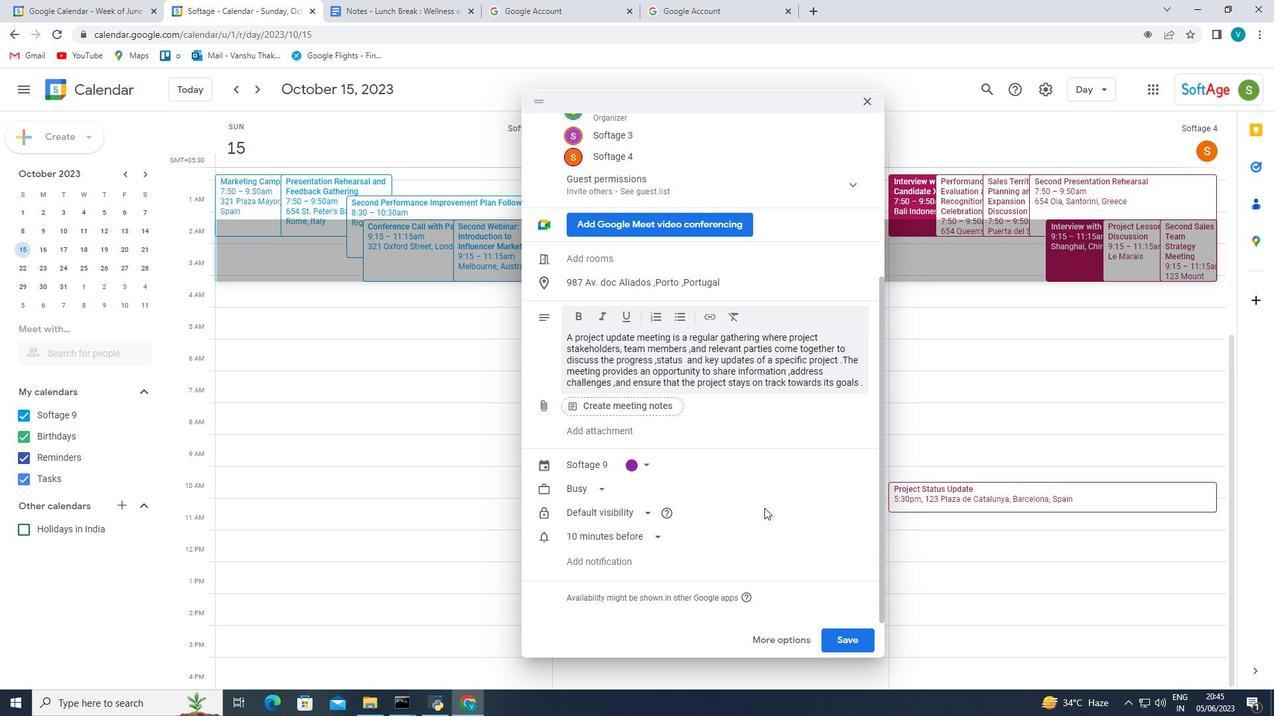 
Action: Mouse scrolled (764, 507) with delta (0, 0)
Screenshot: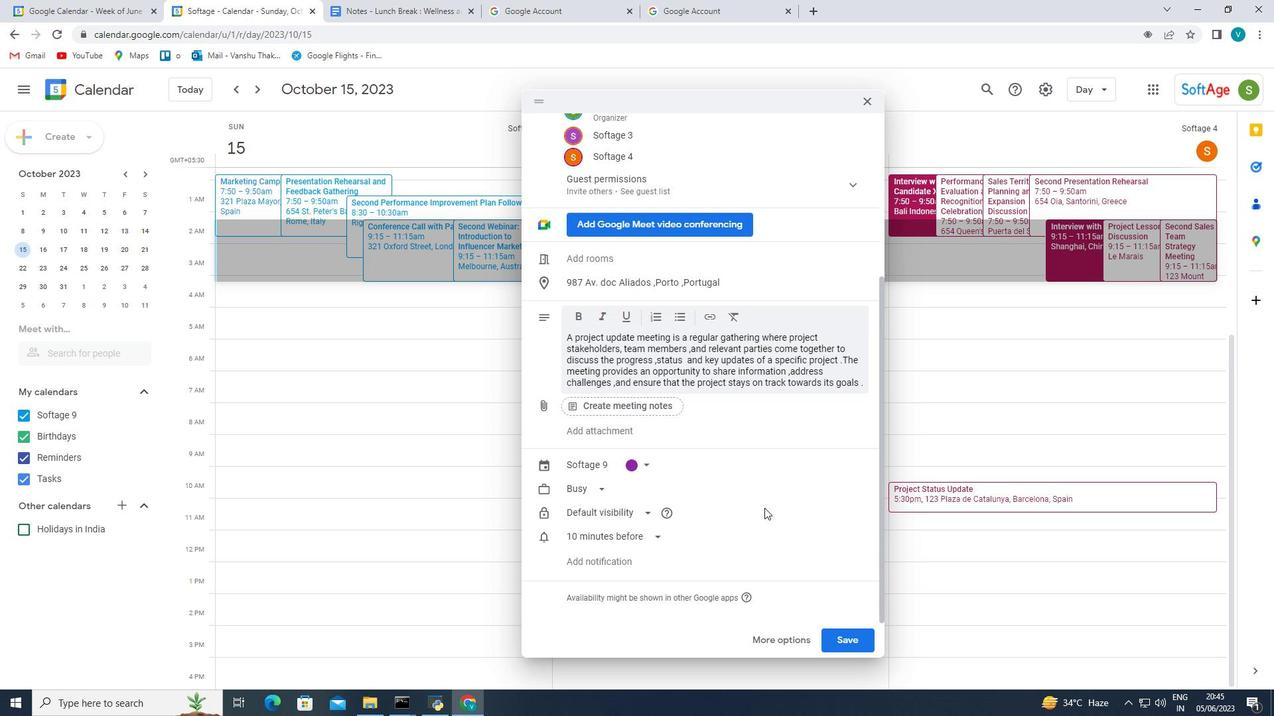 
Action: Mouse scrolled (764, 507) with delta (0, 0)
Screenshot: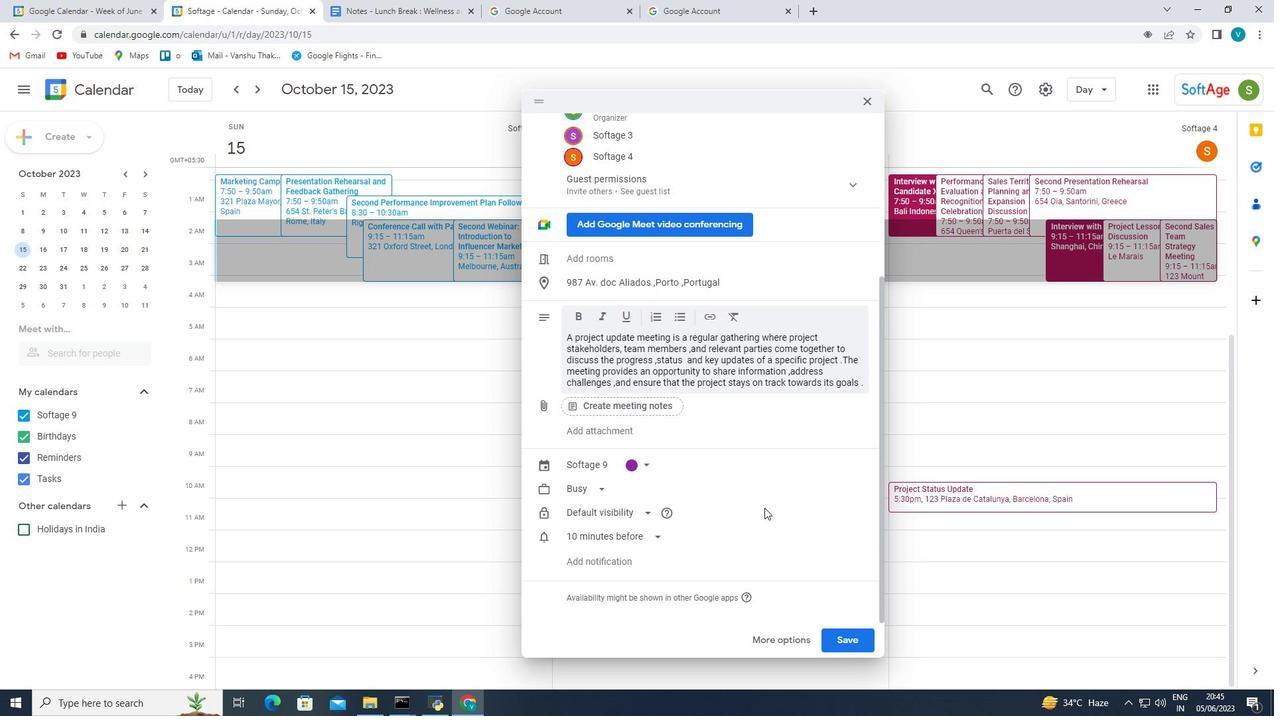 
Action: Mouse scrolled (764, 507) with delta (0, 0)
Screenshot: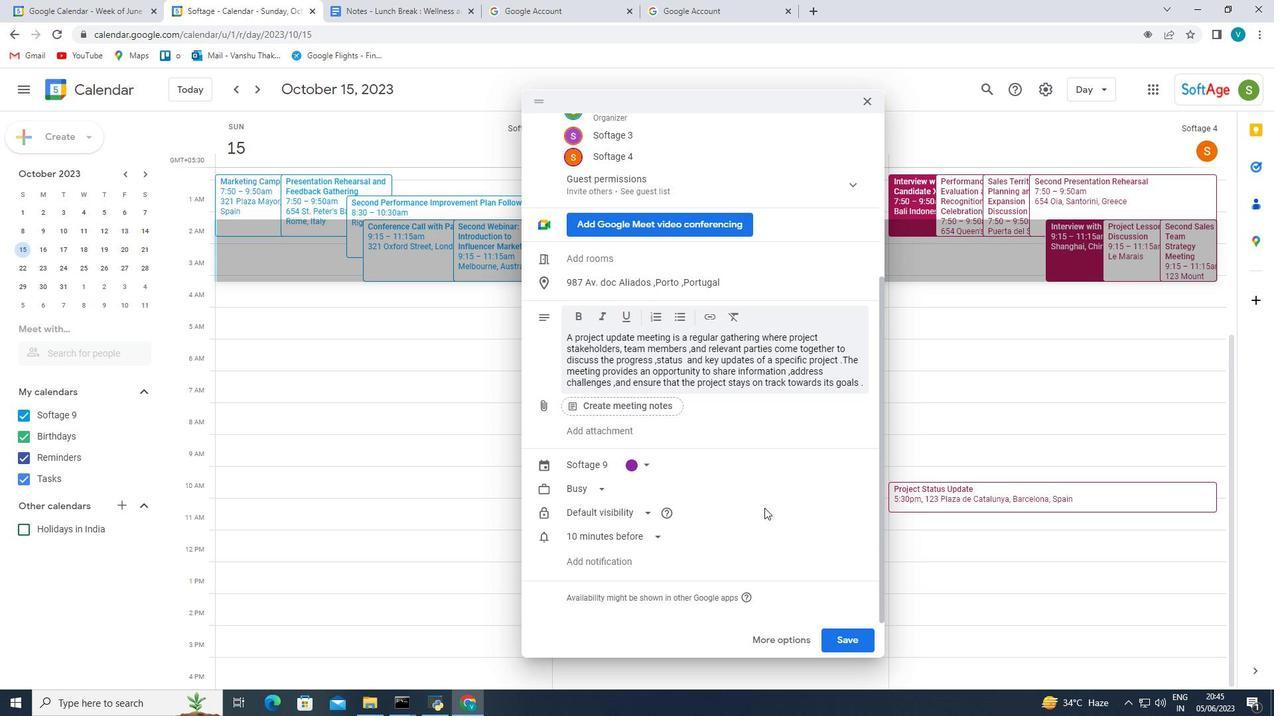 
Action: Mouse scrolled (764, 507) with delta (0, 0)
Screenshot: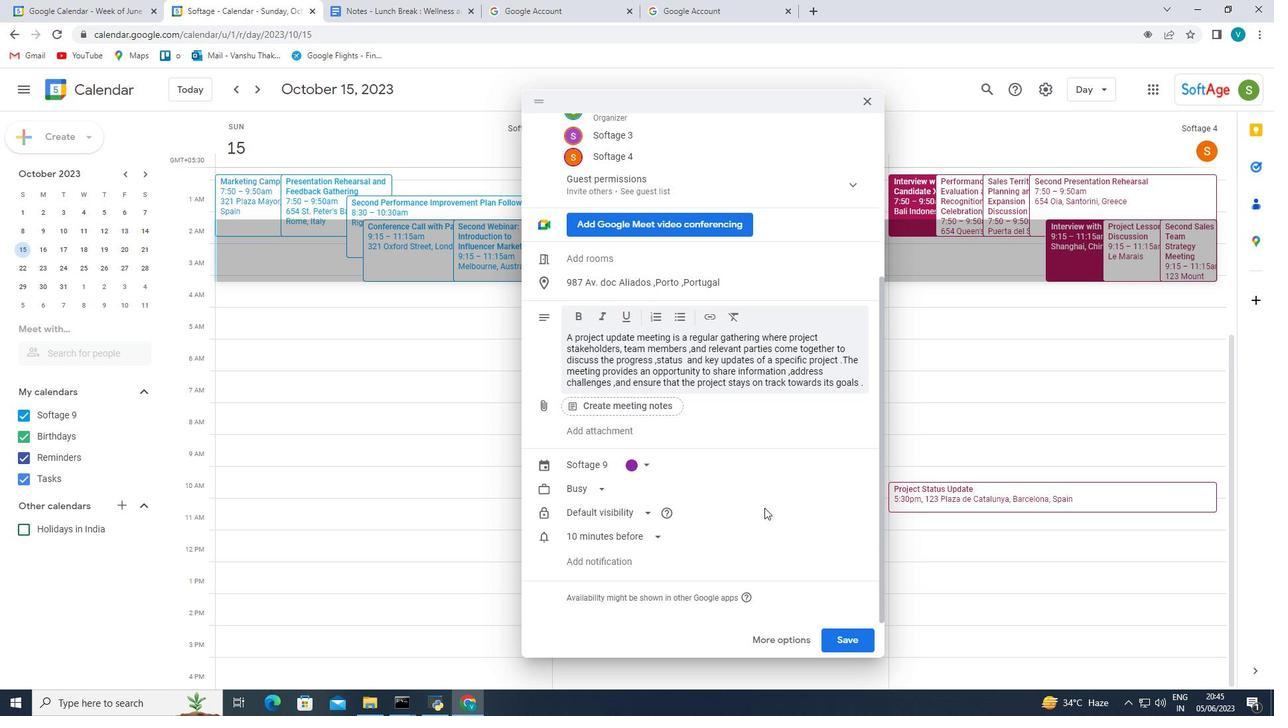 
Action: Mouse moved to (833, 640)
Screenshot: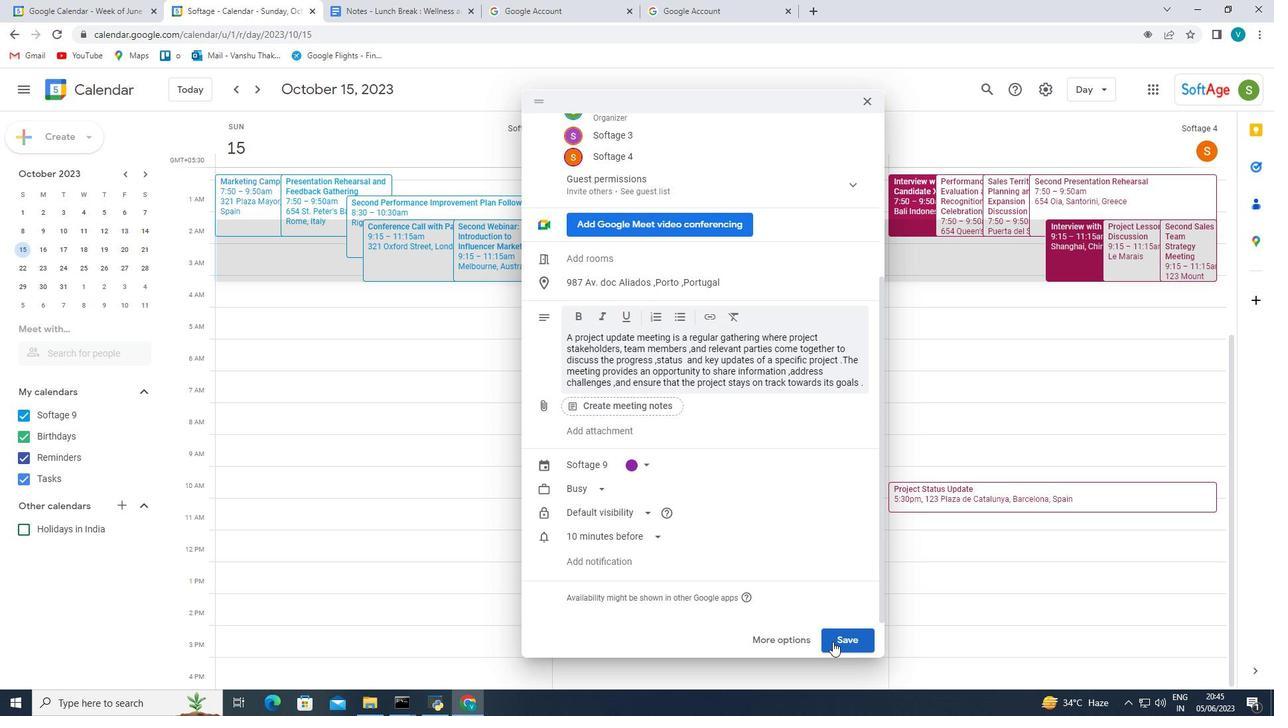 
Action: Mouse pressed left at (833, 640)
Screenshot: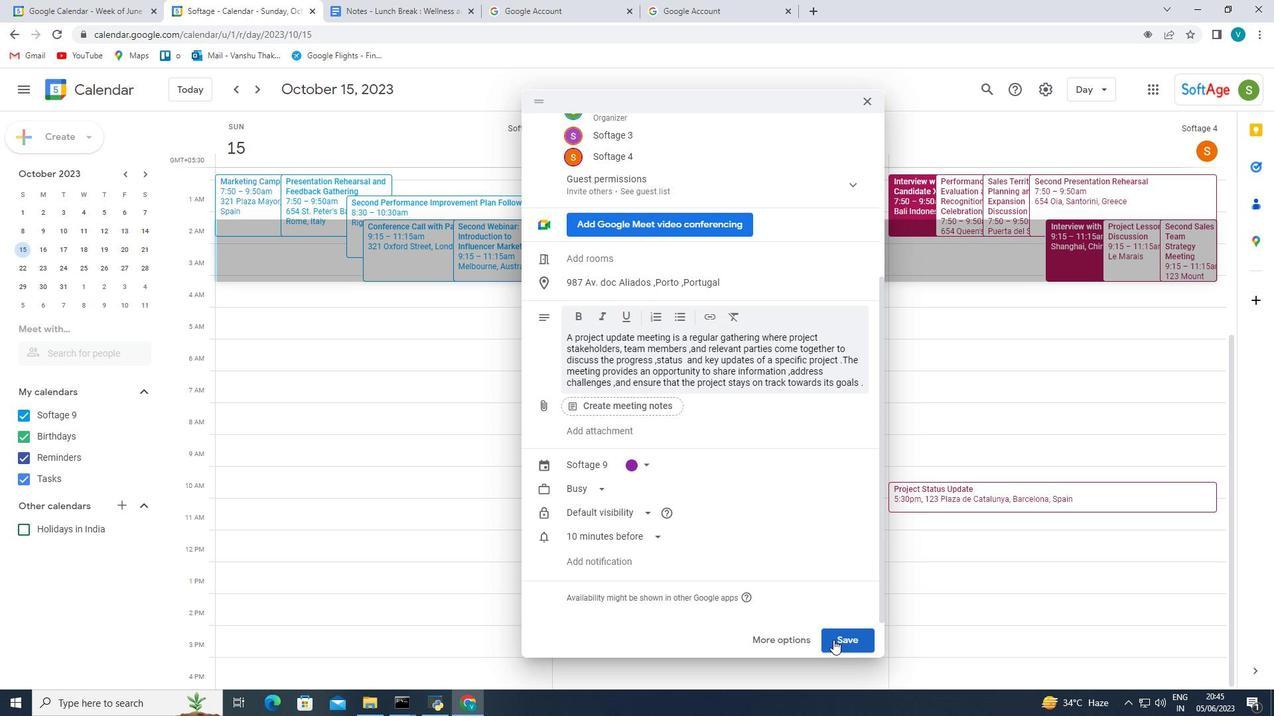 
Action: Mouse moved to (765, 413)
Screenshot: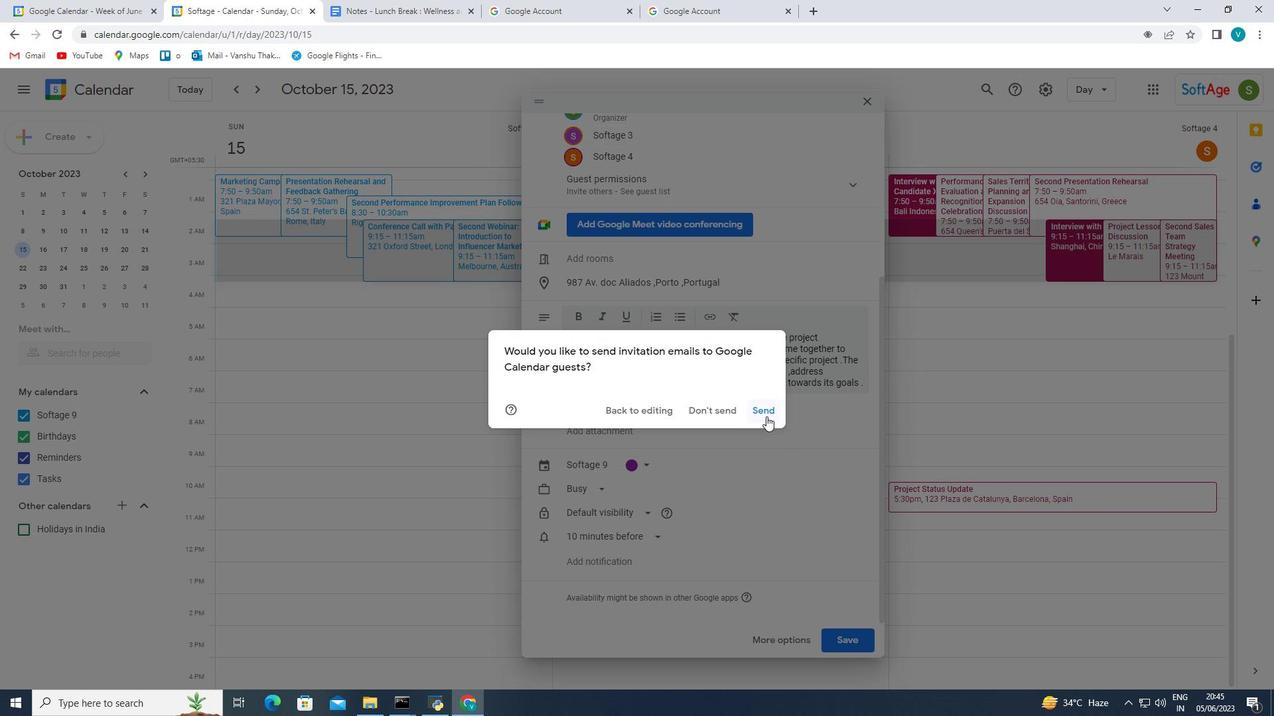 
Action: Mouse pressed left at (765, 413)
Screenshot: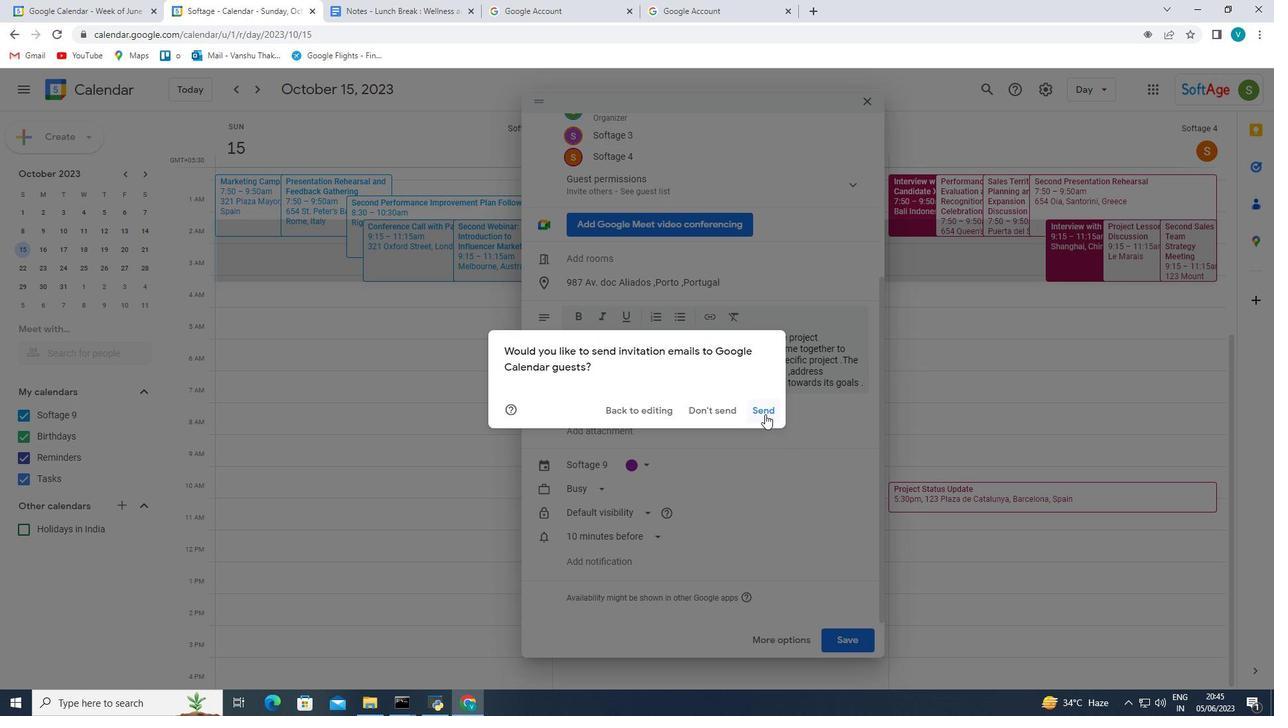 
Action: Mouse moved to (638, 516)
Screenshot: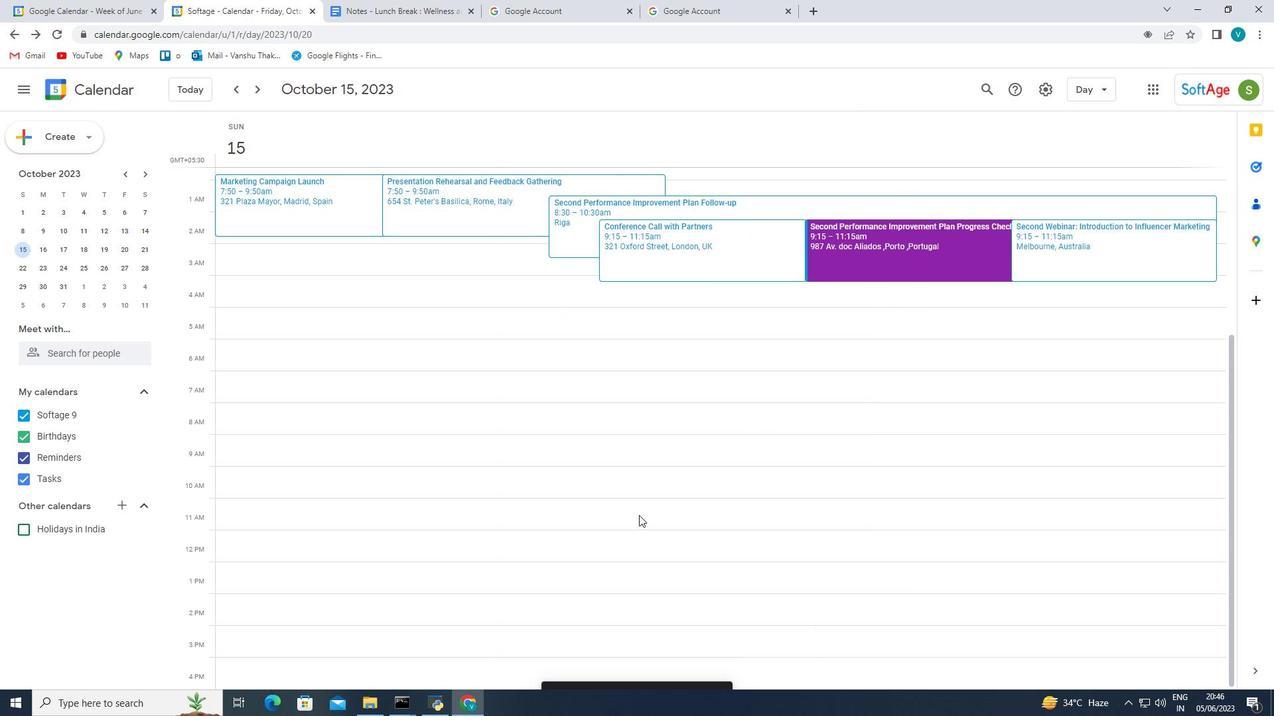 
Action: Mouse scrolled (638, 517) with delta (0, 0)
Screenshot: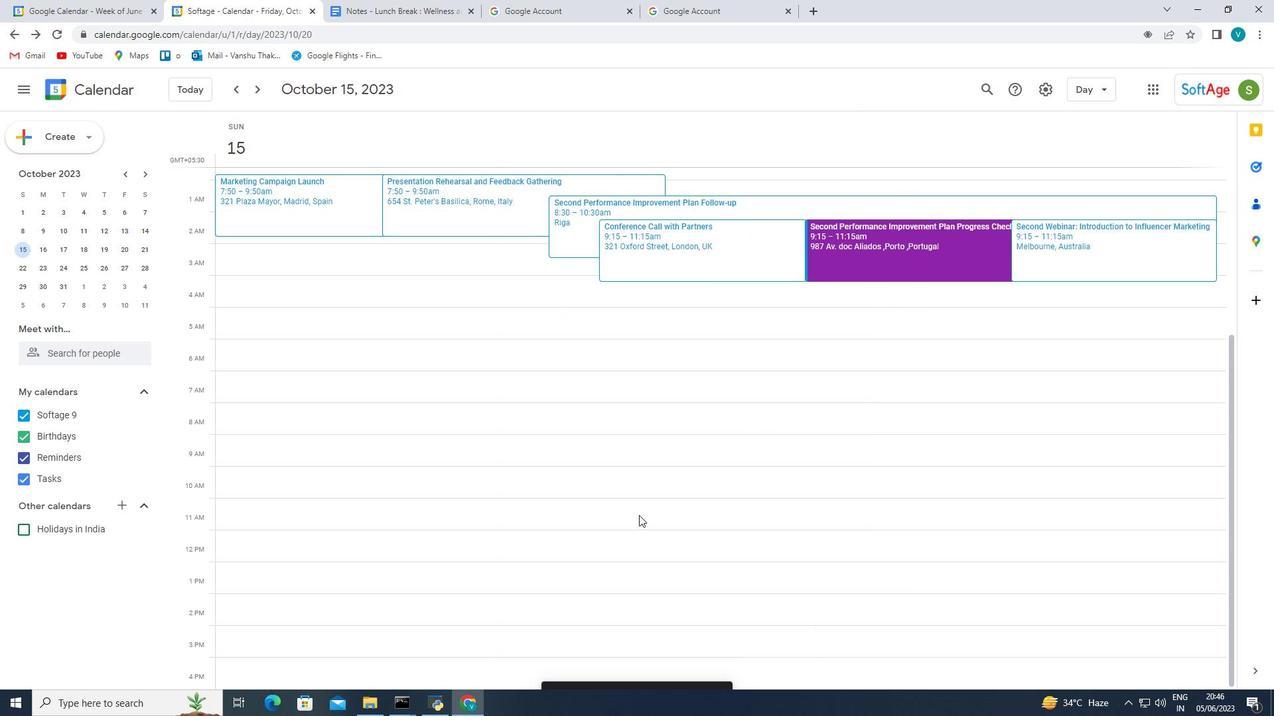 
Action: Mouse moved to (637, 516)
Screenshot: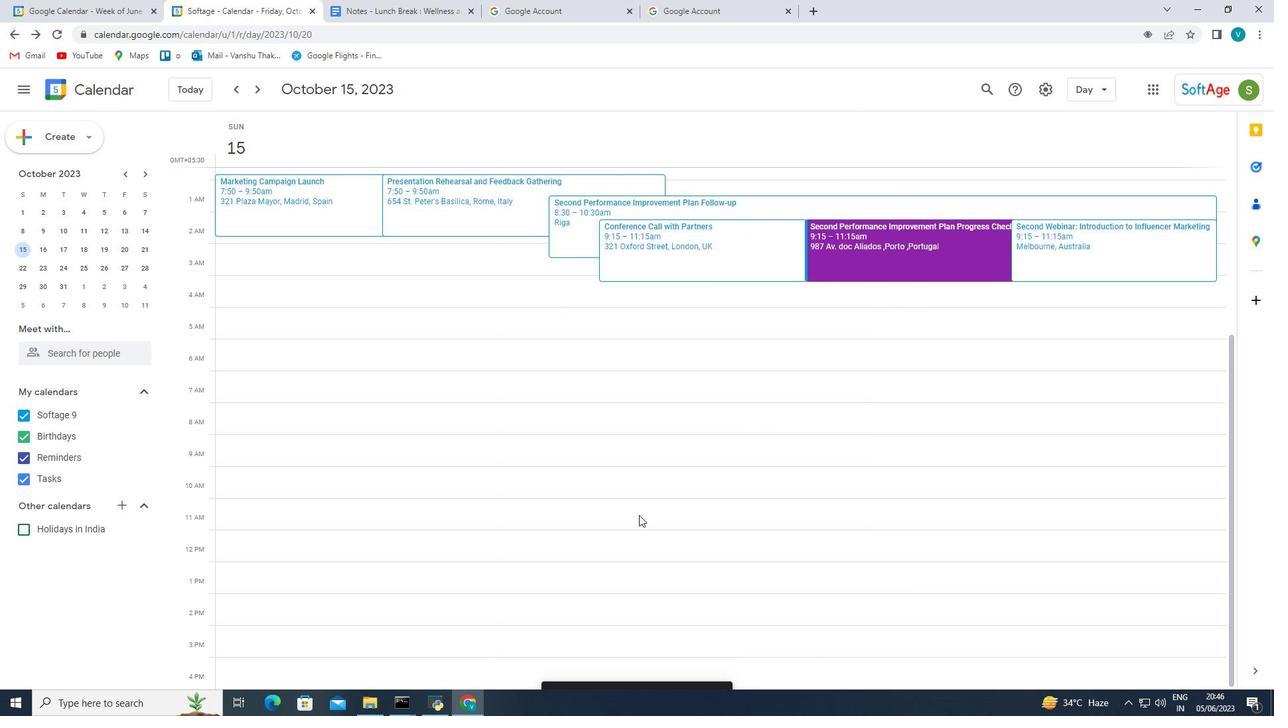 
Action: Mouse scrolled (637, 517) with delta (0, 0)
Screenshot: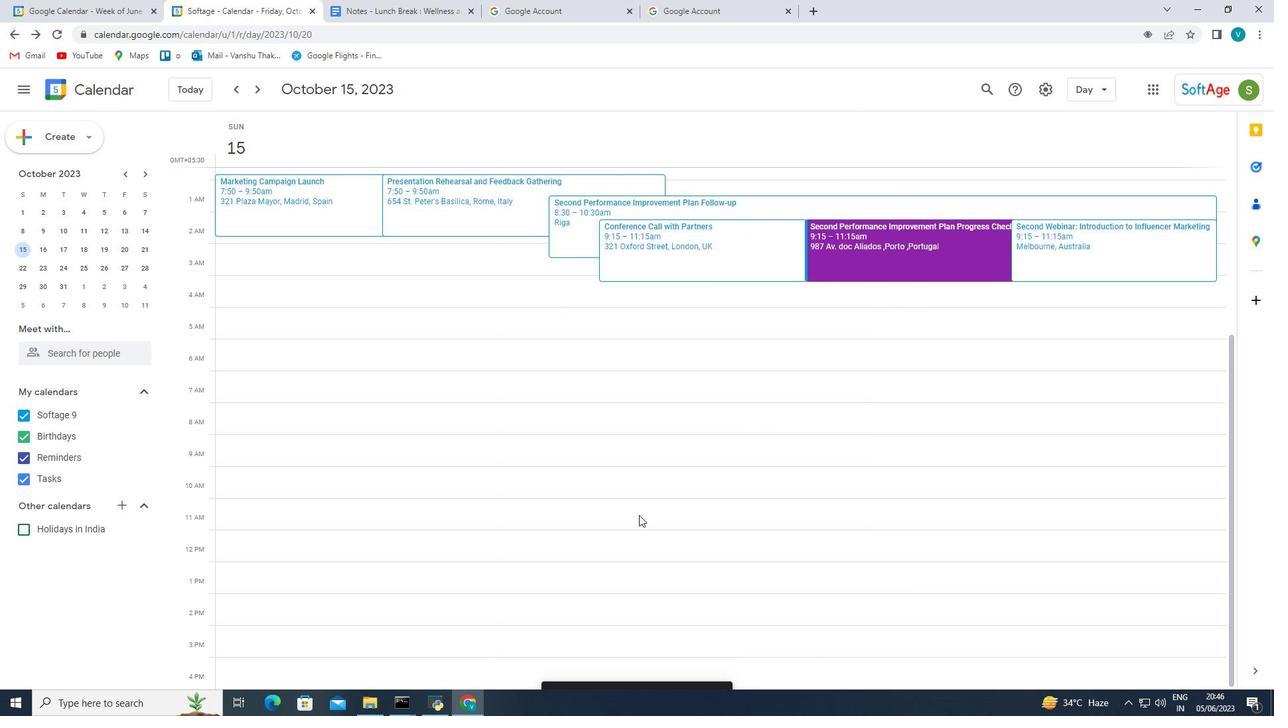 
Action: Mouse moved to (637, 515)
Screenshot: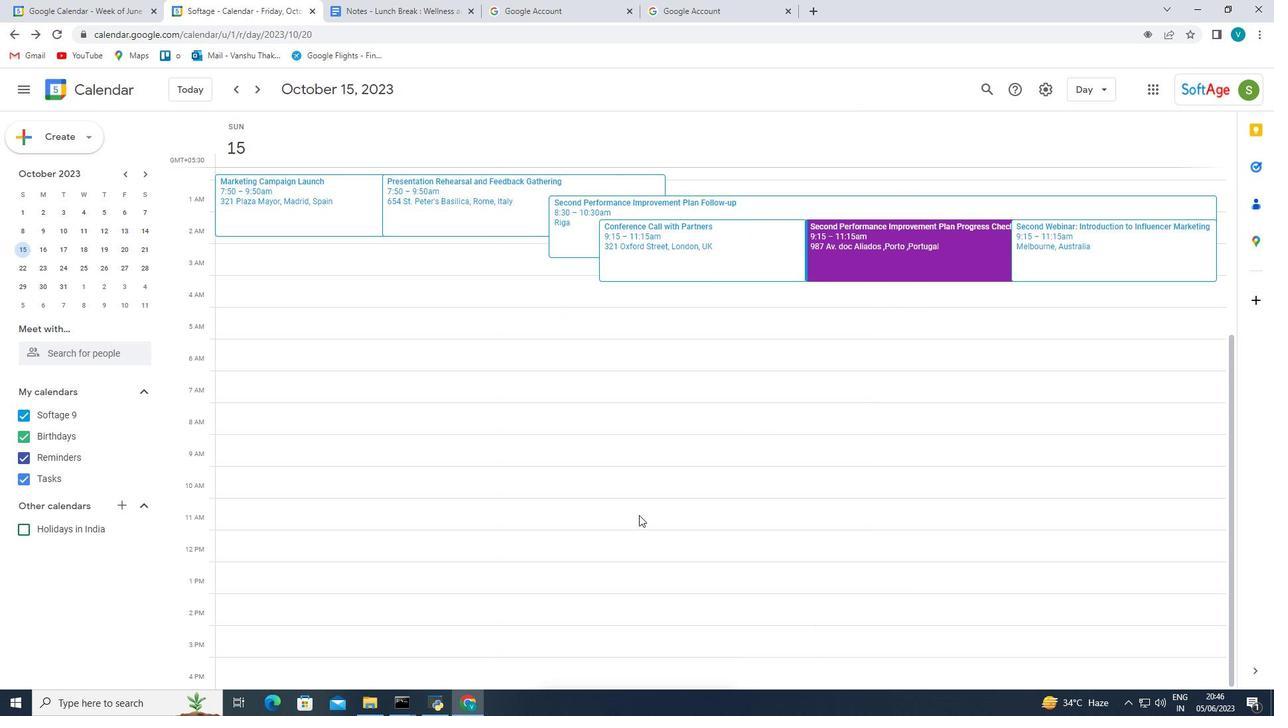 
Action: Mouse scrolled (637, 516) with delta (0, 0)
Screenshot: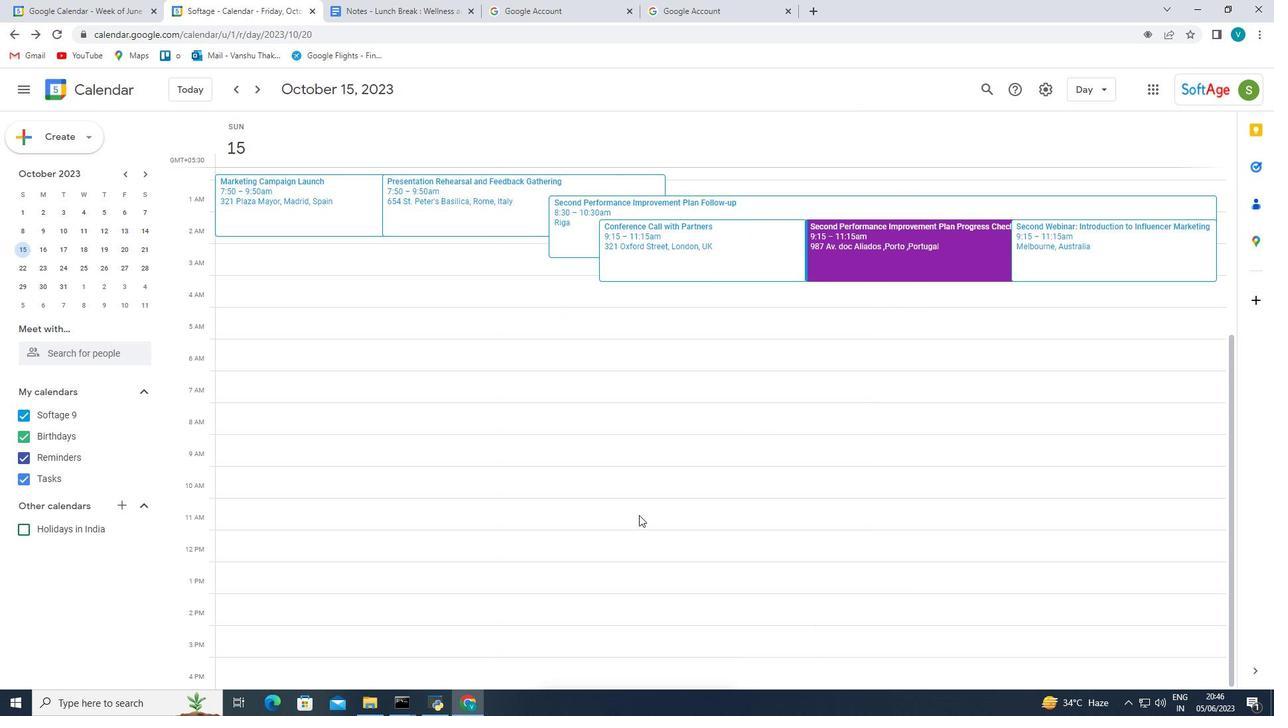 
Action: Mouse scrolled (637, 516) with delta (0, 0)
Screenshot: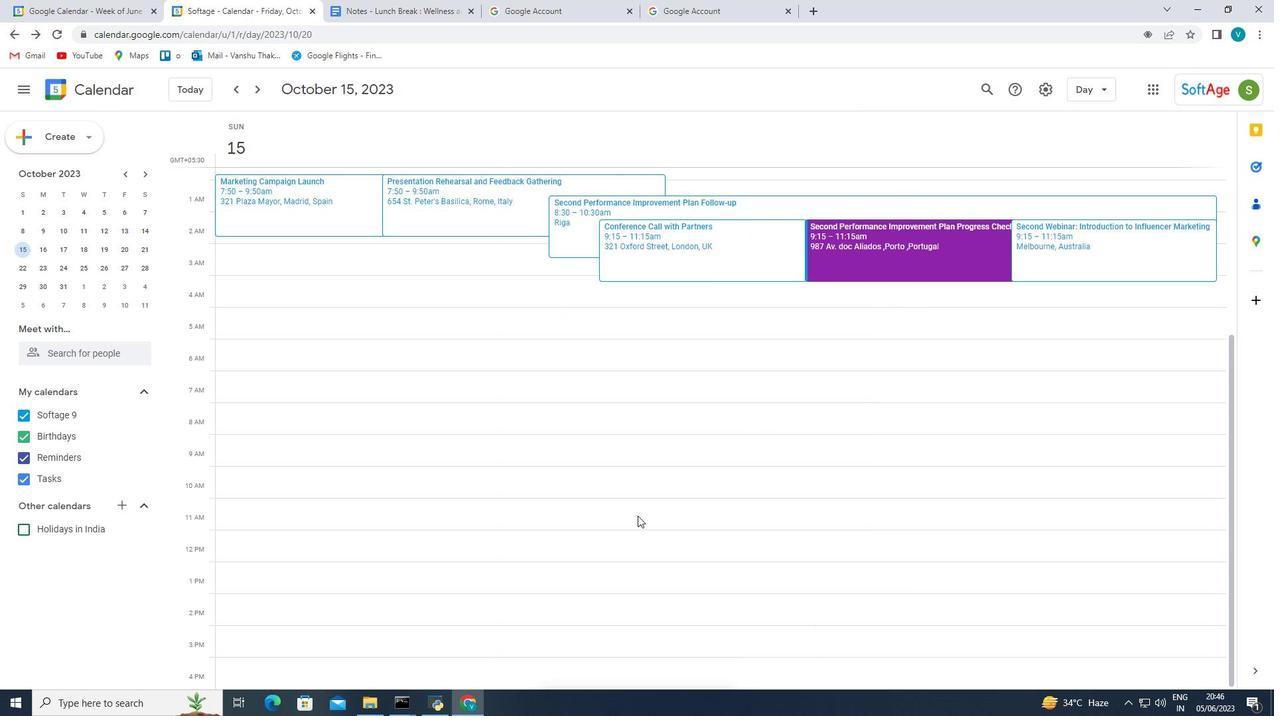 
Action: Mouse moved to (637, 515)
Screenshot: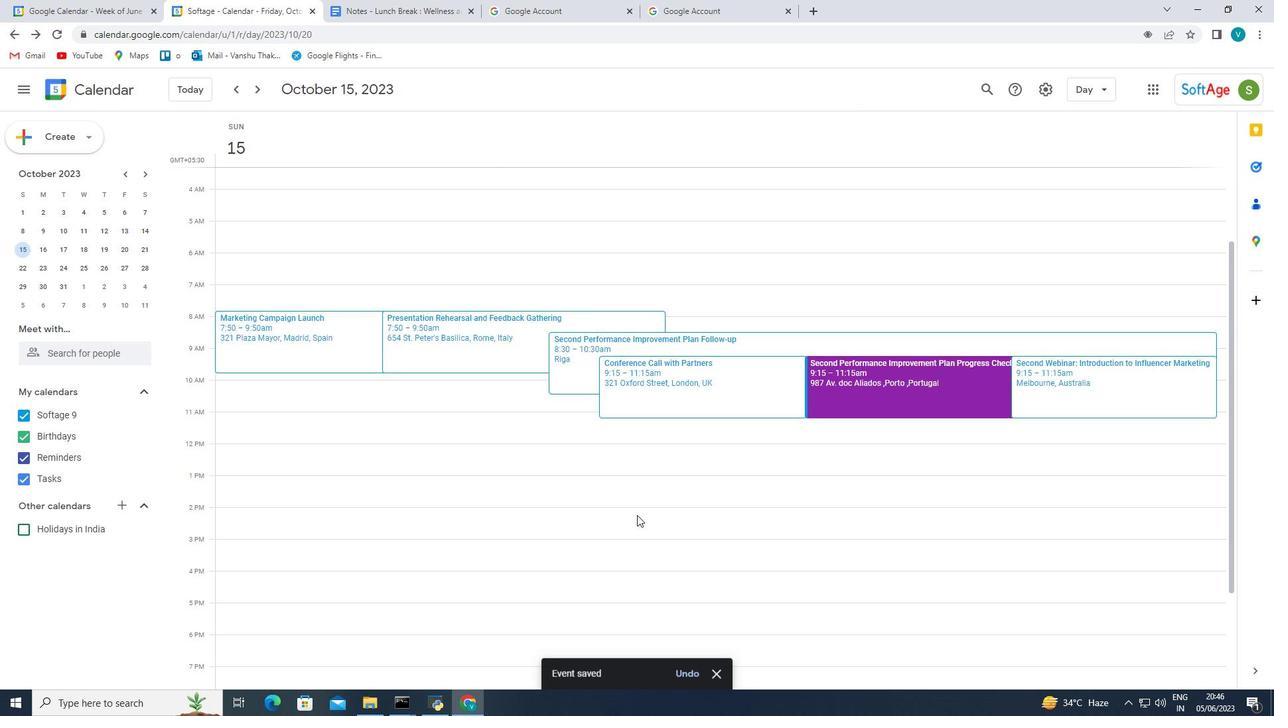 
Action: Mouse scrolled (637, 515) with delta (0, 0)
Screenshot: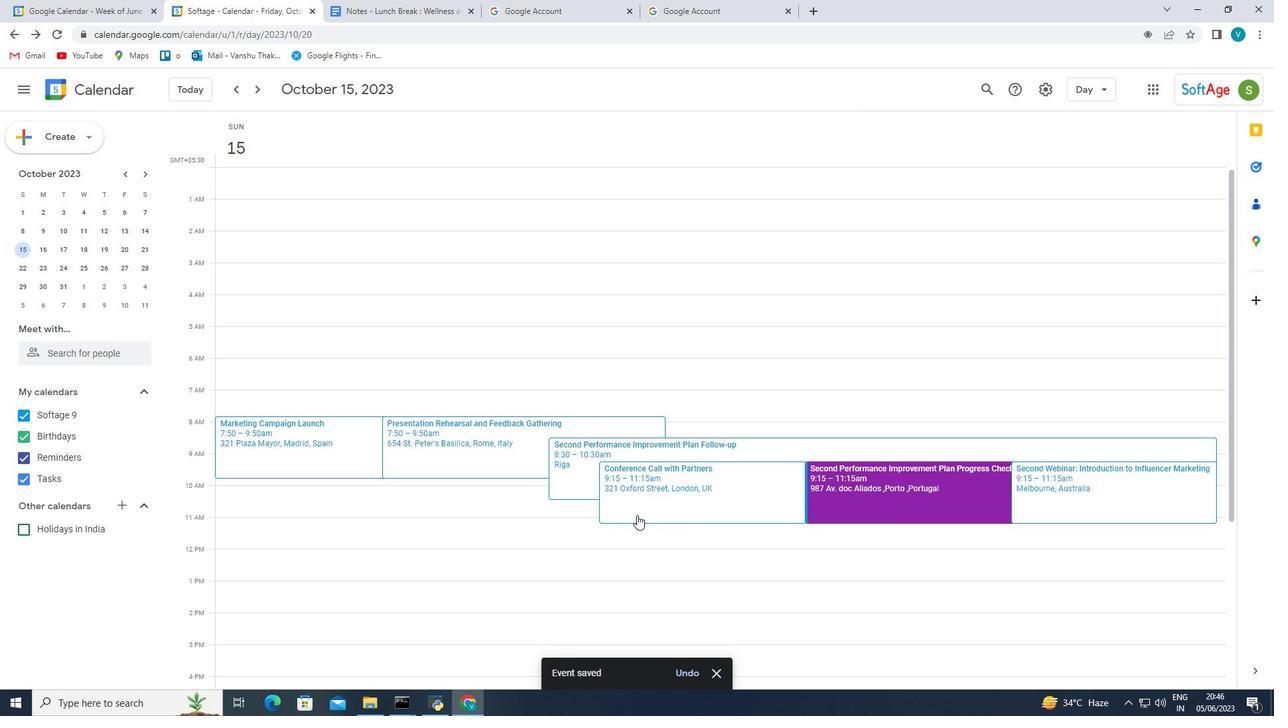 
Action: Mouse scrolled (637, 515) with delta (0, 0)
Screenshot: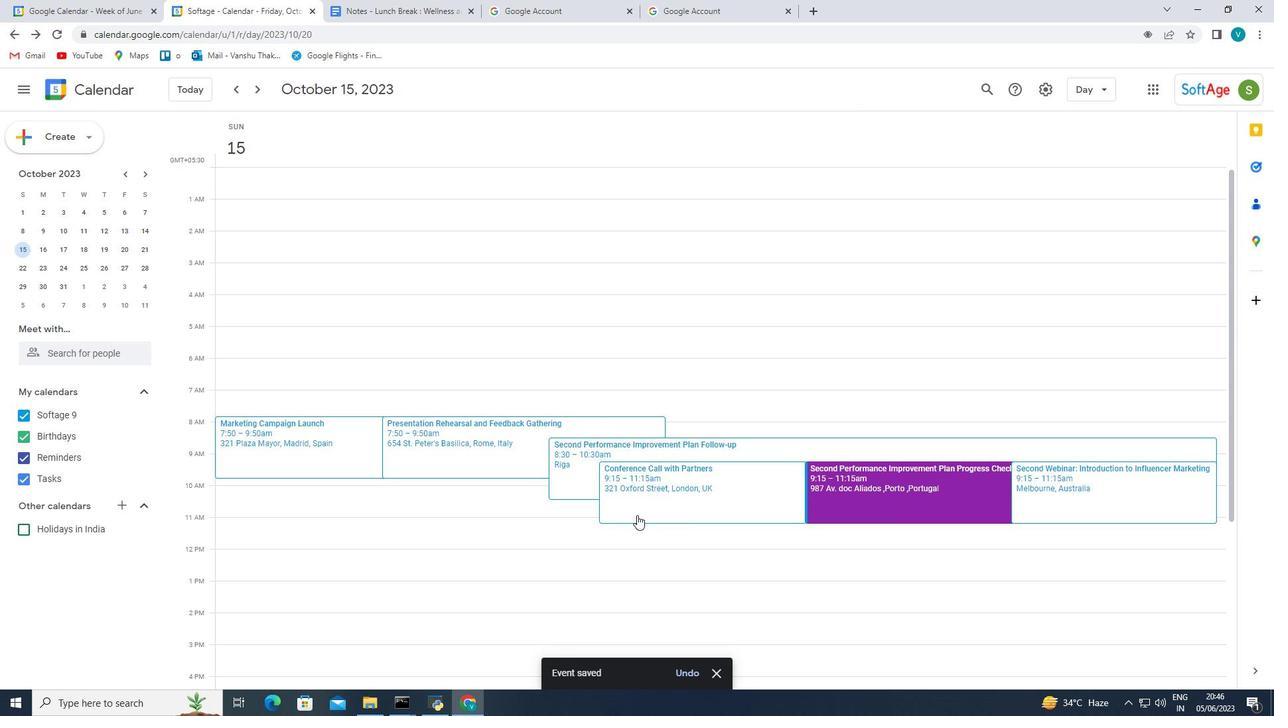 
Action: Mouse scrolled (637, 515) with delta (0, 0)
Screenshot: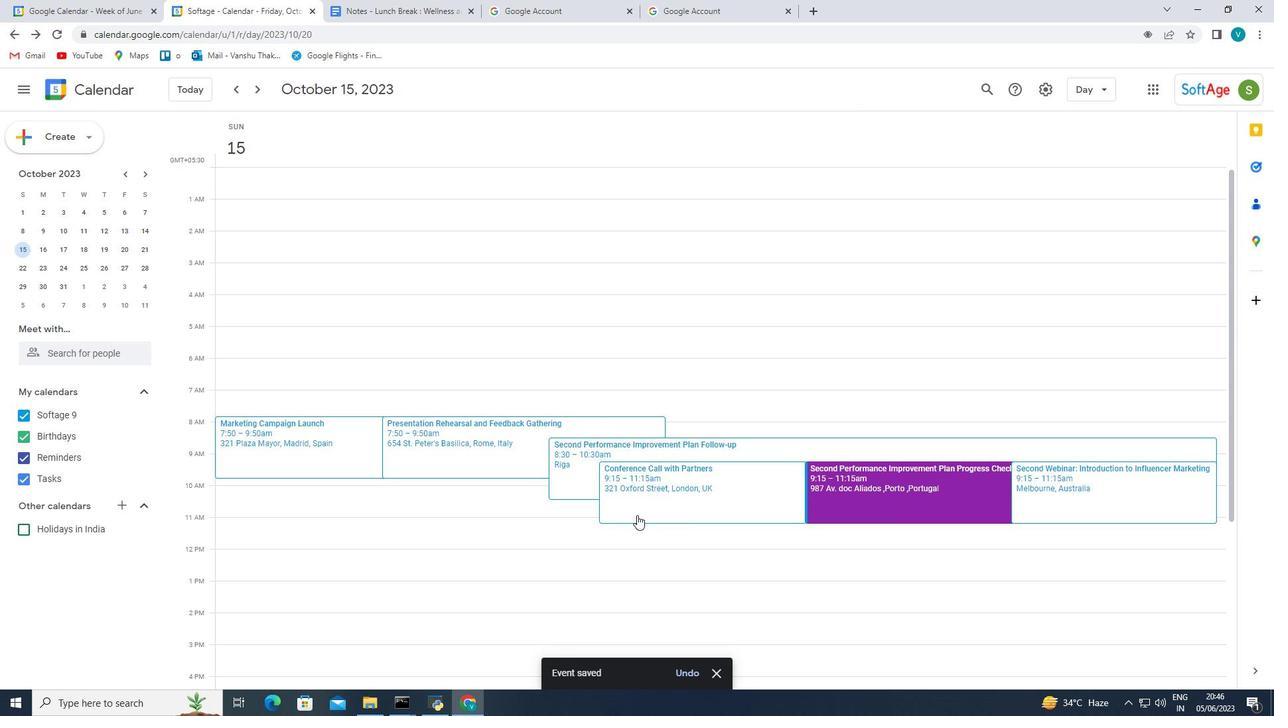 
Action: Mouse scrolled (637, 515) with delta (0, 0)
Screenshot: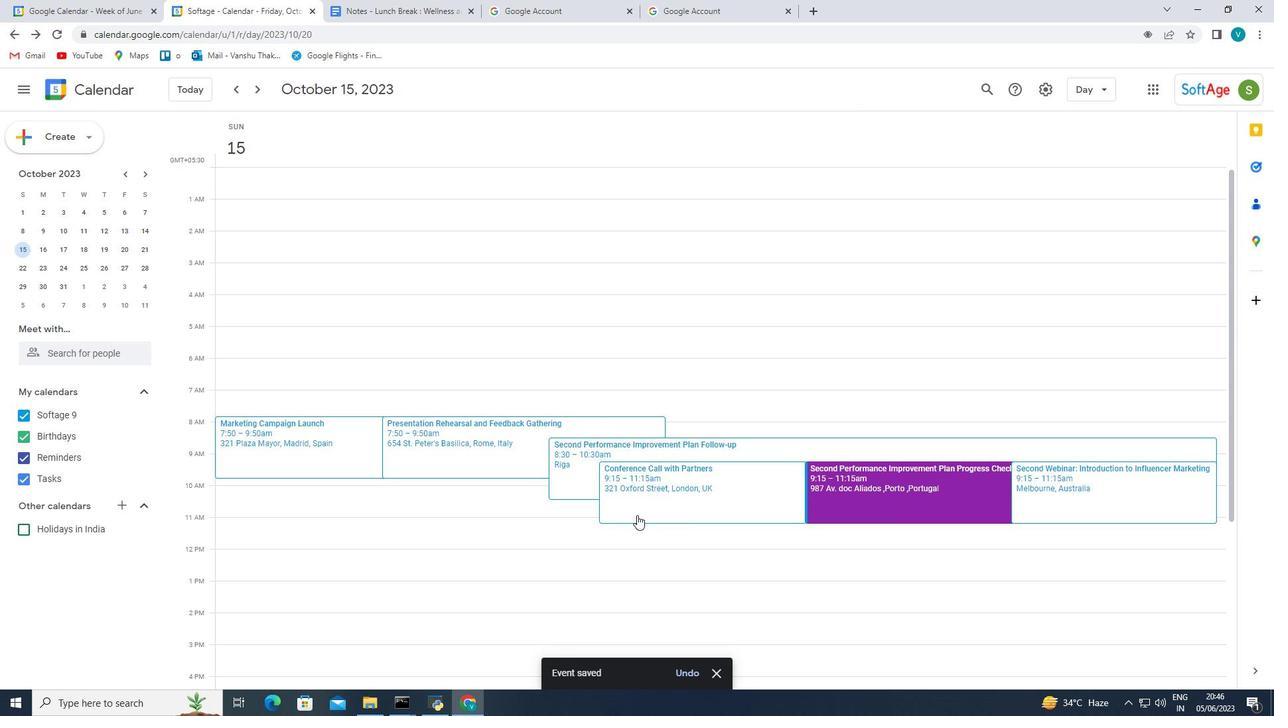 
Action: Mouse scrolled (637, 515) with delta (0, 0)
Screenshot: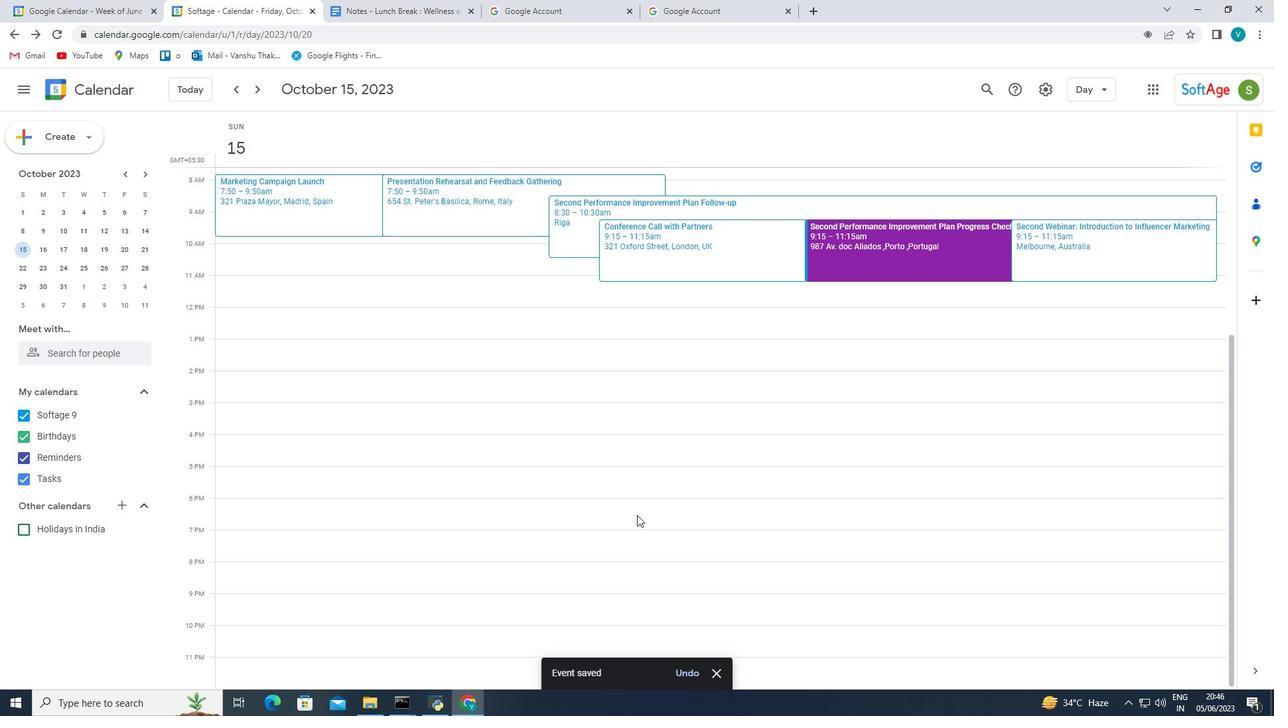 
Action: Mouse scrolled (637, 515) with delta (0, 0)
Screenshot: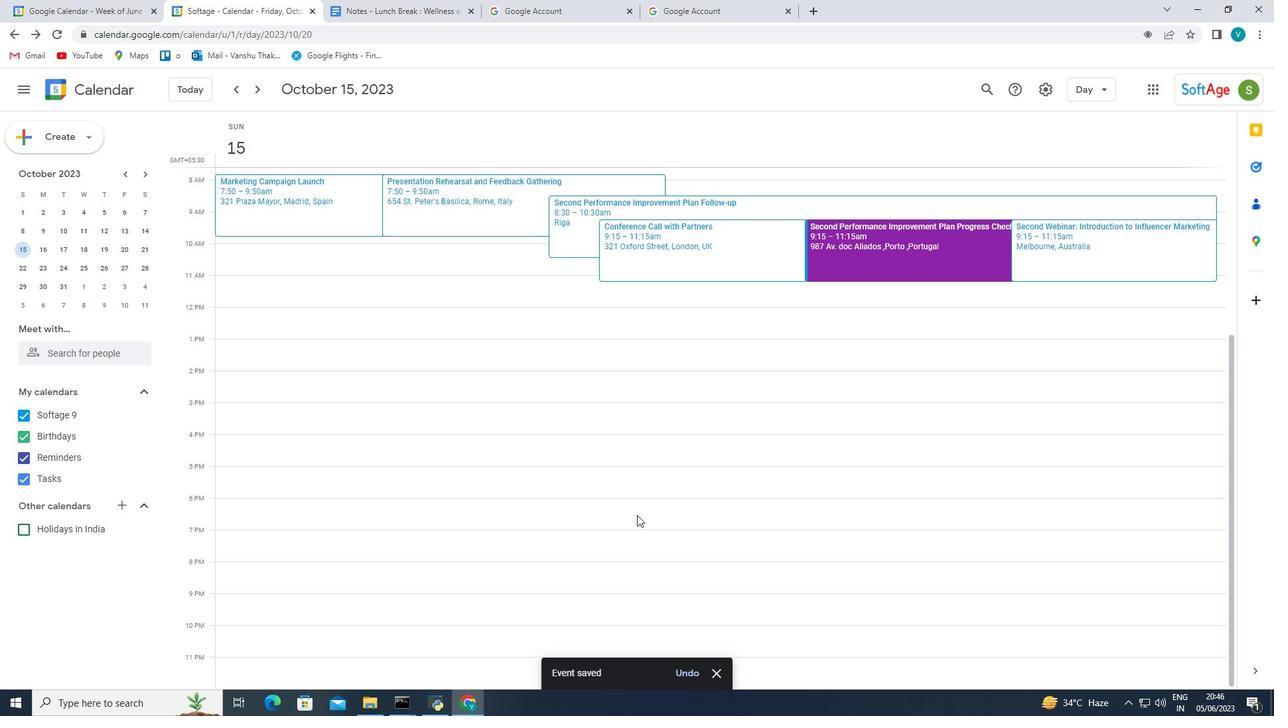 
Action: Mouse scrolled (637, 515) with delta (0, 0)
Screenshot: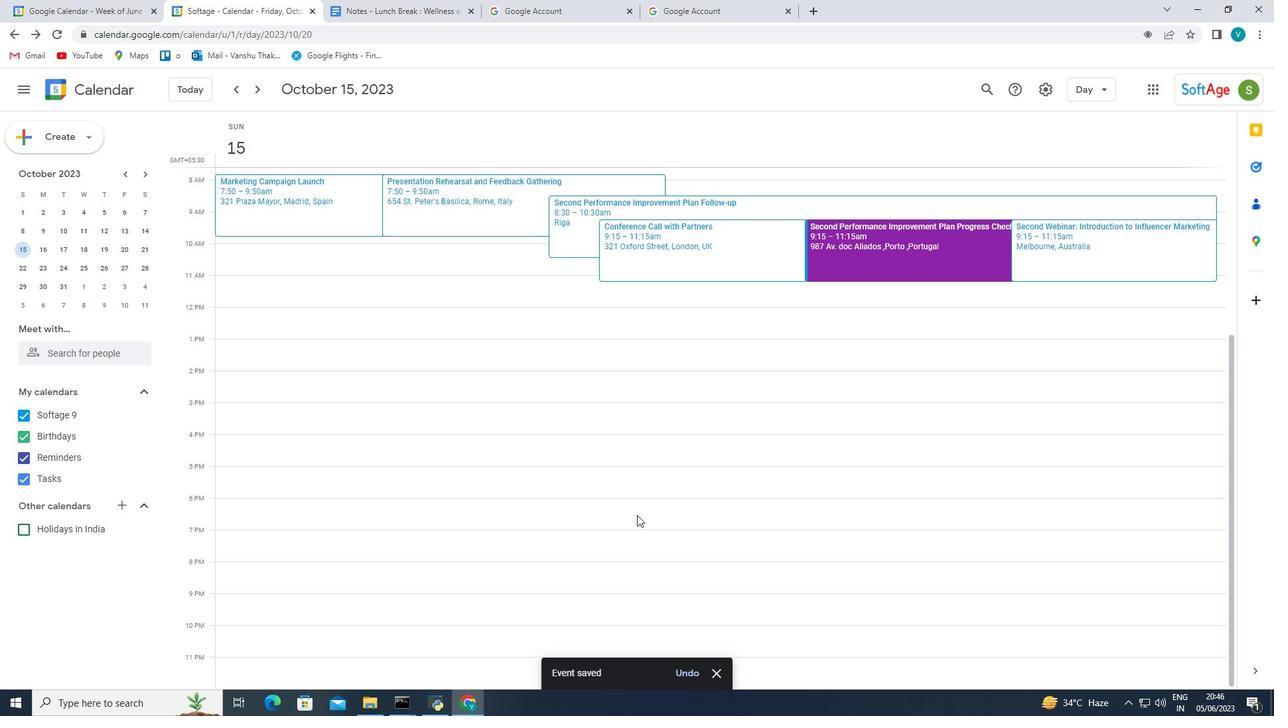 
Action: Mouse scrolled (637, 516) with delta (0, 0)
Screenshot: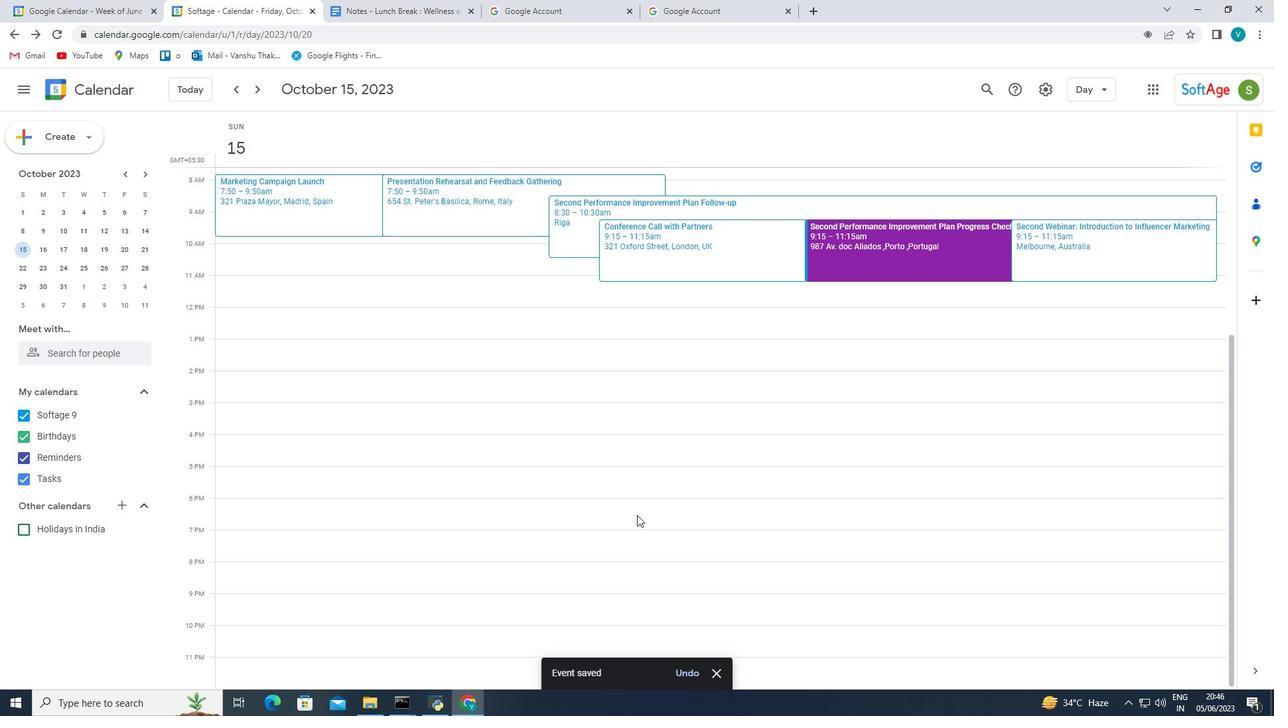 
Action: Mouse scrolled (637, 516) with delta (0, 0)
Screenshot: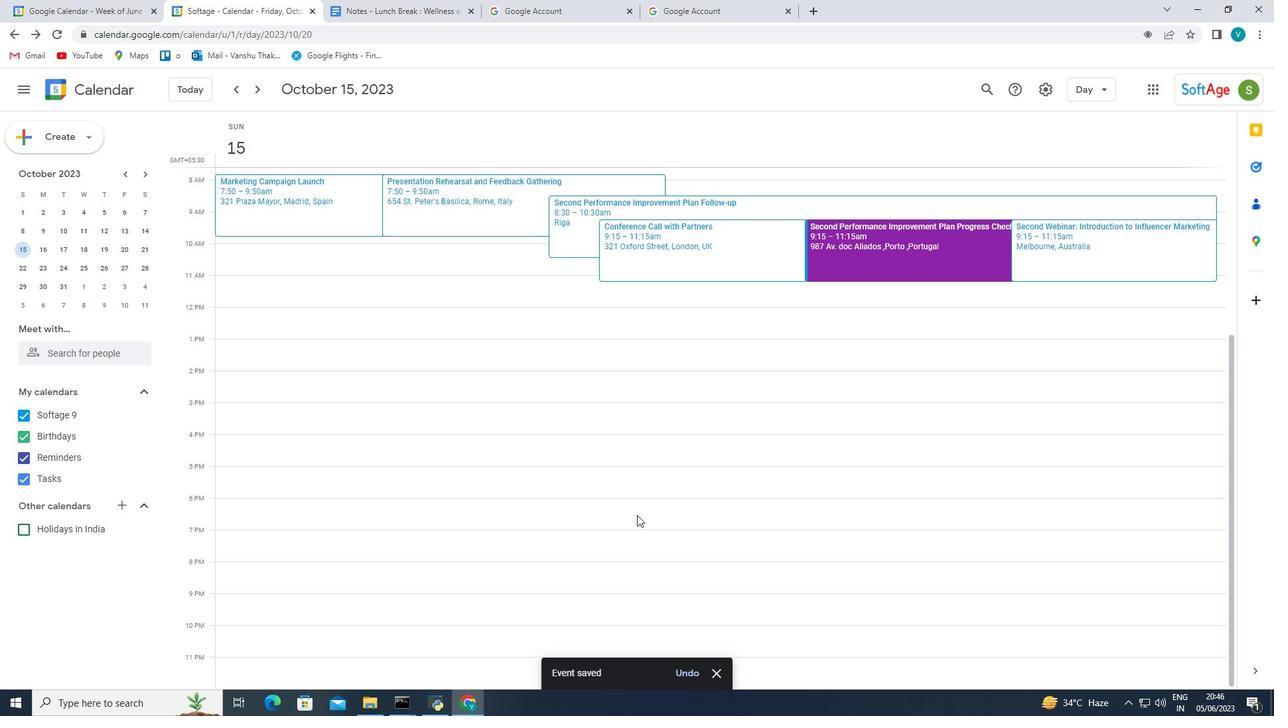 
Action: Mouse scrolled (637, 516) with delta (0, 0)
Screenshot: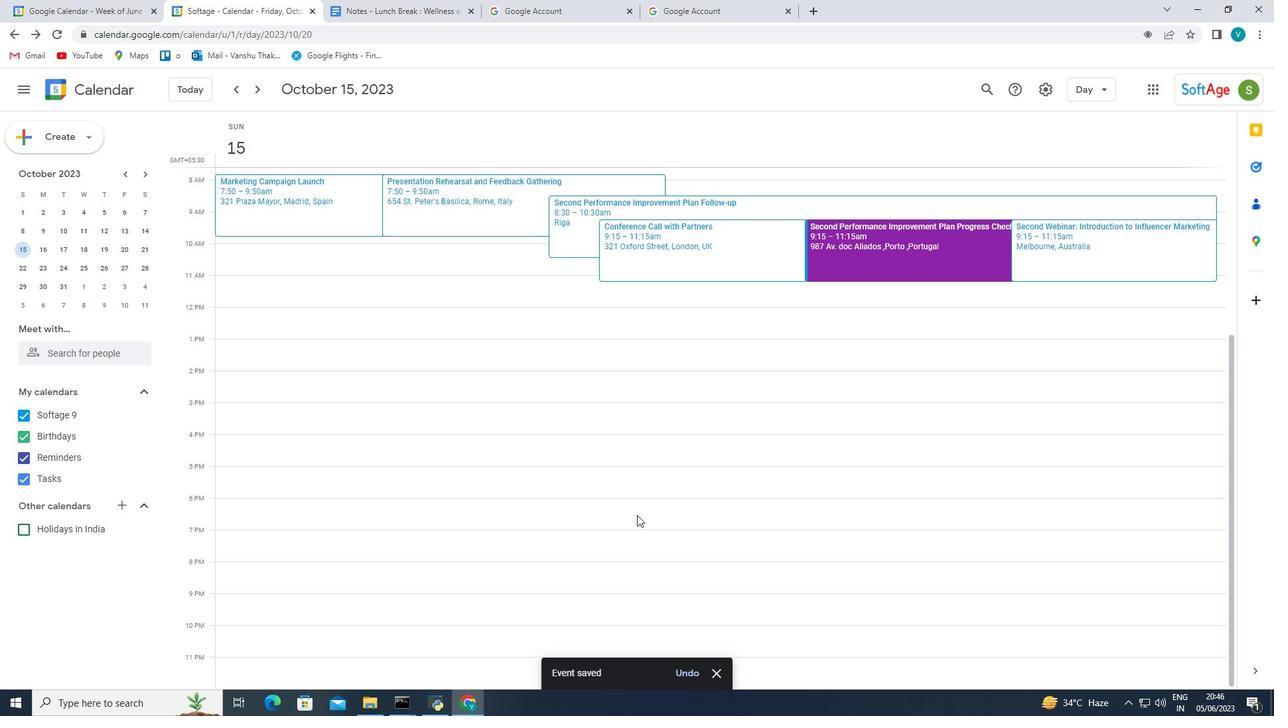 
Action: Mouse moved to (637, 515)
Screenshot: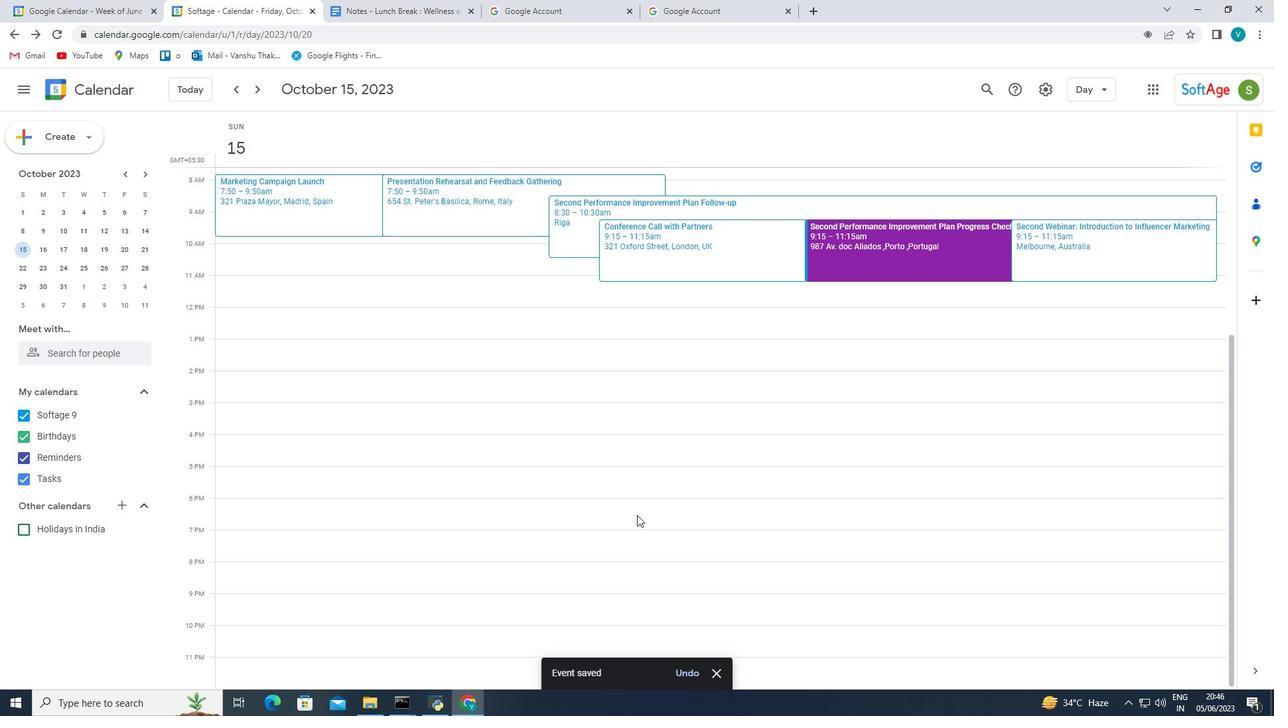 
Action: Mouse scrolled (637, 515) with delta (0, 0)
Screenshot: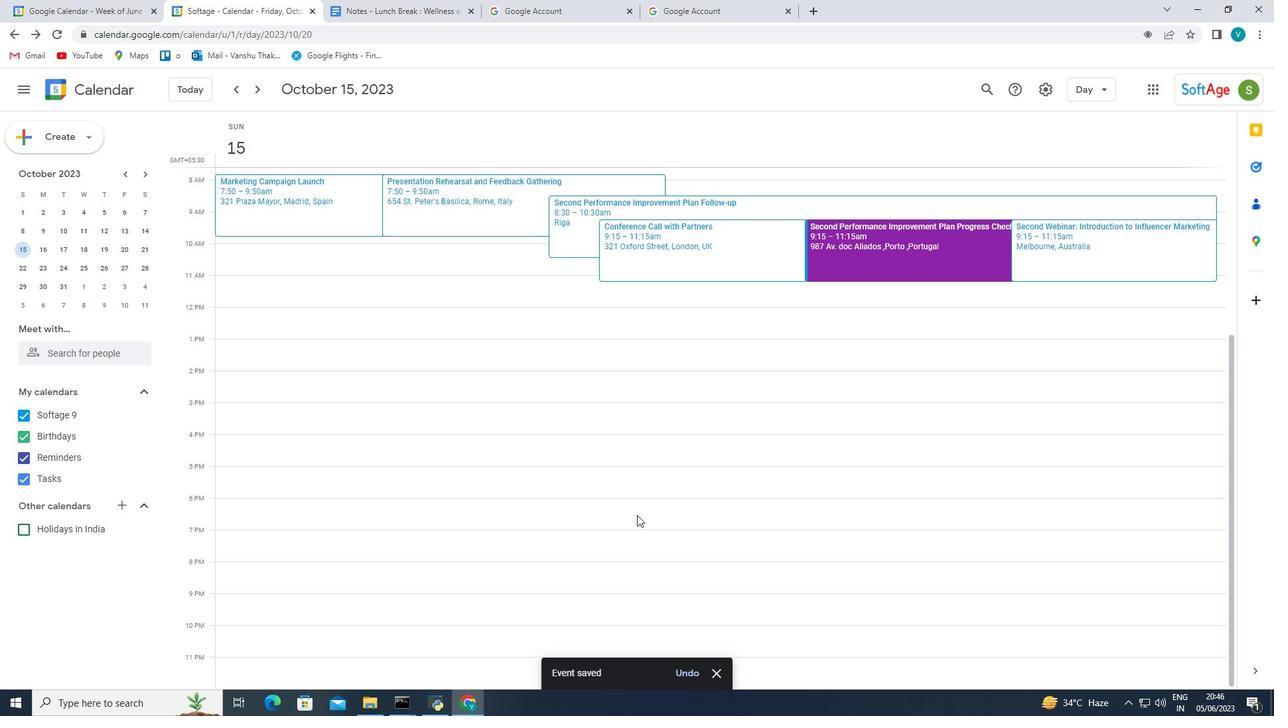 
Action: Mouse scrolled (637, 515) with delta (0, 0)
Screenshot: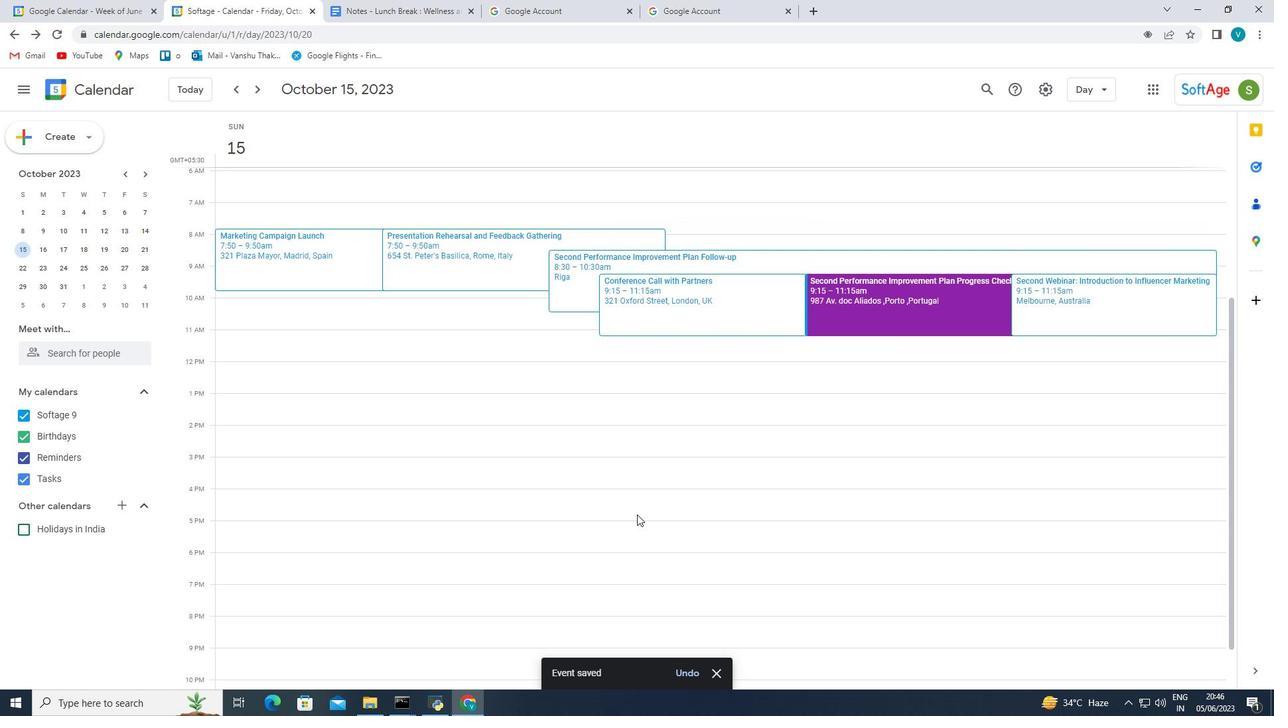 
Action: Mouse scrolled (637, 514) with delta (0, 0)
Screenshot: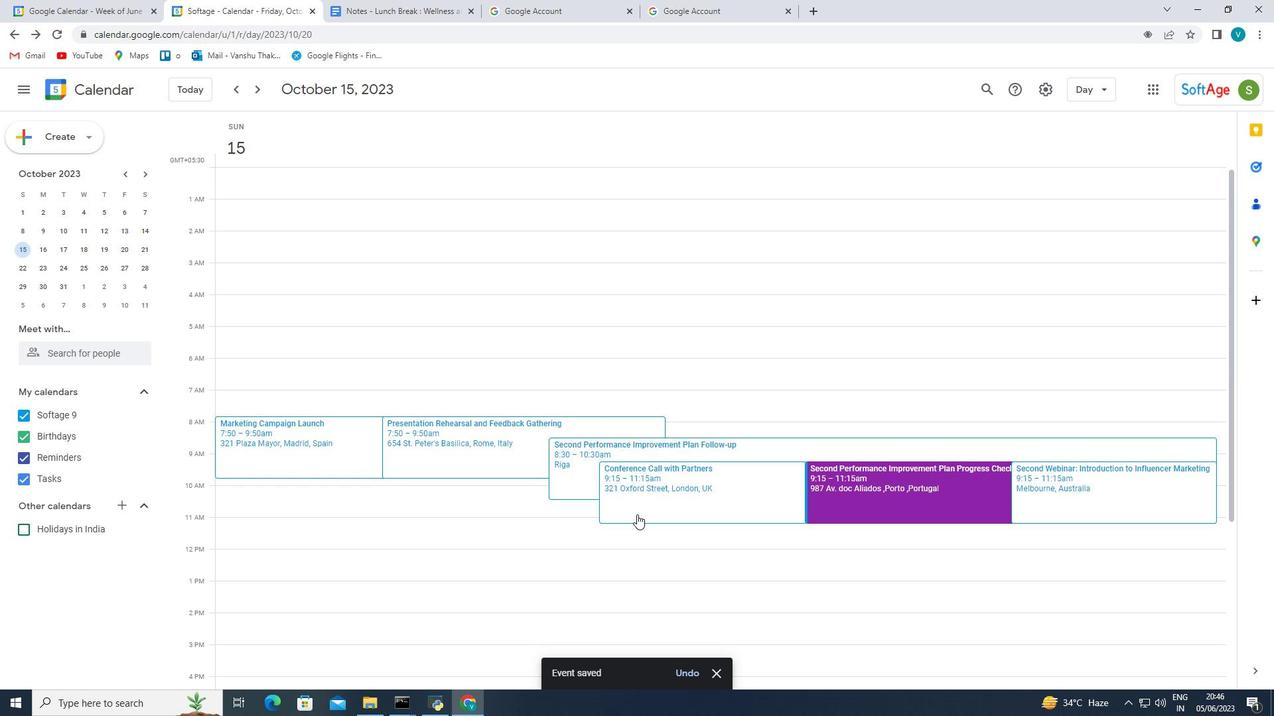 
Action: Mouse scrolled (637, 514) with delta (0, 0)
Screenshot: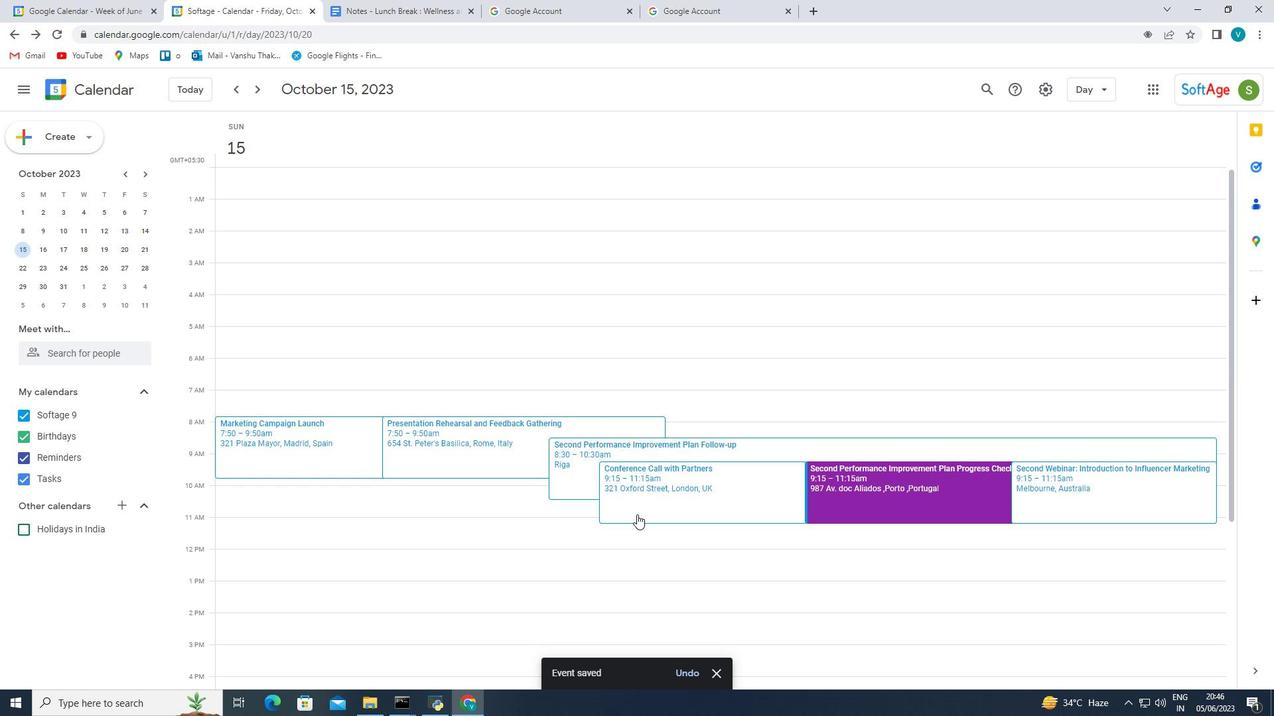 
Action: Mouse scrolled (637, 514) with delta (0, 0)
Screenshot: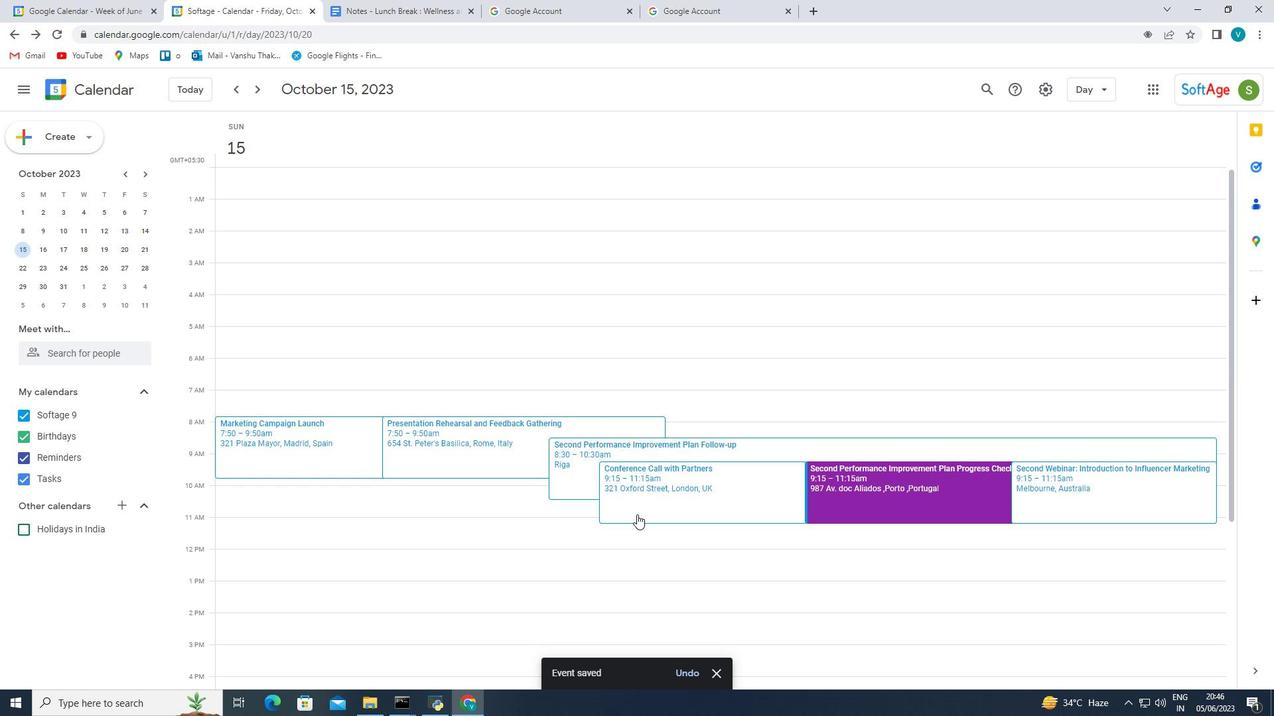 
Action: Mouse scrolled (637, 514) with delta (0, 0)
Screenshot: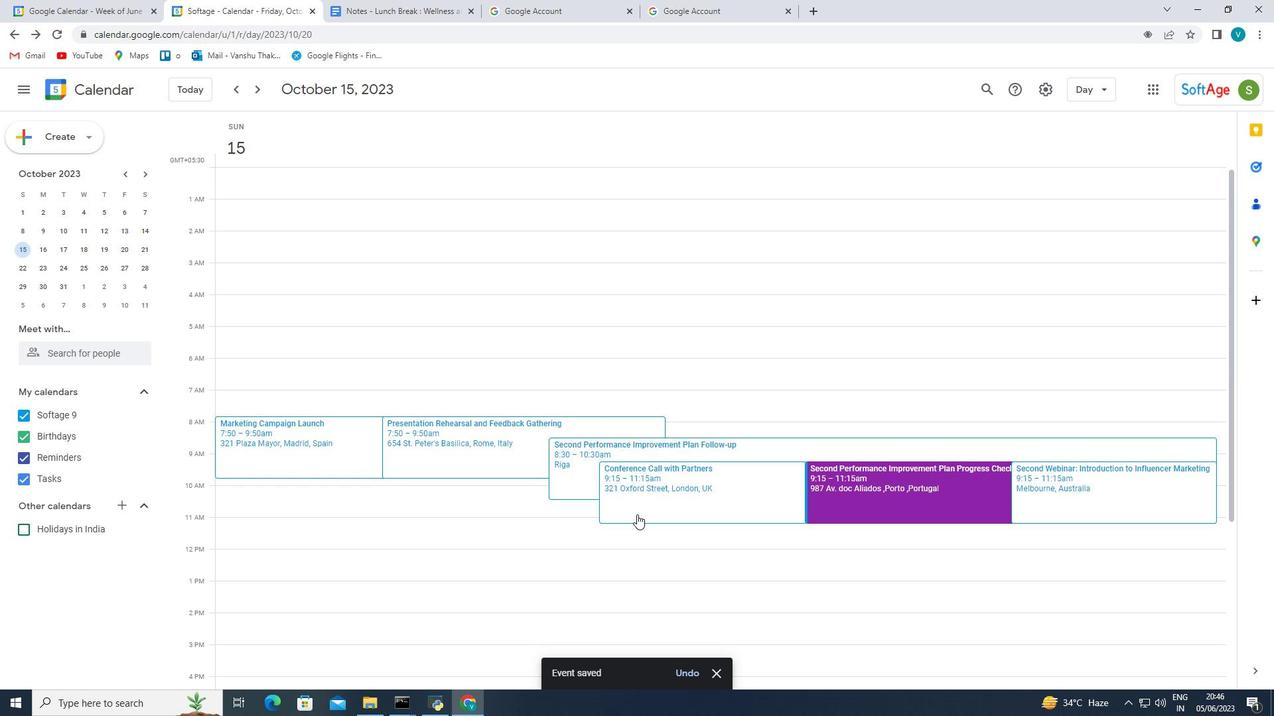 
Action: Mouse moved to (309, 515)
Screenshot: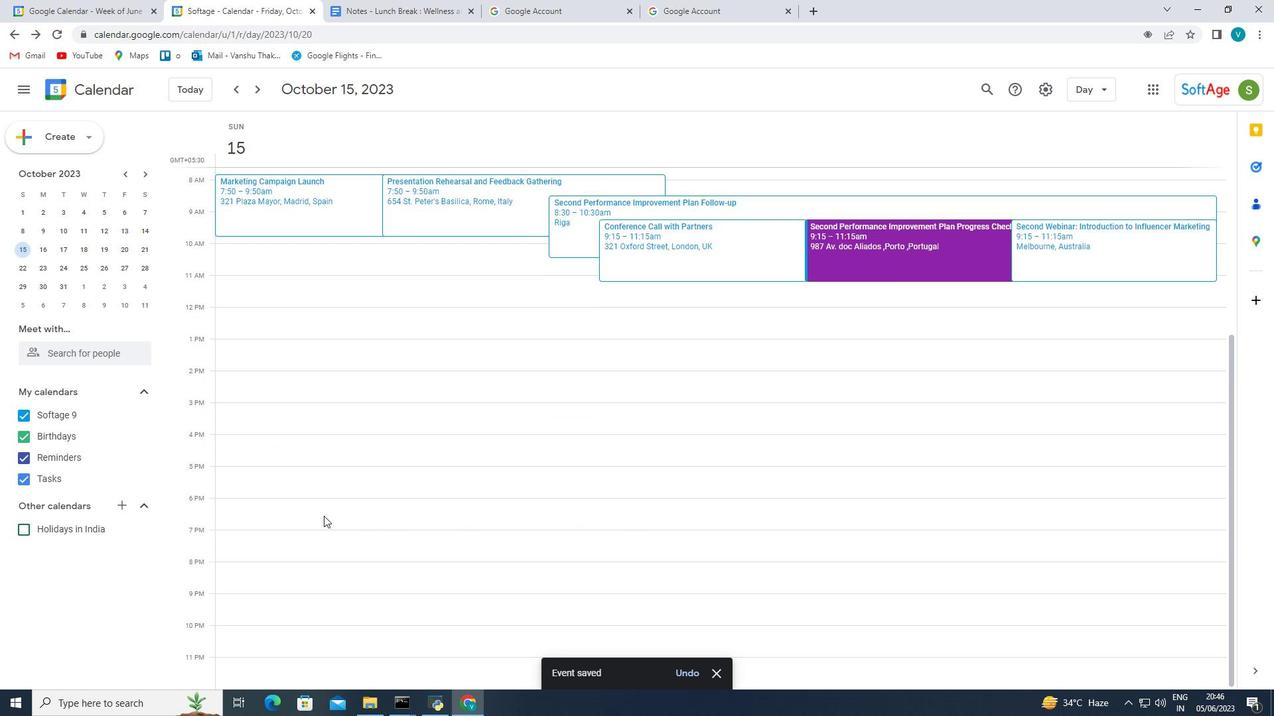 
